 Task: Search for smartphones on Flipkart, apply filters for POCO, Samsung, Mi, and Apple brands, set a price range up to 30,000, and select 4 GB RAM. Add selected items to the cart.
Action: Mouse moved to (367, 74)
Screenshot: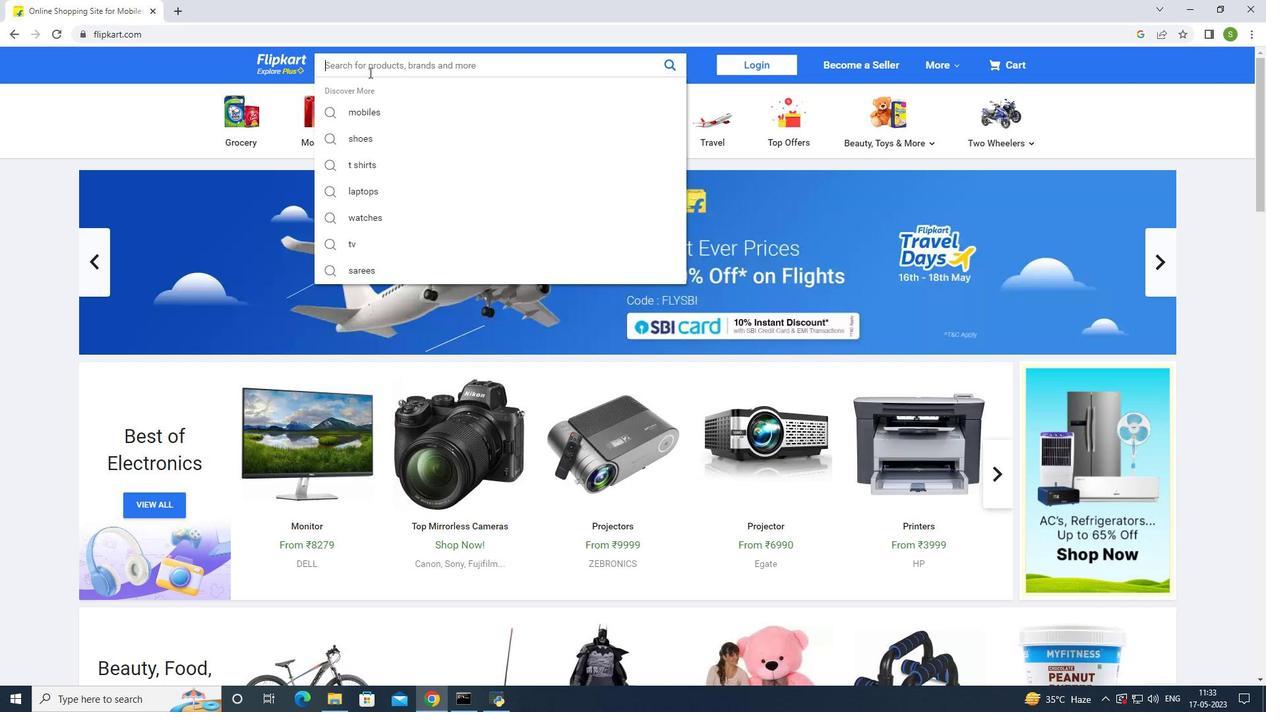 
Action: Key pressed smartphones<Key.enter><Key.caps_lock>
Screenshot: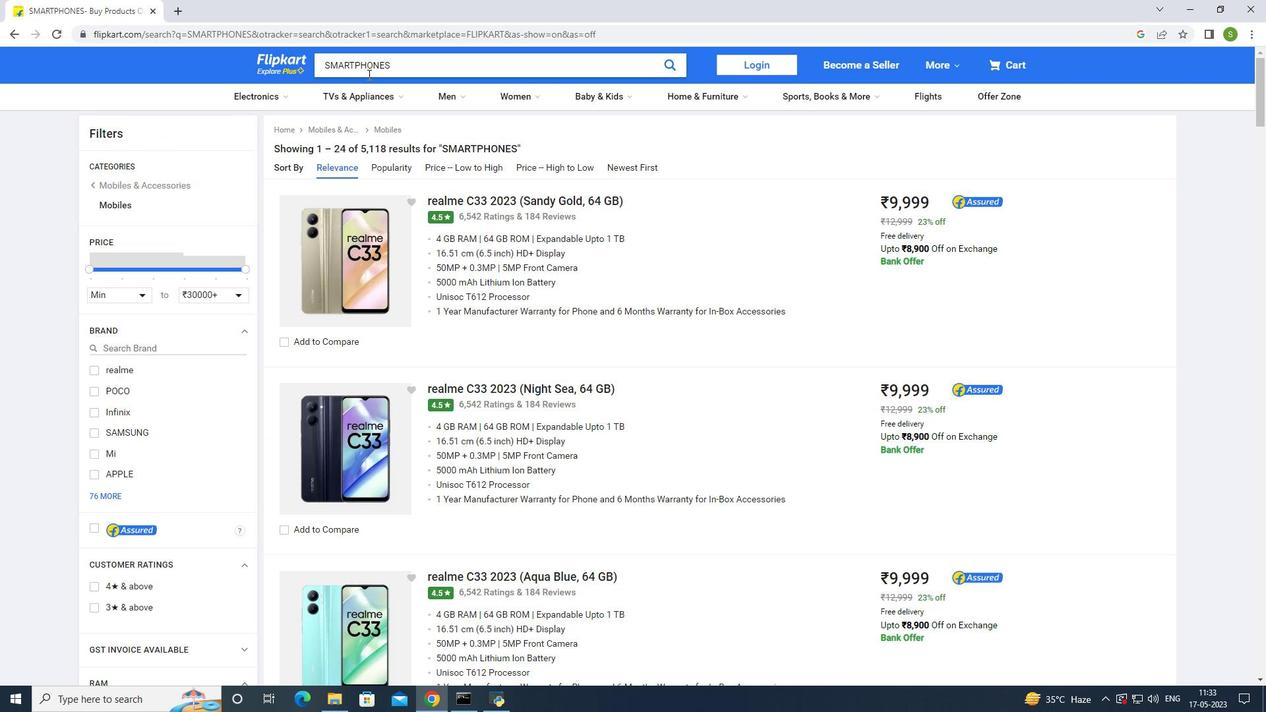 
Action: Mouse moved to (449, 383)
Screenshot: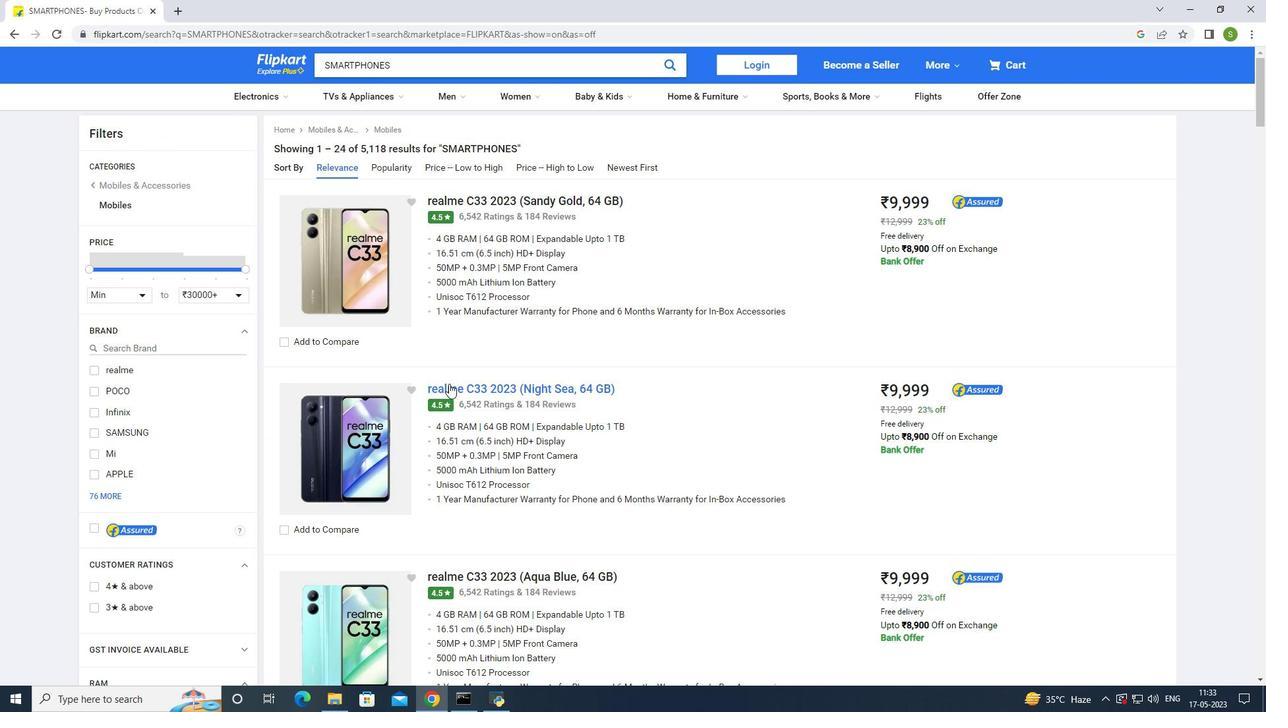 
Action: Mouse scrolled (449, 383) with delta (0, 0)
Screenshot: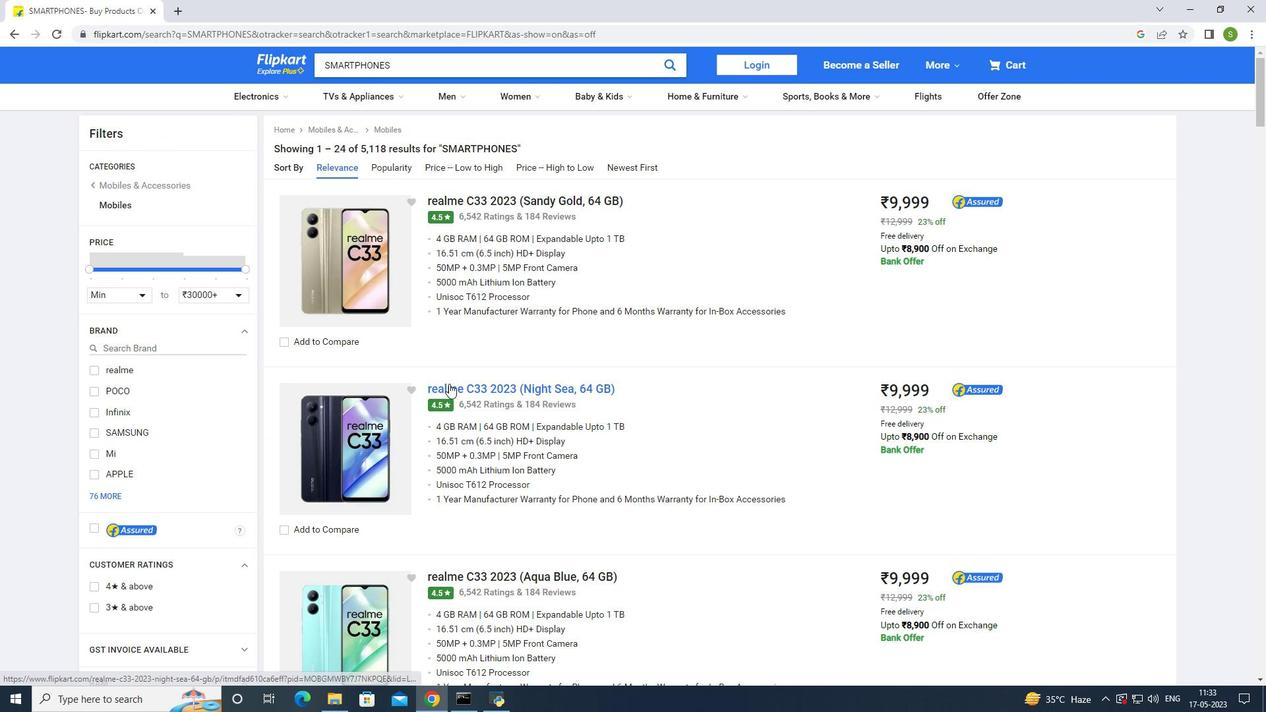 
Action: Mouse moved to (449, 385)
Screenshot: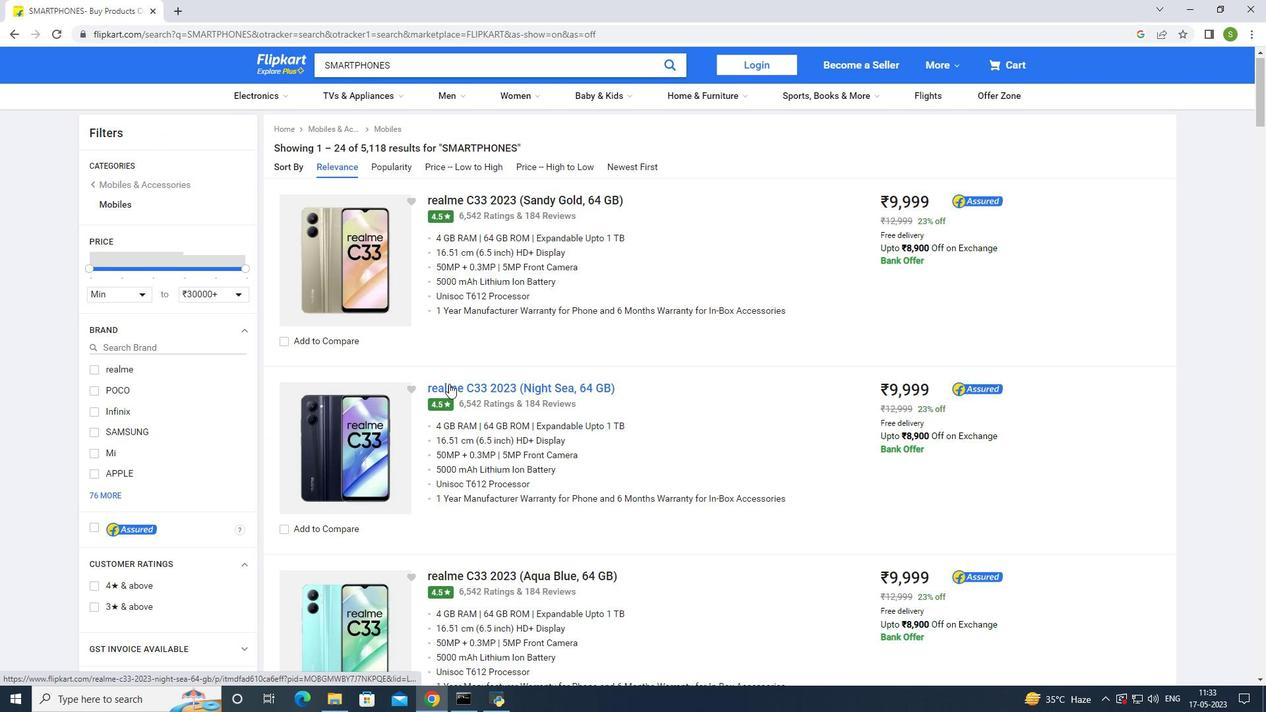 
Action: Mouse scrolled (449, 385) with delta (0, 0)
Screenshot: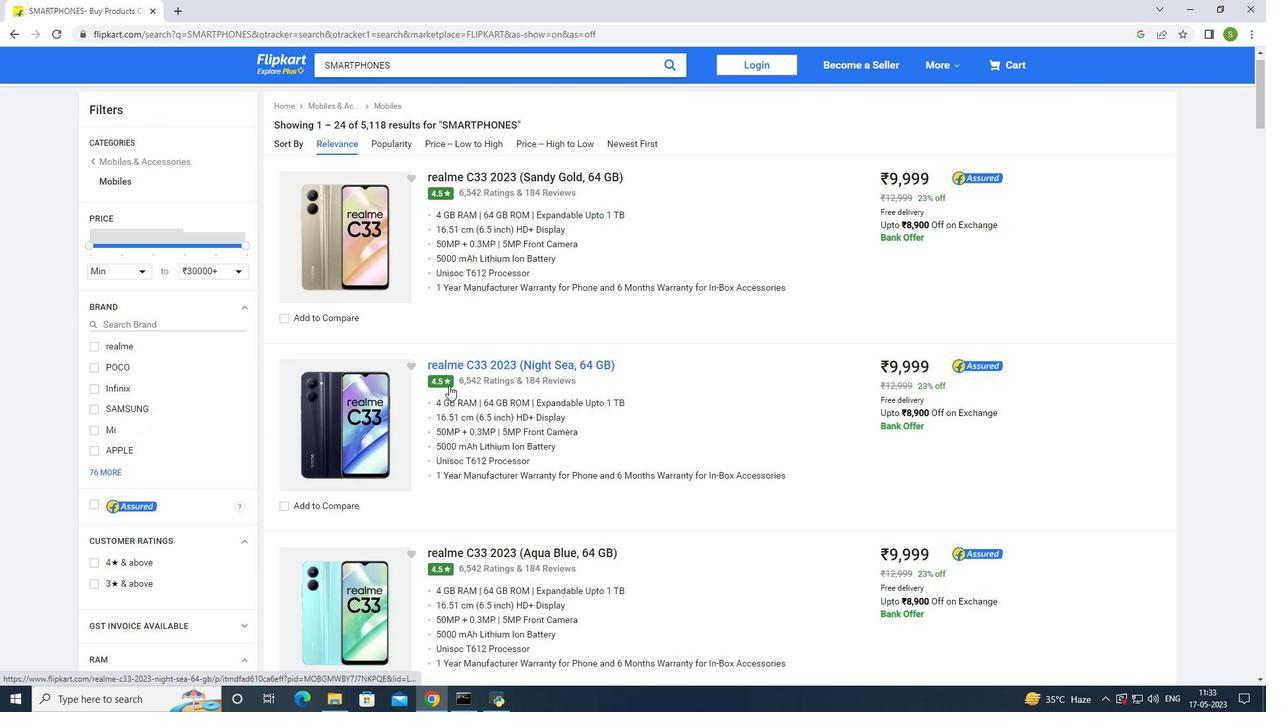 
Action: Mouse scrolled (449, 385) with delta (0, 0)
Screenshot: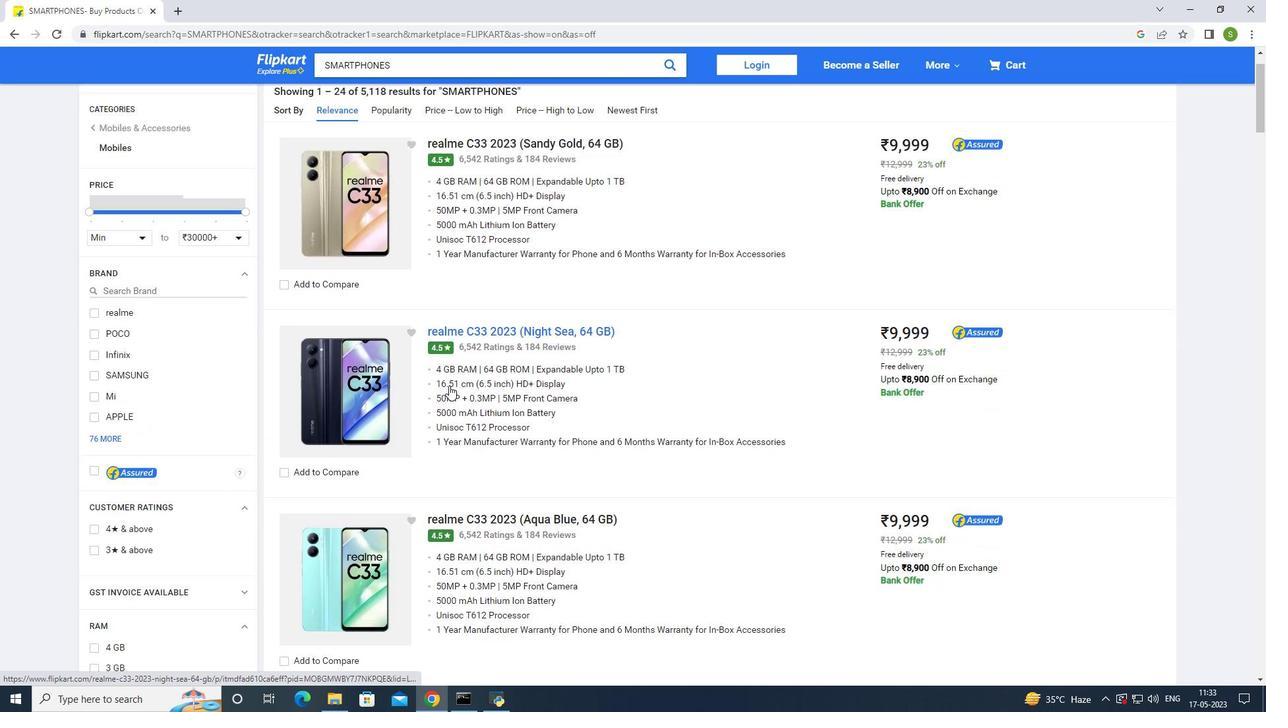 
Action: Mouse scrolled (449, 385) with delta (0, 0)
Screenshot: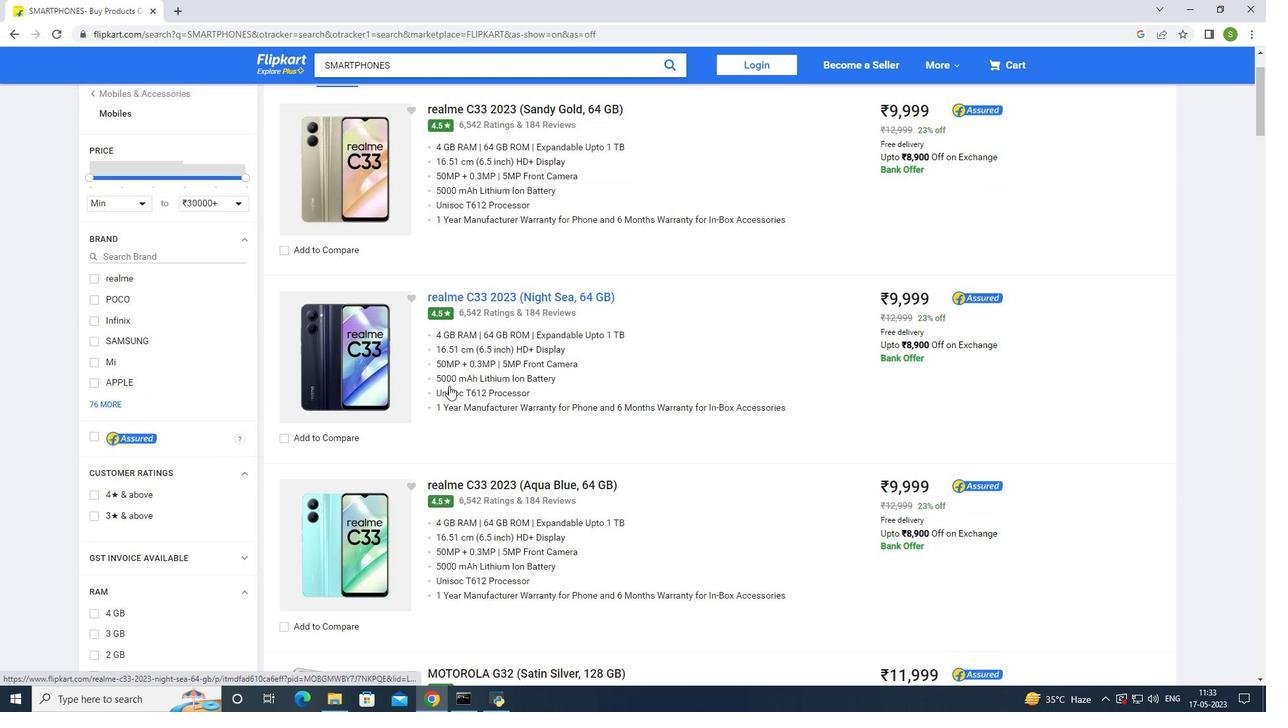 
Action: Mouse scrolled (449, 385) with delta (0, 0)
Screenshot: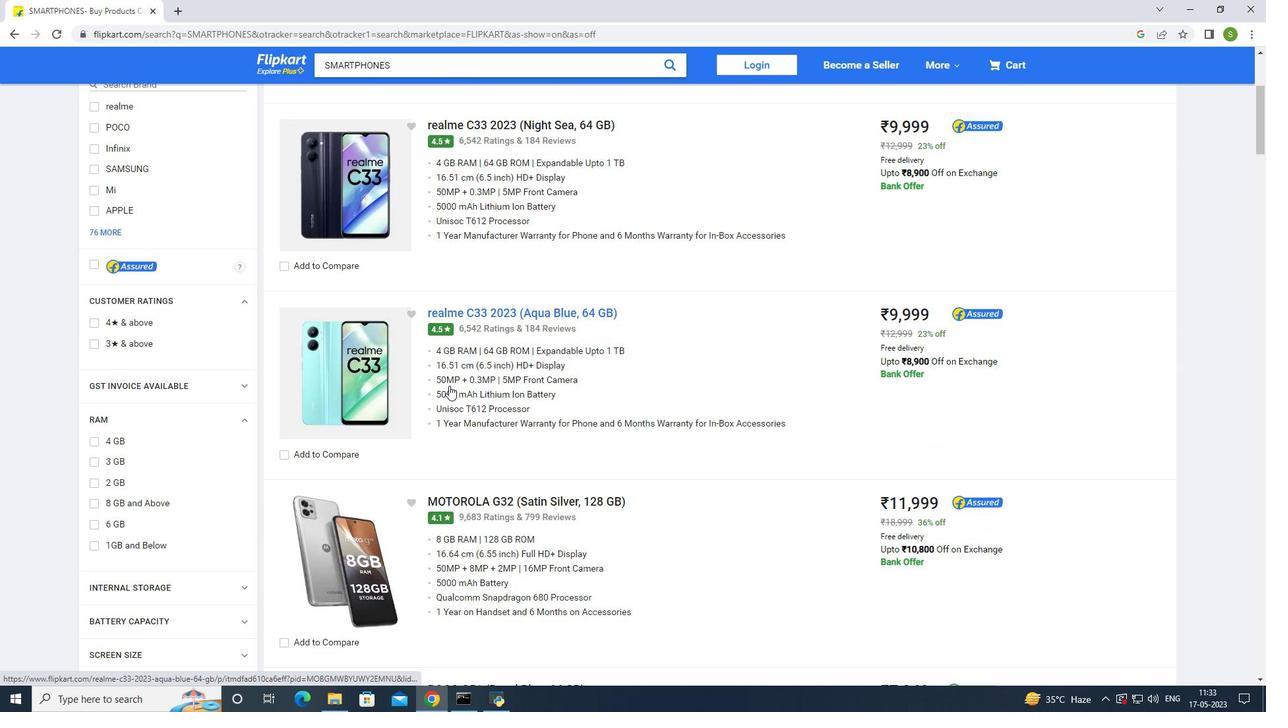 
Action: Mouse scrolled (449, 385) with delta (0, 0)
Screenshot: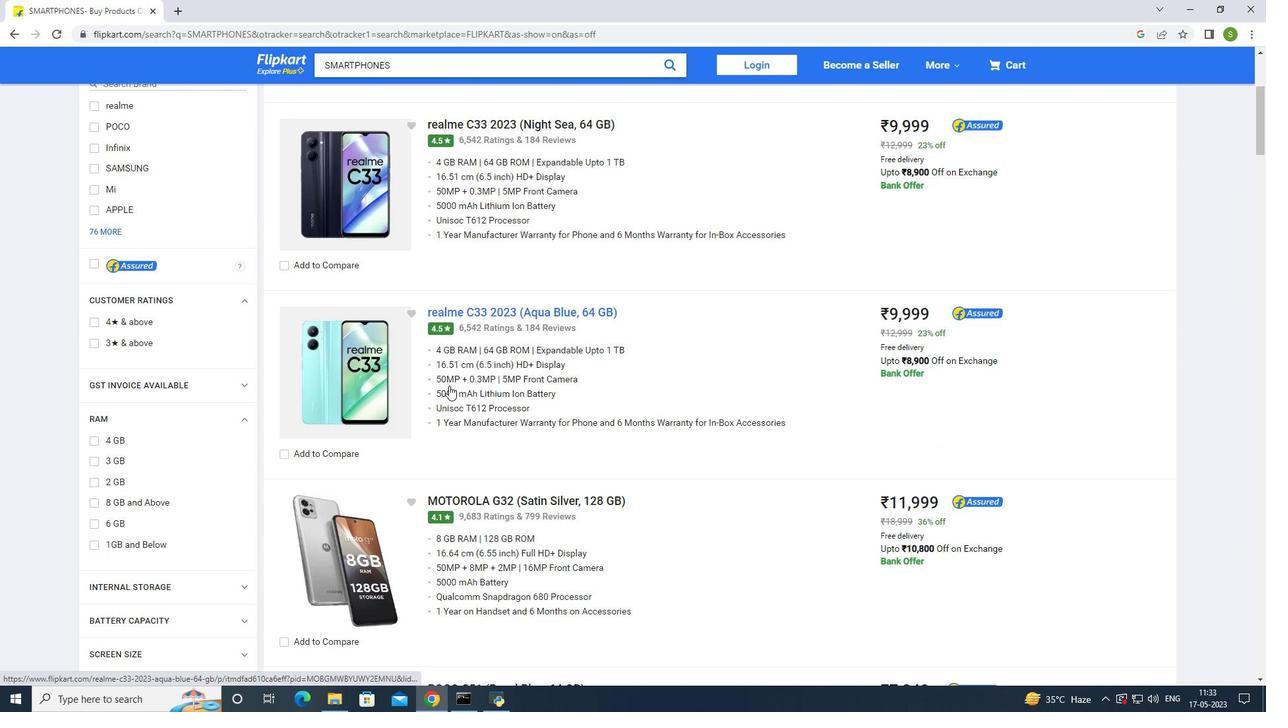 
Action: Mouse scrolled (449, 385) with delta (0, 0)
Screenshot: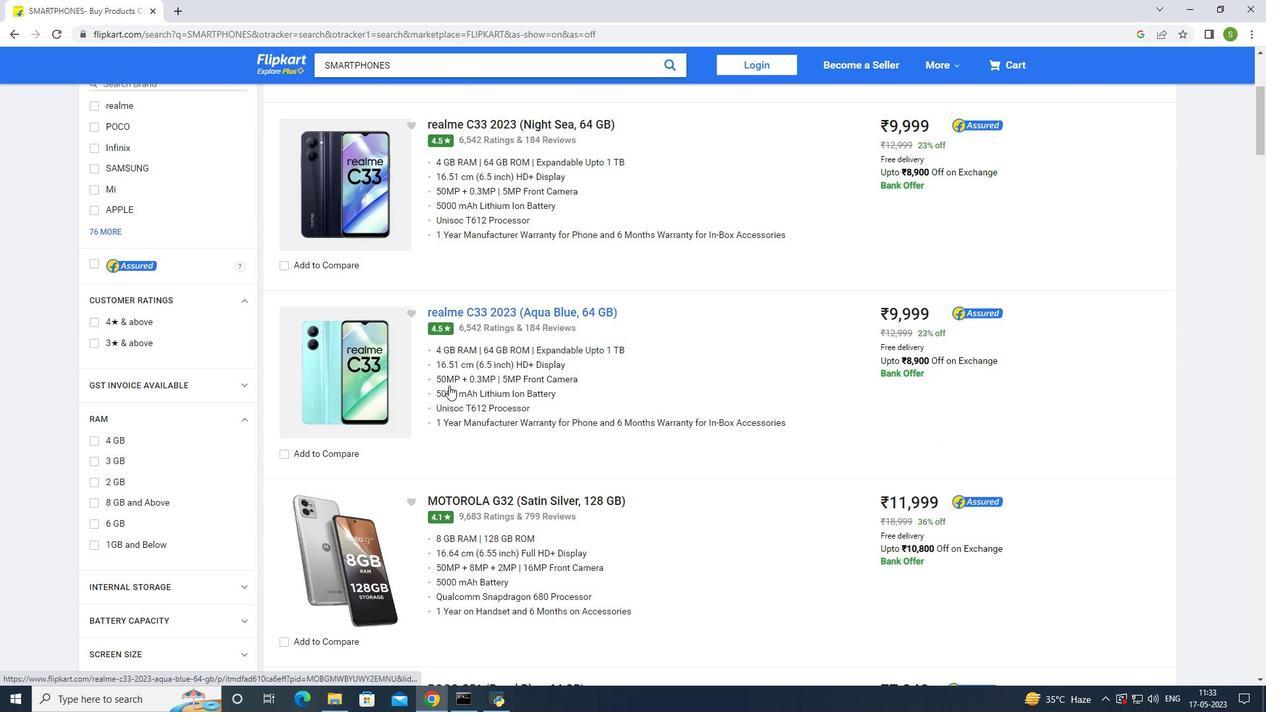
Action: Mouse moved to (447, 379)
Screenshot: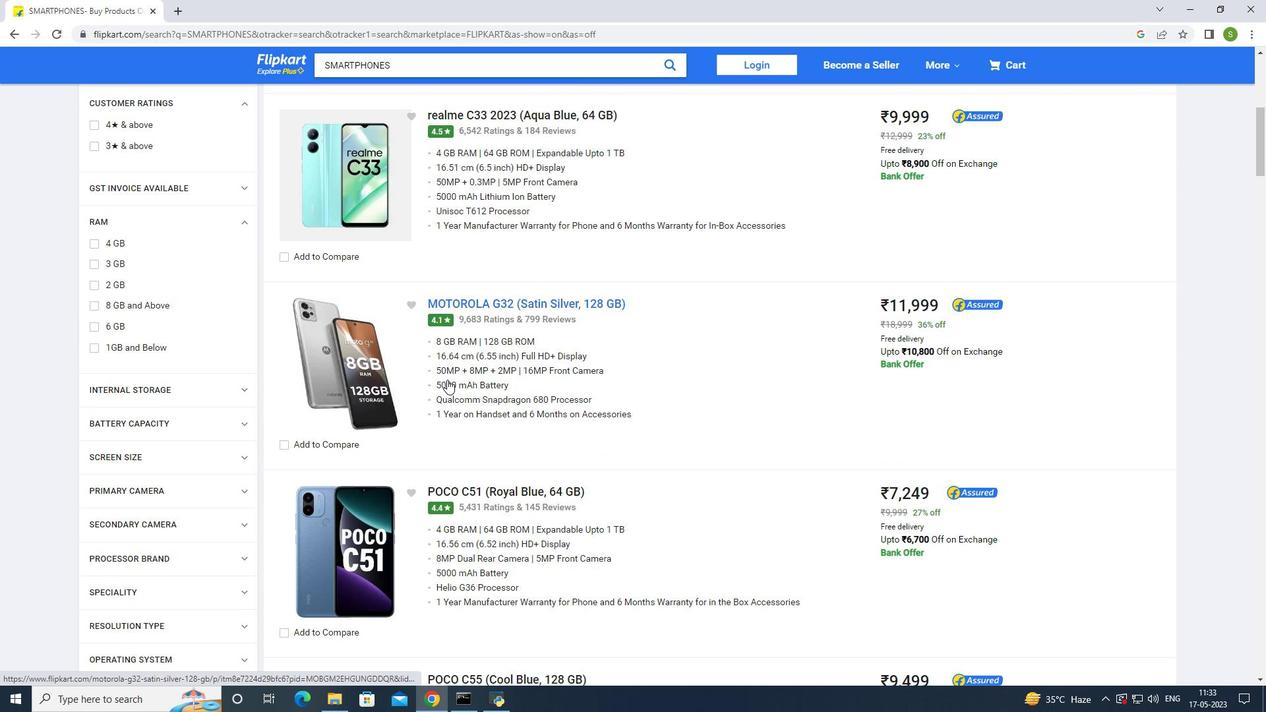 
Action: Mouse scrolled (447, 379) with delta (0, 0)
Screenshot: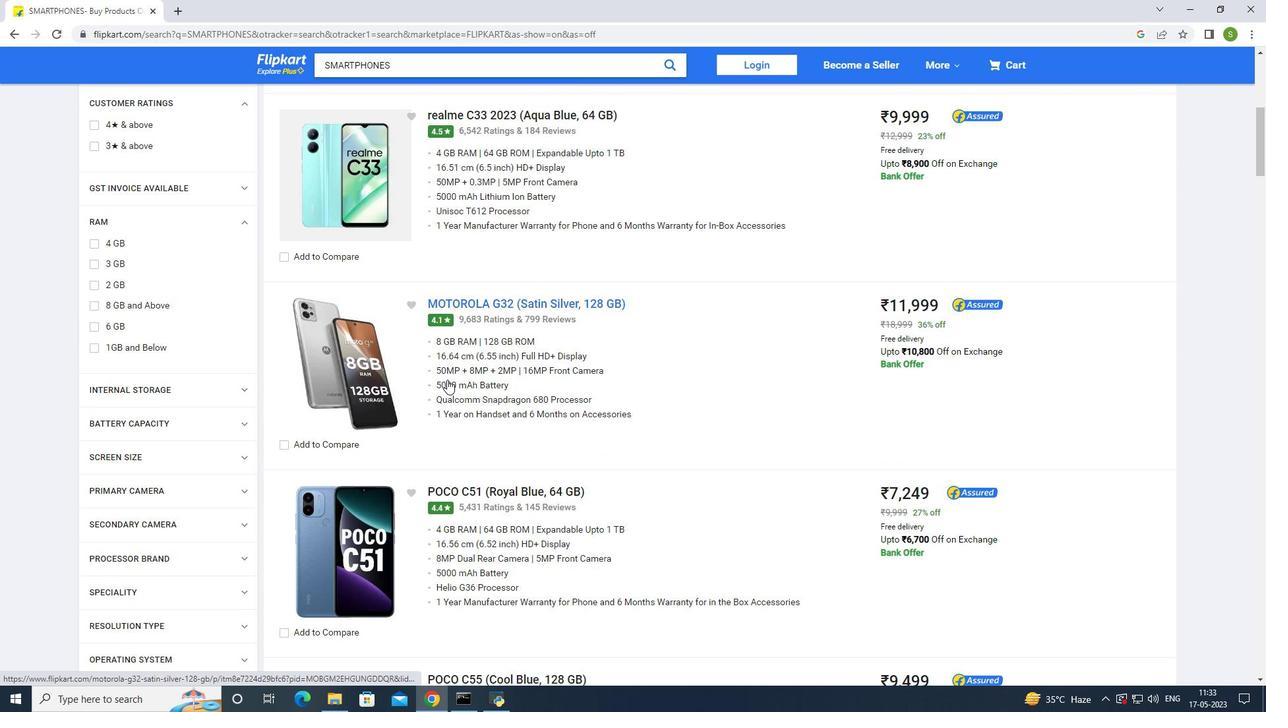 
Action: Mouse scrolled (447, 379) with delta (0, 0)
Screenshot: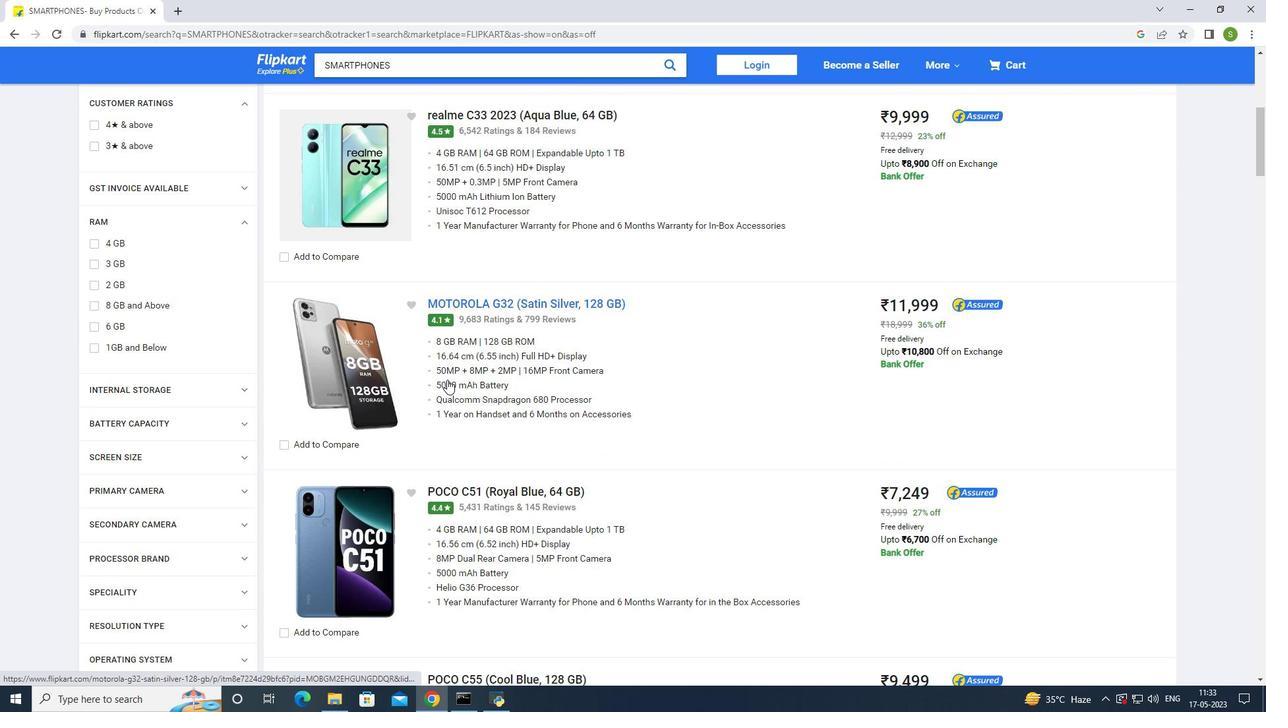 
Action: Mouse scrolled (447, 379) with delta (0, 0)
Screenshot: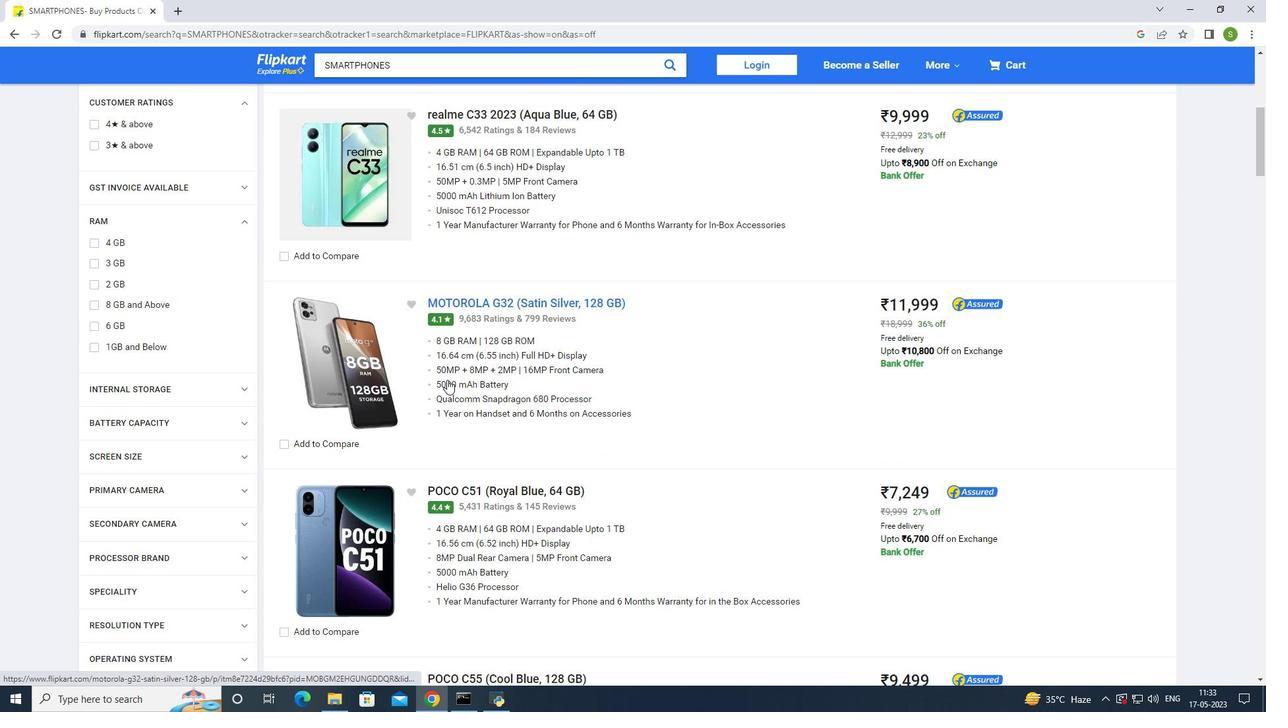 
Action: Mouse scrolled (447, 379) with delta (0, 0)
Screenshot: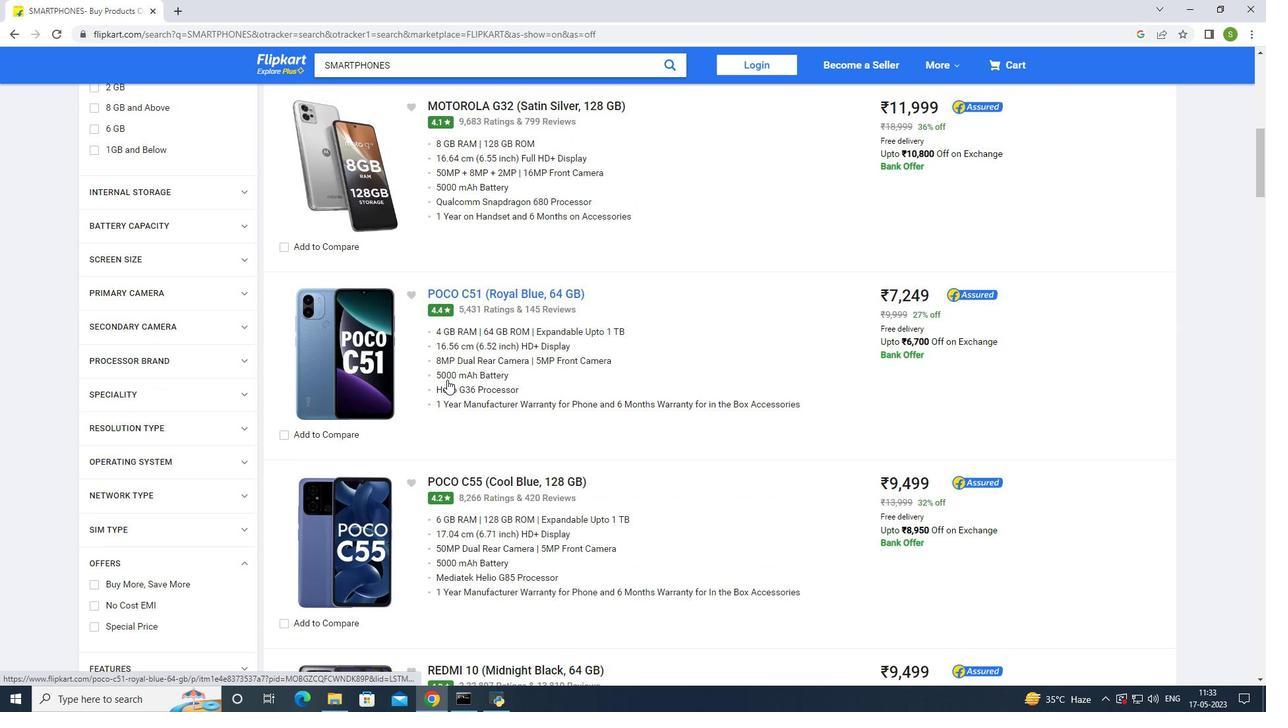 
Action: Mouse scrolled (447, 379) with delta (0, 0)
Screenshot: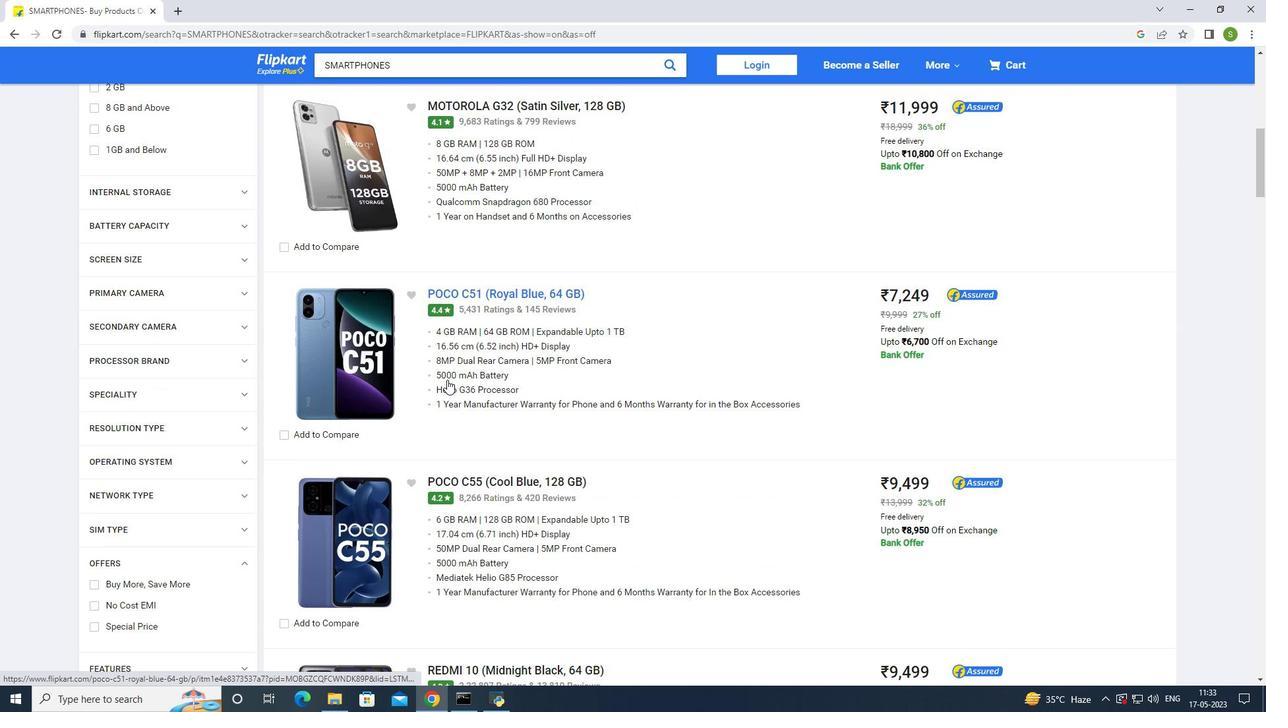 
Action: Mouse scrolled (447, 379) with delta (0, 0)
Screenshot: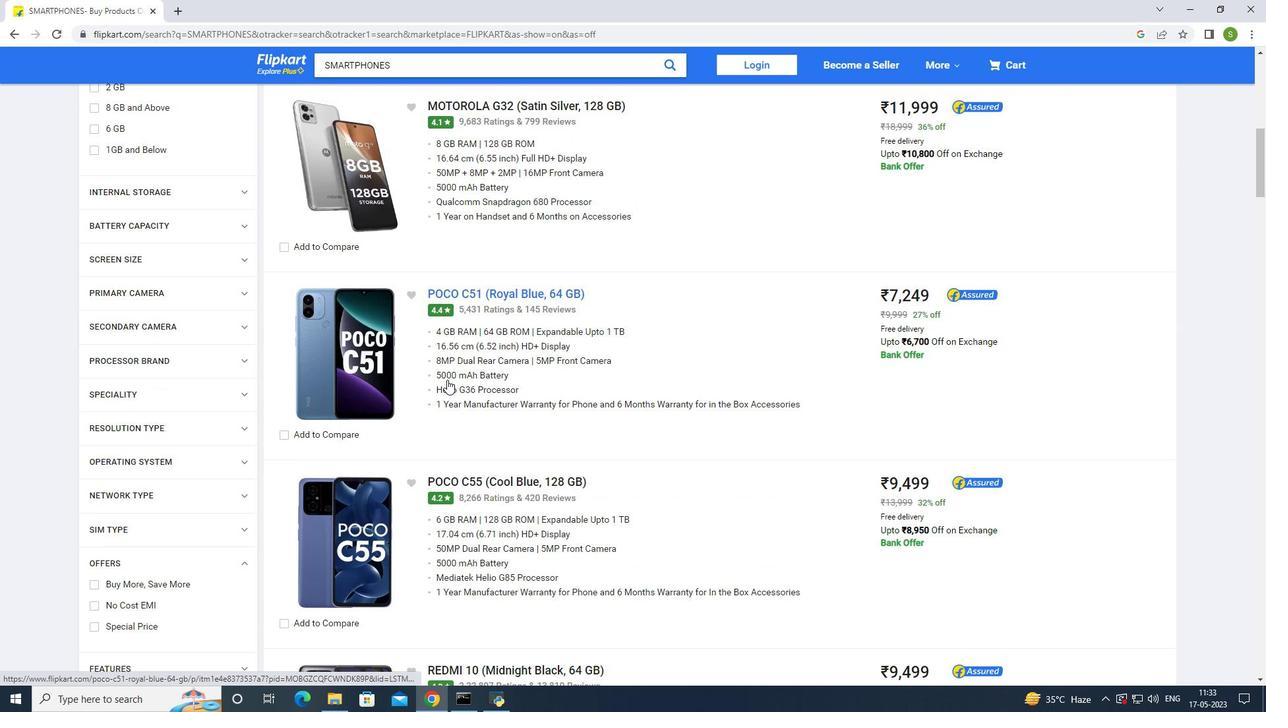 
Action: Mouse scrolled (447, 379) with delta (0, 0)
Screenshot: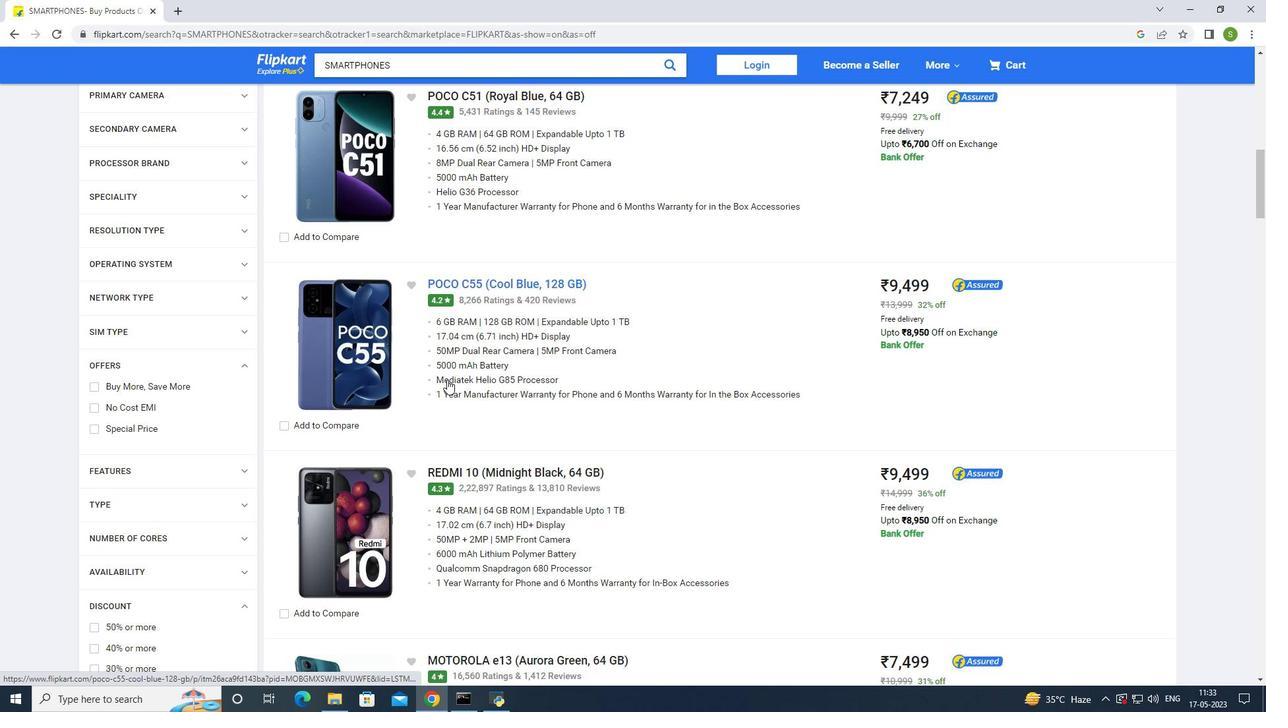 
Action: Mouse scrolled (447, 379) with delta (0, 0)
Screenshot: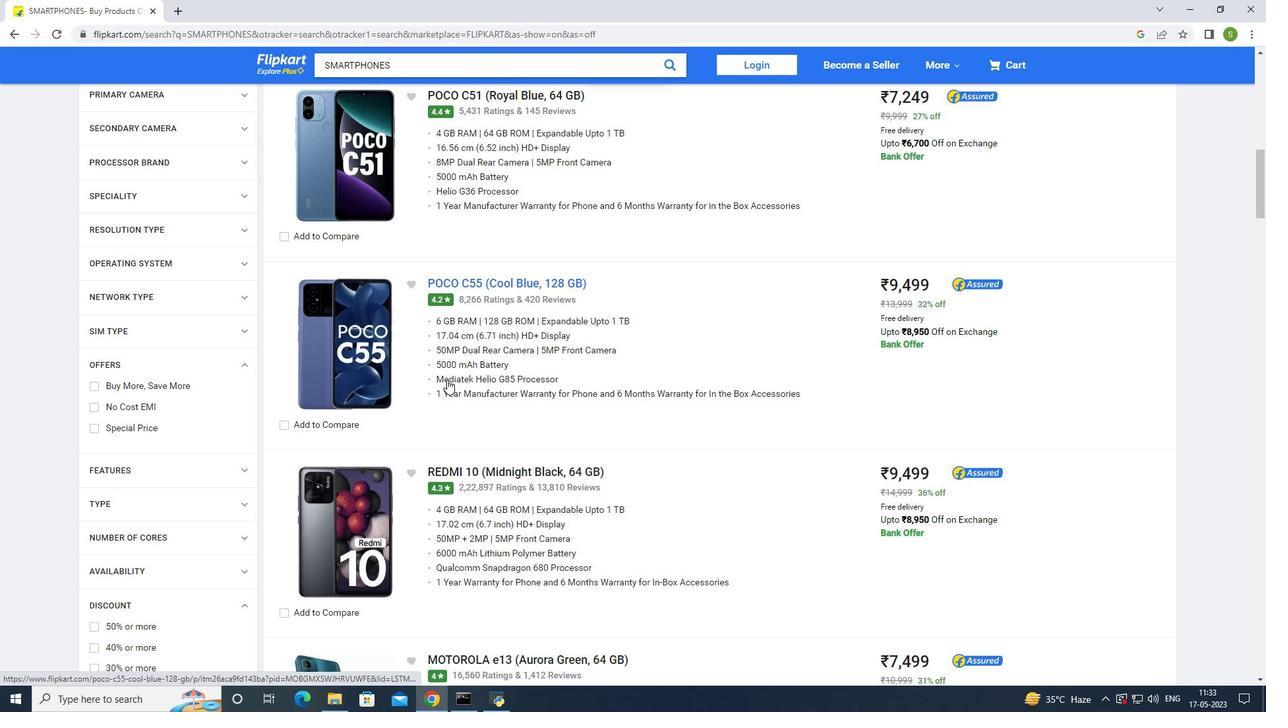 
Action: Mouse scrolled (447, 379) with delta (0, 0)
Screenshot: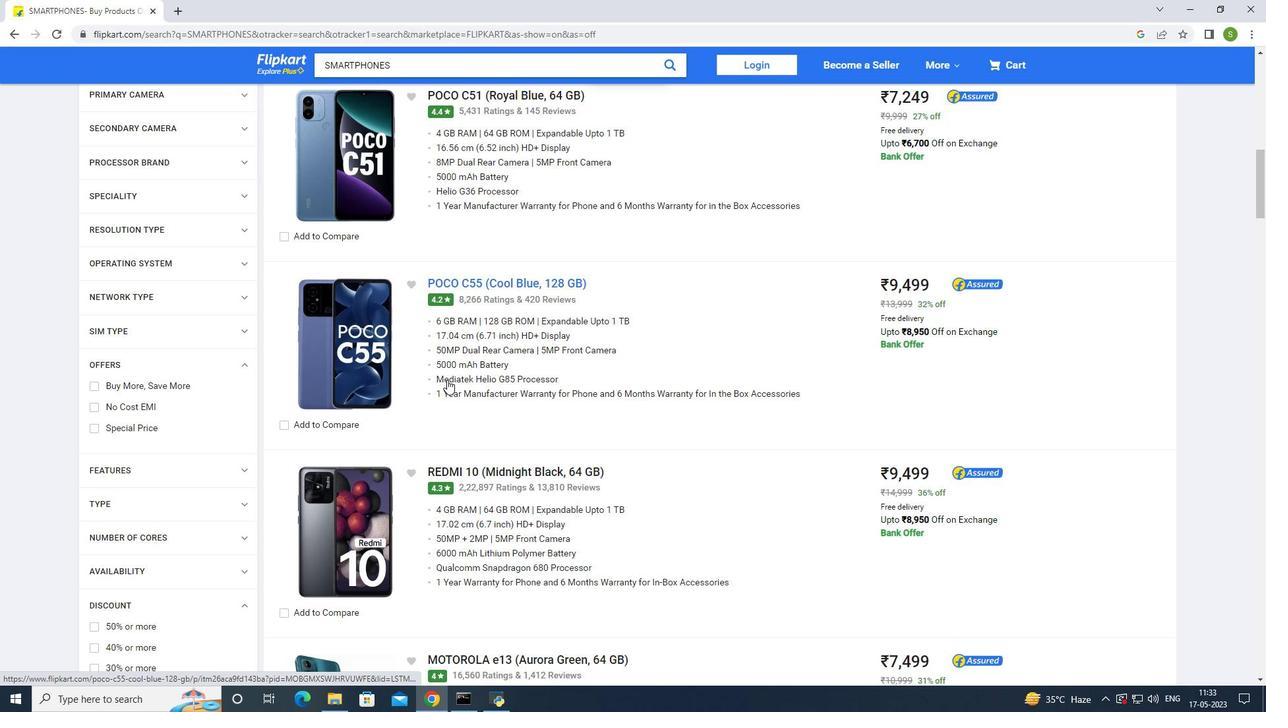 
Action: Mouse scrolled (447, 379) with delta (0, 0)
Screenshot: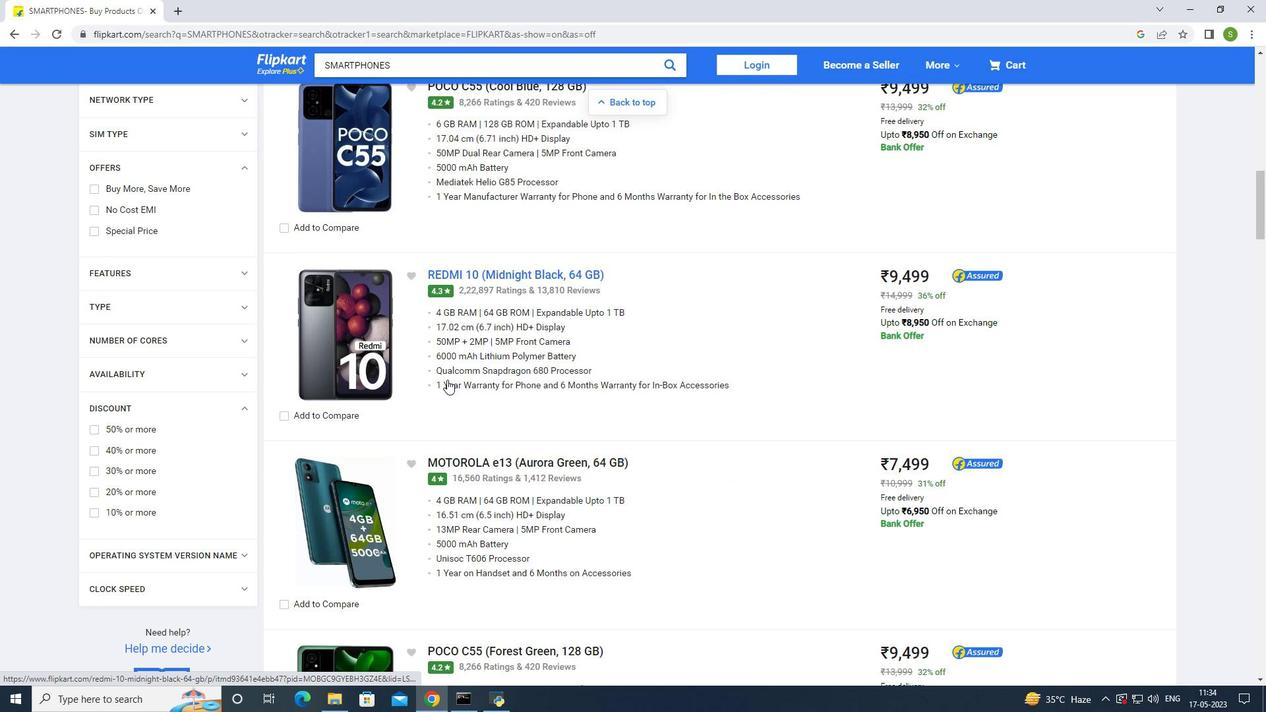 
Action: Mouse scrolled (447, 379) with delta (0, 0)
Screenshot: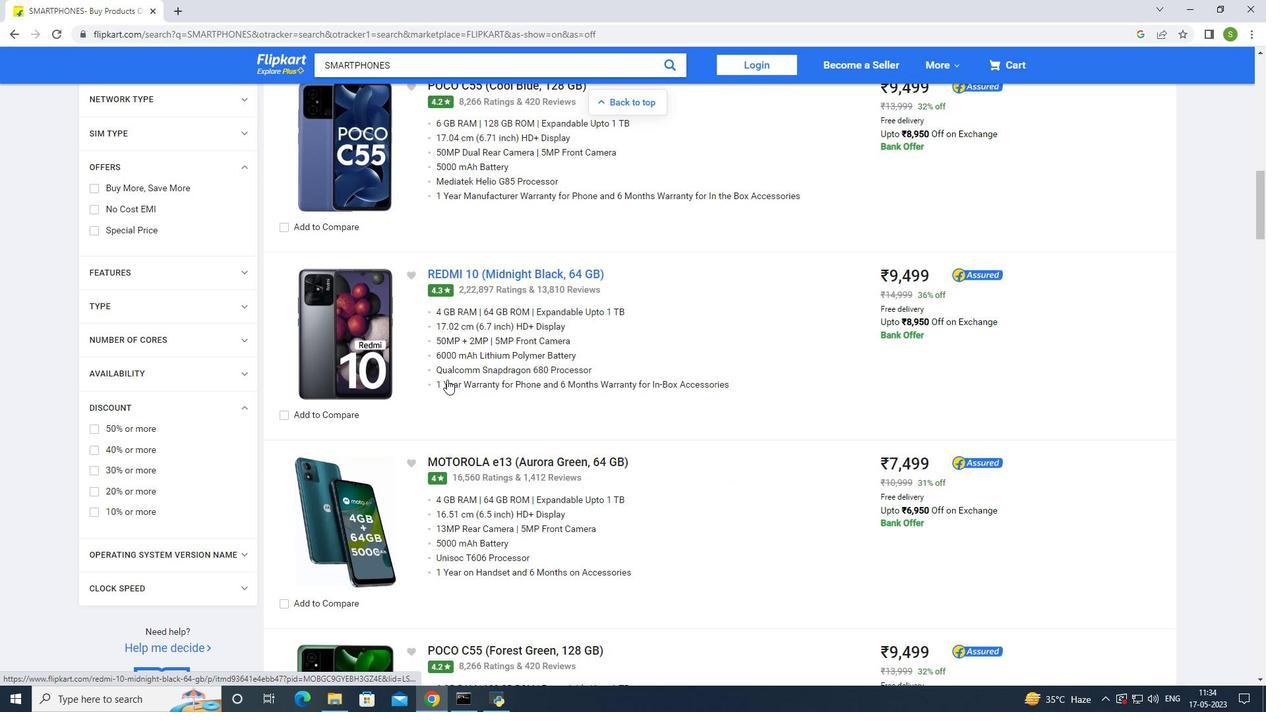 
Action: Mouse scrolled (447, 379) with delta (0, 0)
Screenshot: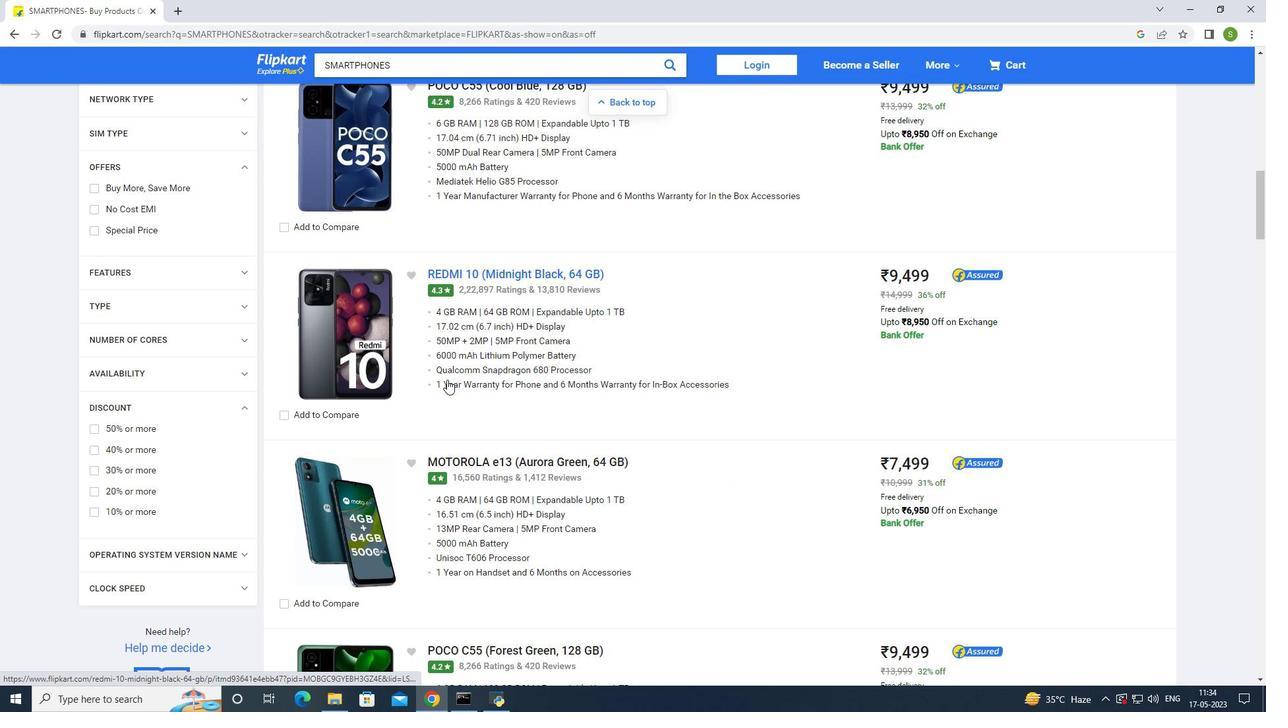 
Action: Mouse scrolled (447, 379) with delta (0, 0)
Screenshot: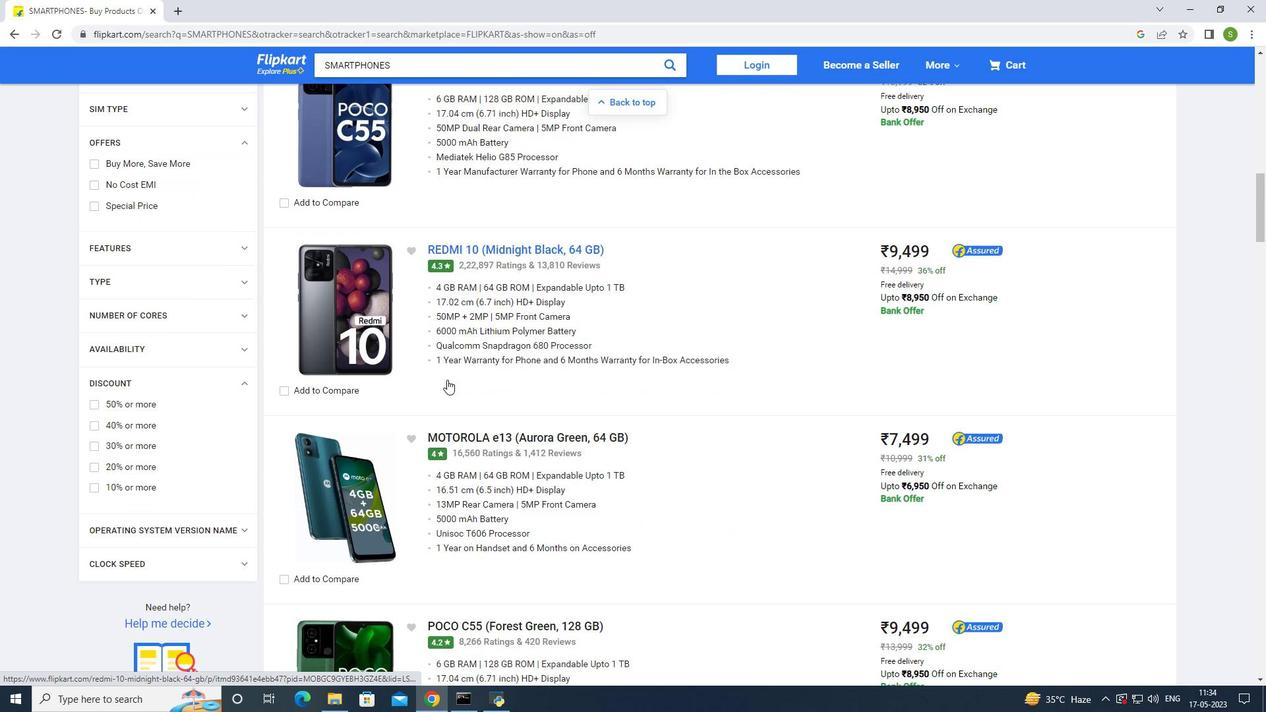 
Action: Mouse scrolled (447, 379) with delta (0, 0)
Screenshot: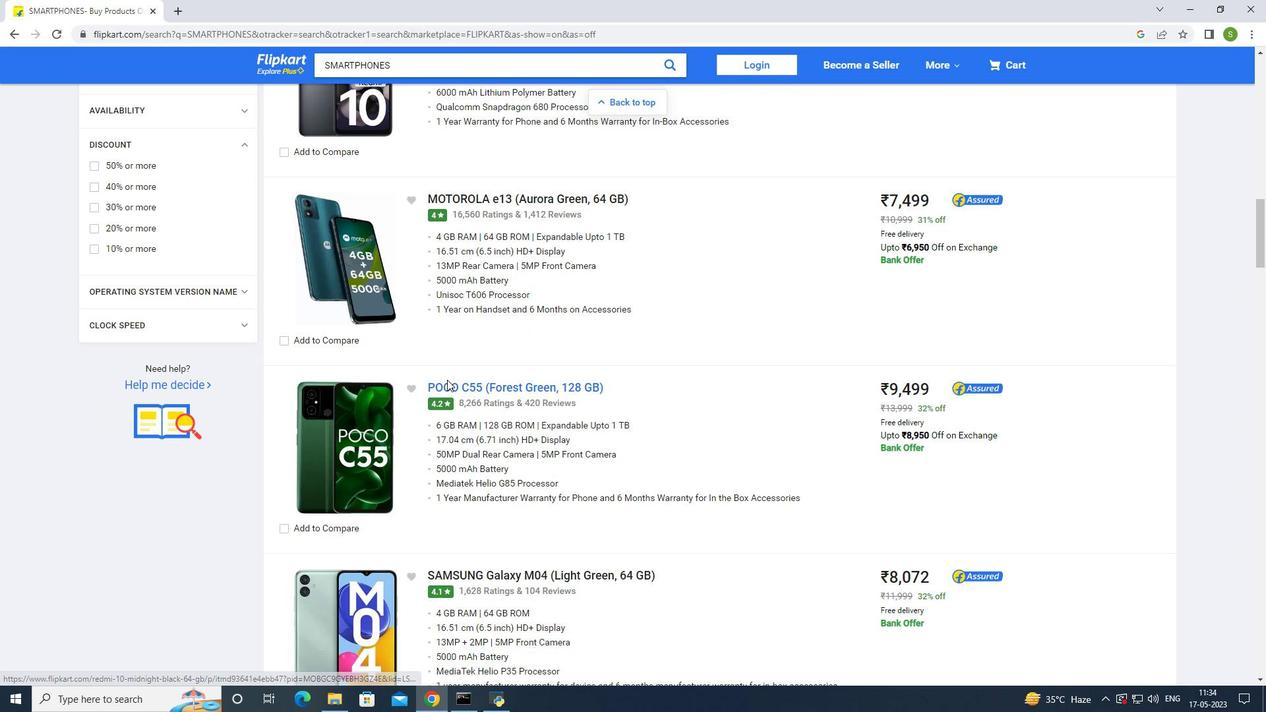 
Action: Mouse scrolled (447, 379) with delta (0, 0)
Screenshot: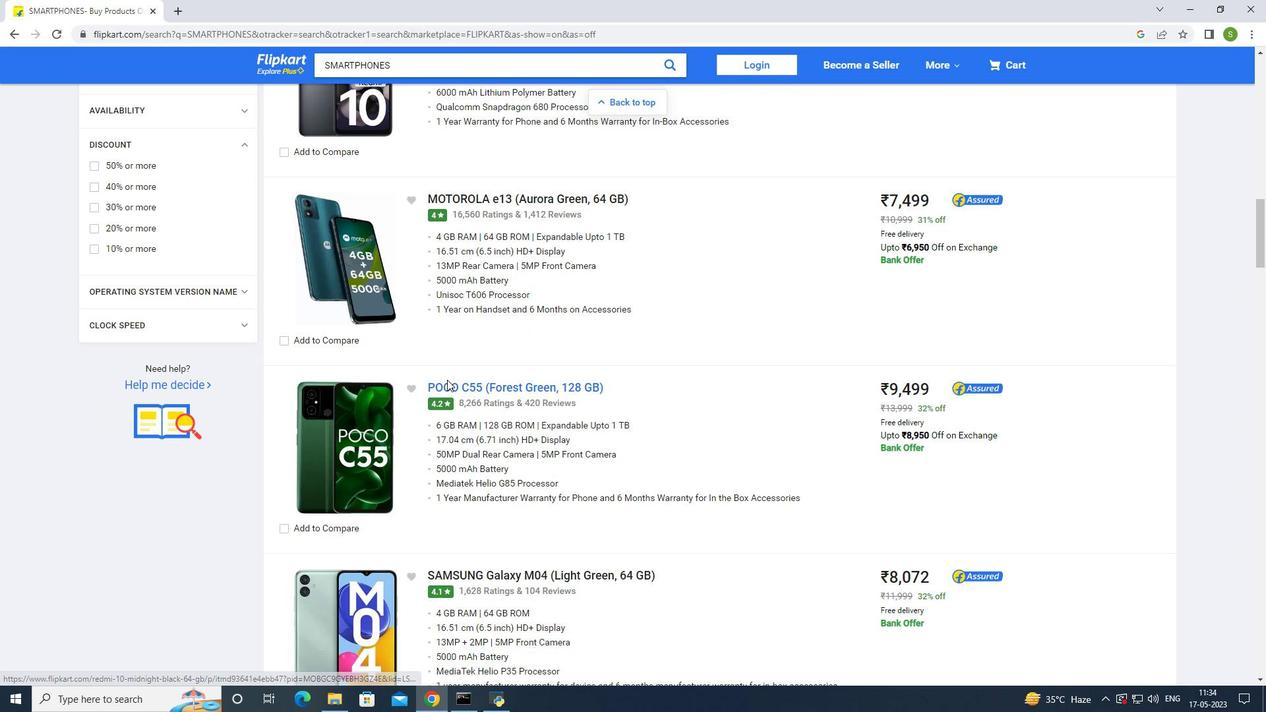 
Action: Mouse scrolled (447, 379) with delta (0, 0)
Screenshot: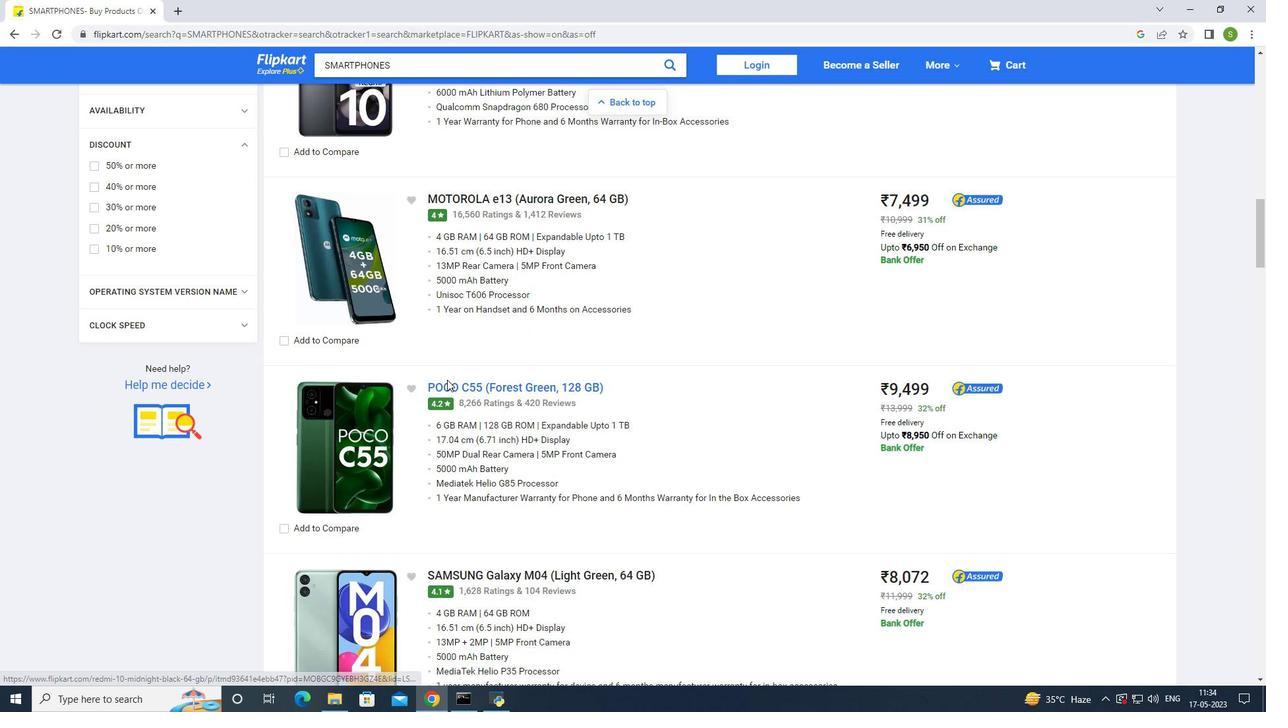 
Action: Mouse scrolled (447, 379) with delta (0, 0)
Screenshot: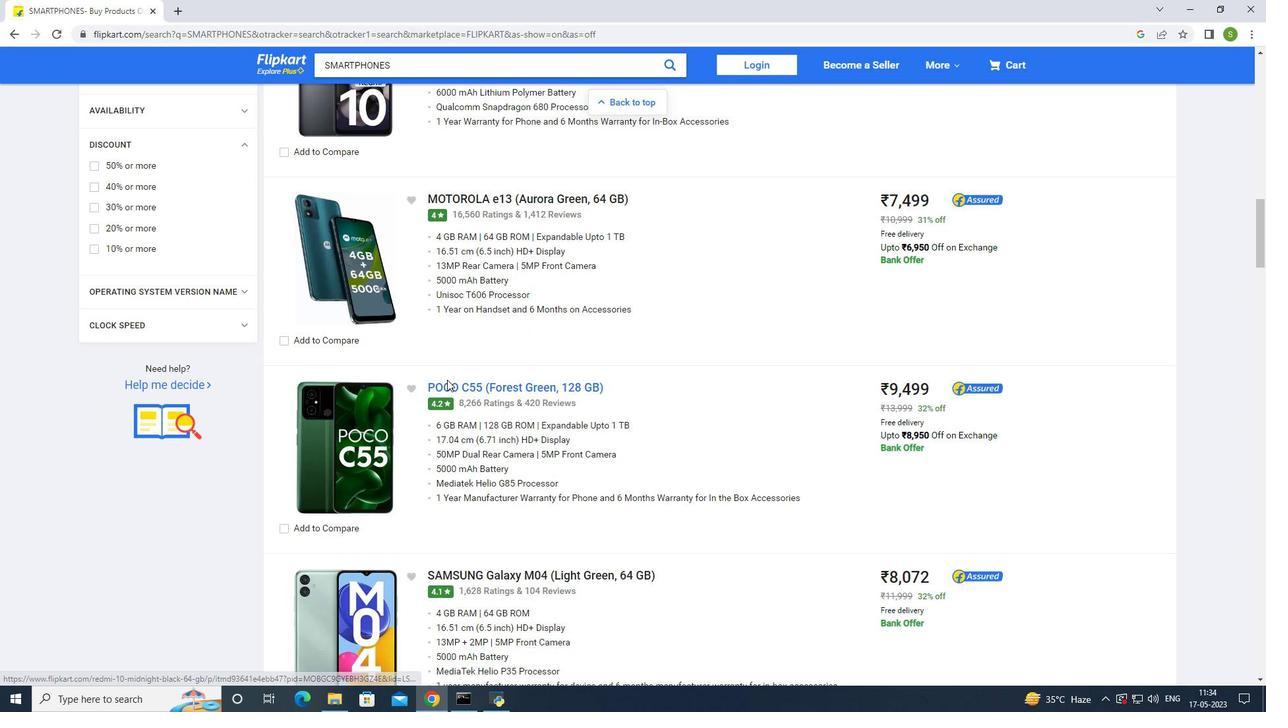 
Action: Mouse scrolled (447, 379) with delta (0, 0)
Screenshot: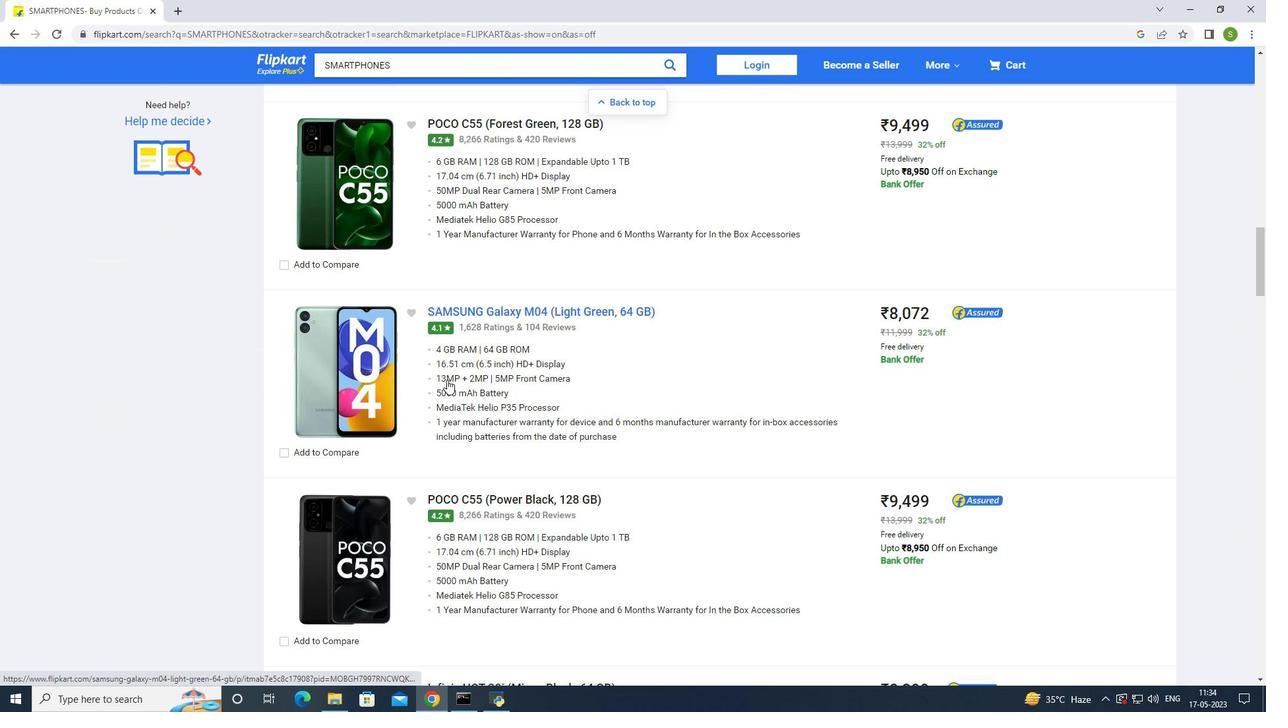 
Action: Mouse scrolled (447, 379) with delta (0, 0)
Screenshot: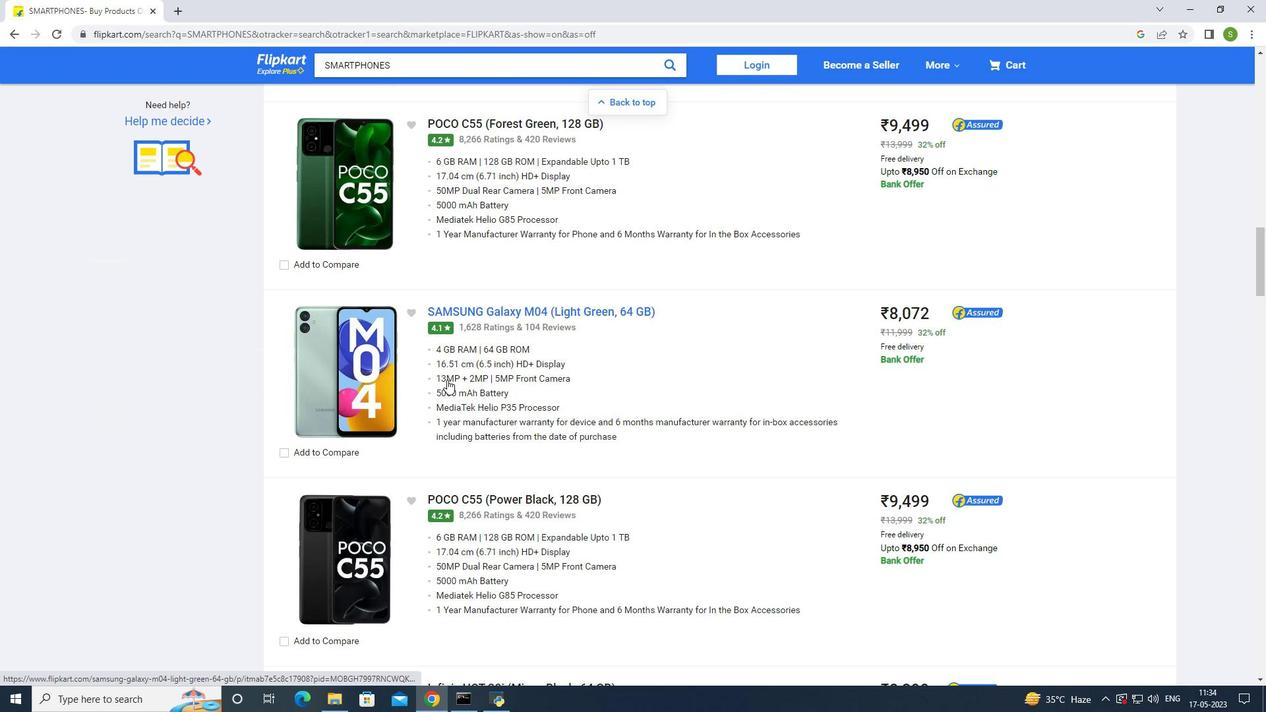 
Action: Mouse scrolled (447, 379) with delta (0, 0)
Screenshot: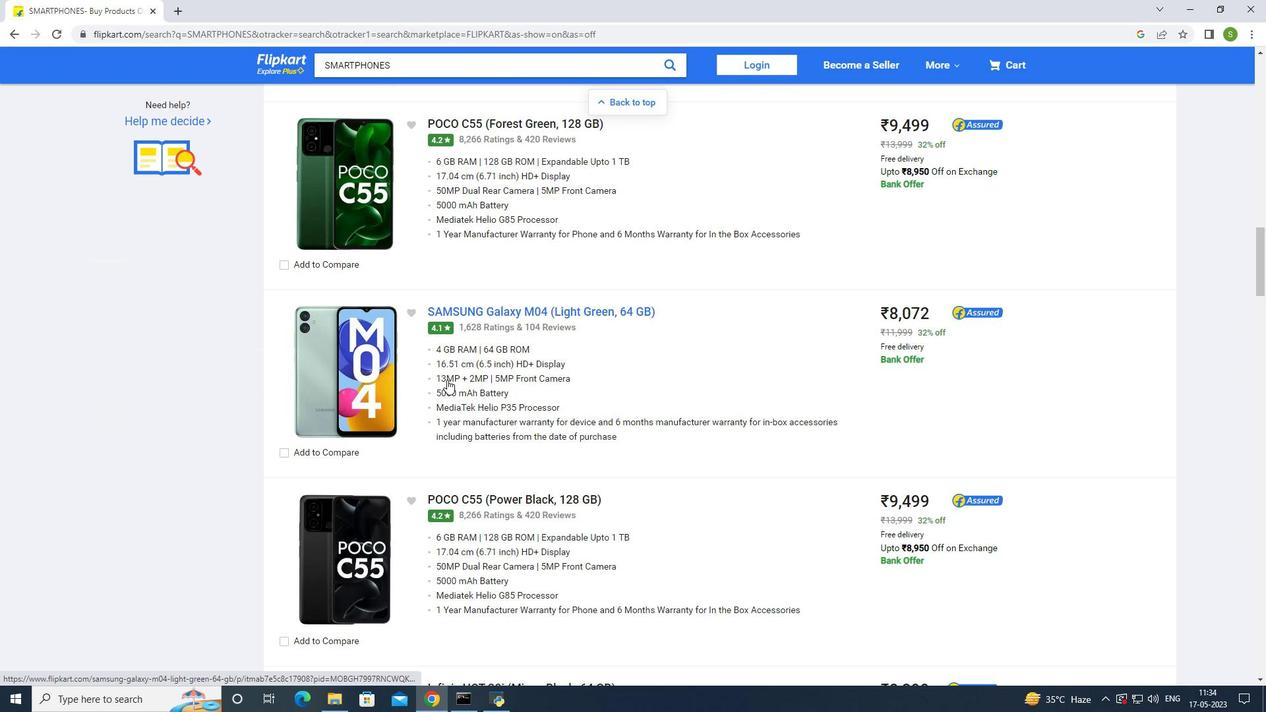 
Action: Mouse scrolled (447, 379) with delta (0, 0)
Screenshot: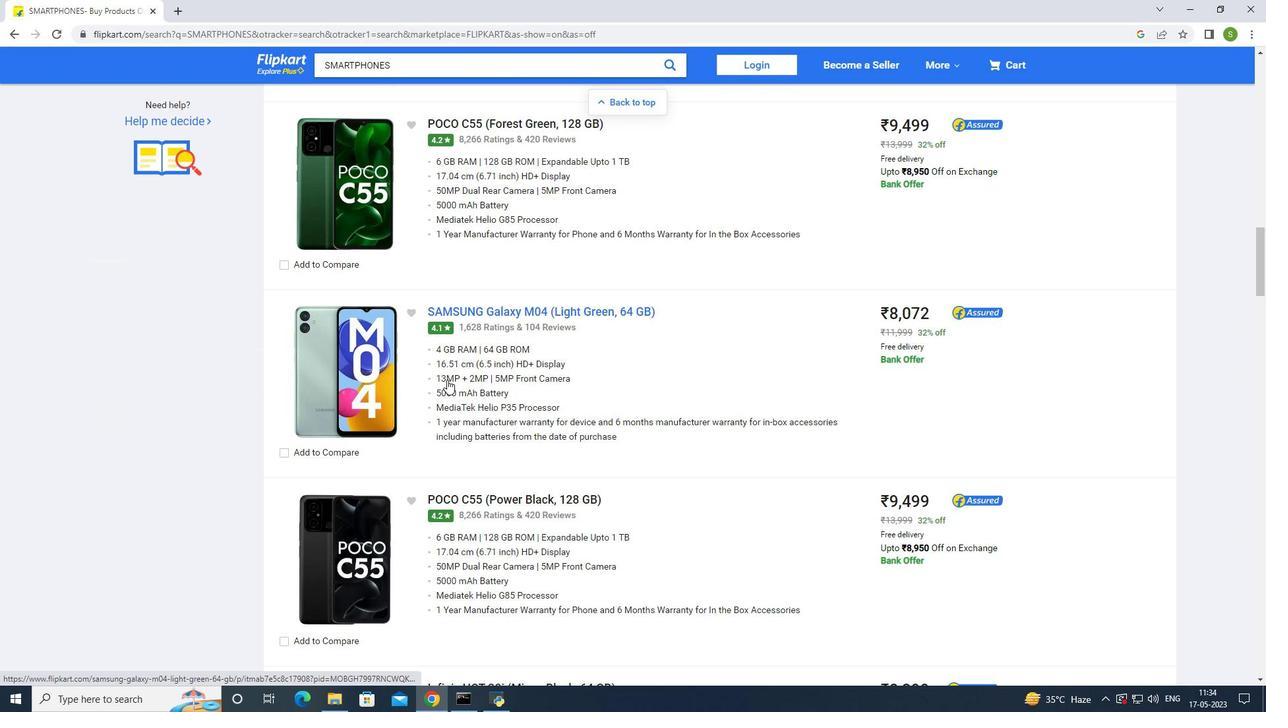 
Action: Mouse scrolled (447, 379) with delta (0, 0)
Screenshot: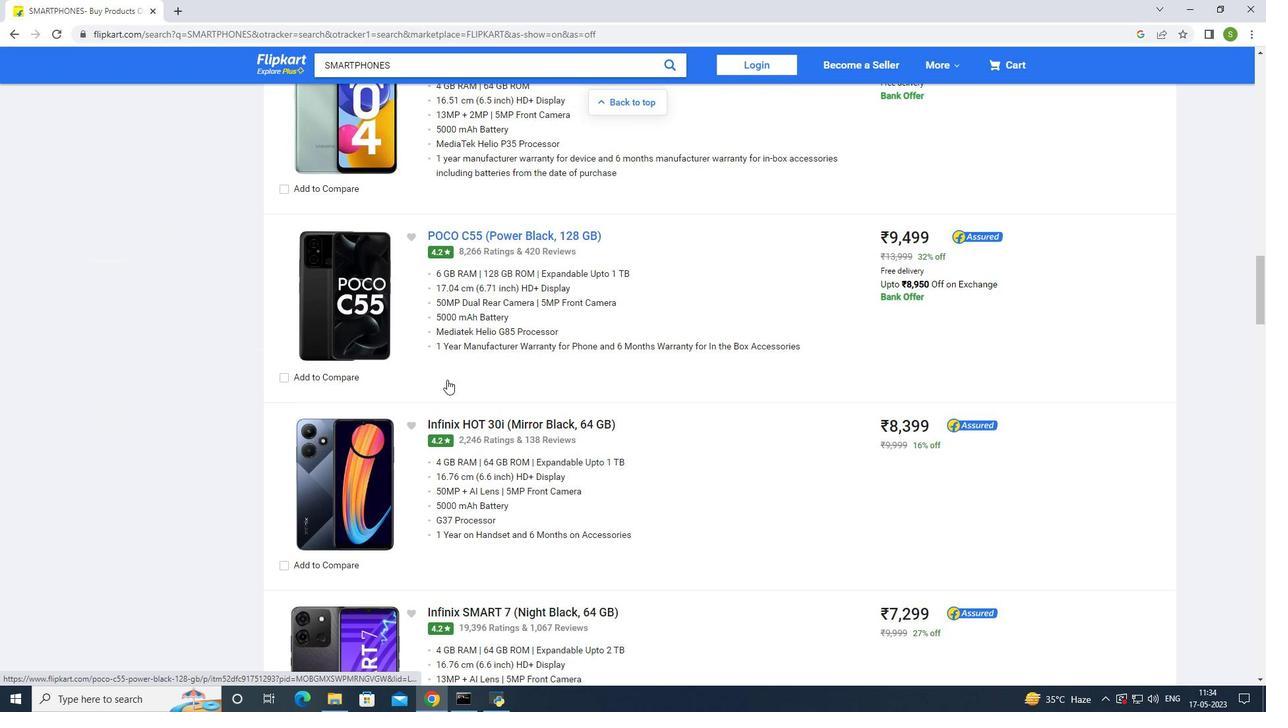 
Action: Mouse scrolled (447, 379) with delta (0, 0)
Screenshot: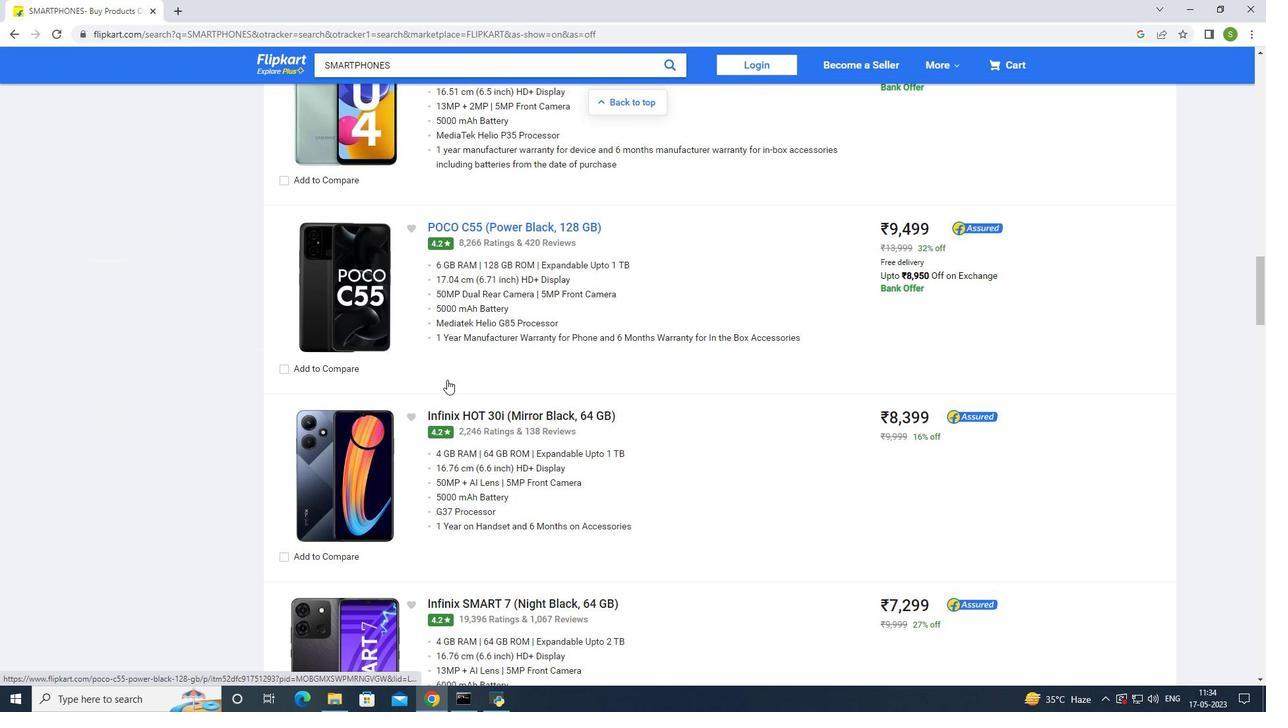 
Action: Mouse scrolled (447, 379) with delta (0, 0)
Screenshot: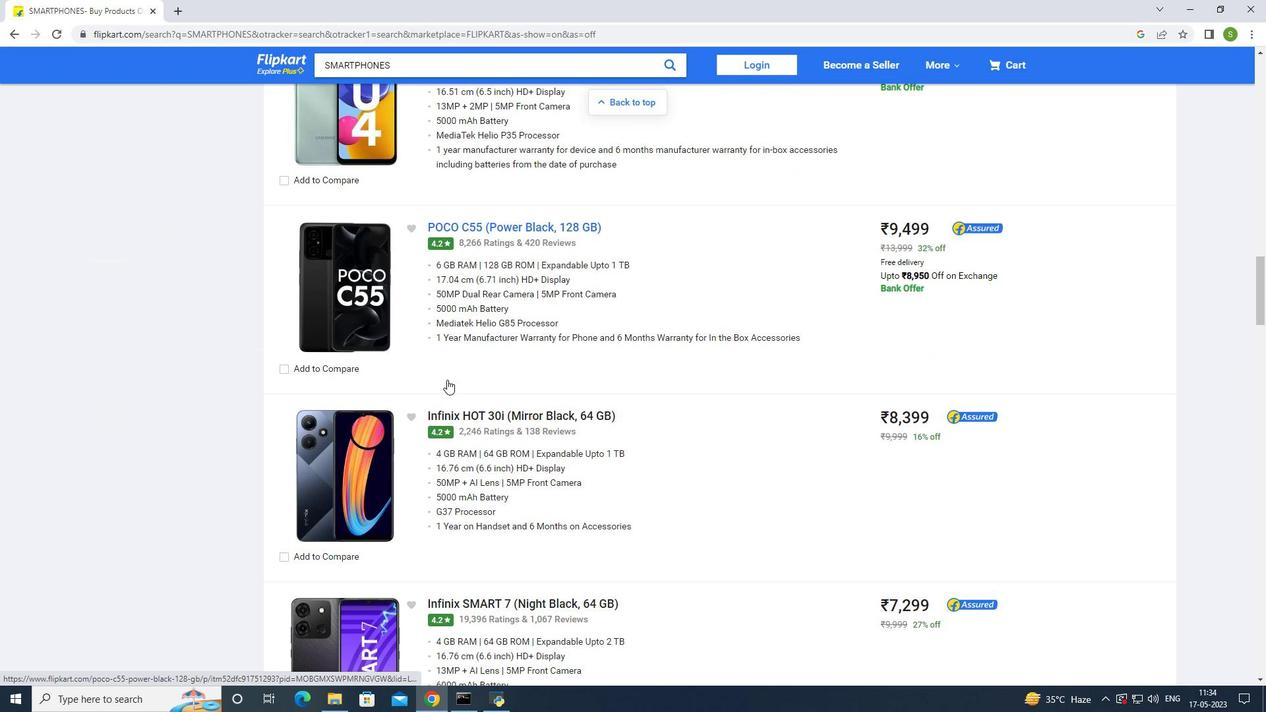 
Action: Mouse scrolled (447, 379) with delta (0, 0)
Screenshot: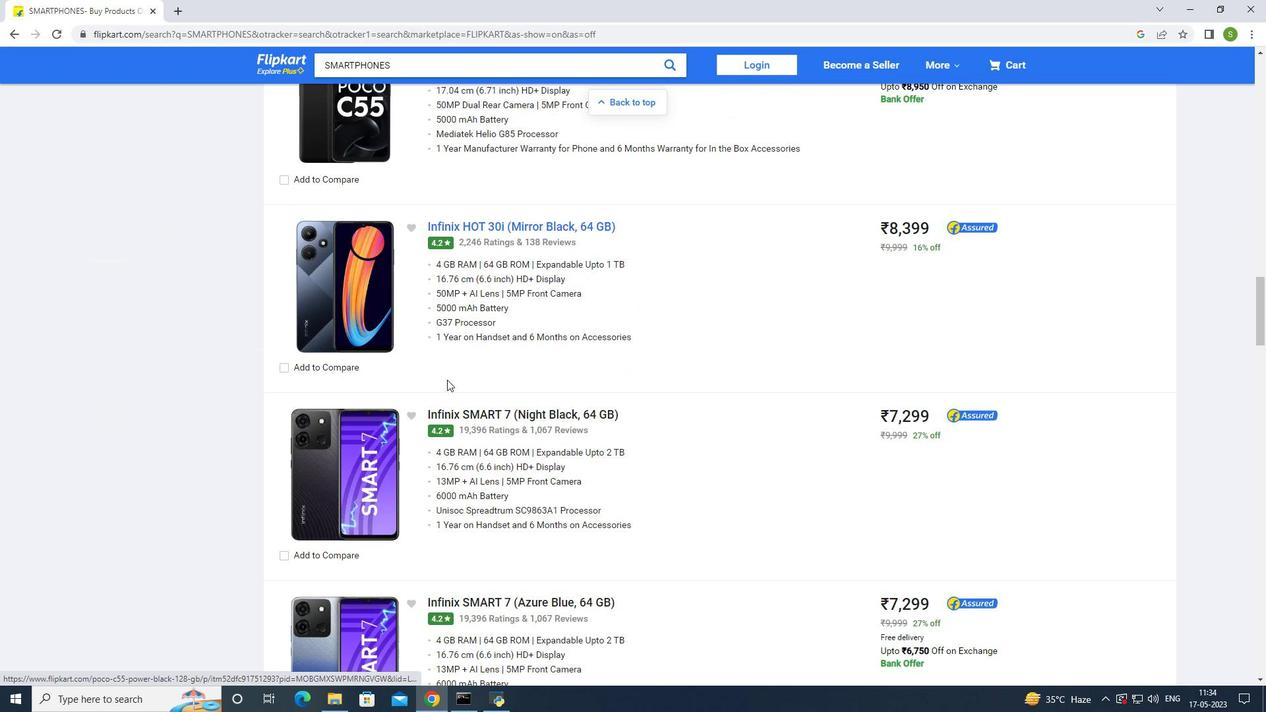 
Action: Mouse scrolled (447, 379) with delta (0, 0)
Screenshot: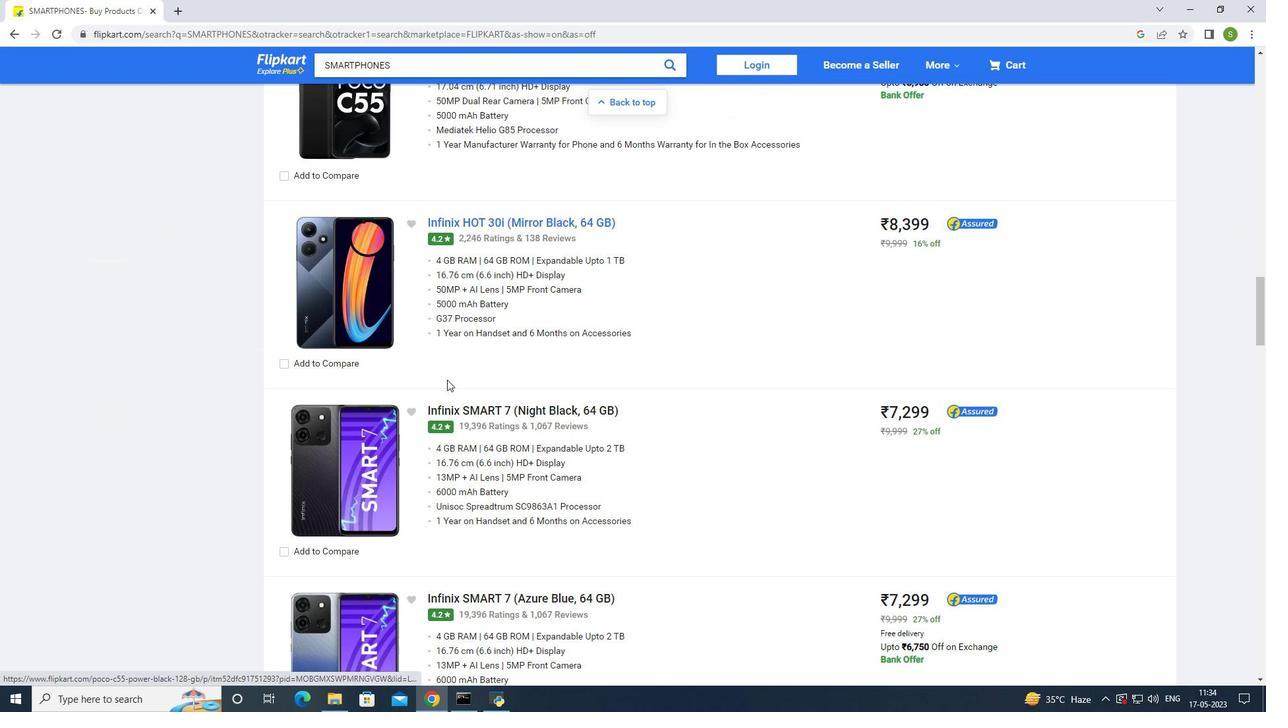 
Action: Mouse scrolled (447, 379) with delta (0, 0)
Screenshot: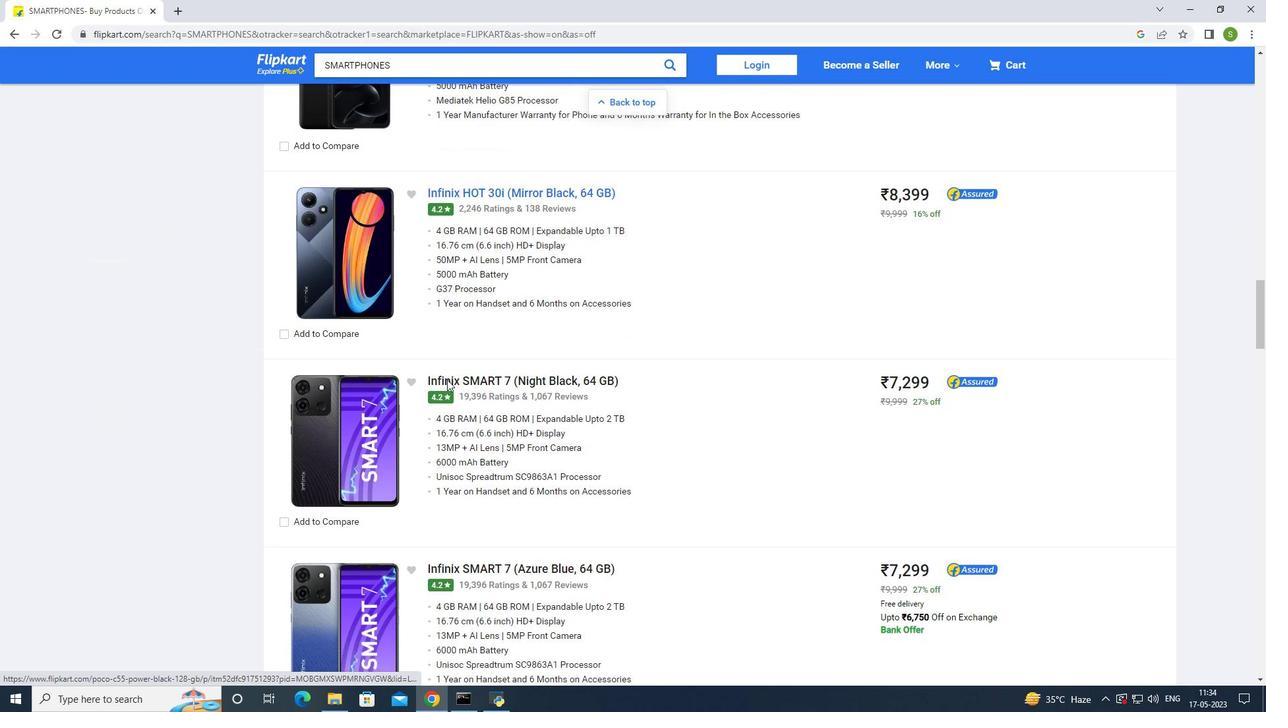 
Action: Mouse scrolled (447, 379) with delta (0, 0)
Screenshot: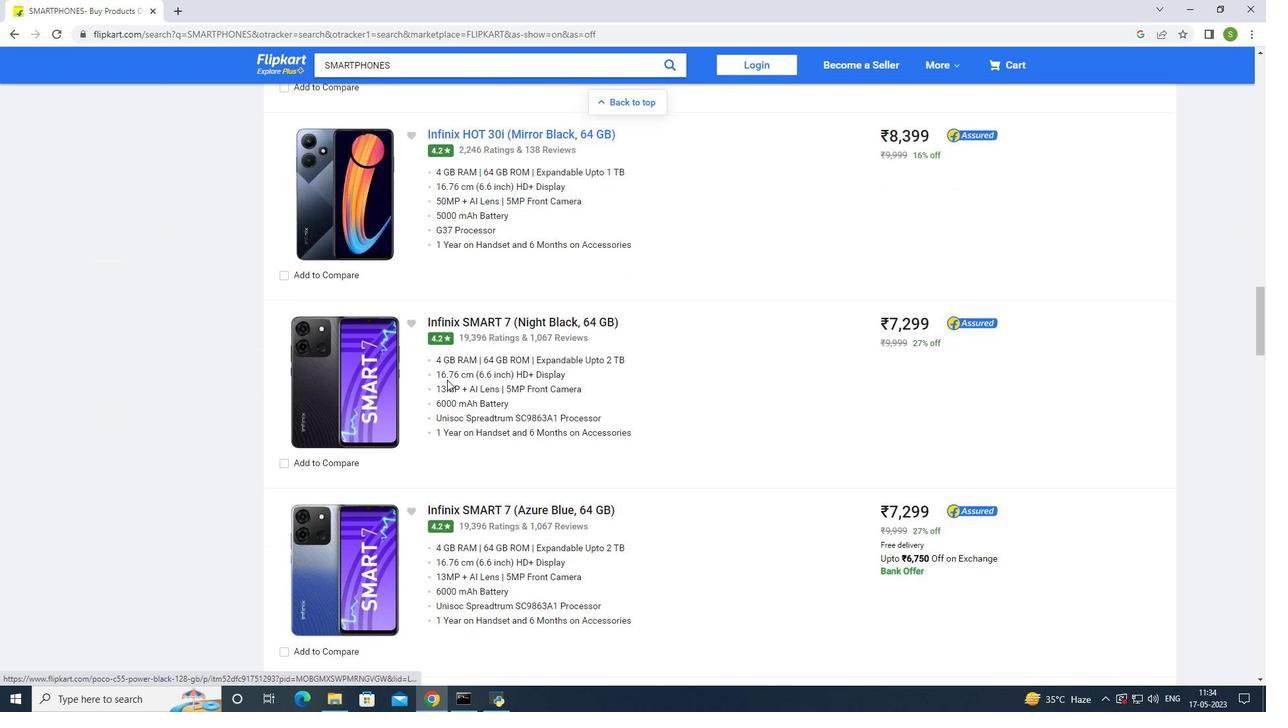 
Action: Mouse scrolled (447, 380) with delta (0, 0)
Screenshot: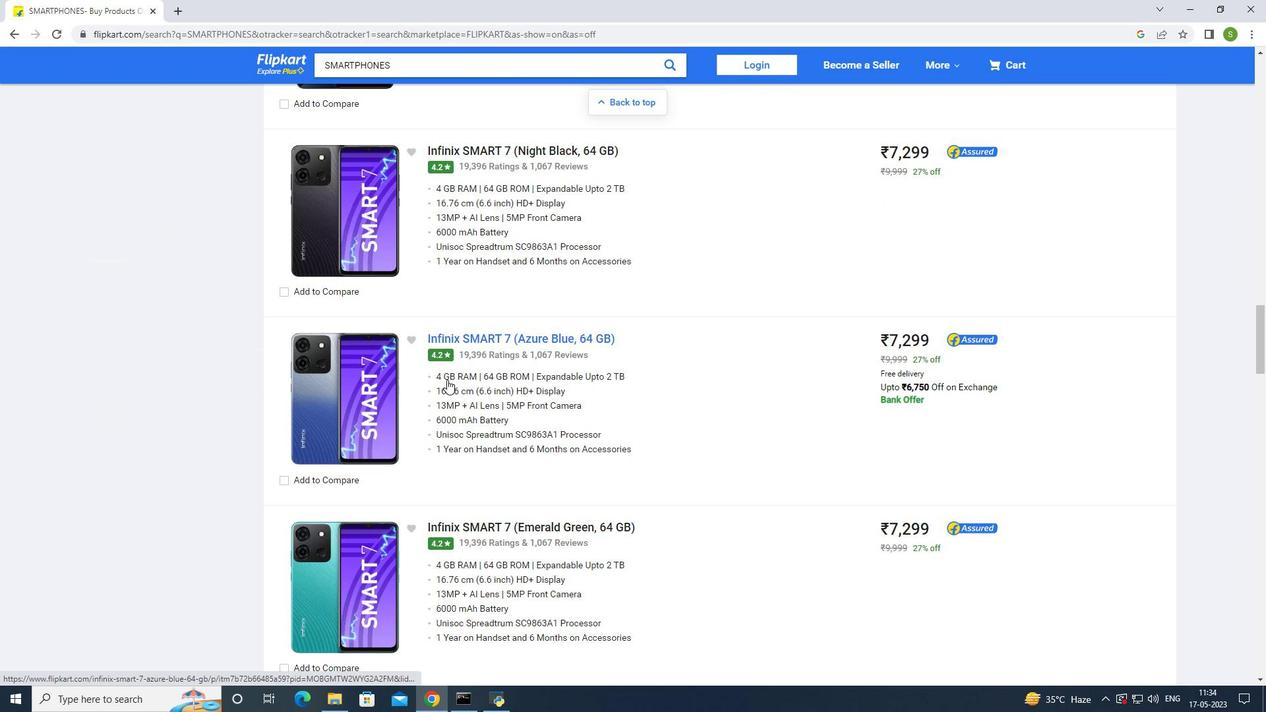 
Action: Mouse scrolled (447, 380) with delta (0, 0)
Screenshot: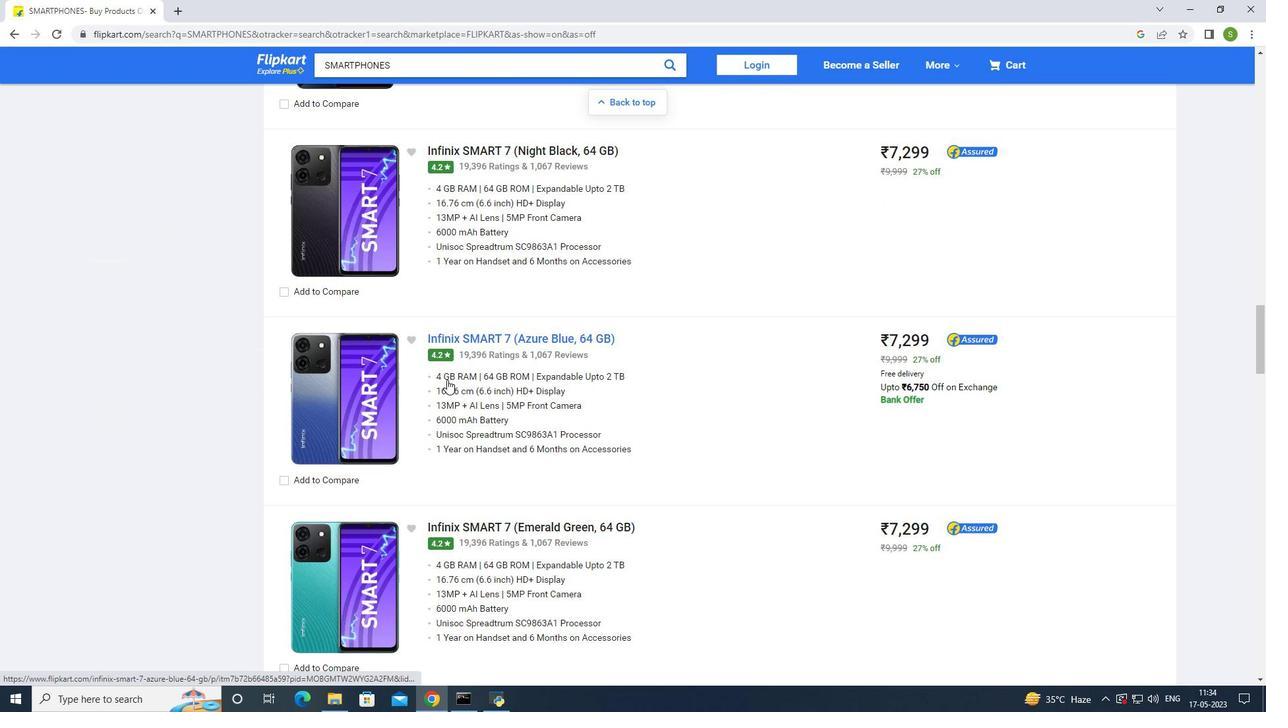 
Action: Mouse scrolled (447, 380) with delta (0, 0)
Screenshot: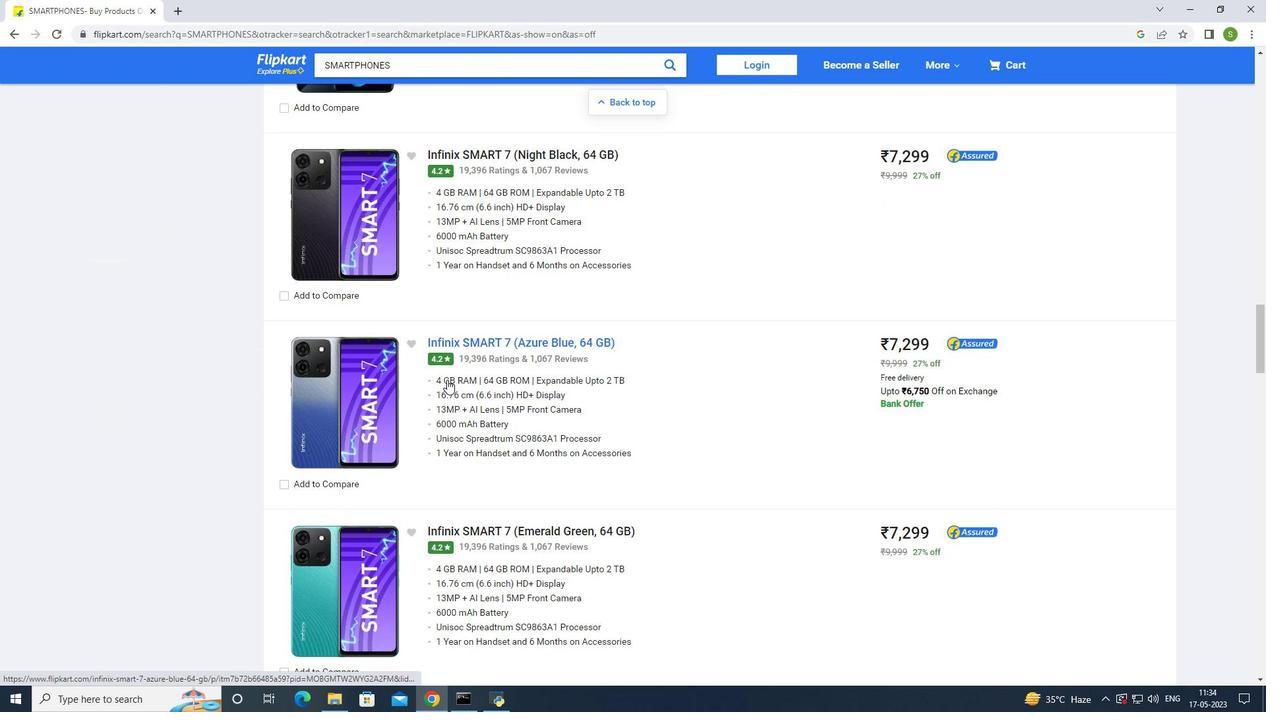
Action: Mouse scrolled (447, 380) with delta (0, 0)
Screenshot: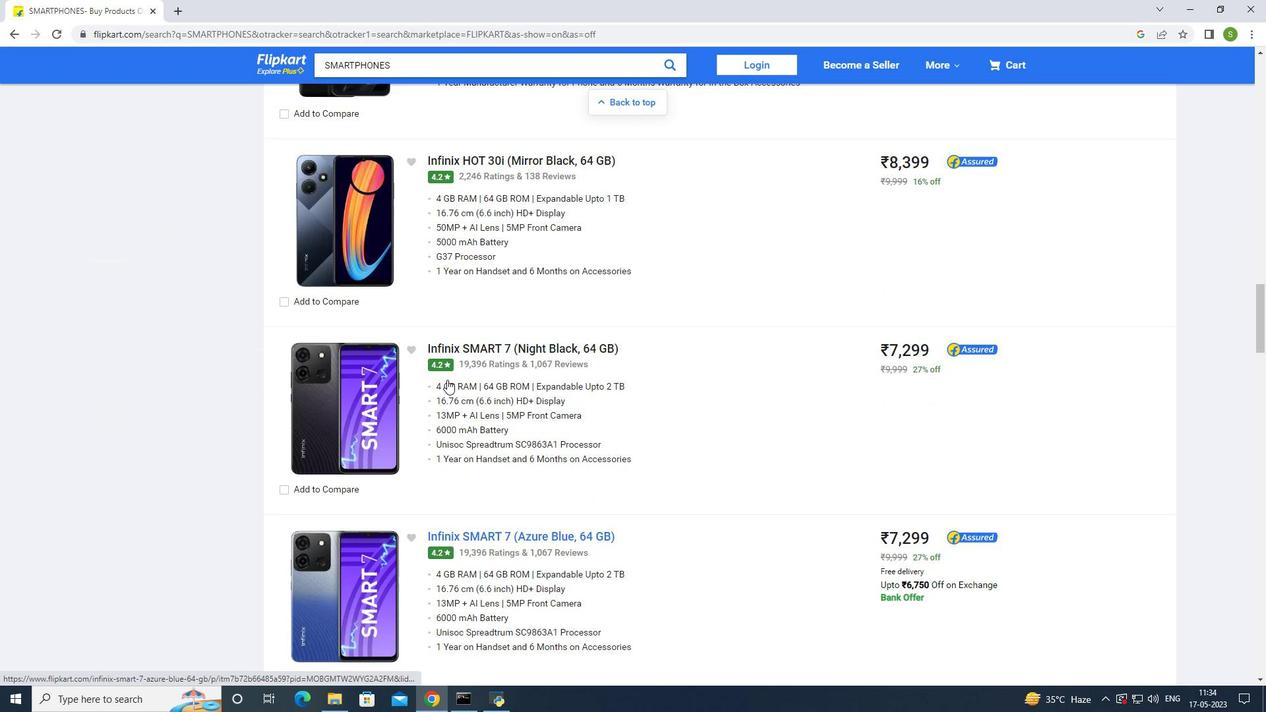 
Action: Mouse scrolled (447, 380) with delta (0, 0)
Screenshot: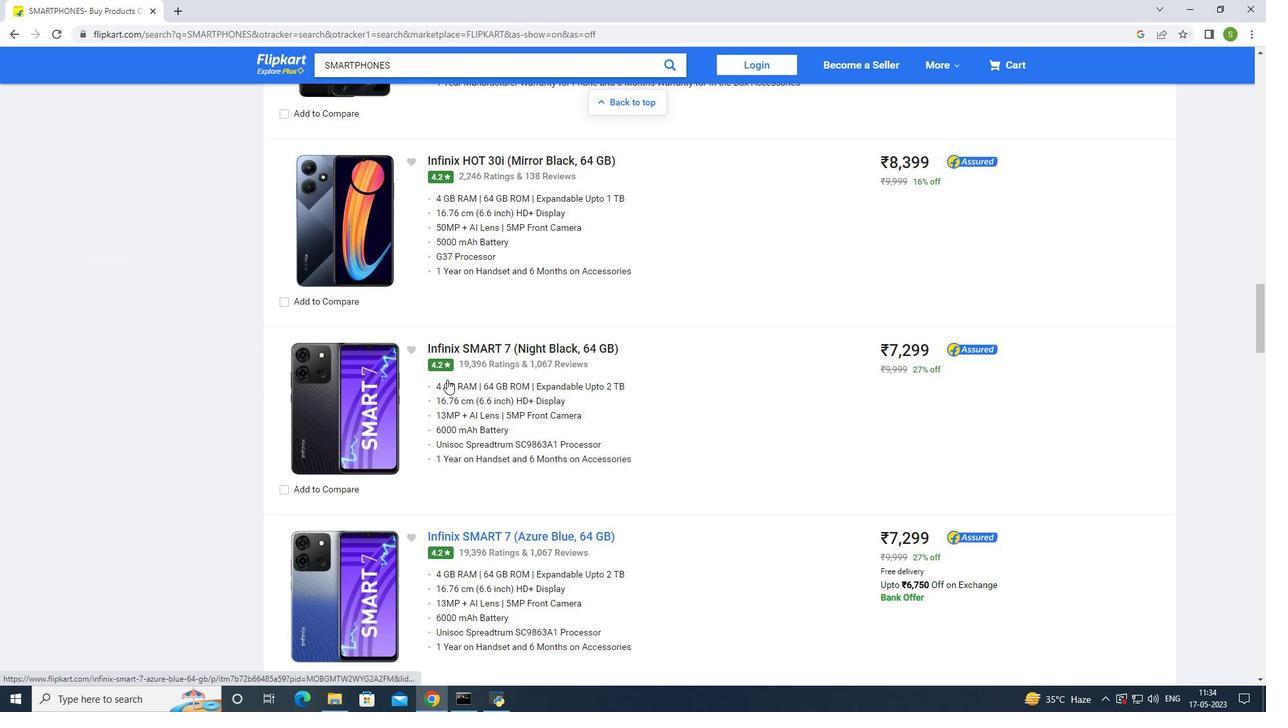 
Action: Mouse scrolled (447, 380) with delta (0, 0)
Screenshot: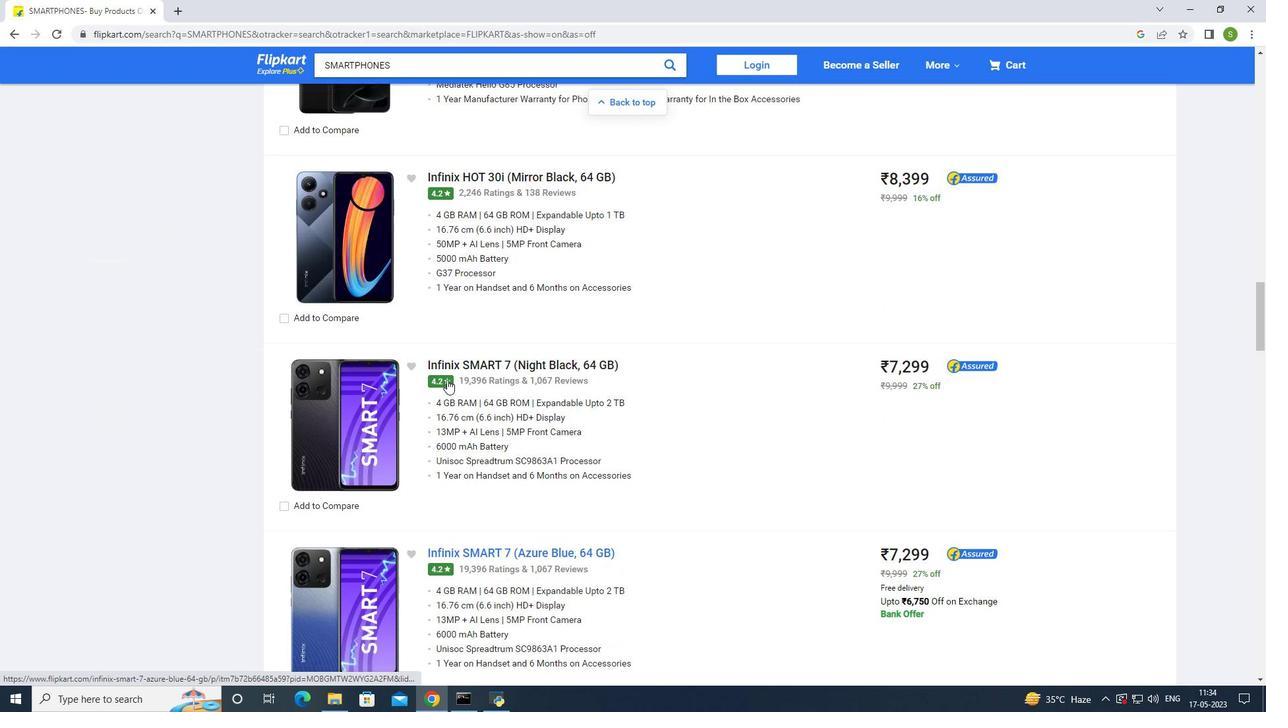 
Action: Mouse scrolled (447, 380) with delta (0, 0)
Screenshot: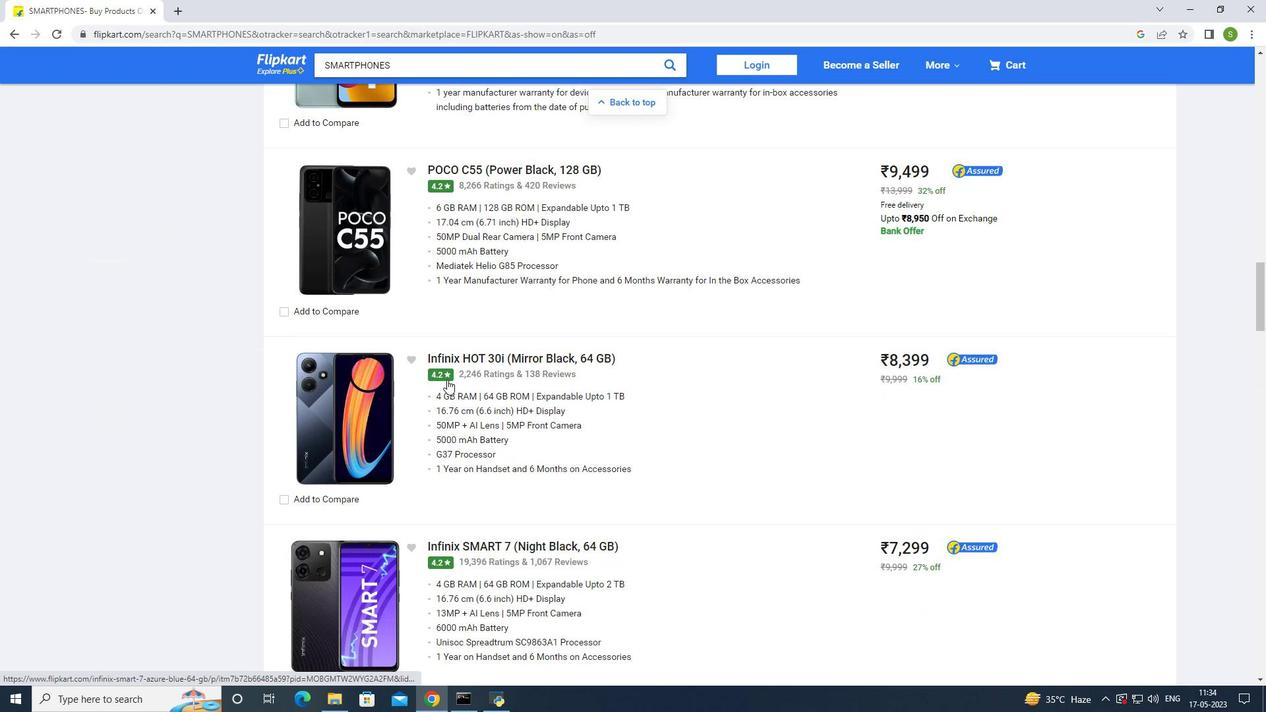 
Action: Mouse scrolled (447, 380) with delta (0, 0)
Screenshot: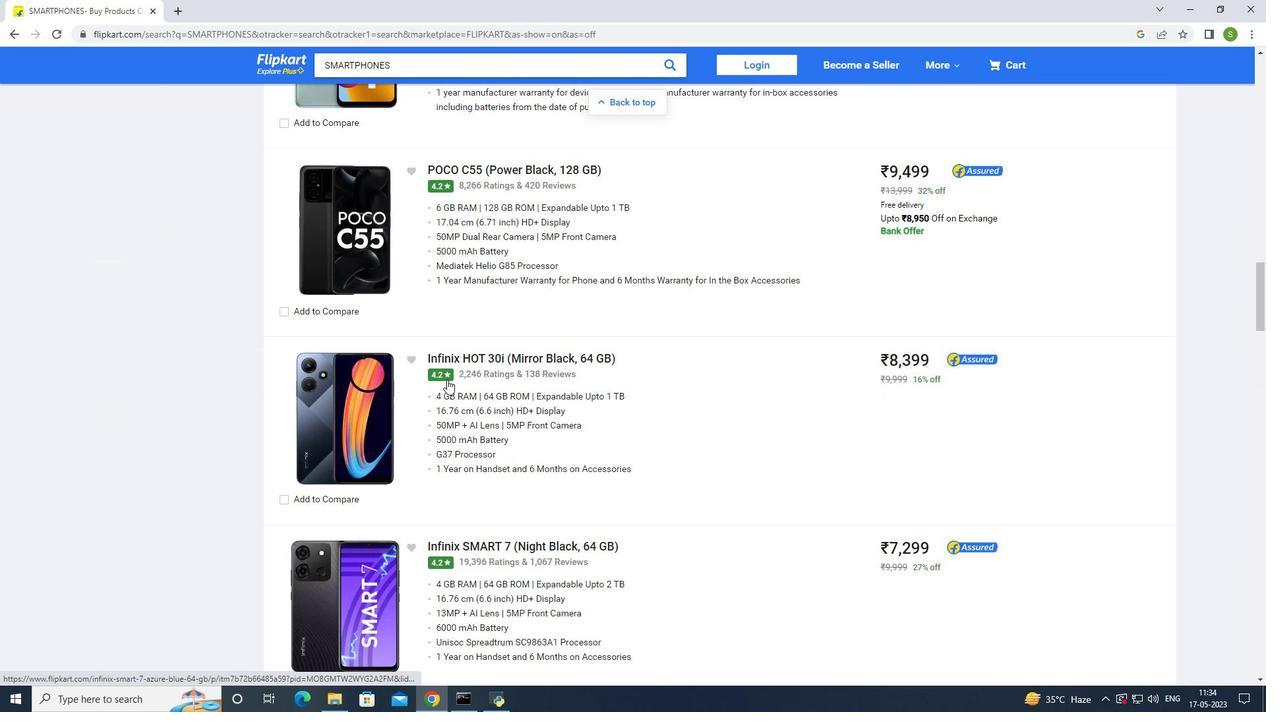 
Action: Mouse scrolled (447, 380) with delta (0, 0)
Screenshot: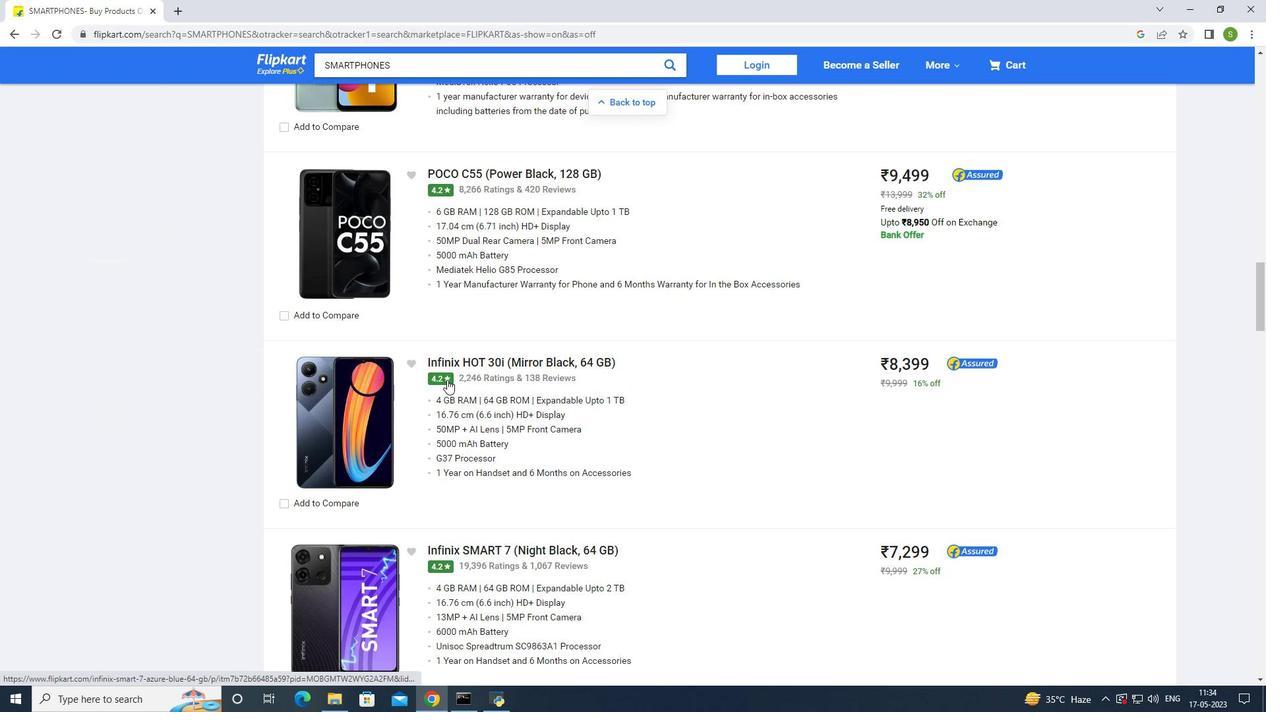 
Action: Mouse scrolled (447, 380) with delta (0, 0)
Screenshot: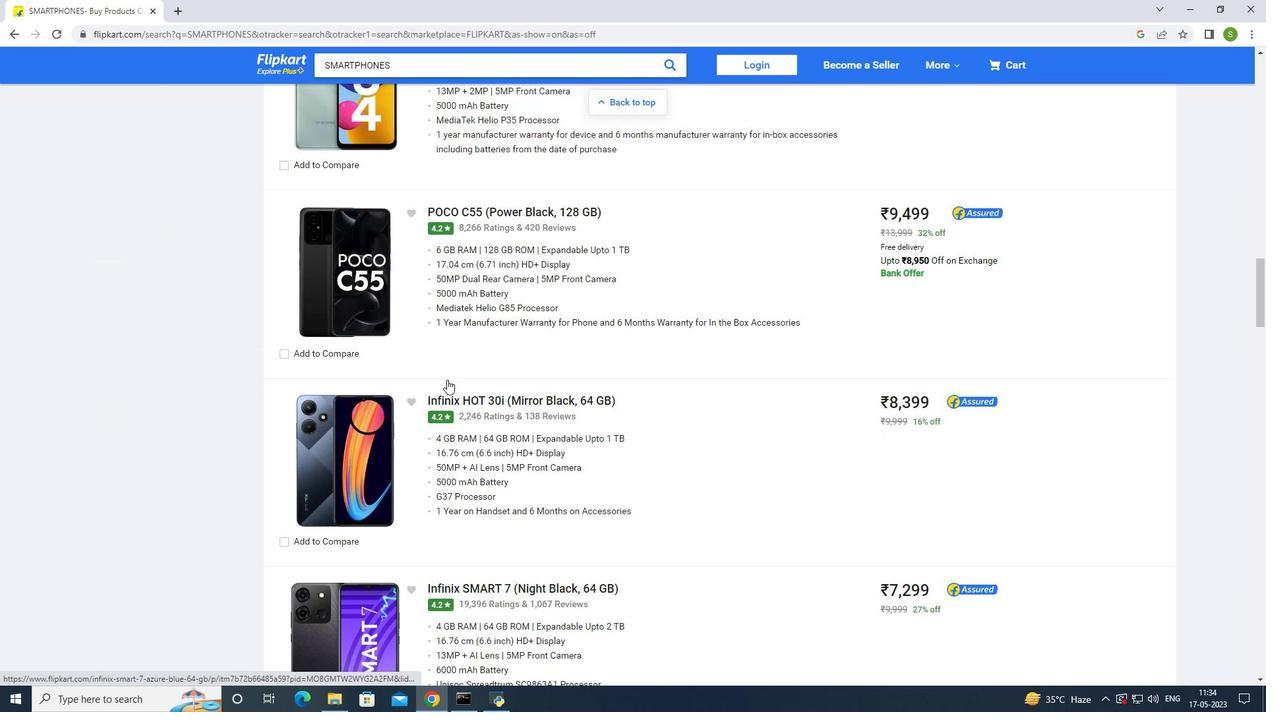 
Action: Mouse scrolled (447, 380) with delta (0, 0)
Screenshot: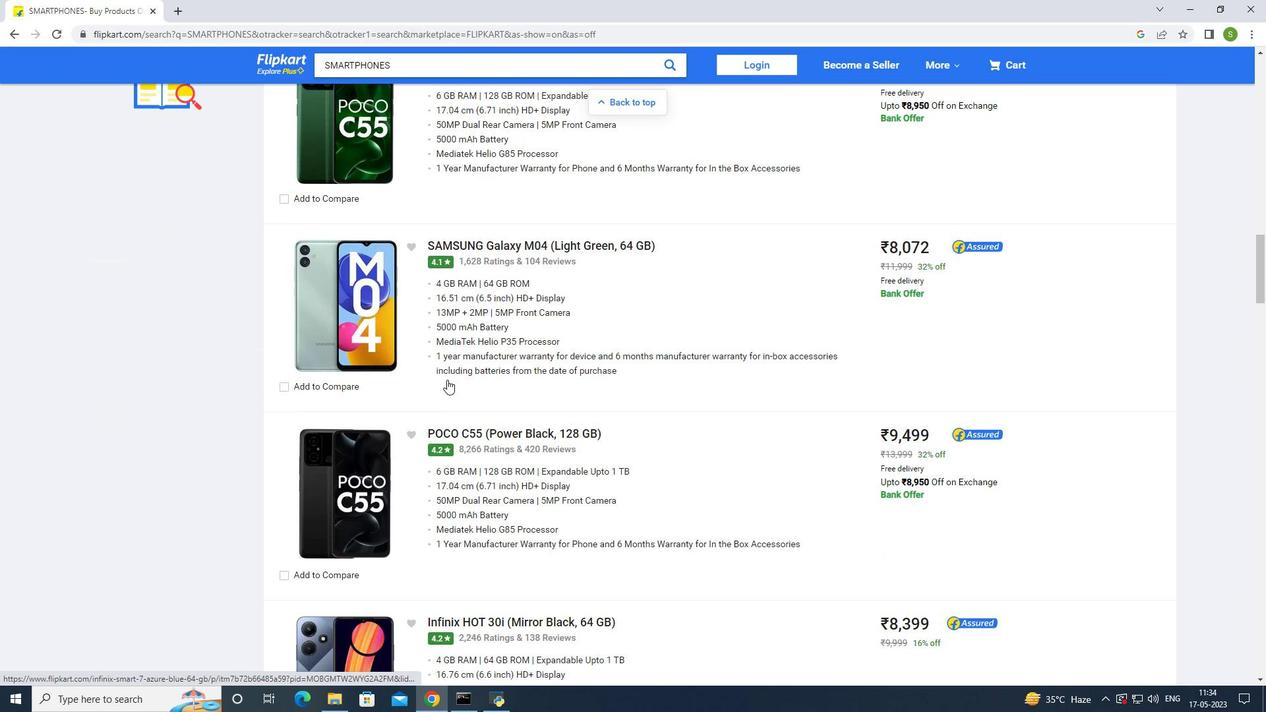 
Action: Mouse scrolled (447, 380) with delta (0, 0)
Screenshot: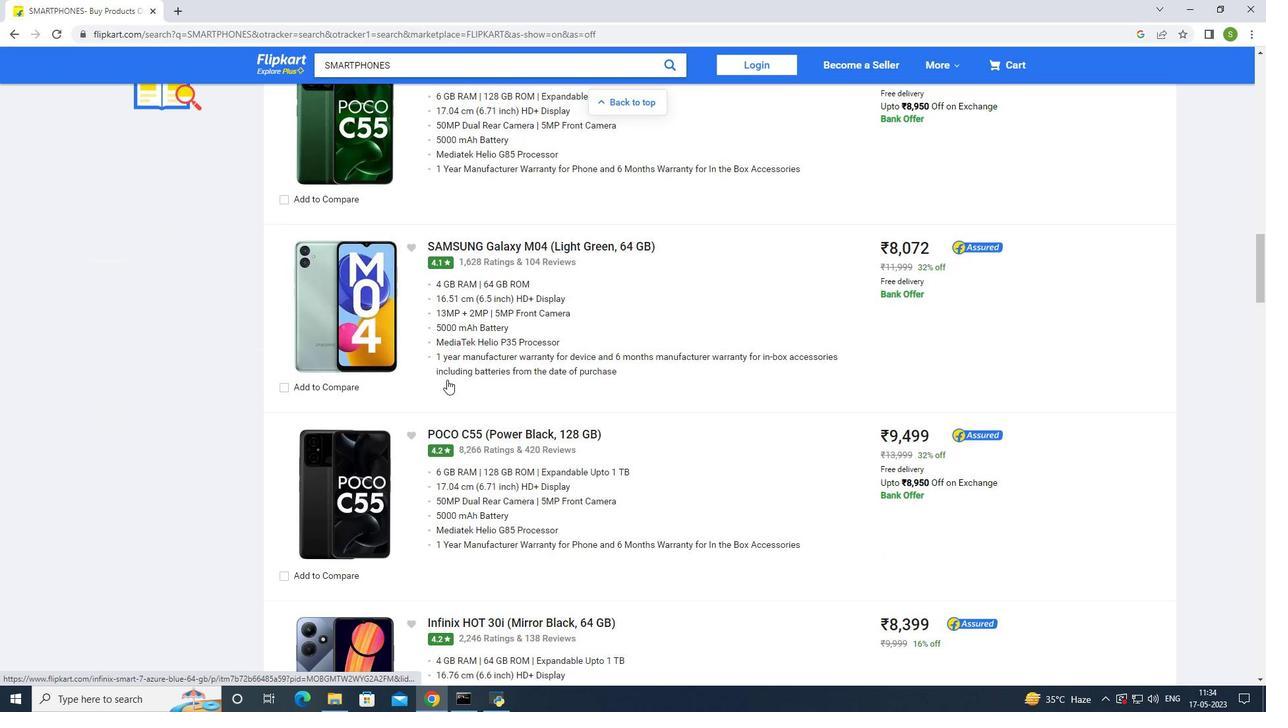 
Action: Mouse scrolled (447, 380) with delta (0, 0)
Screenshot: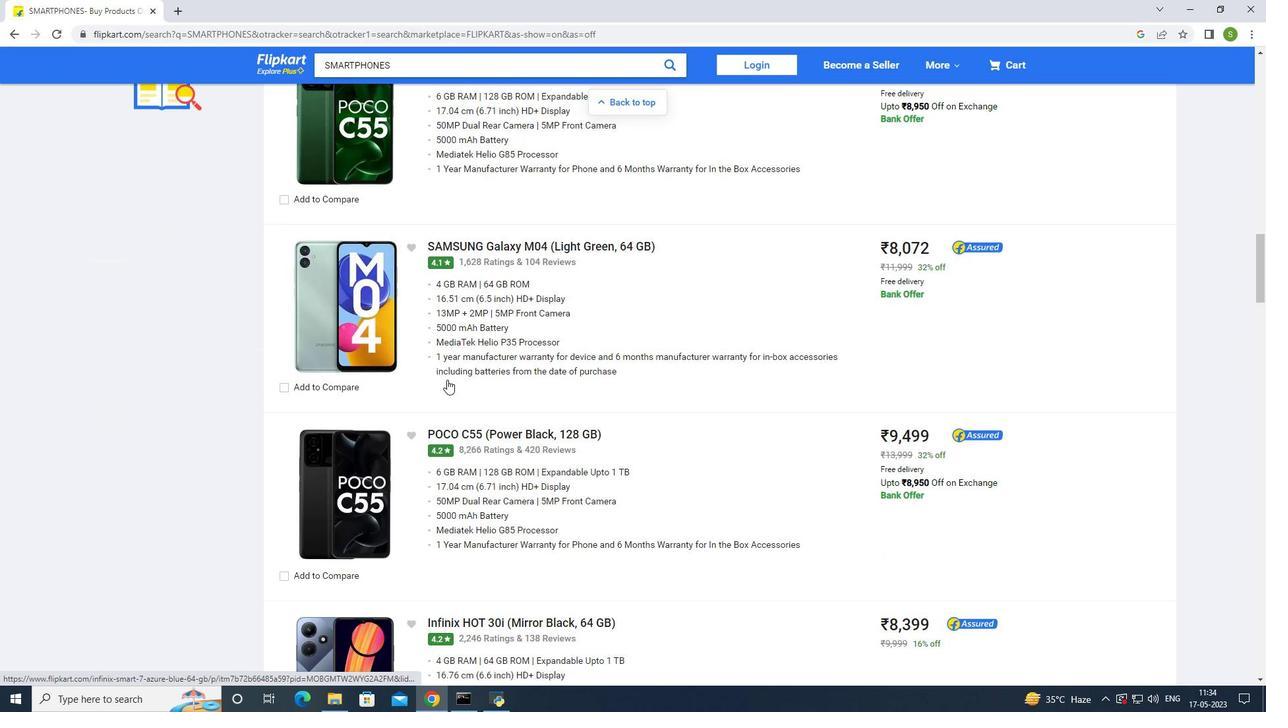 
Action: Mouse scrolled (447, 380) with delta (0, 0)
Screenshot: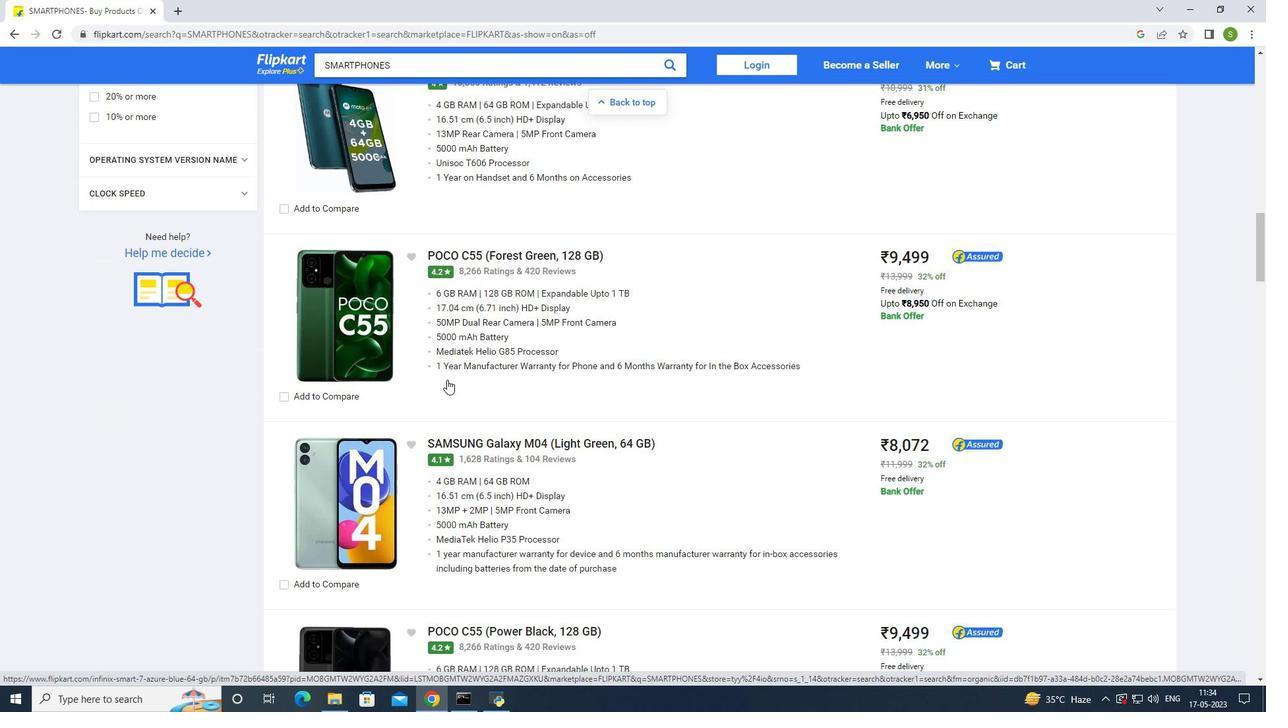 
Action: Mouse scrolled (447, 380) with delta (0, 0)
Screenshot: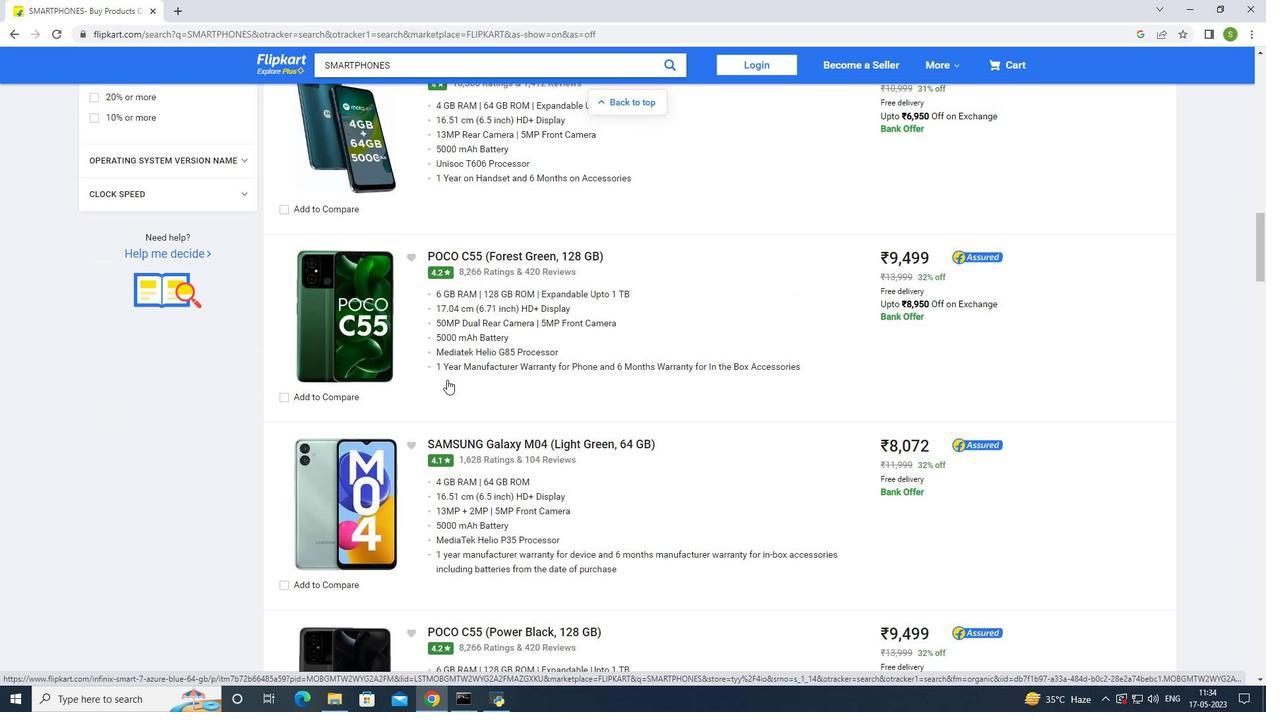 
Action: Mouse scrolled (447, 380) with delta (0, 0)
Screenshot: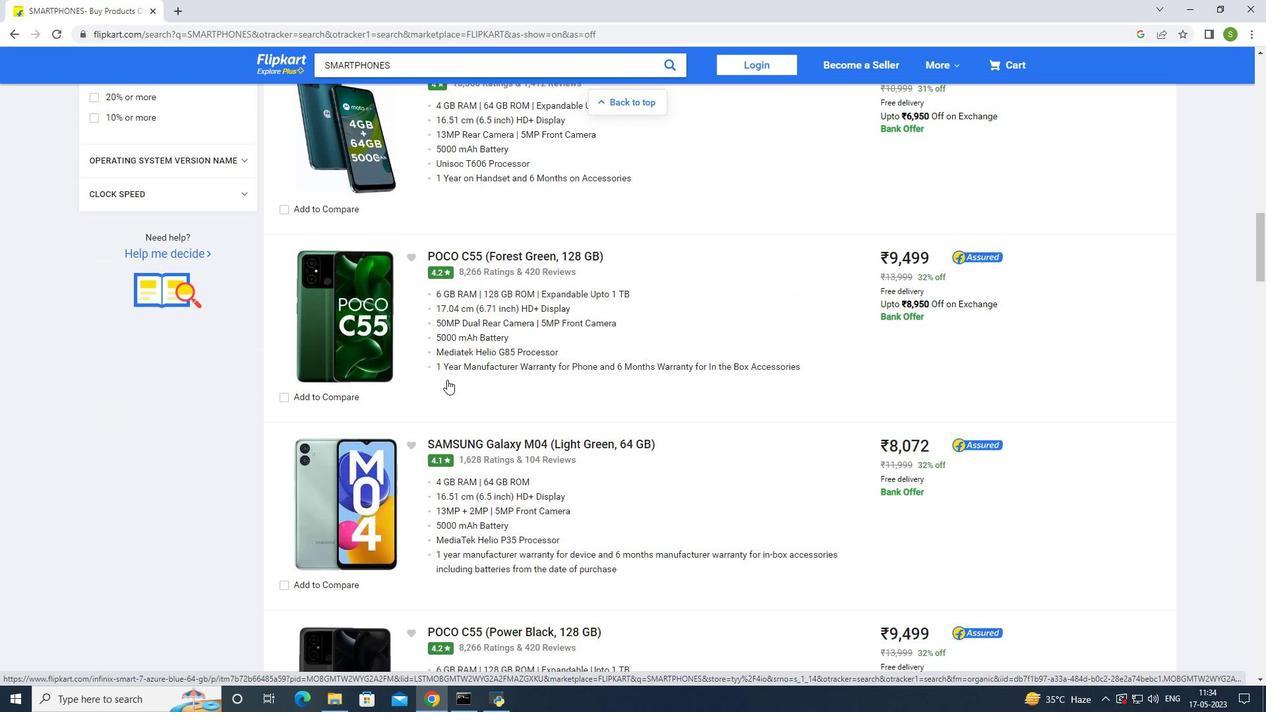 
Action: Mouse scrolled (447, 380) with delta (0, 0)
Screenshot: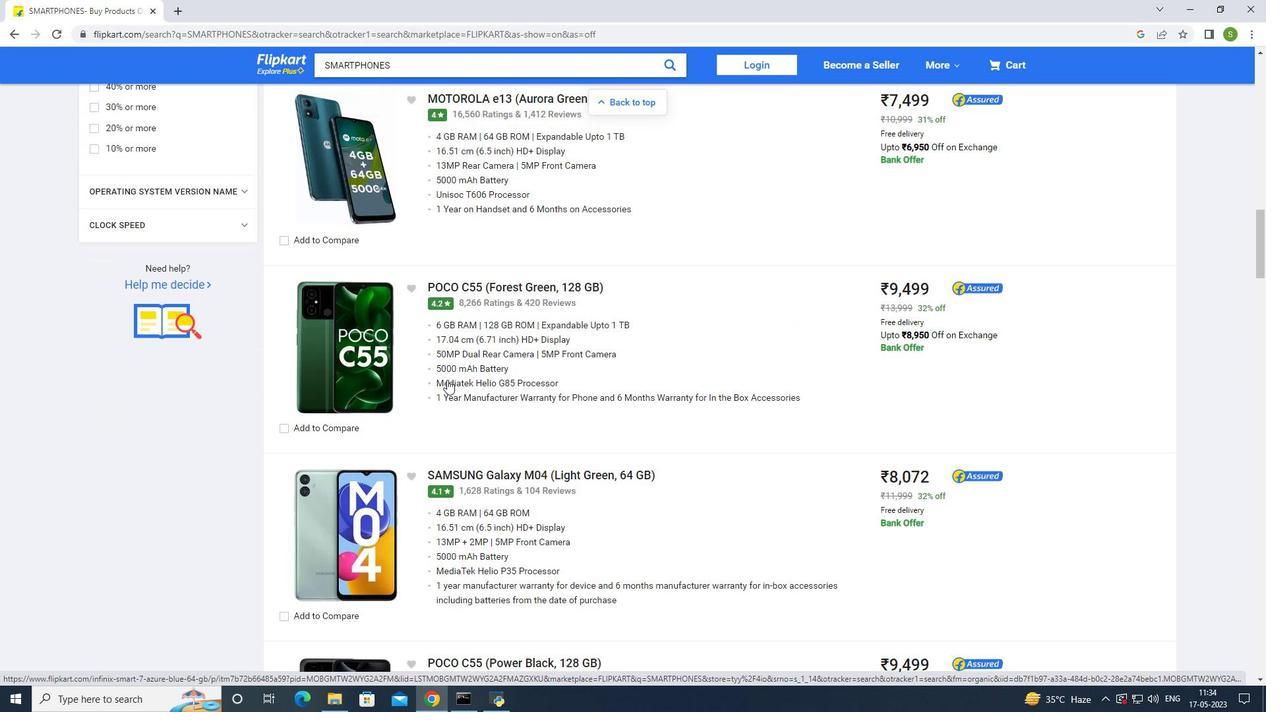 
Action: Mouse scrolled (447, 380) with delta (0, 0)
Screenshot: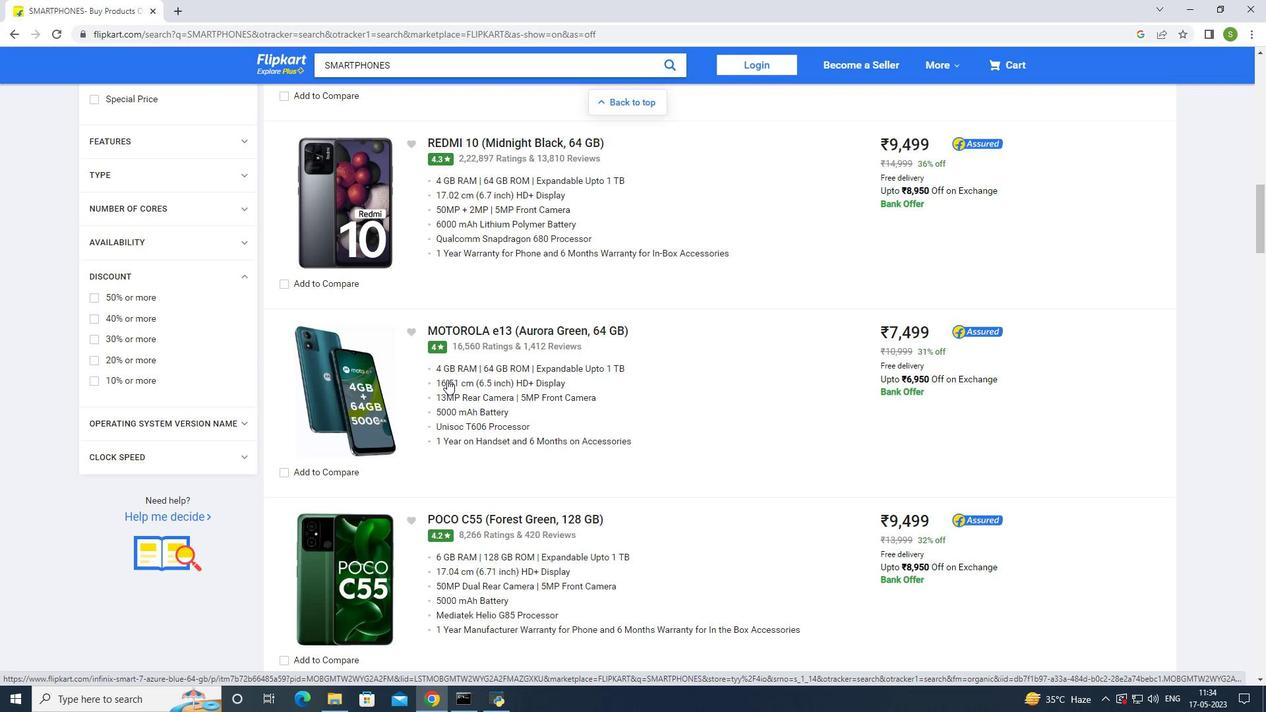 
Action: Mouse scrolled (447, 380) with delta (0, 0)
Screenshot: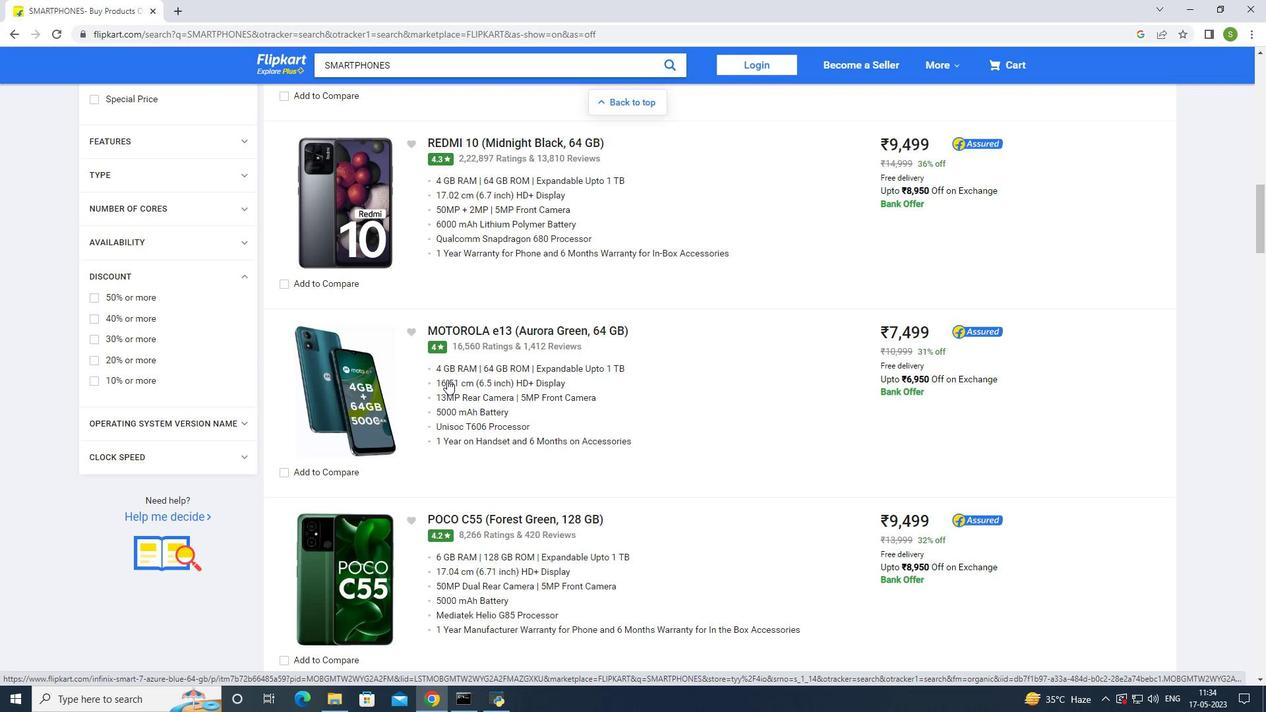 
Action: Mouse scrolled (447, 380) with delta (0, 0)
Screenshot: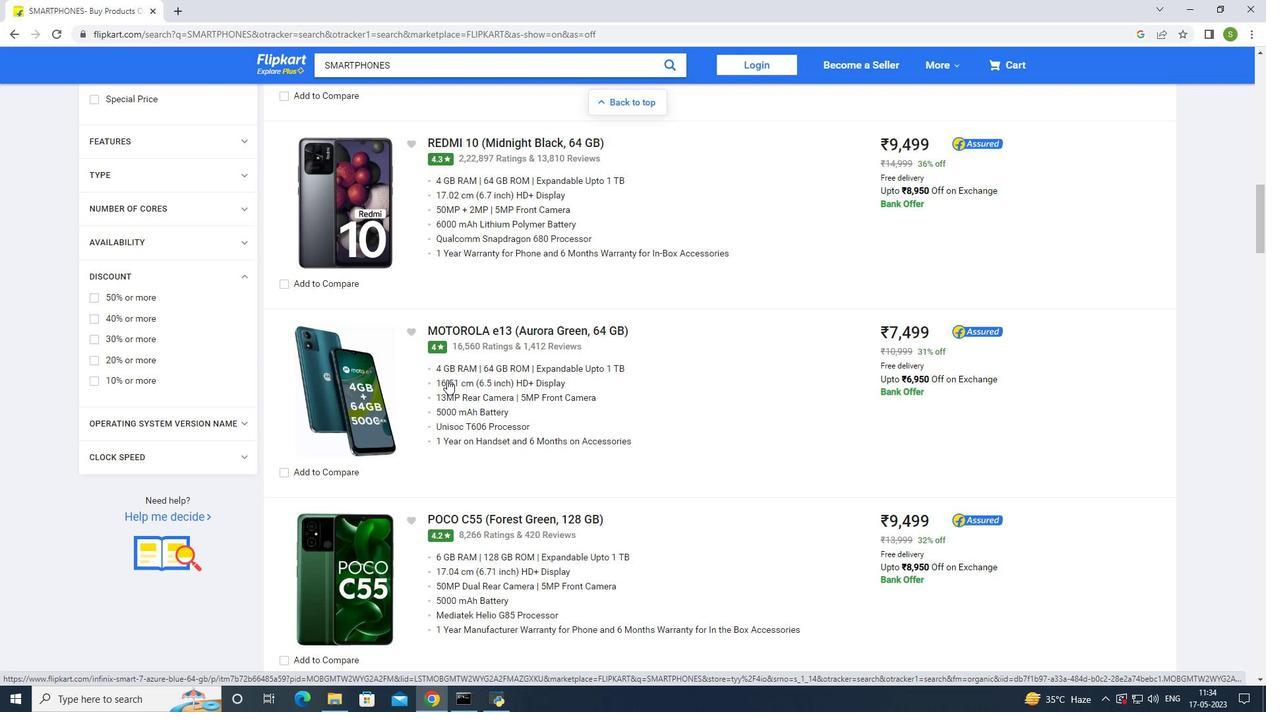 
Action: Mouse moved to (446, 378)
Screenshot: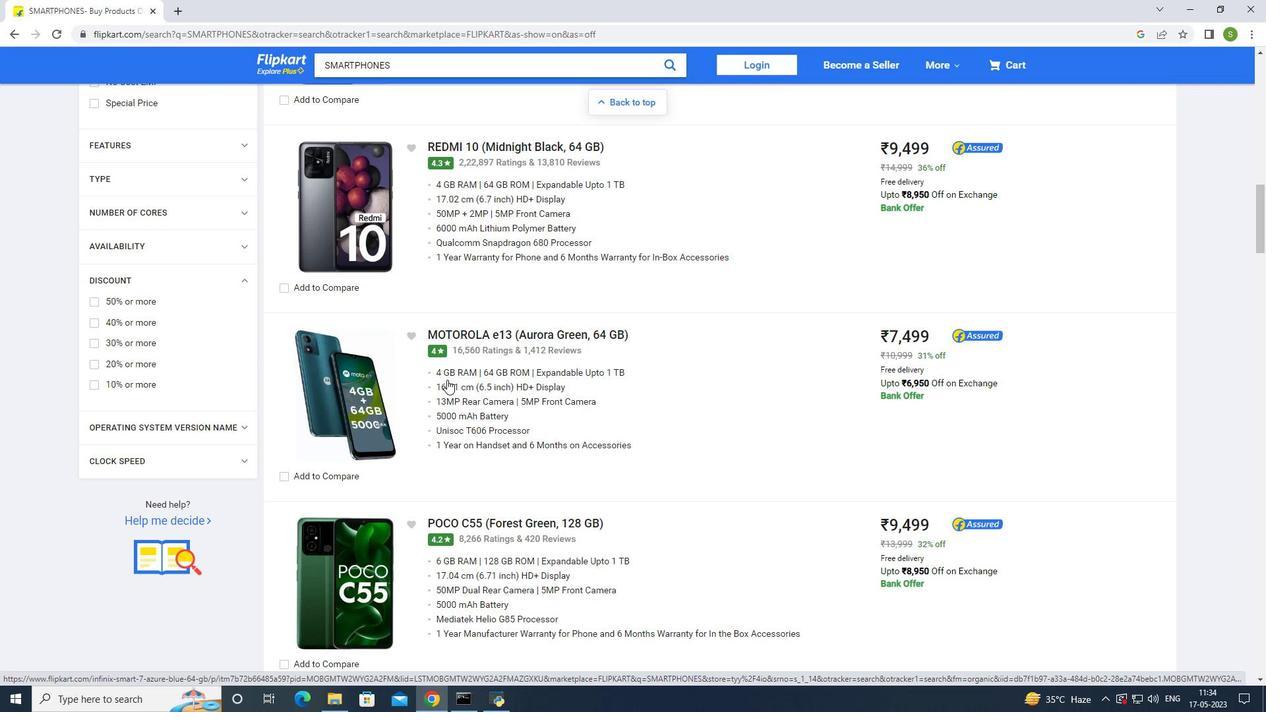 
Action: Mouse scrolled (446, 379) with delta (0, 0)
Screenshot: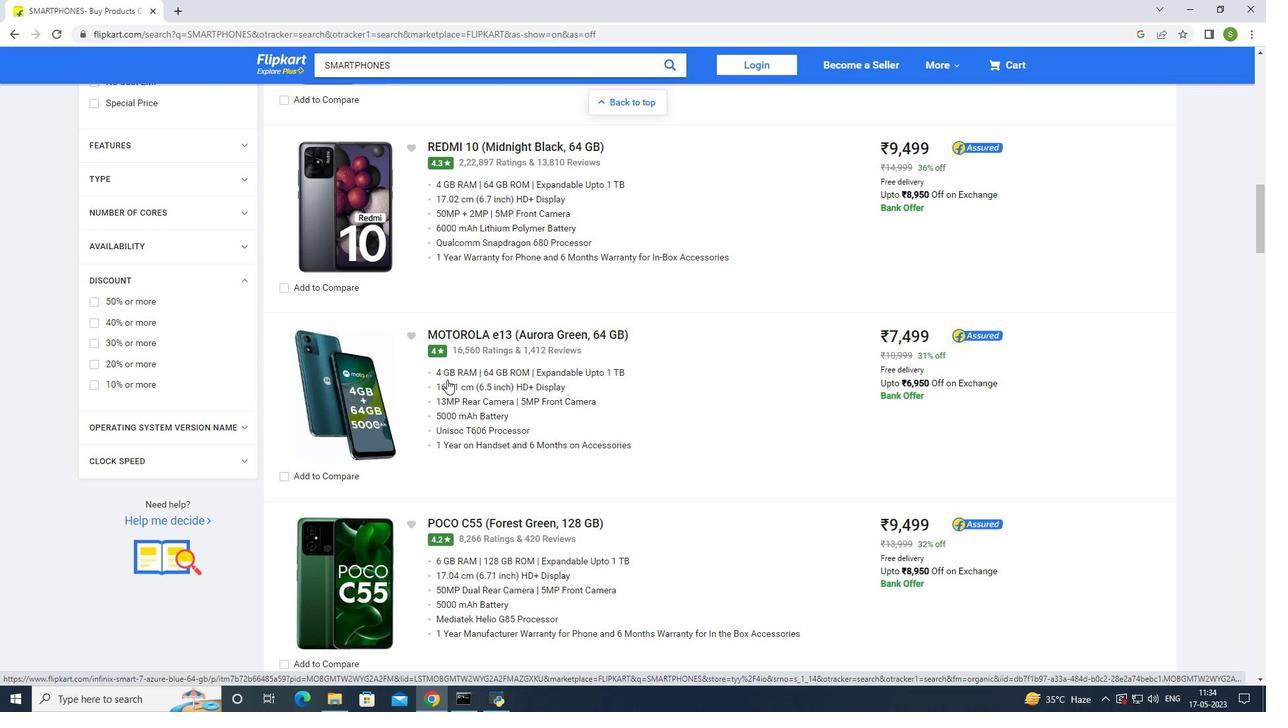 
Action: Mouse moved to (445, 377)
Screenshot: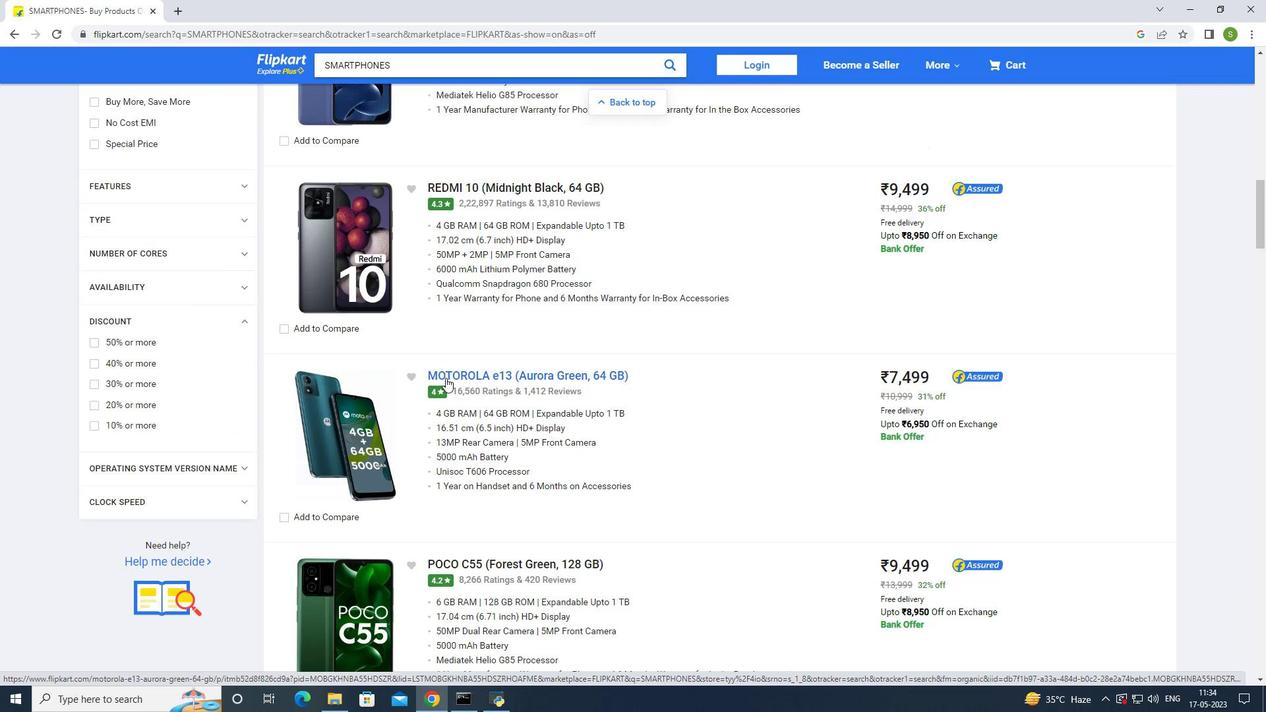 
Action: Mouse scrolled (445, 378) with delta (0, 0)
Screenshot: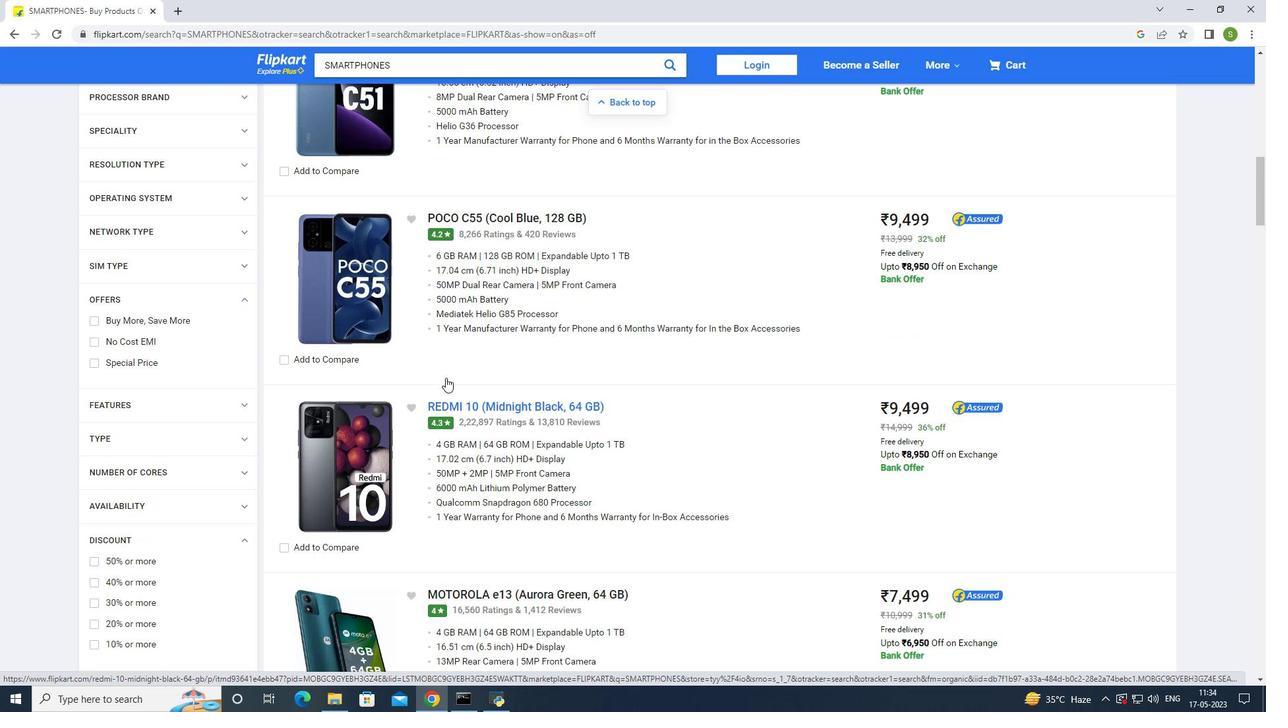 
Action: Mouse scrolled (445, 378) with delta (0, 0)
Screenshot: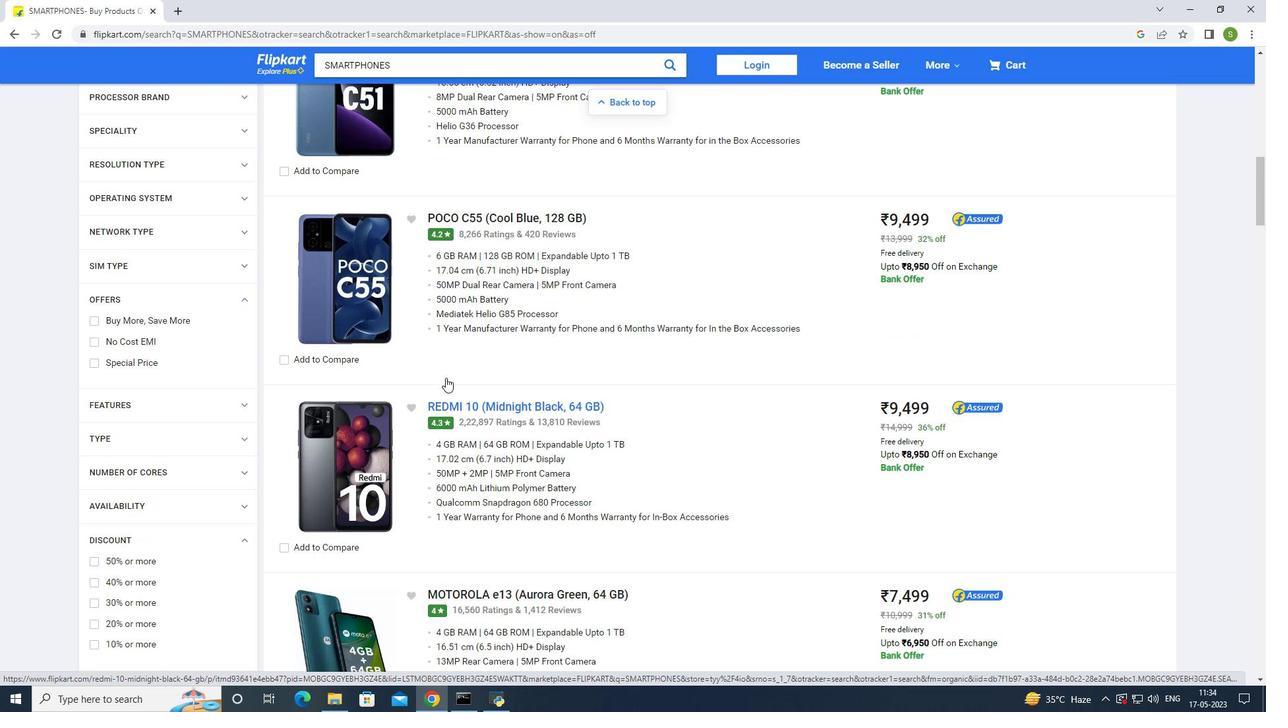 
Action: Mouse scrolled (445, 378) with delta (0, 0)
Screenshot: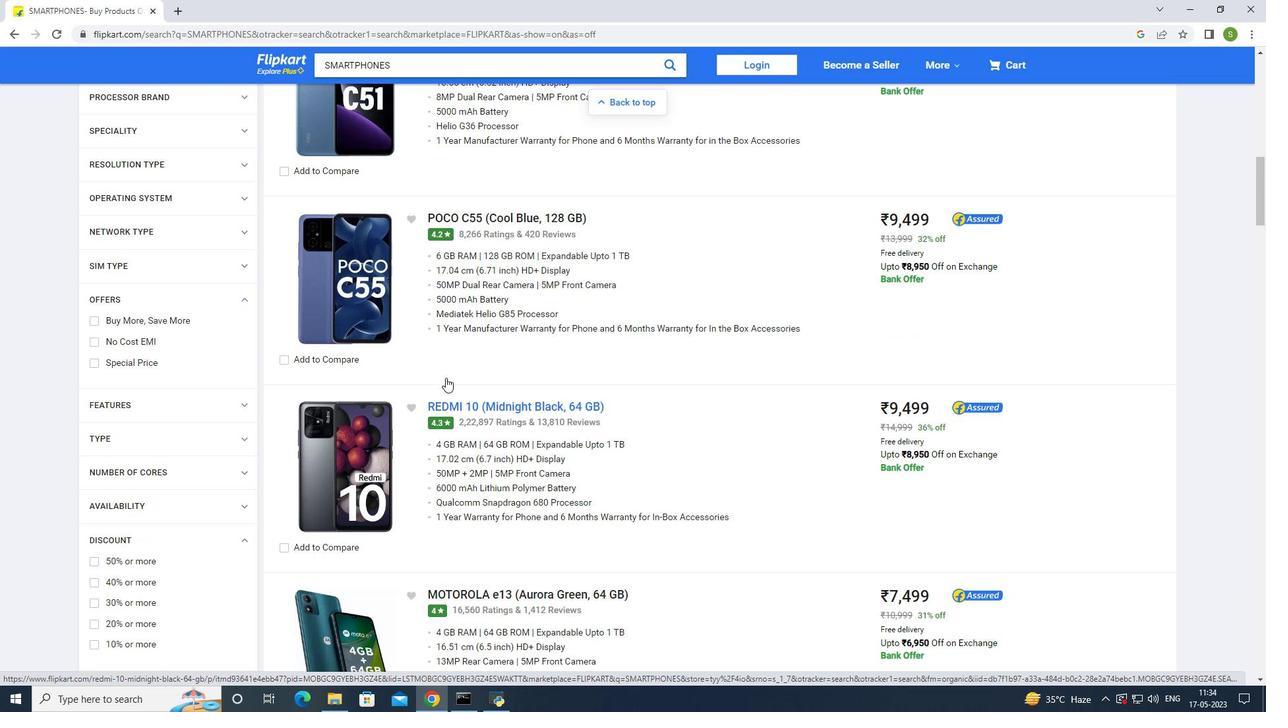 
Action: Mouse scrolled (445, 378) with delta (0, 0)
Screenshot: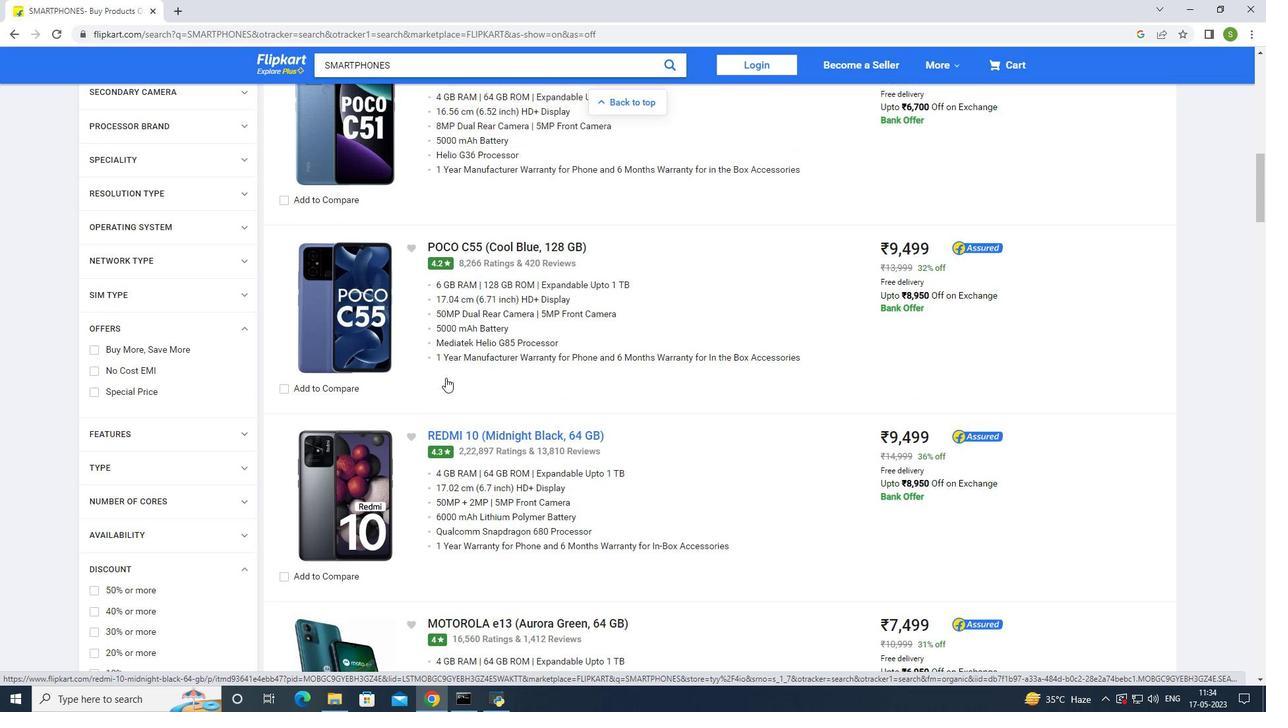 
Action: Mouse scrolled (445, 378) with delta (0, 0)
Screenshot: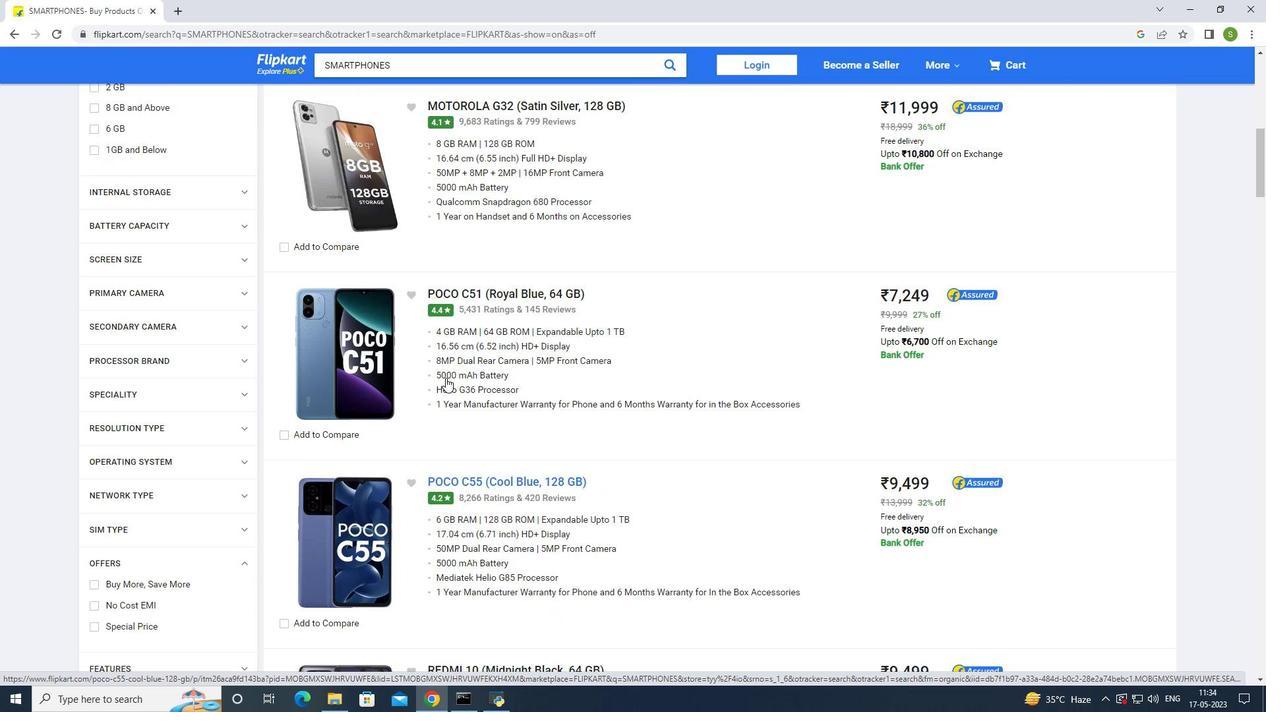 
Action: Mouse scrolled (445, 378) with delta (0, 0)
Screenshot: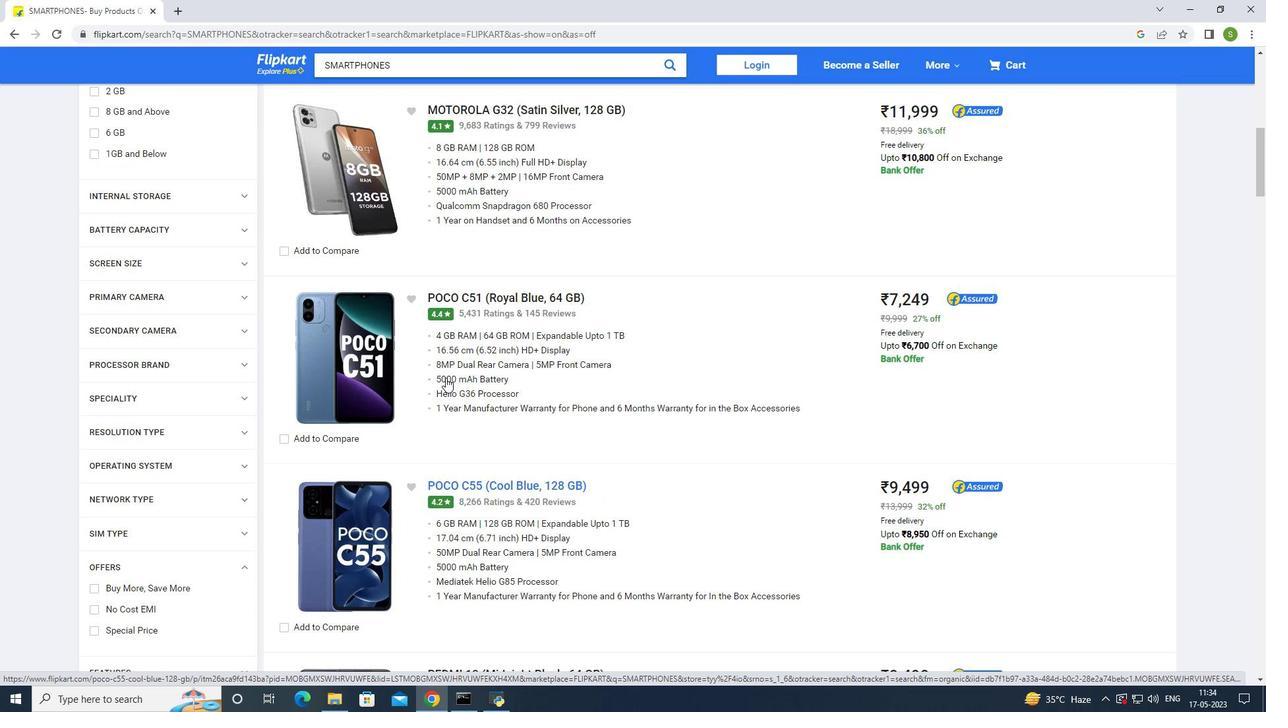 
Action: Mouse scrolled (445, 378) with delta (0, 0)
Screenshot: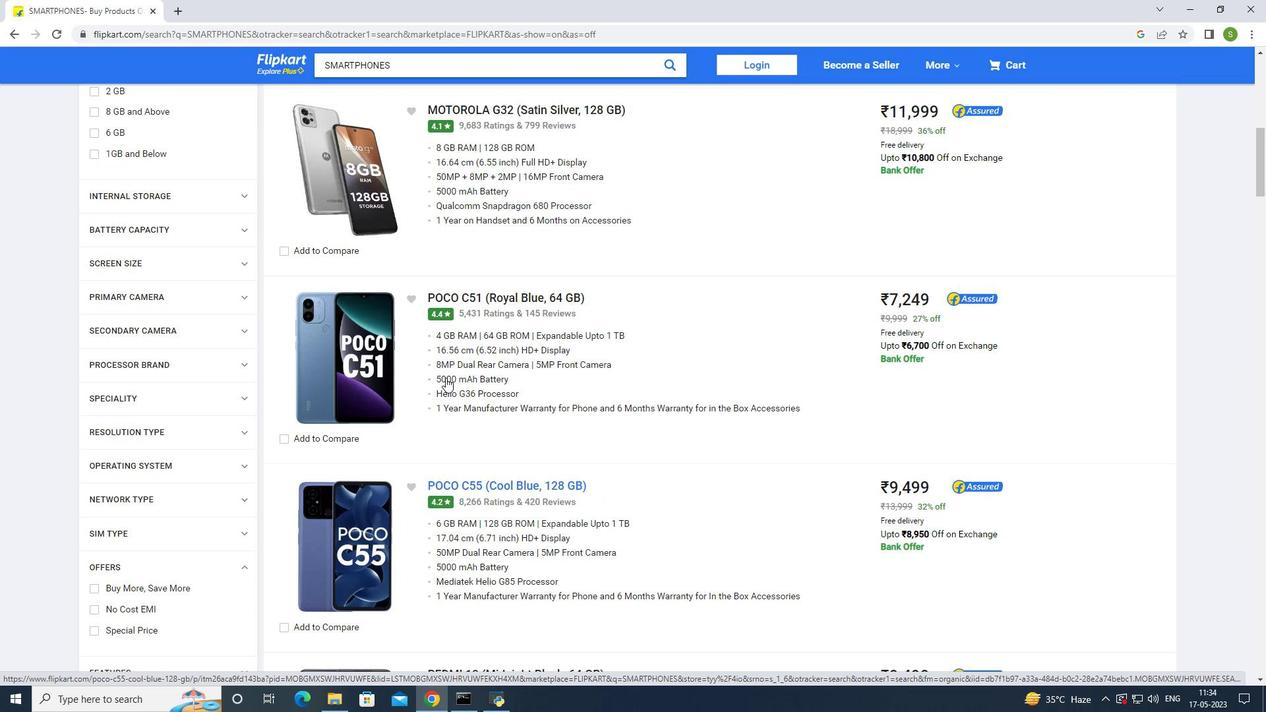 
Action: Mouse scrolled (445, 378) with delta (0, 0)
Screenshot: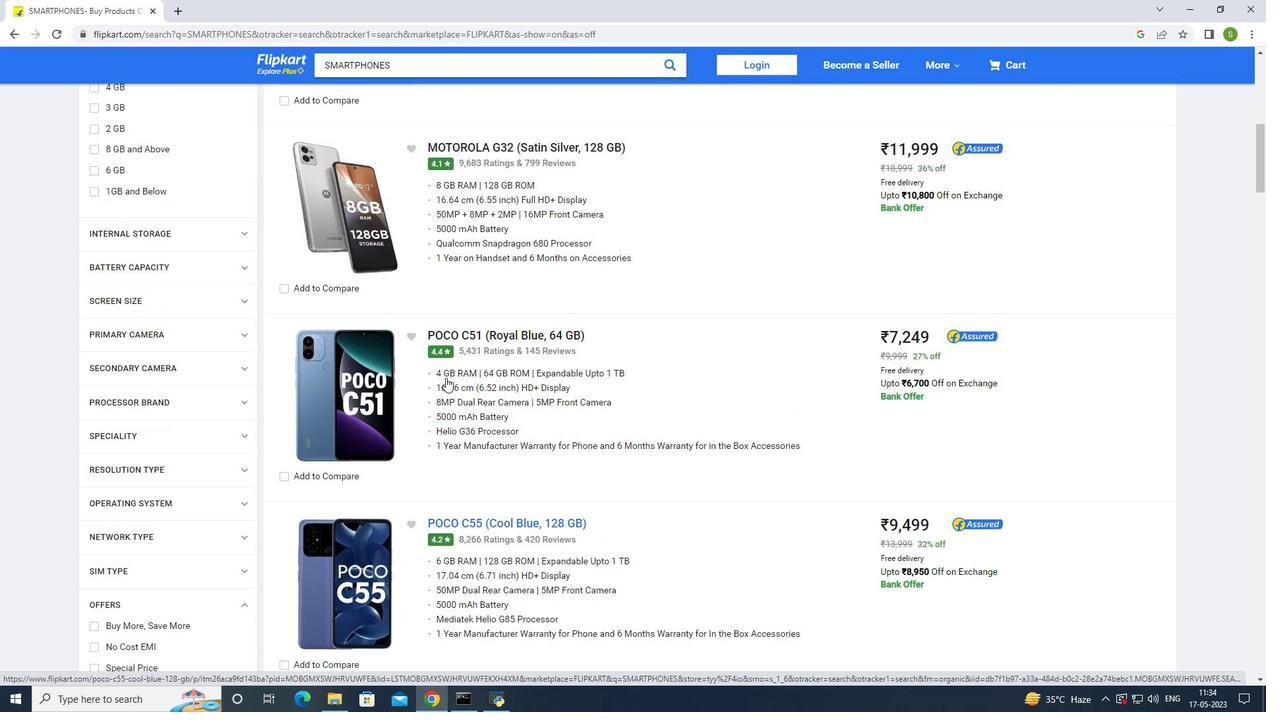 
Action: Mouse scrolled (445, 378) with delta (0, 0)
Screenshot: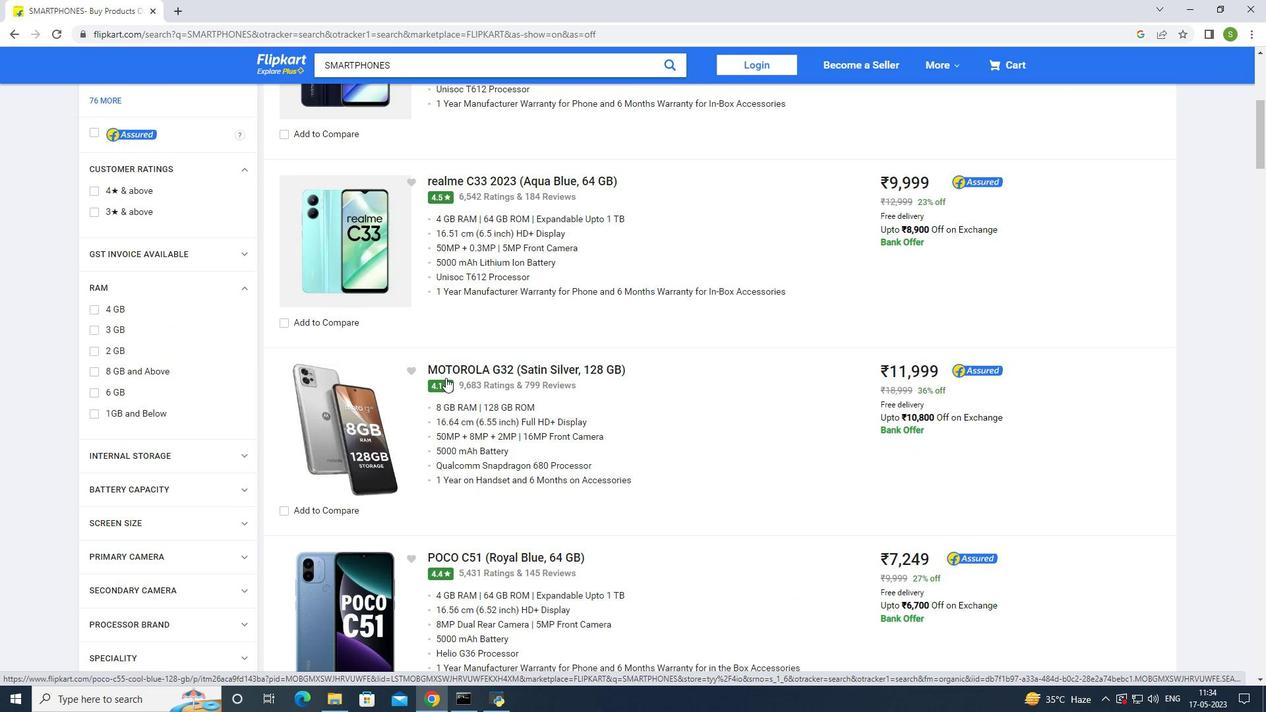
Action: Mouse scrolled (445, 378) with delta (0, 0)
Screenshot: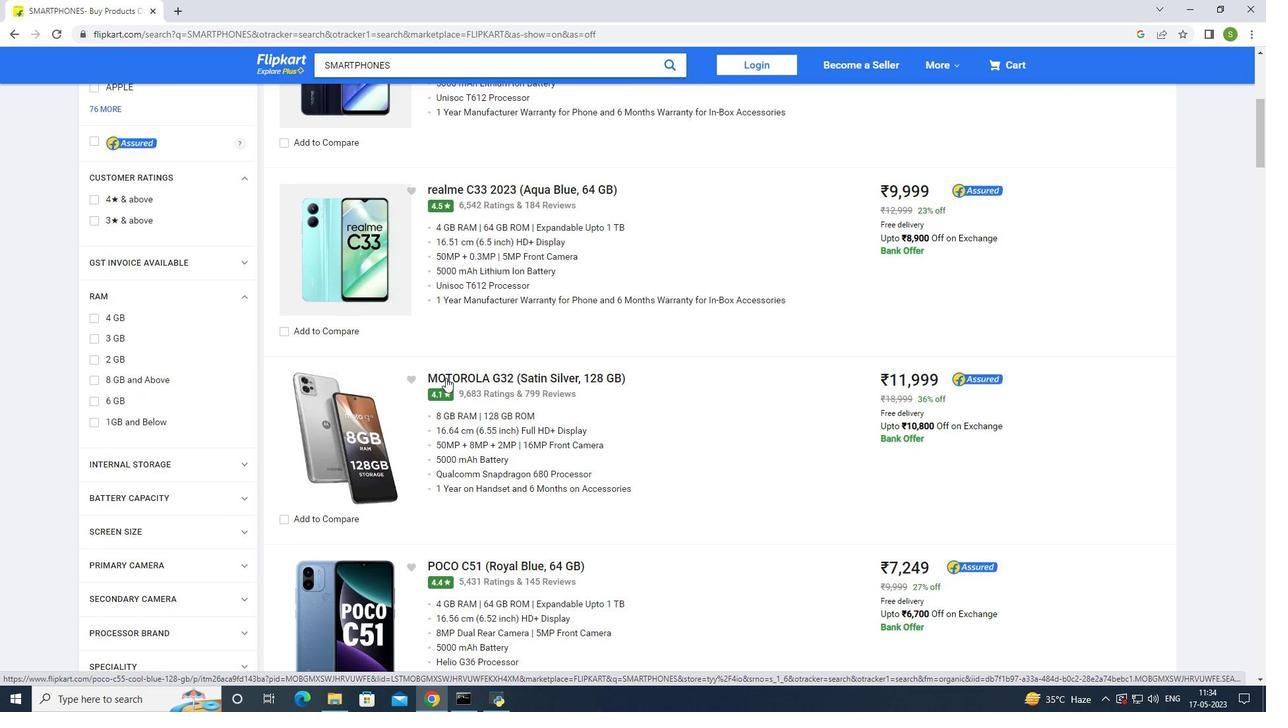 
Action: Mouse scrolled (445, 378) with delta (0, 0)
Screenshot: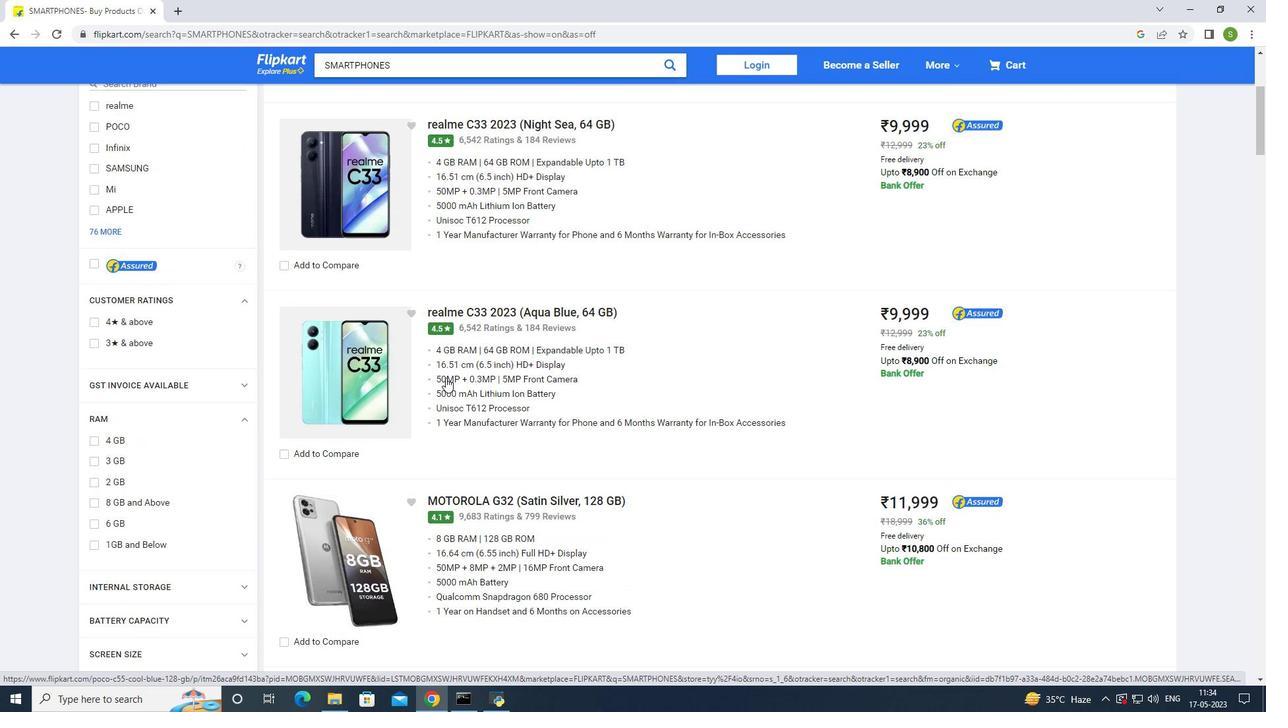 
Action: Mouse scrolled (445, 378) with delta (0, 0)
Screenshot: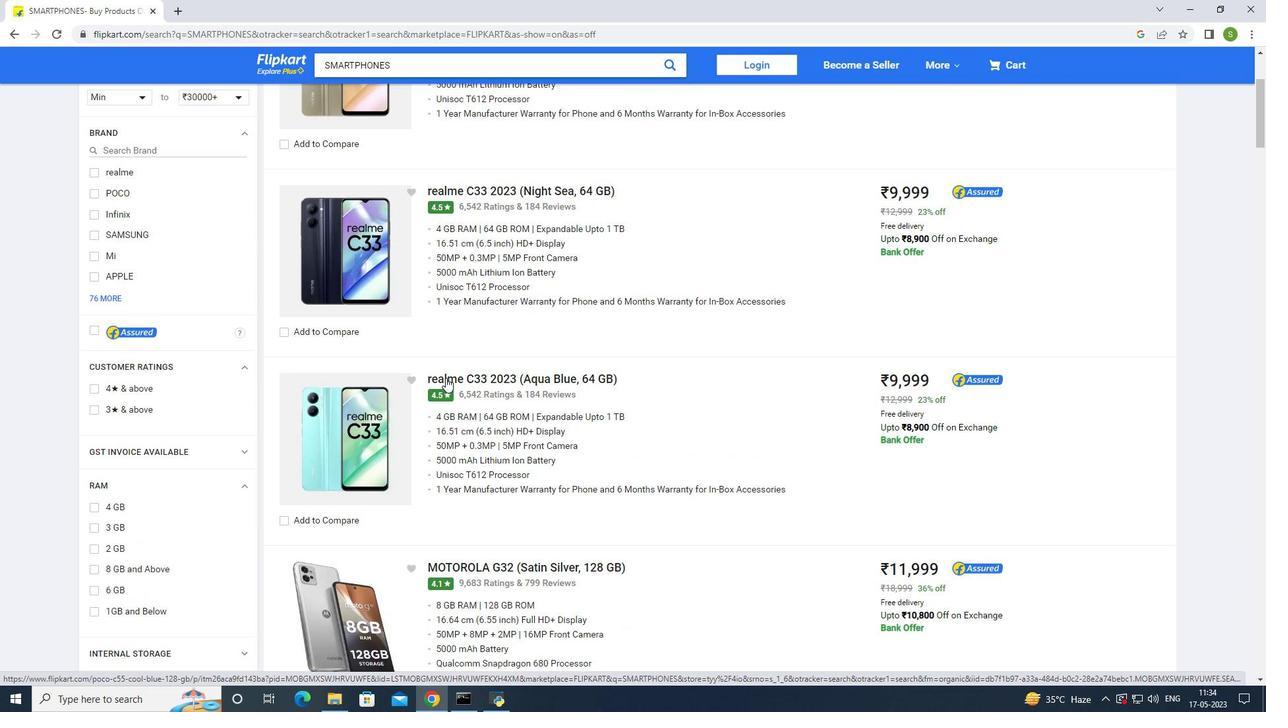 
Action: Mouse scrolled (445, 378) with delta (0, 0)
Screenshot: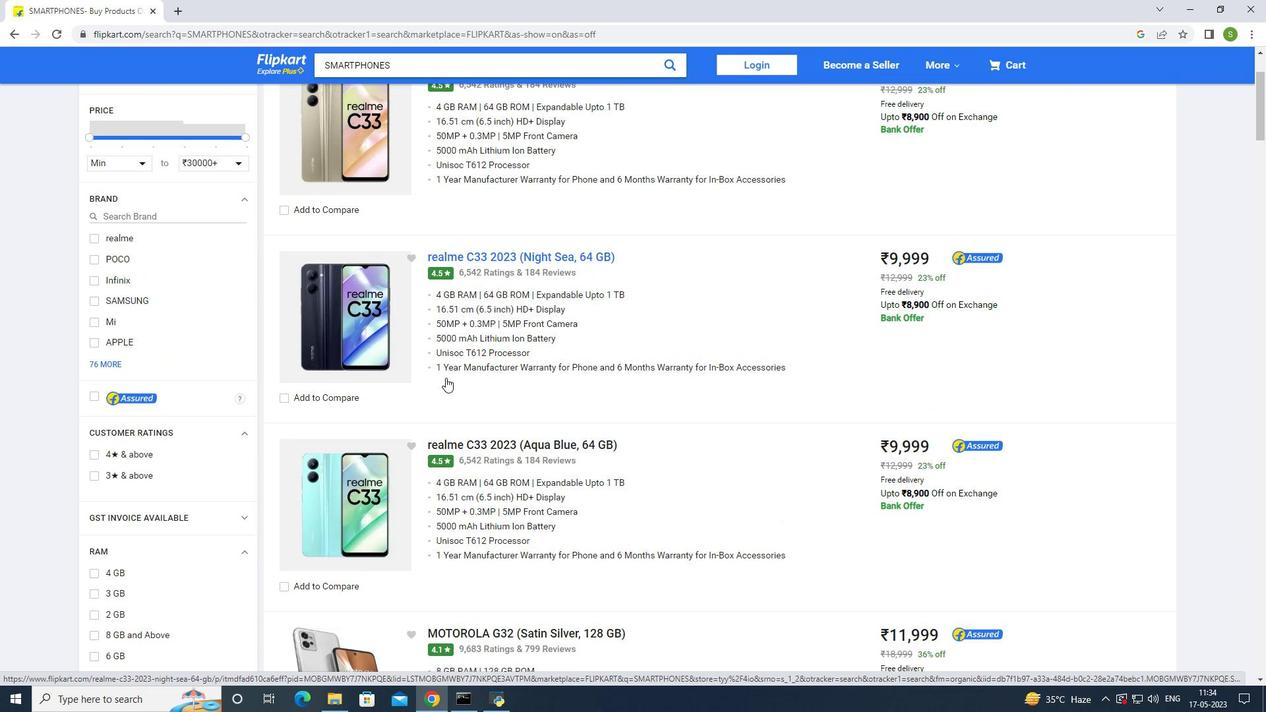 
Action: Mouse scrolled (445, 378) with delta (0, 0)
Screenshot: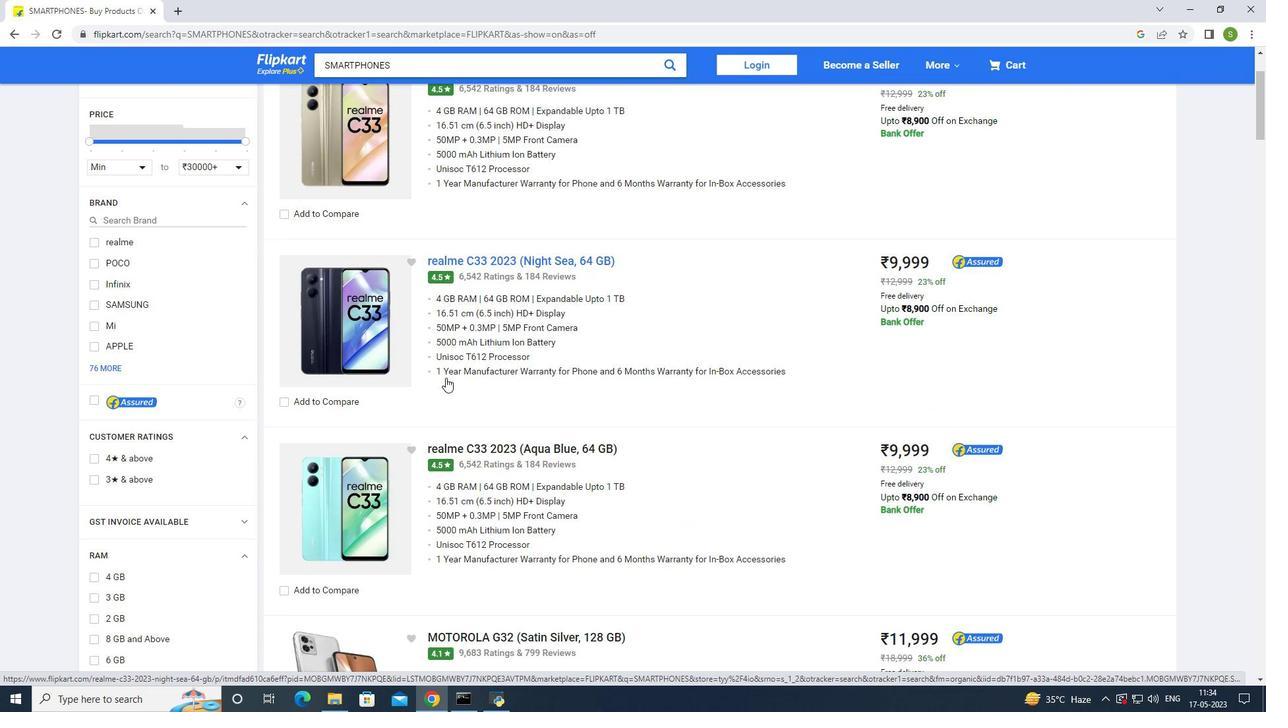 
Action: Mouse scrolled (445, 378) with delta (0, 0)
Screenshot: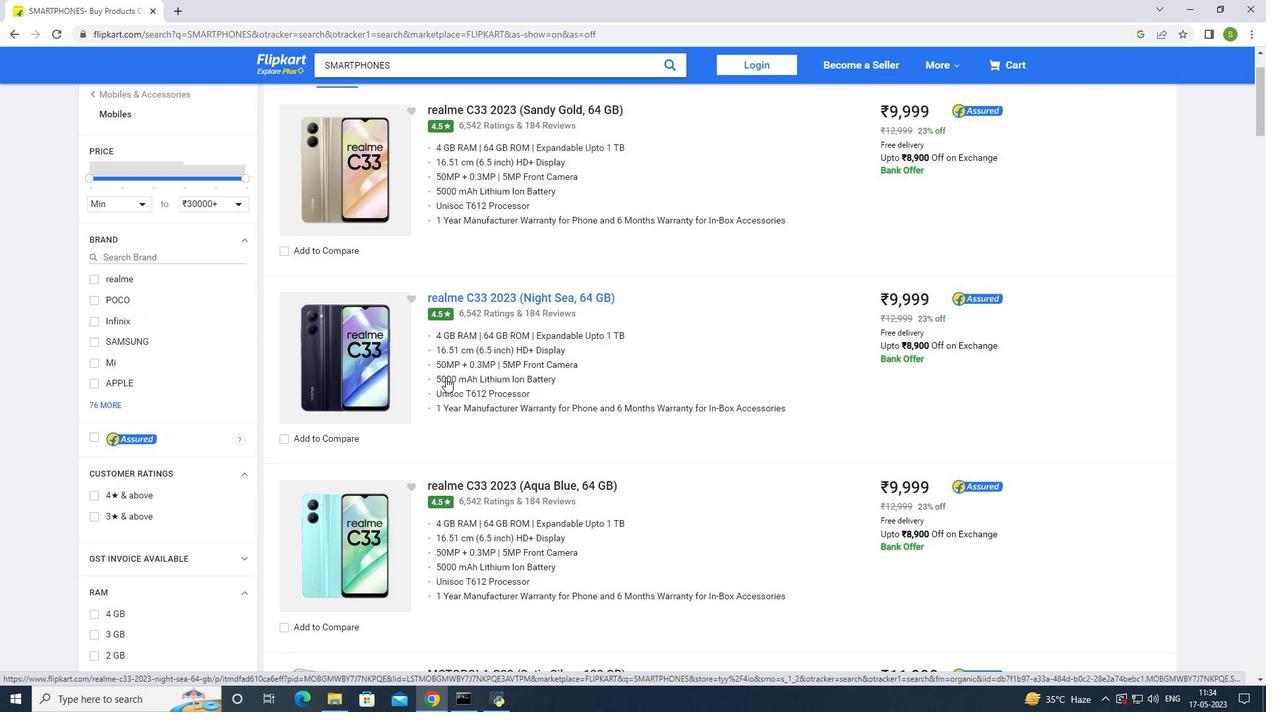 
Action: Mouse moved to (237, 144)
Screenshot: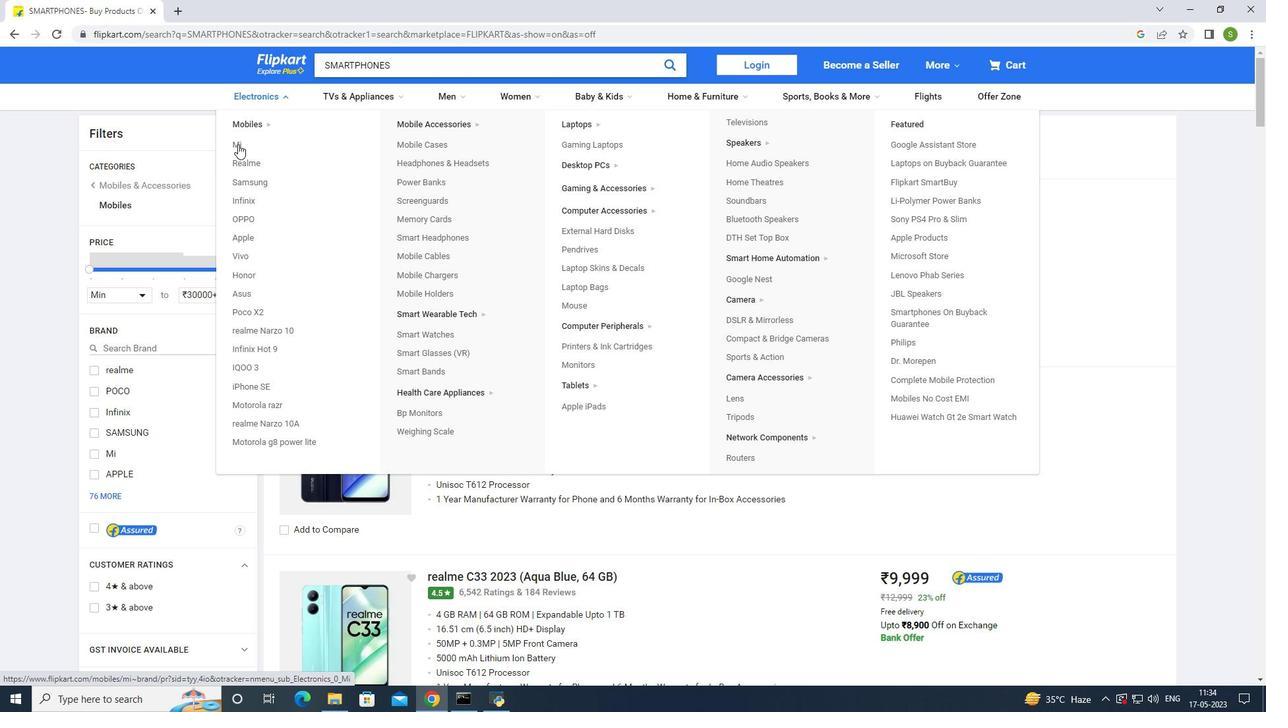
Action: Mouse pressed left at (237, 144)
Screenshot: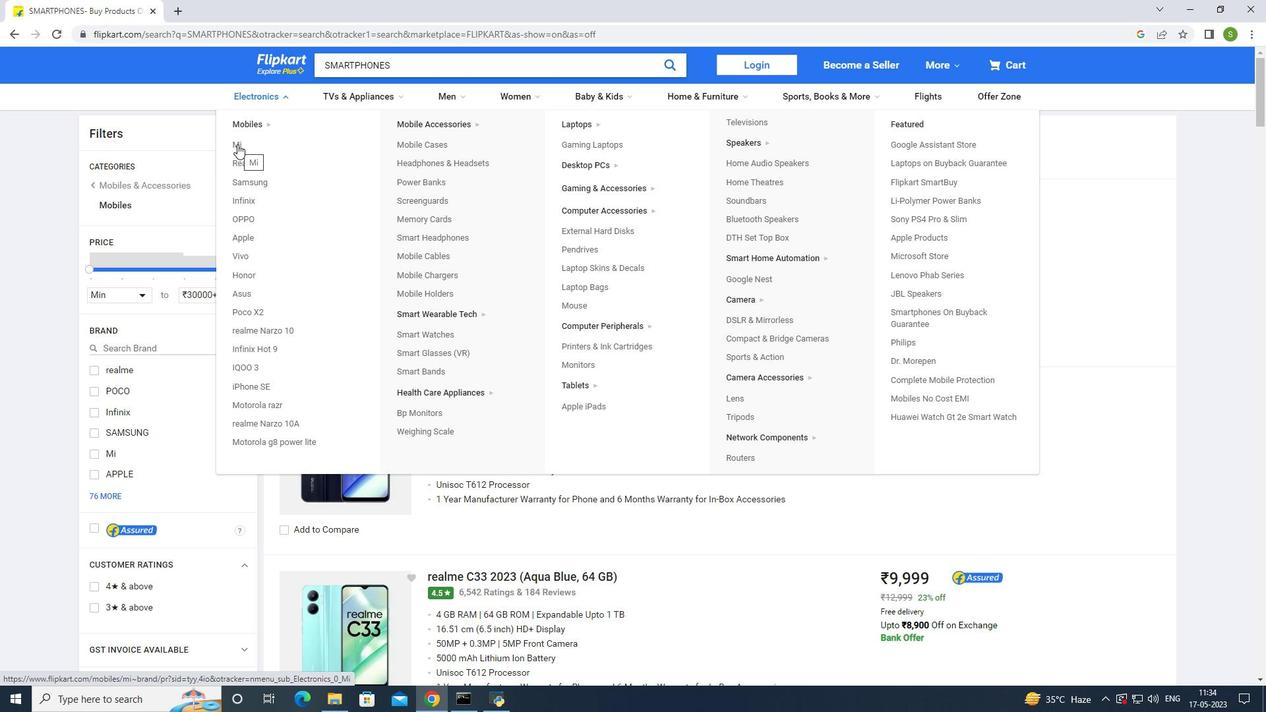 
Action: Mouse moved to (500, 214)
Screenshot: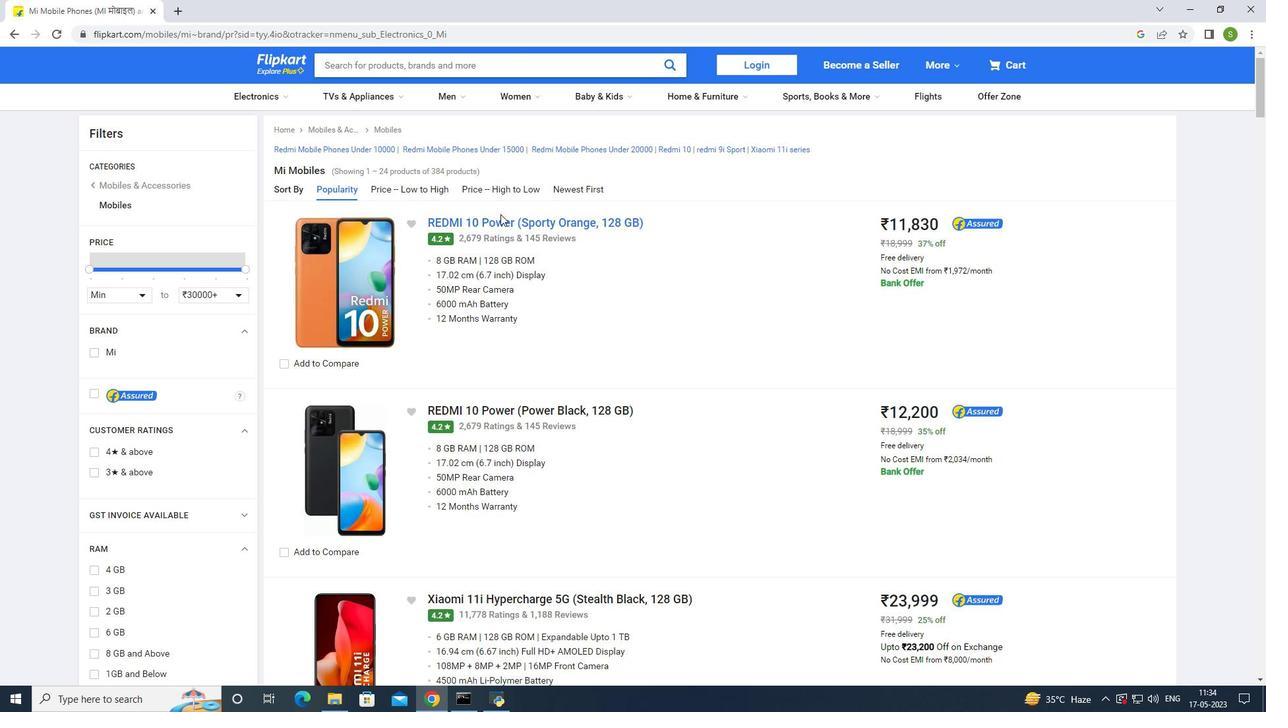 
Action: Mouse scrolled (500, 214) with delta (0, 0)
Screenshot: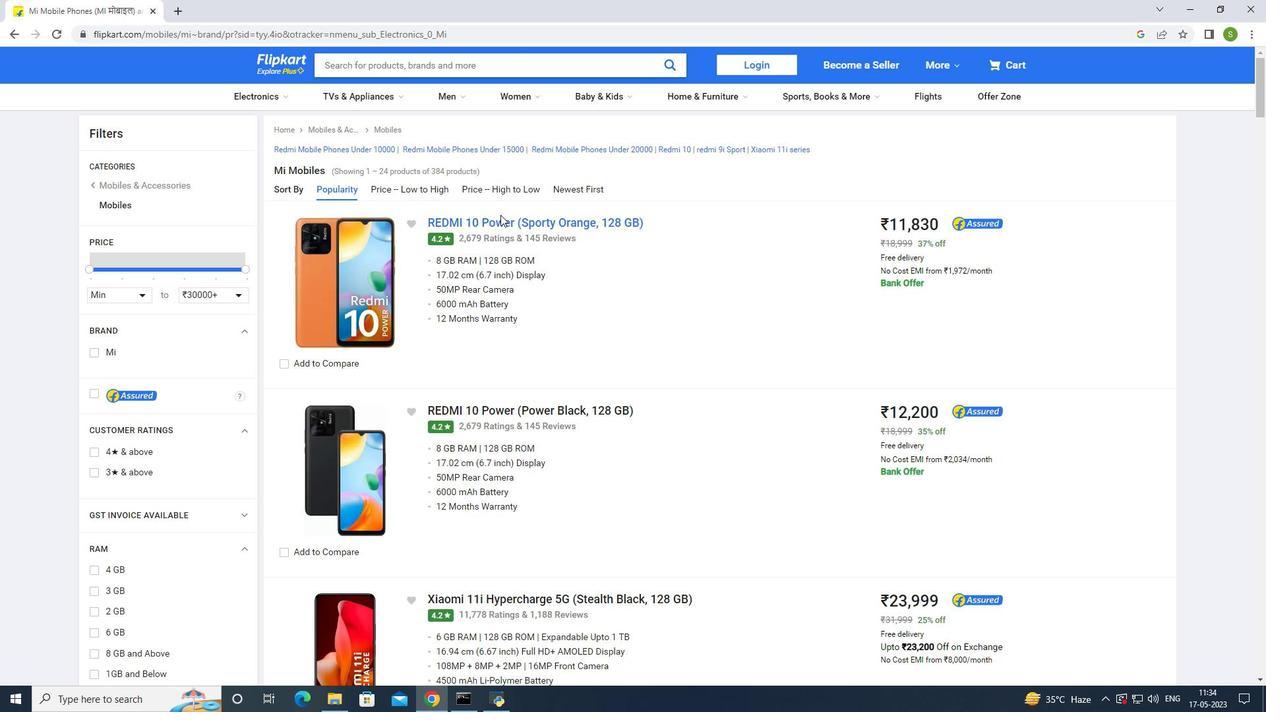
Action: Mouse scrolled (500, 214) with delta (0, 0)
Screenshot: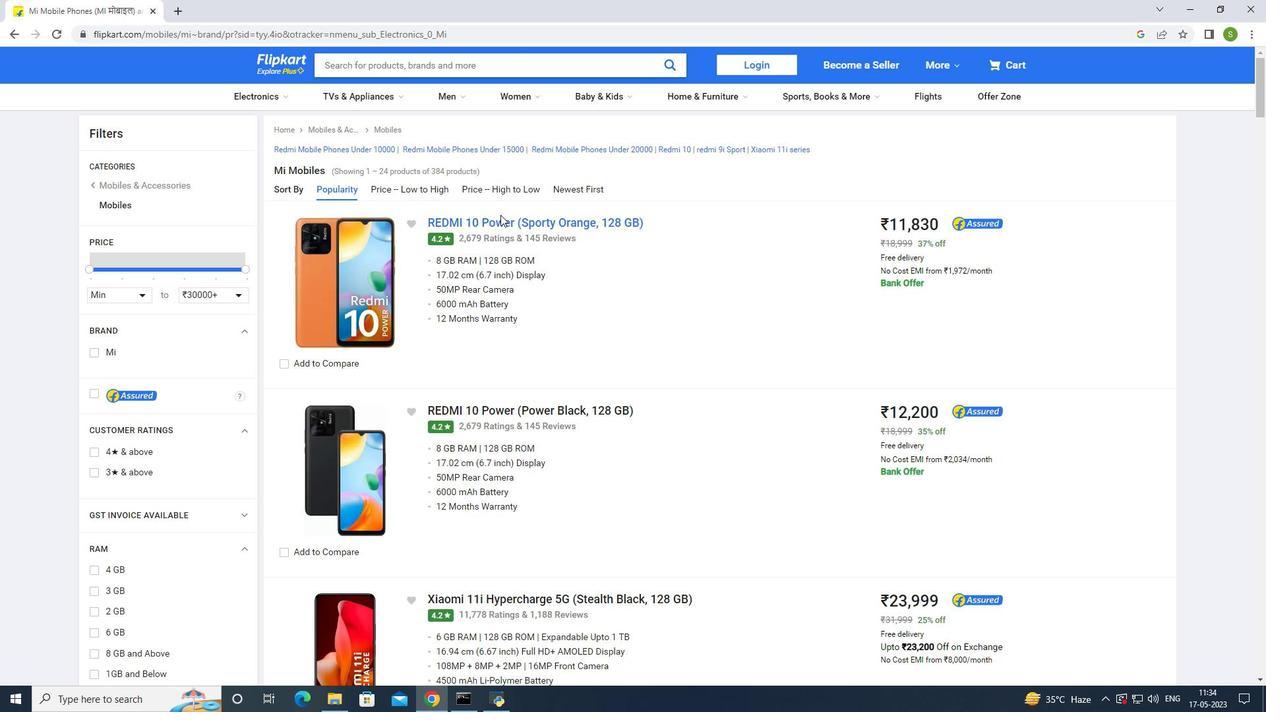 
Action: Mouse scrolled (500, 214) with delta (0, 0)
Screenshot: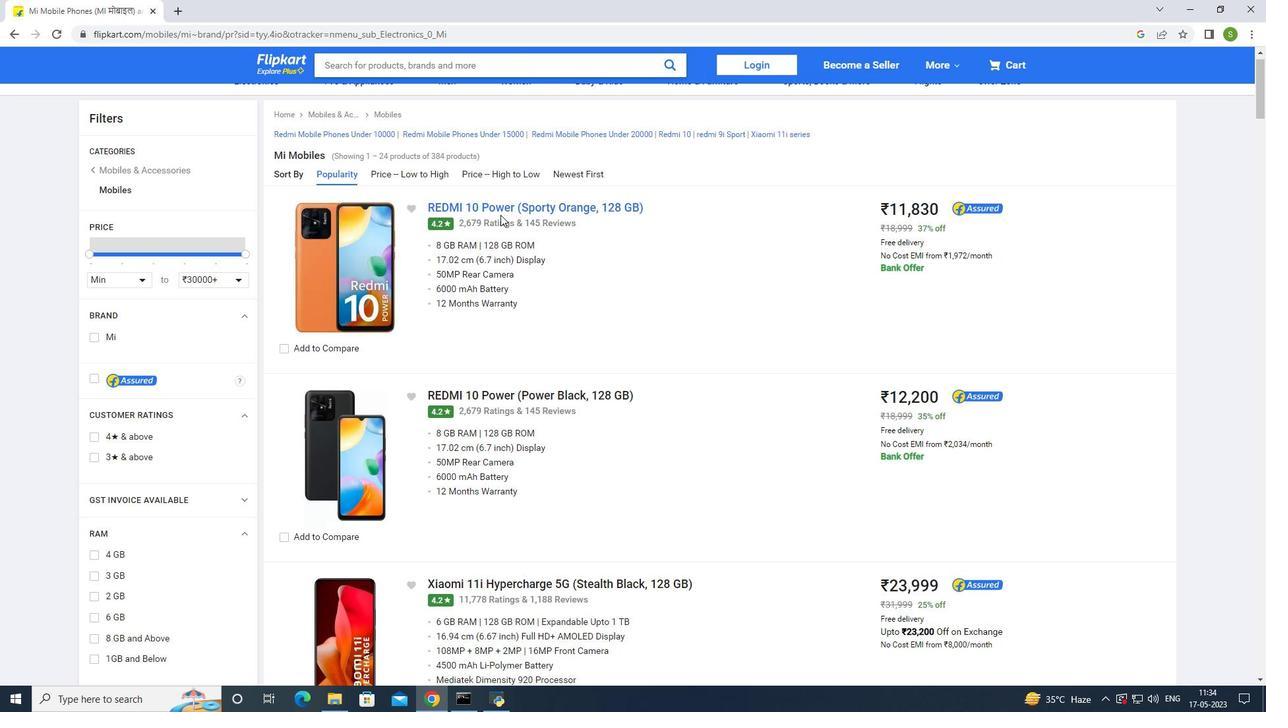 
Action: Mouse scrolled (500, 214) with delta (0, 0)
Screenshot: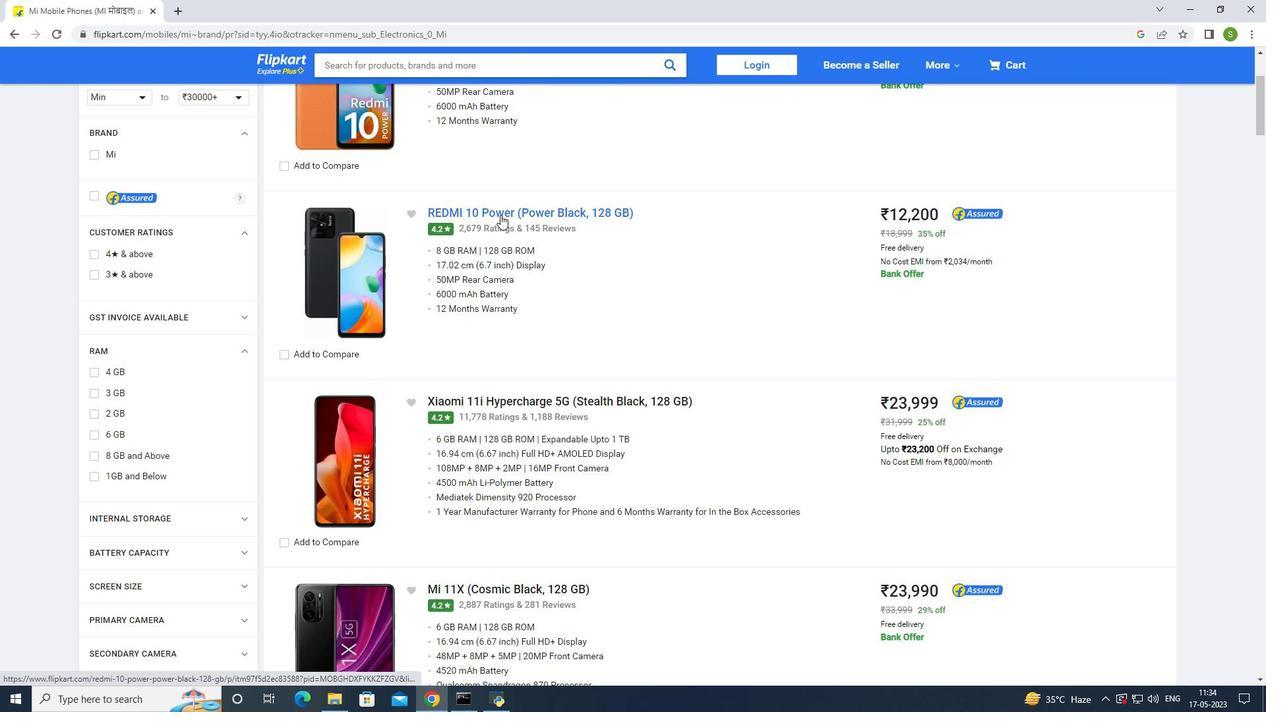 
Action: Mouse scrolled (500, 214) with delta (0, 0)
Screenshot: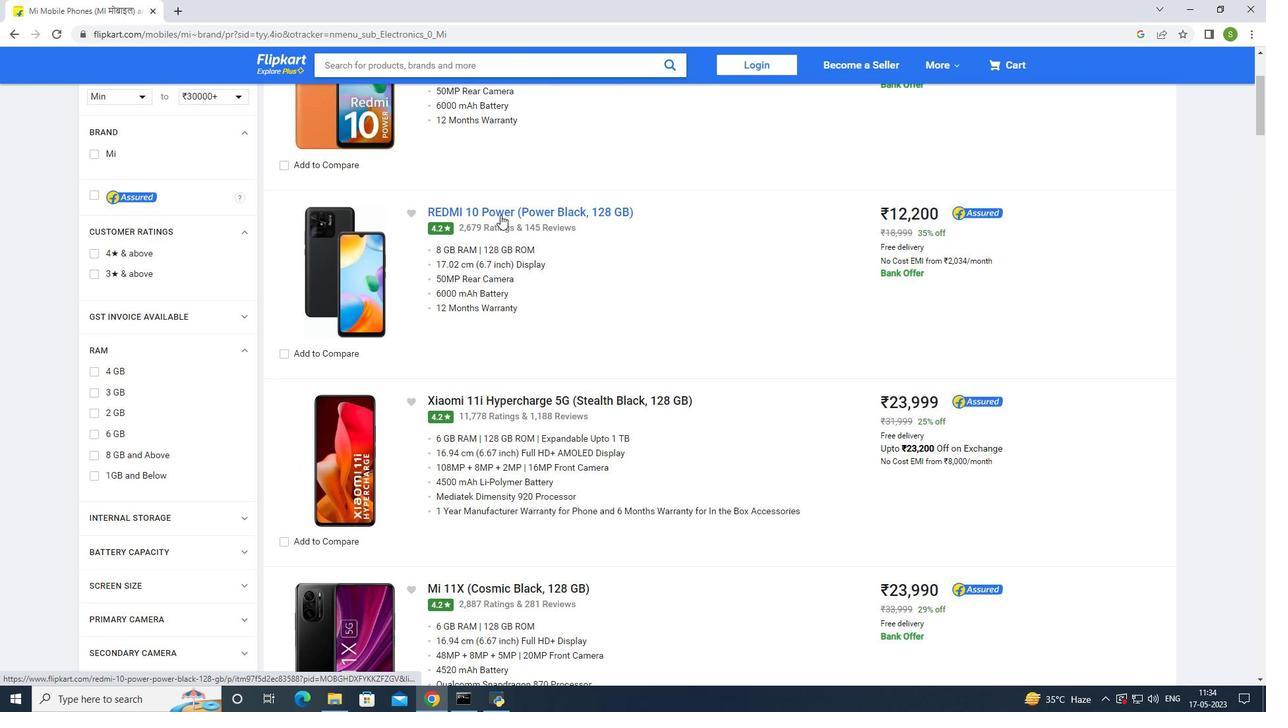 
Action: Mouse scrolled (500, 214) with delta (0, 0)
Screenshot: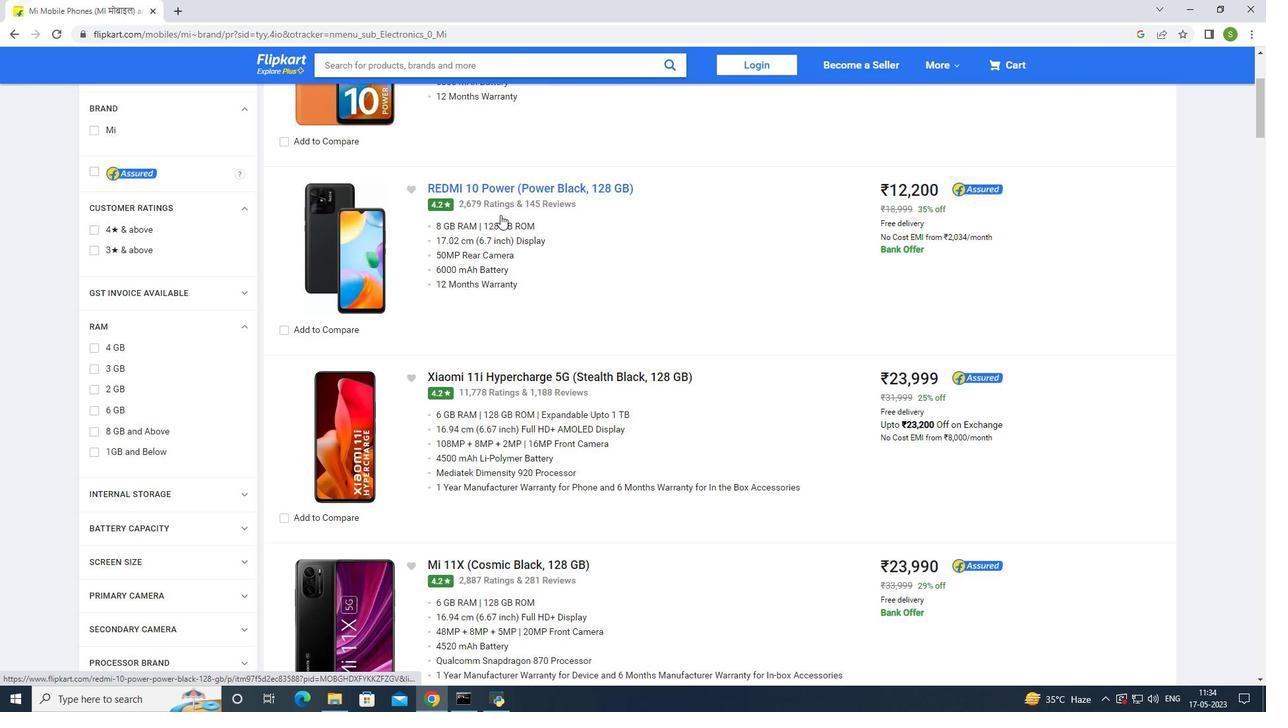 
Action: Mouse scrolled (500, 214) with delta (0, 0)
Screenshot: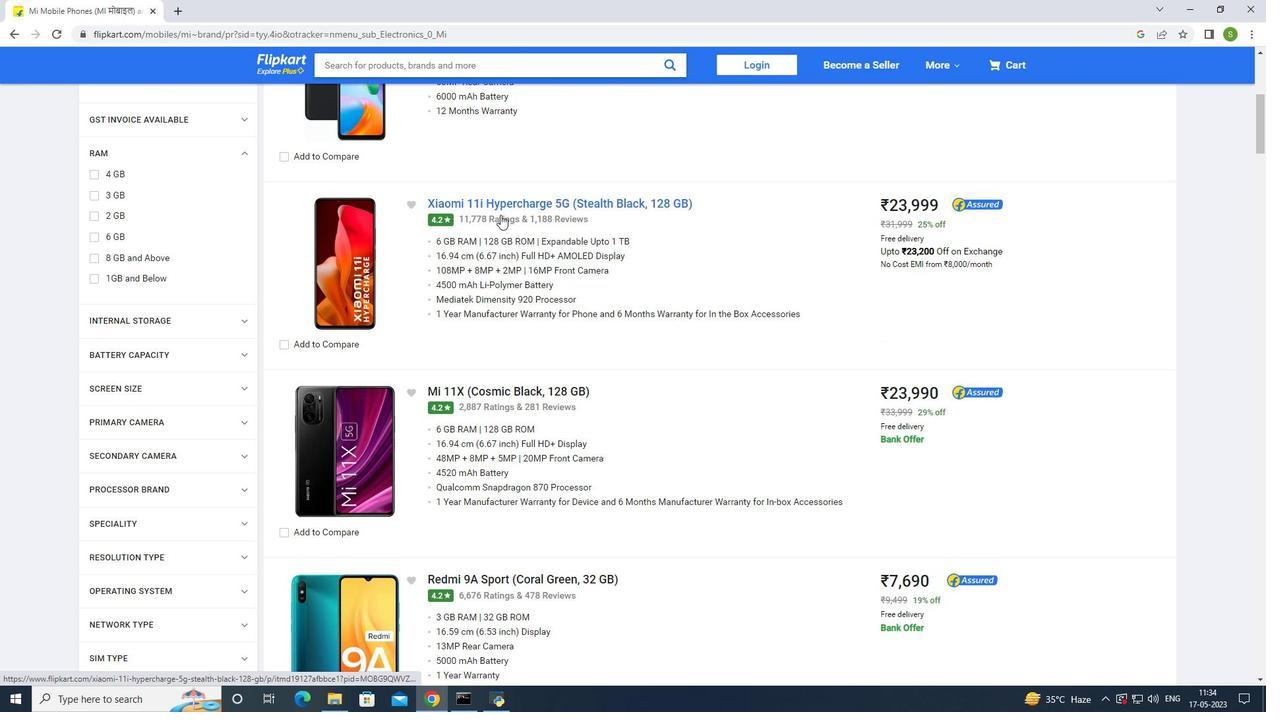 
Action: Mouse scrolled (500, 214) with delta (0, 0)
Screenshot: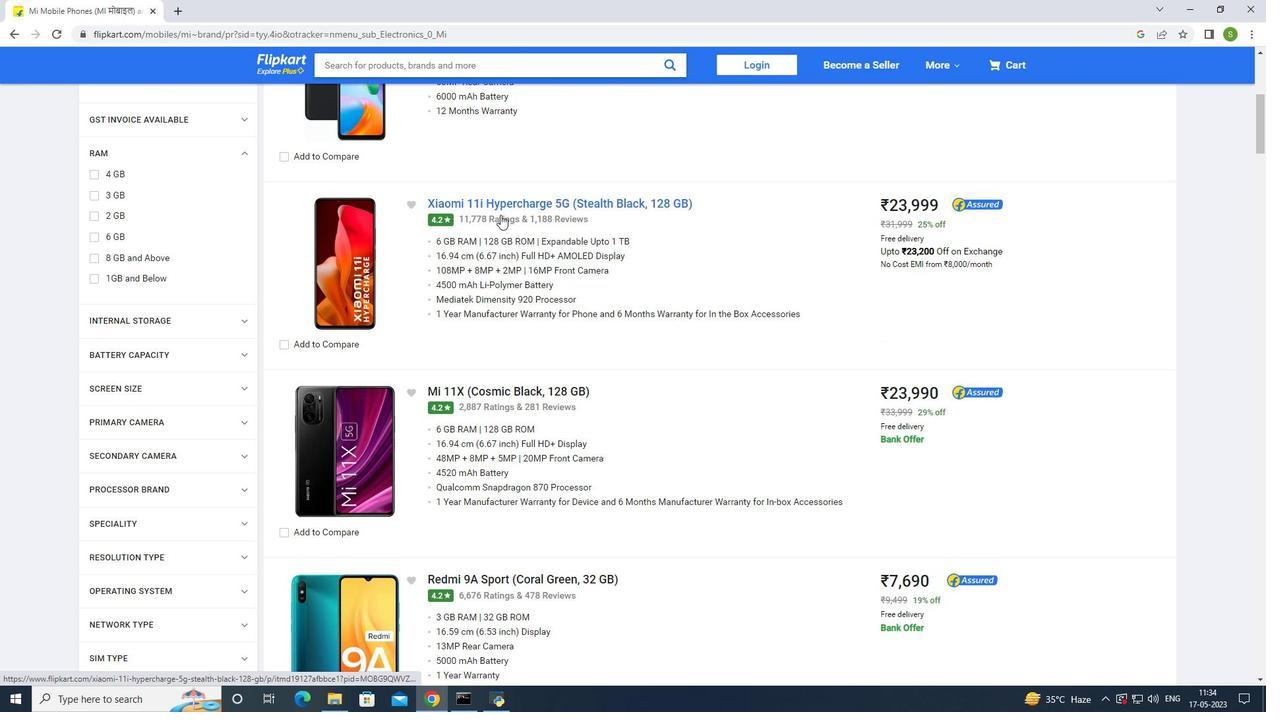 
Action: Mouse scrolled (500, 214) with delta (0, 0)
Screenshot: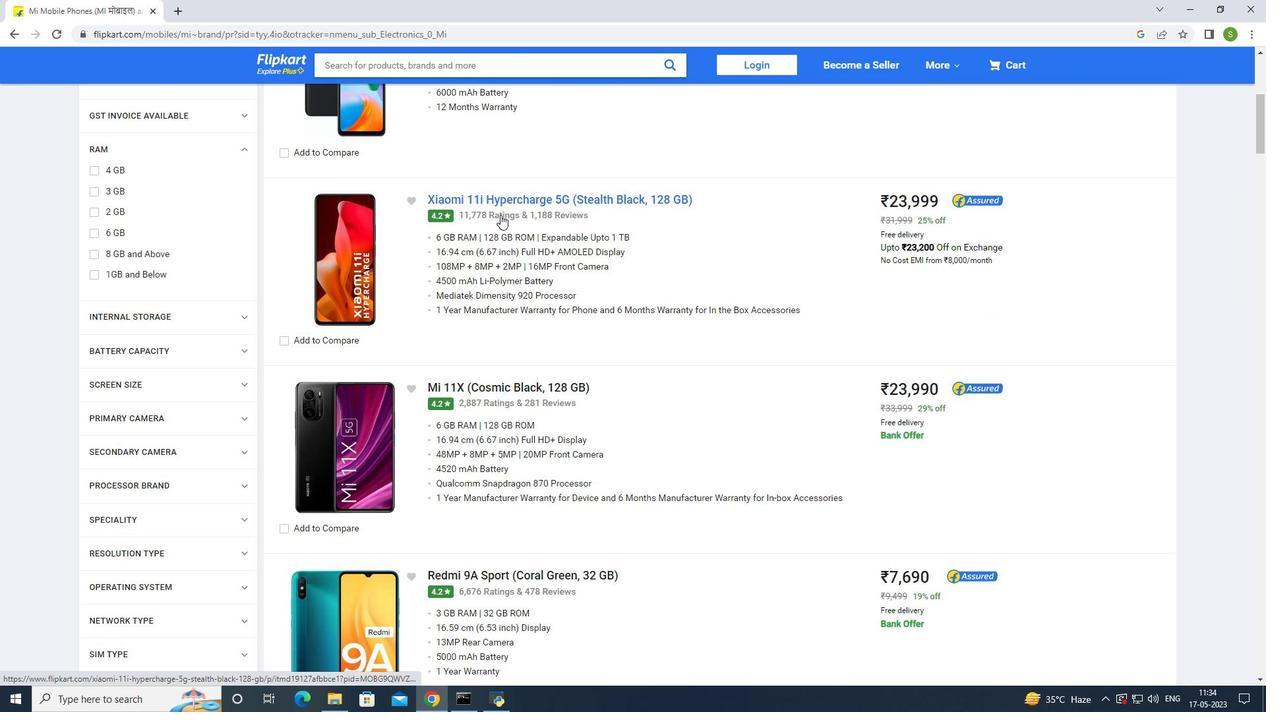 
Action: Mouse scrolled (500, 214) with delta (0, 0)
Screenshot: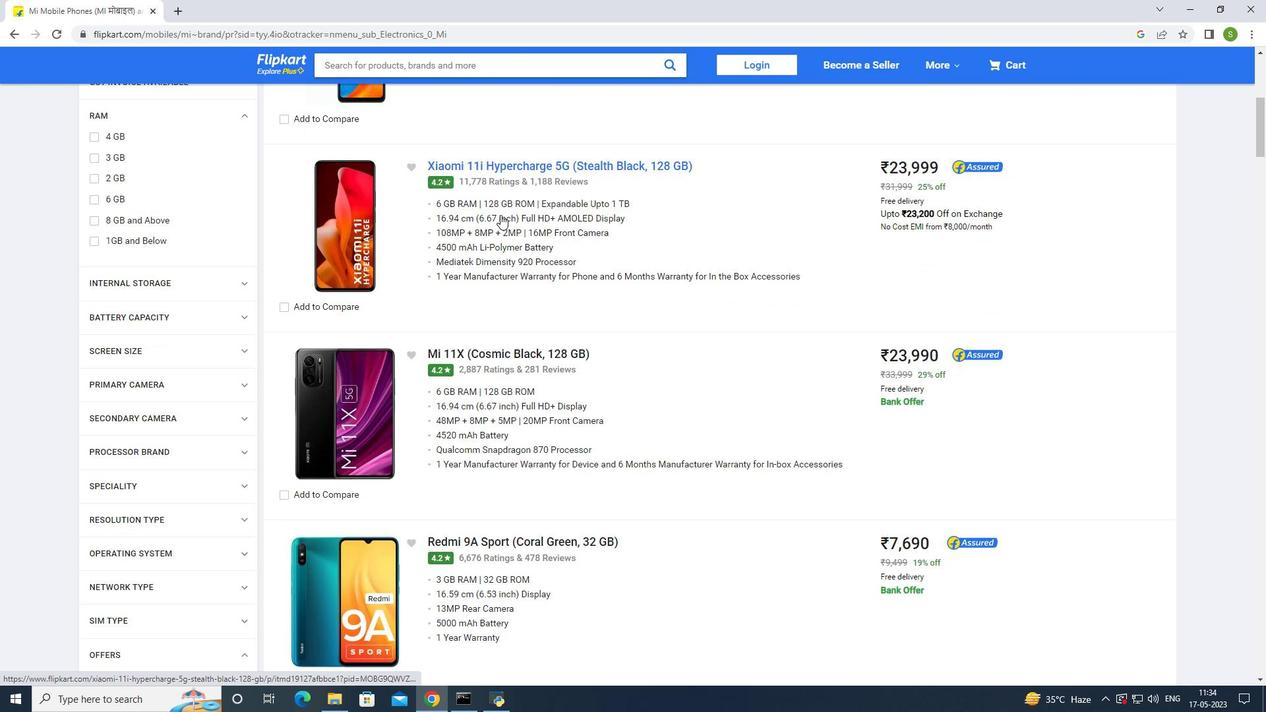 
Action: Mouse scrolled (500, 214) with delta (0, 0)
Screenshot: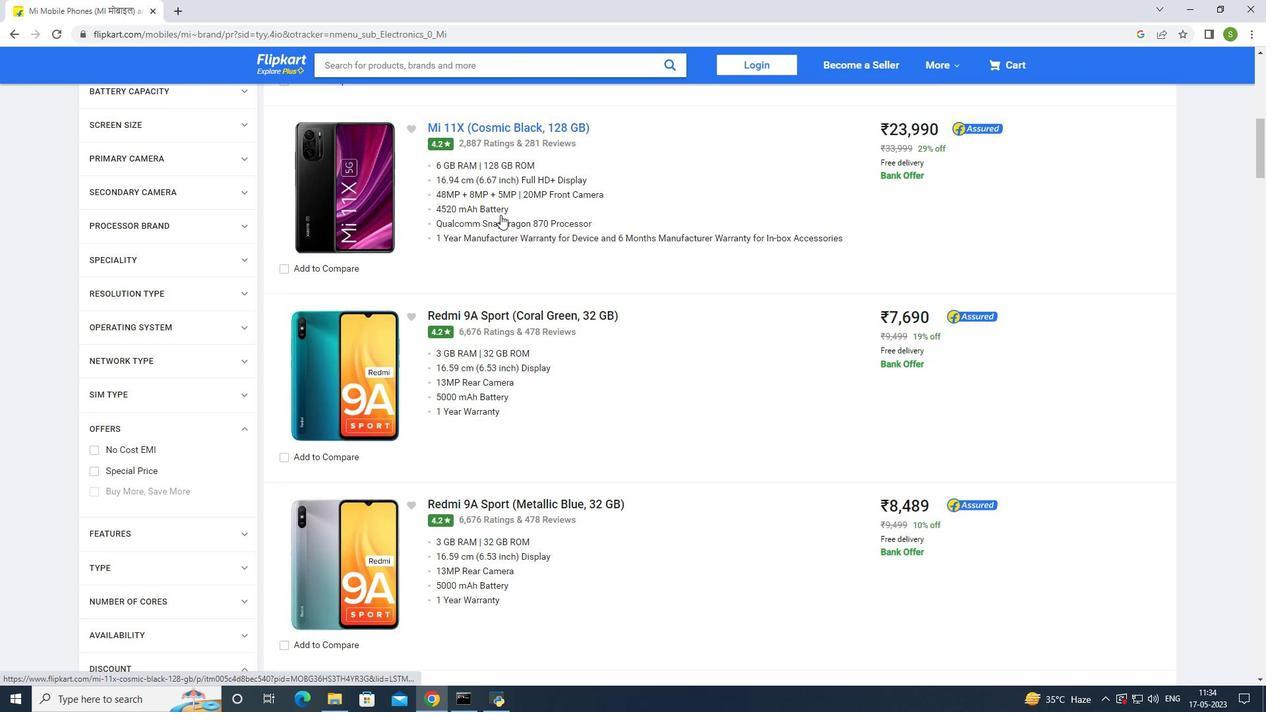 
Action: Mouse scrolled (500, 214) with delta (0, 0)
Screenshot: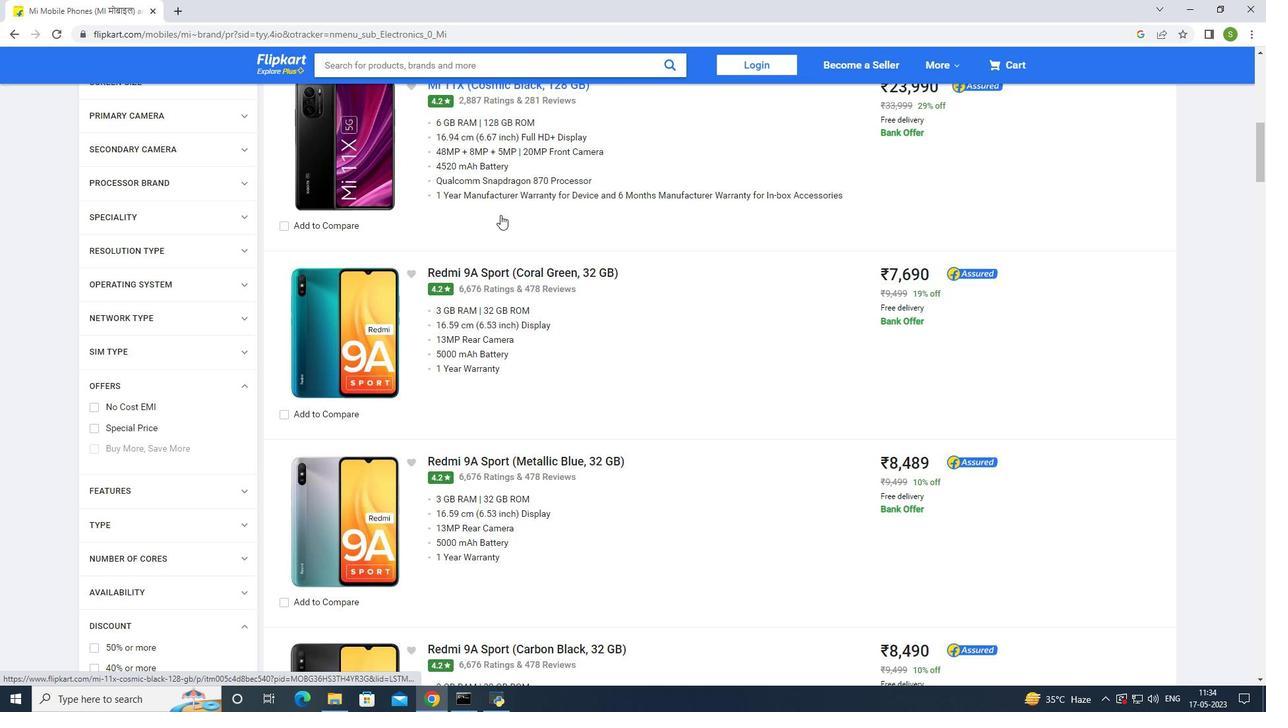 
Action: Mouse scrolled (500, 214) with delta (0, 0)
Screenshot: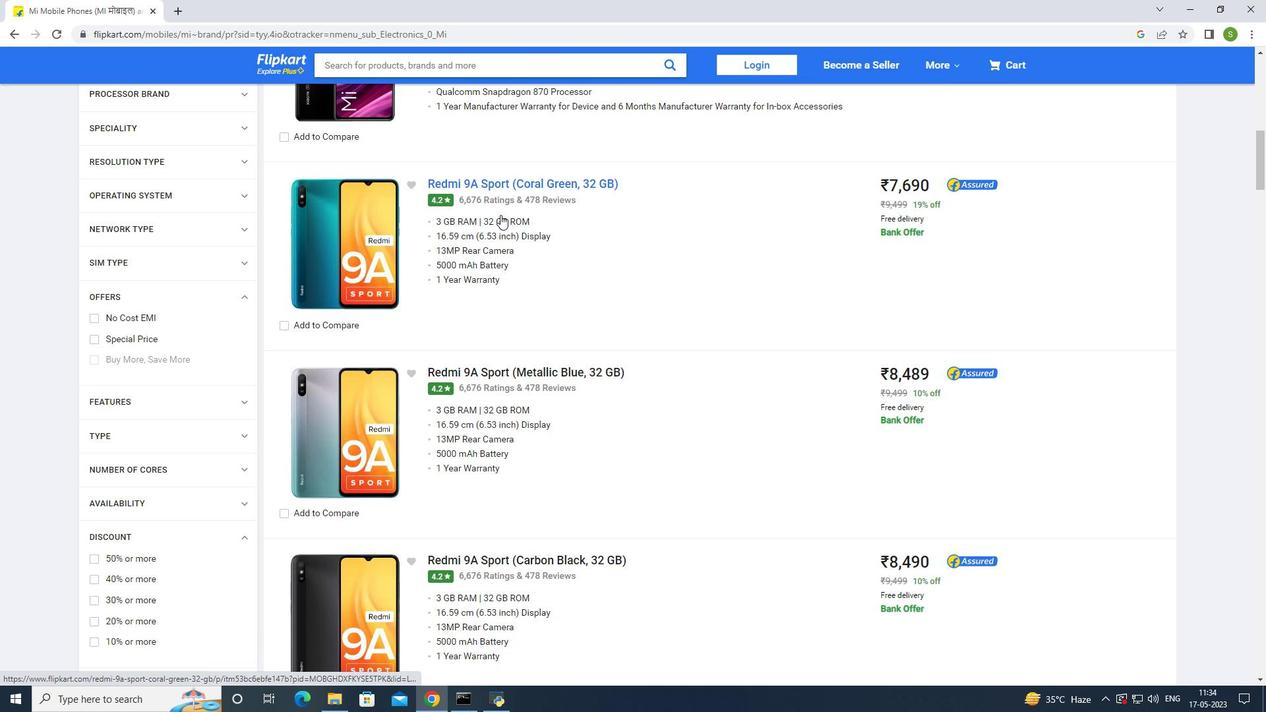 
Action: Mouse scrolled (500, 214) with delta (0, 0)
Screenshot: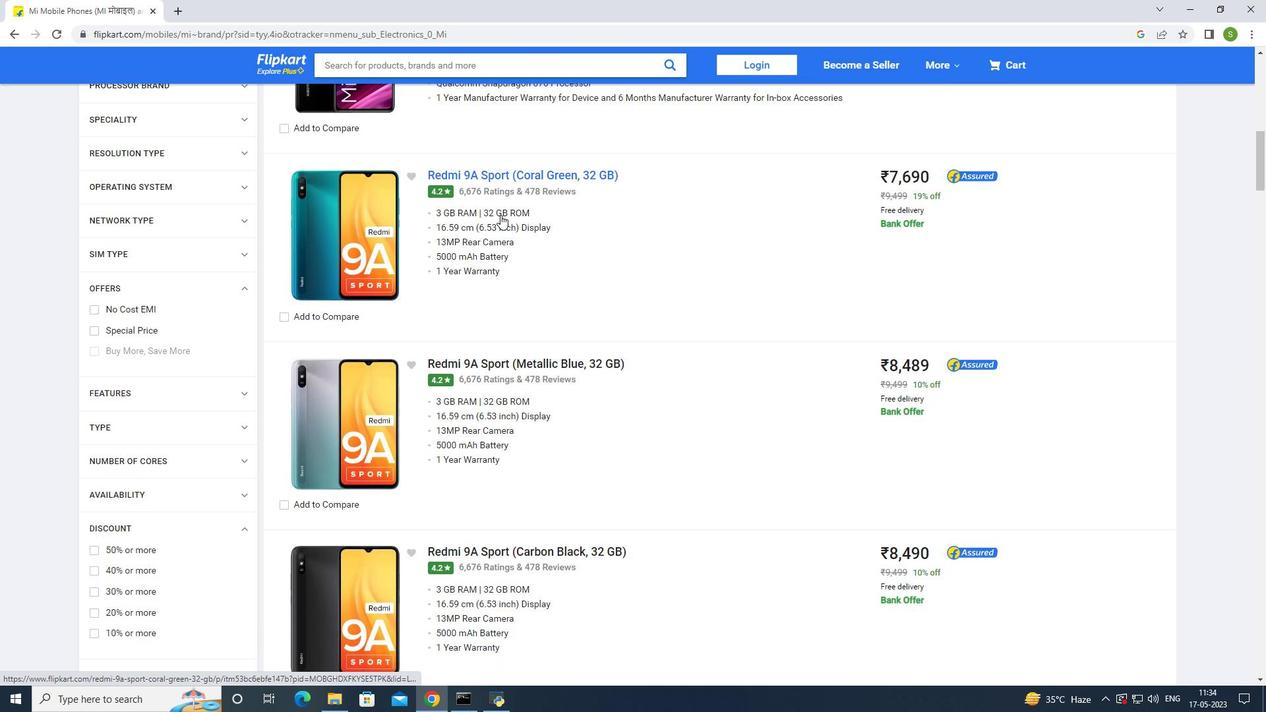 
Action: Mouse scrolled (500, 214) with delta (0, 0)
Screenshot: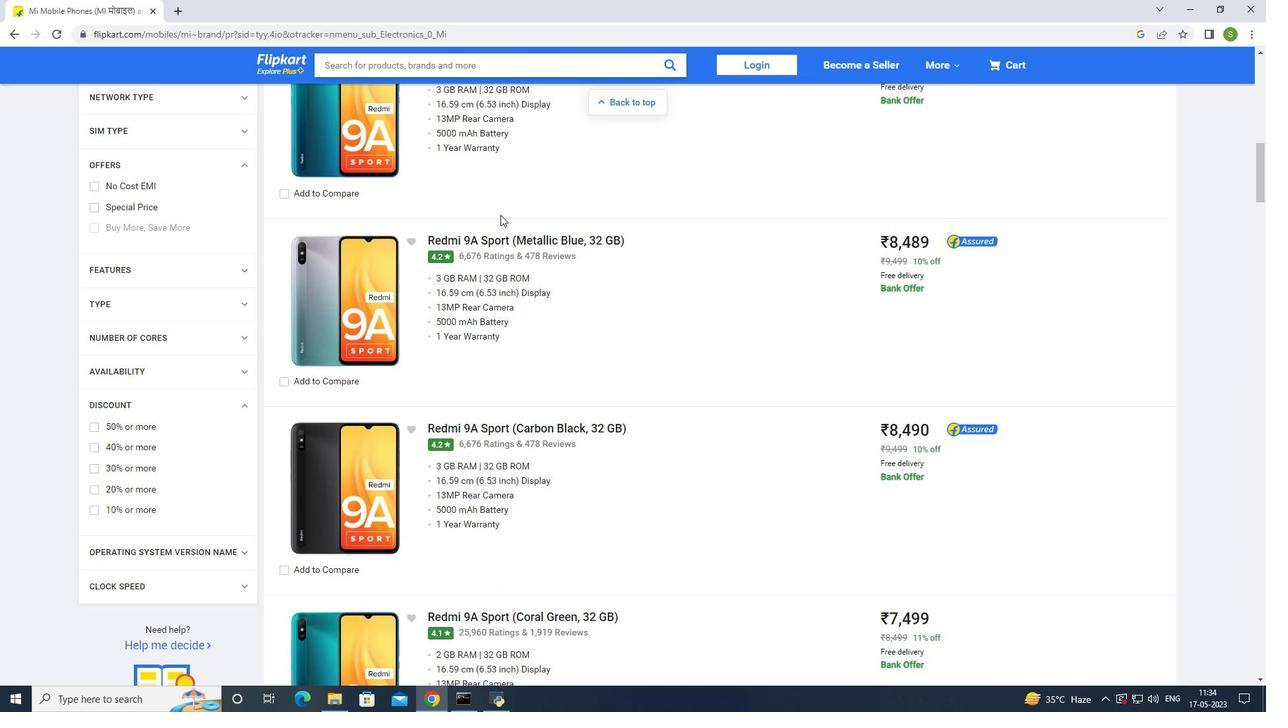 
Action: Mouse scrolled (500, 214) with delta (0, 0)
Screenshot: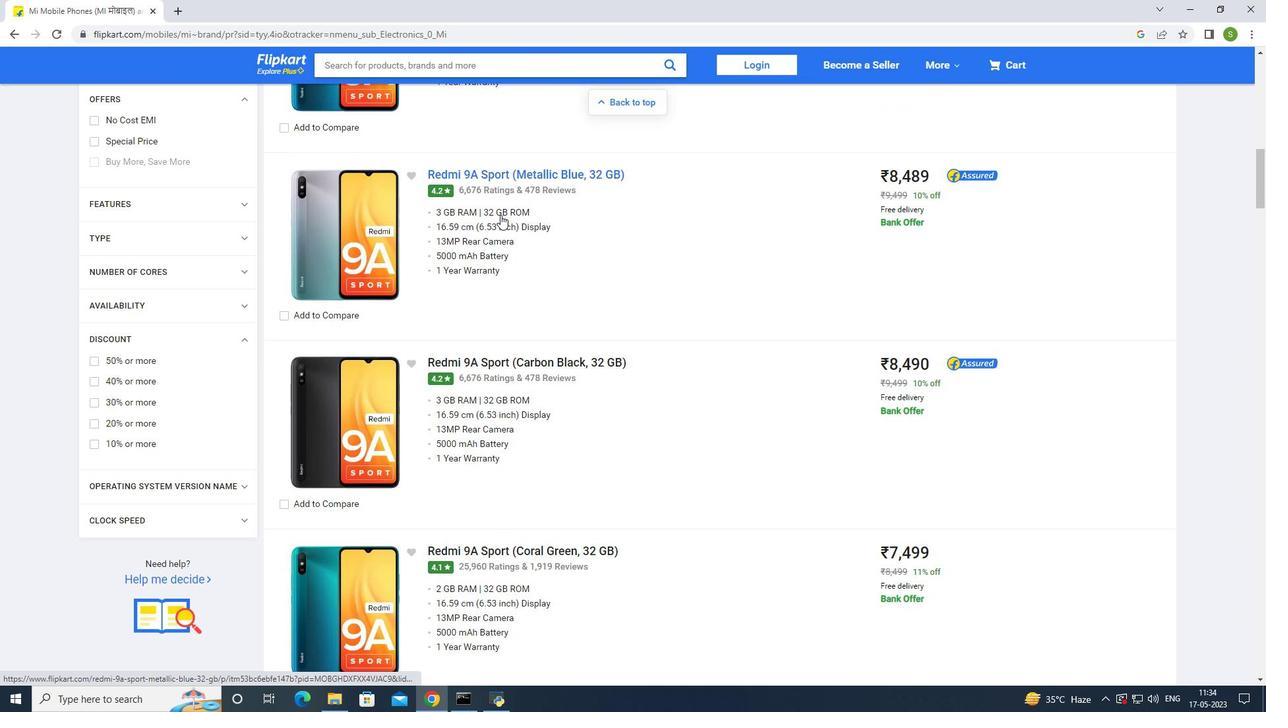 
Action: Mouse scrolled (500, 214) with delta (0, 0)
Screenshot: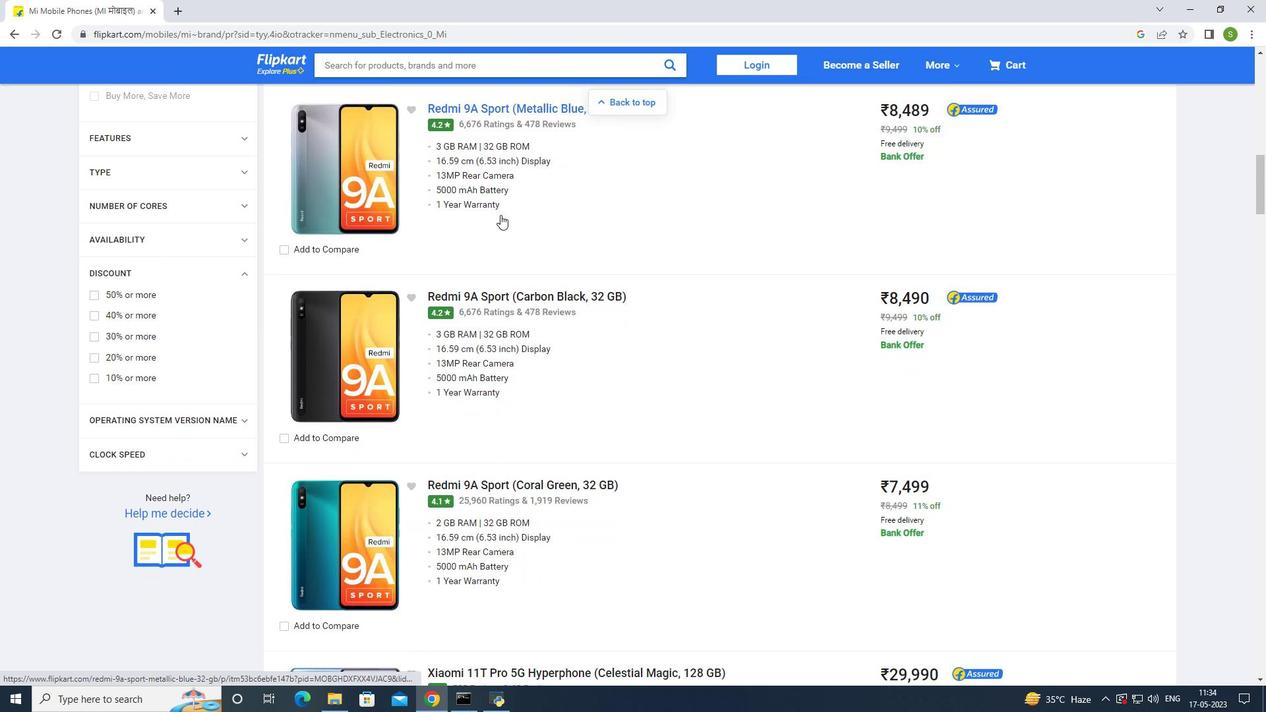 
Action: Mouse scrolled (500, 214) with delta (0, 0)
Screenshot: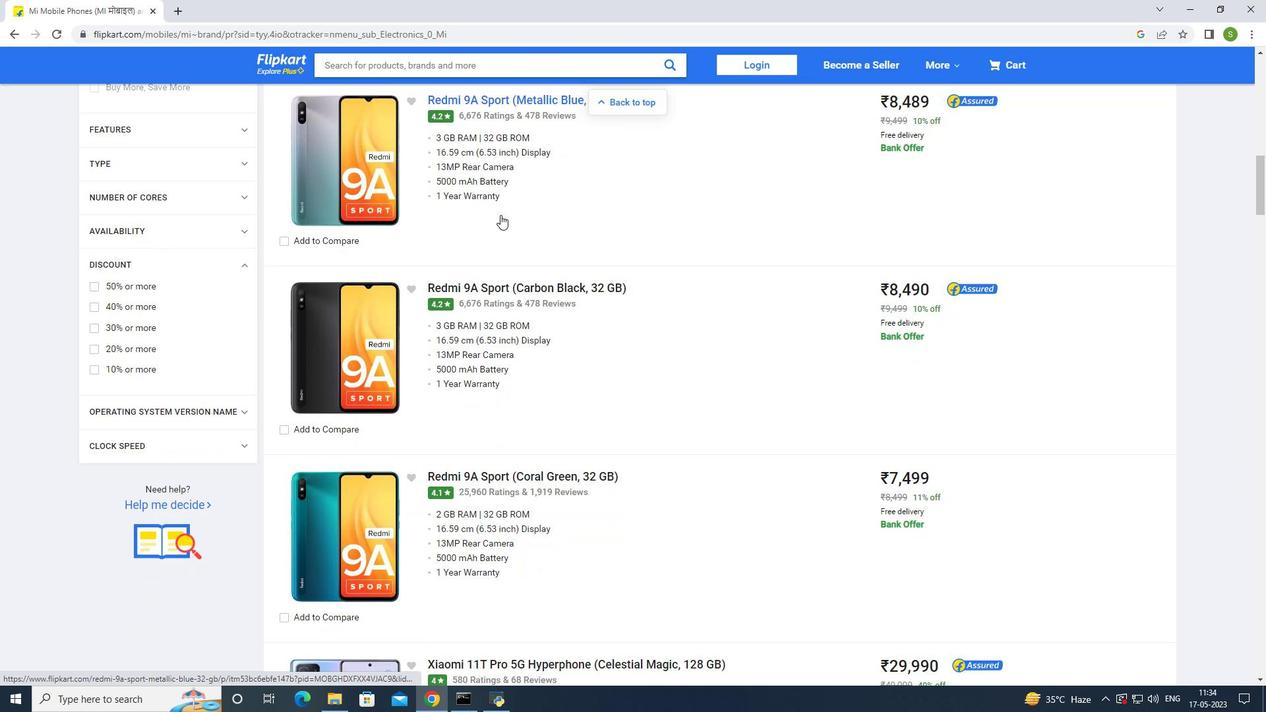 
Action: Mouse scrolled (500, 214) with delta (0, 0)
Screenshot: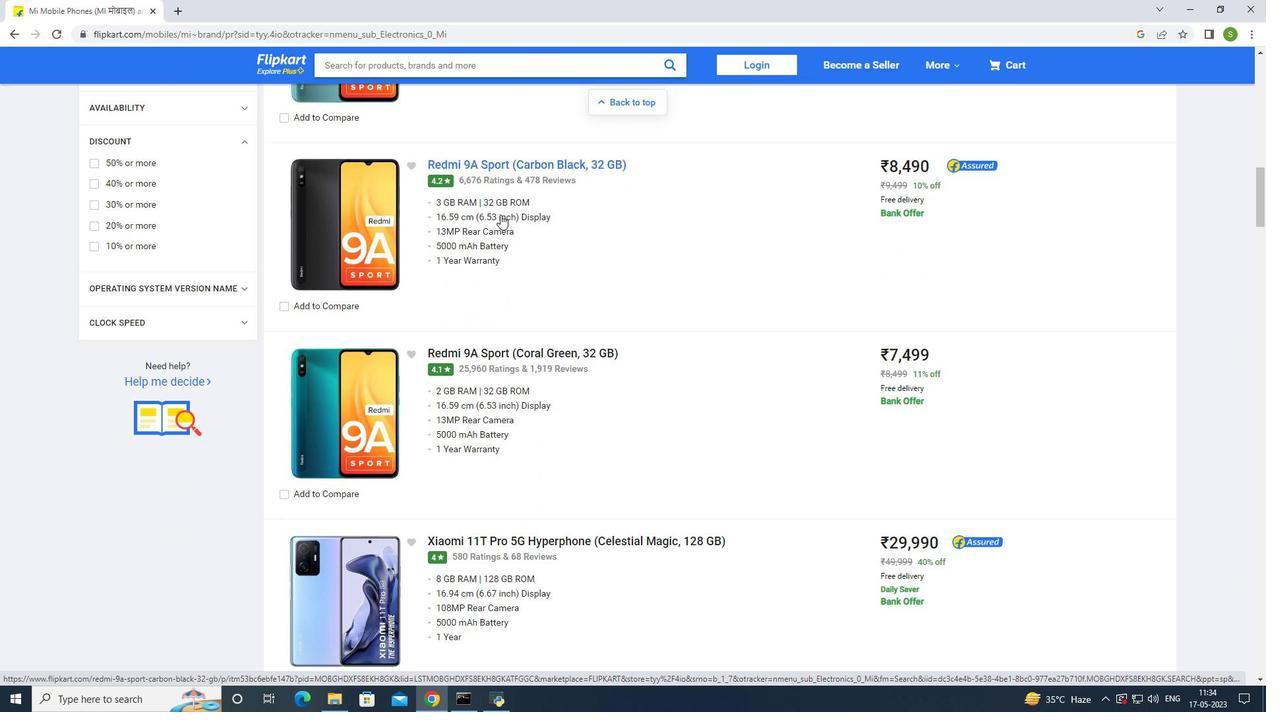
Action: Mouse scrolled (500, 214) with delta (0, 0)
Screenshot: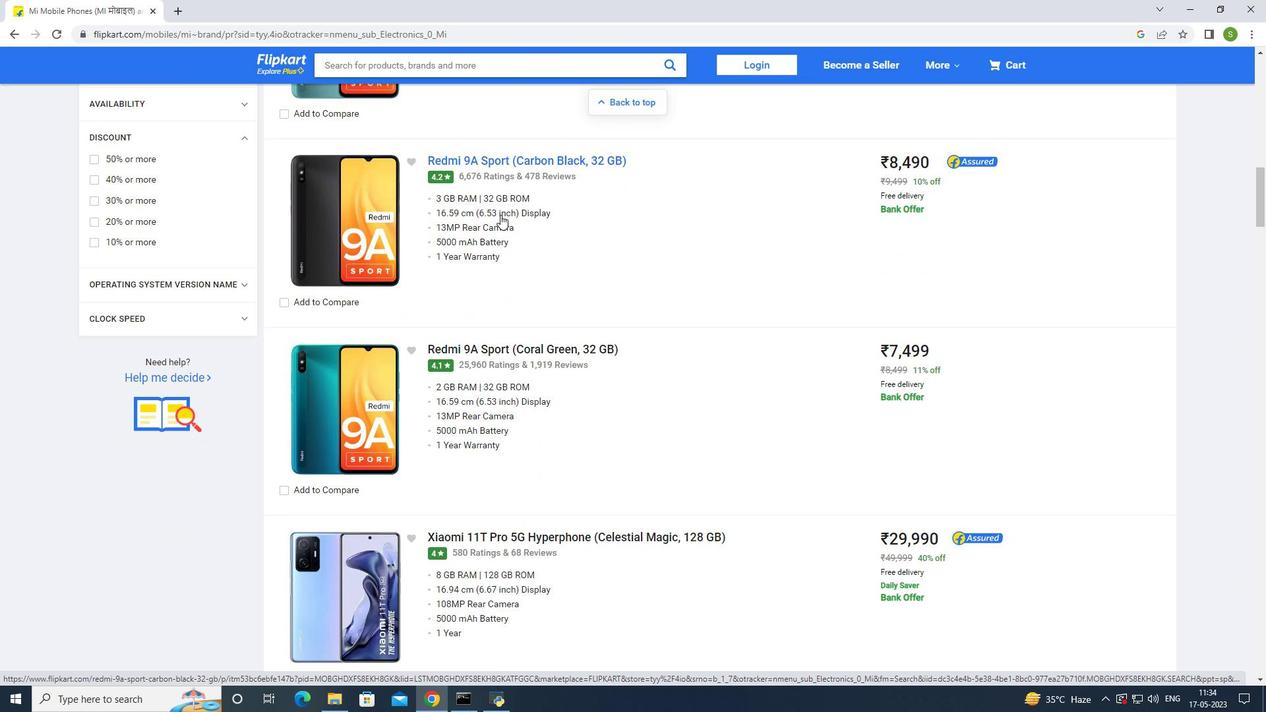 
Action: Mouse scrolled (500, 214) with delta (0, 0)
Screenshot: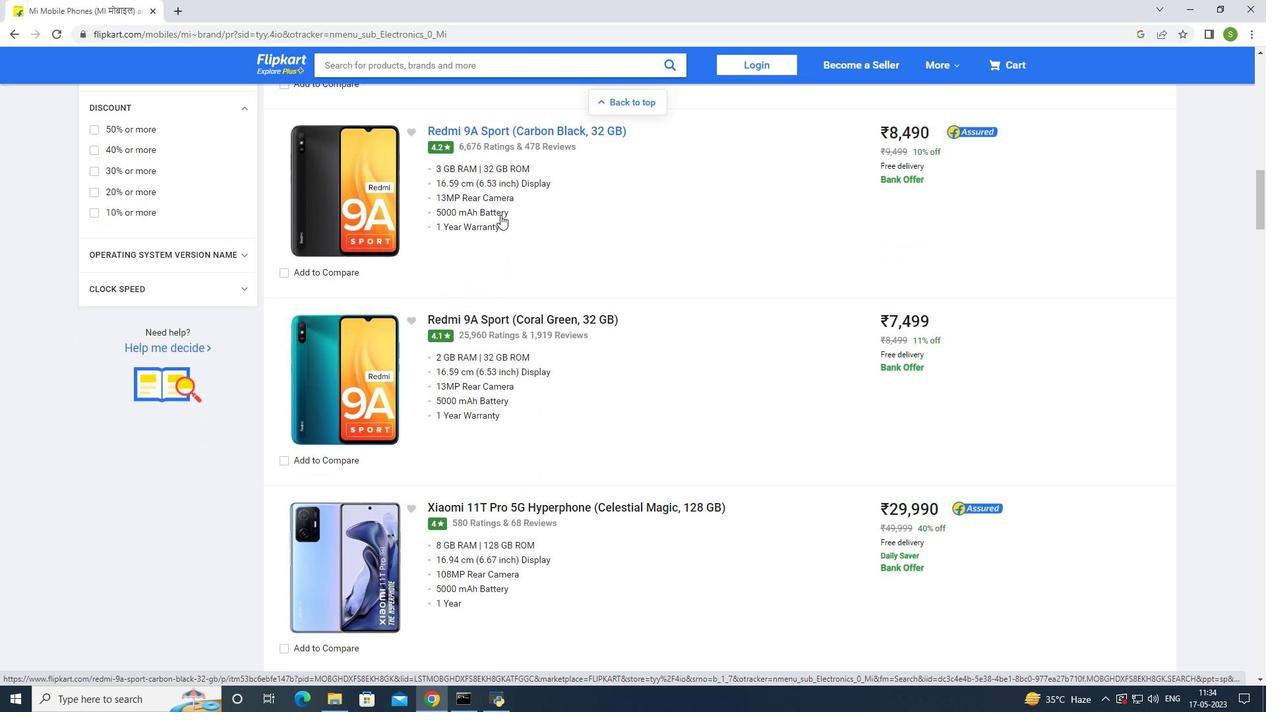 
Action: Mouse scrolled (500, 214) with delta (0, 0)
Screenshot: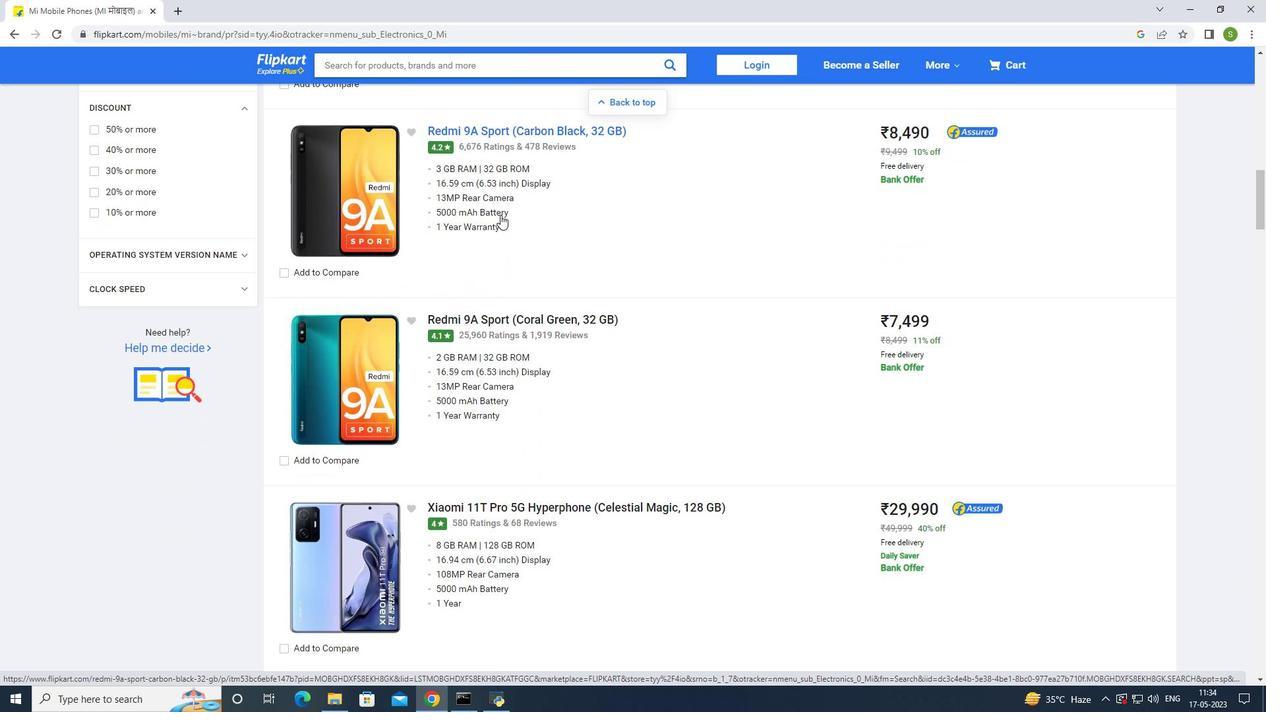 
Action: Mouse scrolled (500, 214) with delta (0, 0)
Screenshot: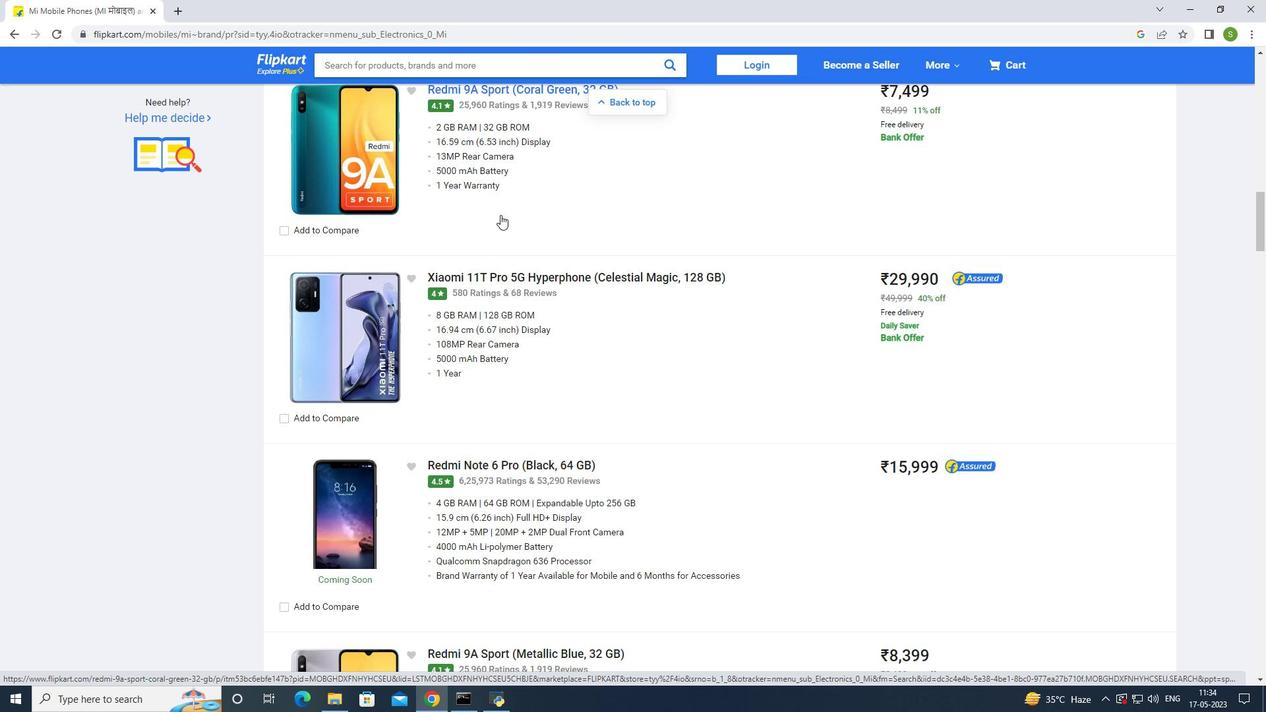 
Action: Mouse scrolled (500, 214) with delta (0, 0)
Screenshot: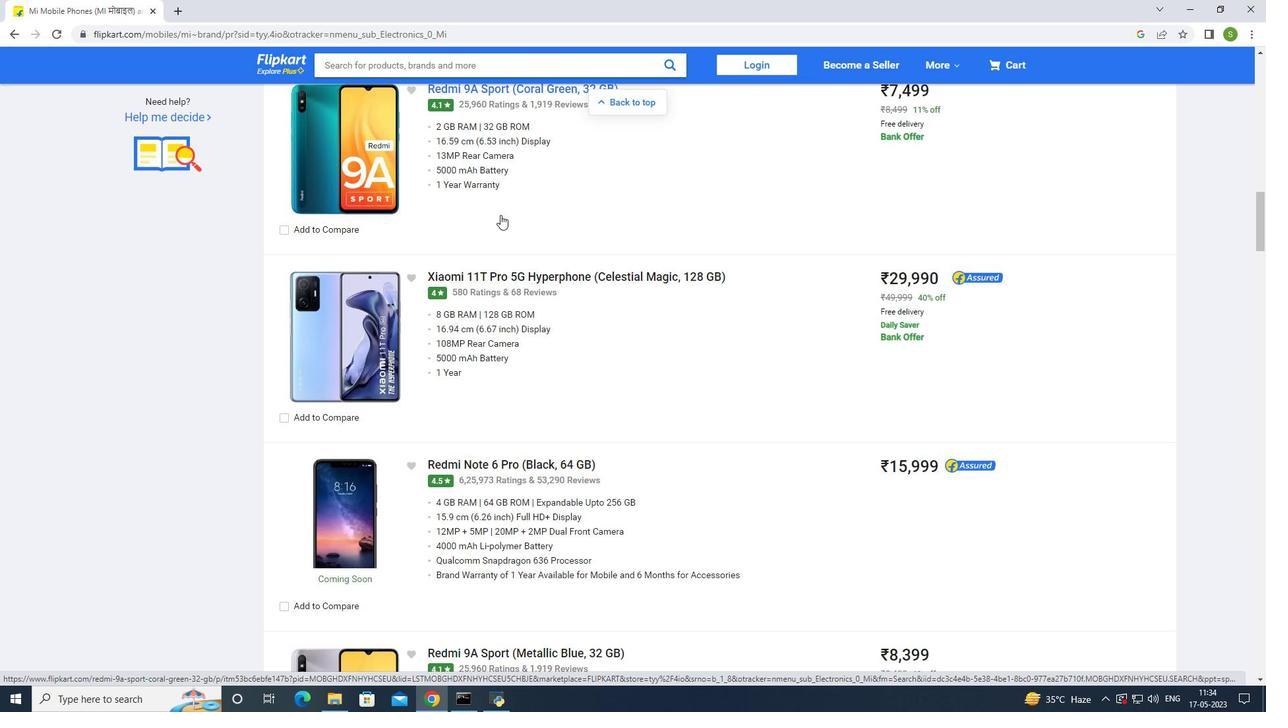 
Action: Mouse scrolled (500, 214) with delta (0, 0)
Screenshot: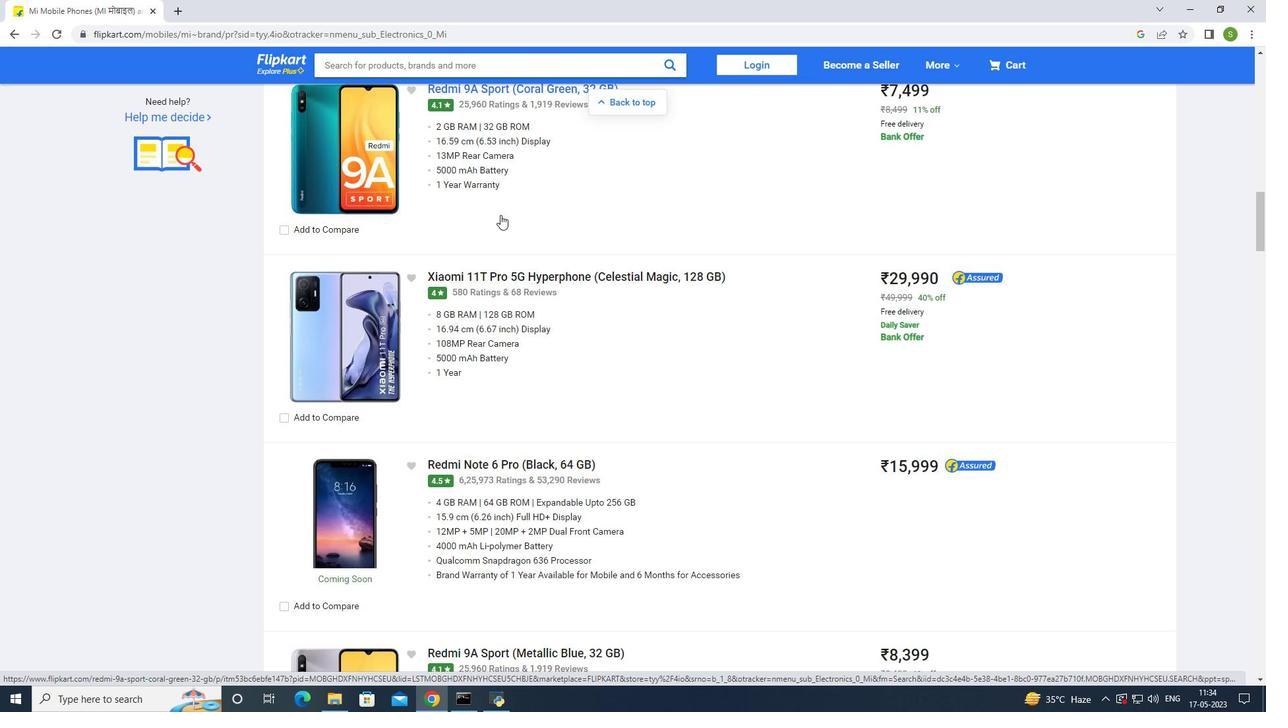 
Action: Mouse scrolled (500, 214) with delta (0, 0)
Screenshot: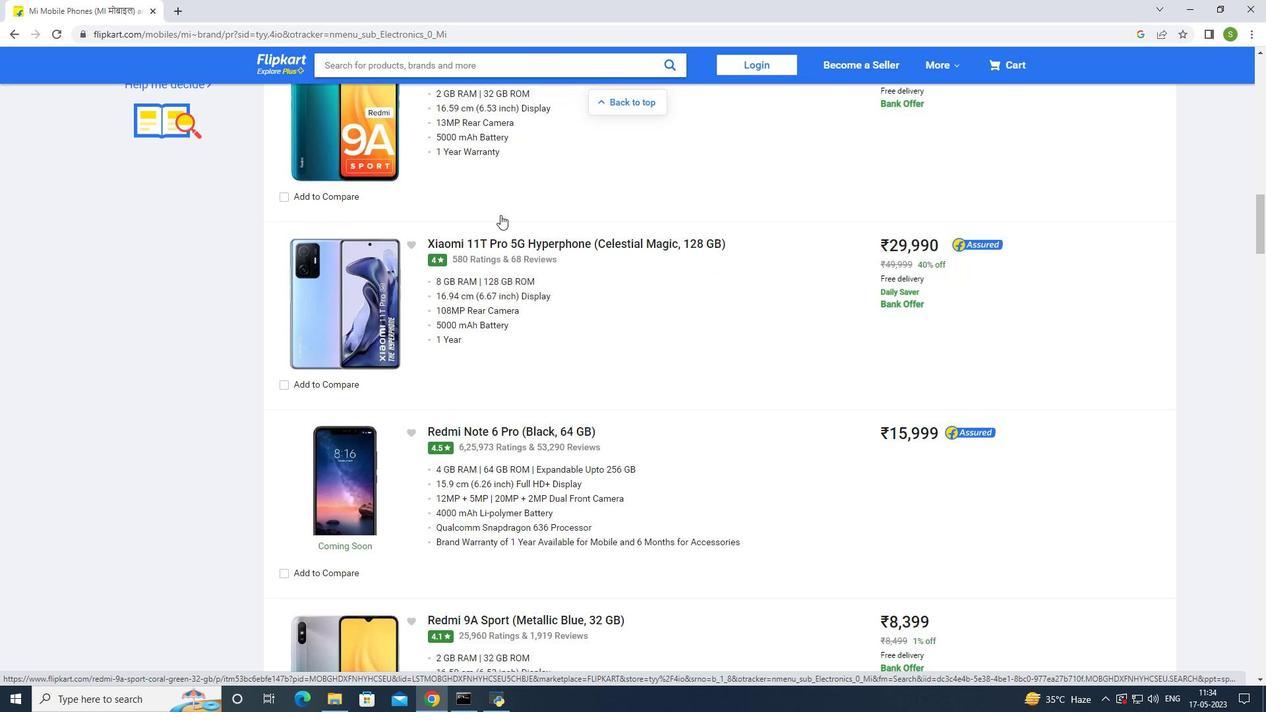 
Action: Mouse scrolled (500, 214) with delta (0, 0)
Screenshot: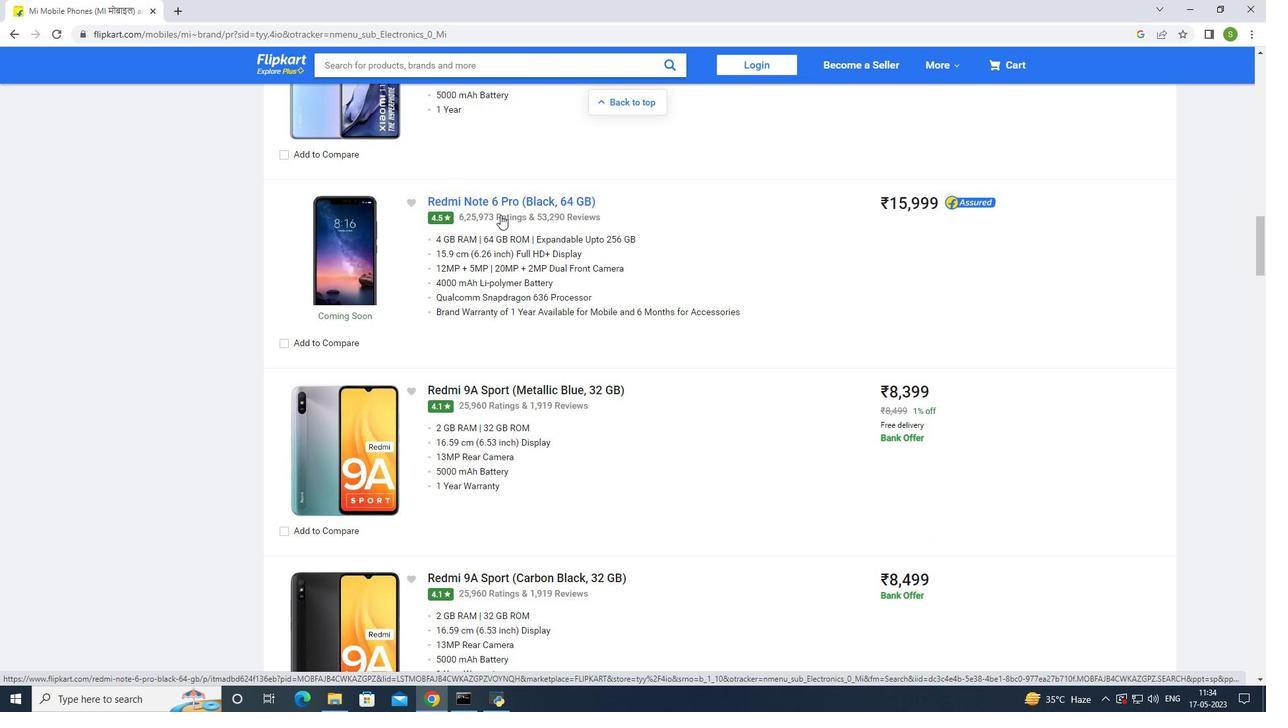 
Action: Mouse scrolled (500, 214) with delta (0, 0)
Screenshot: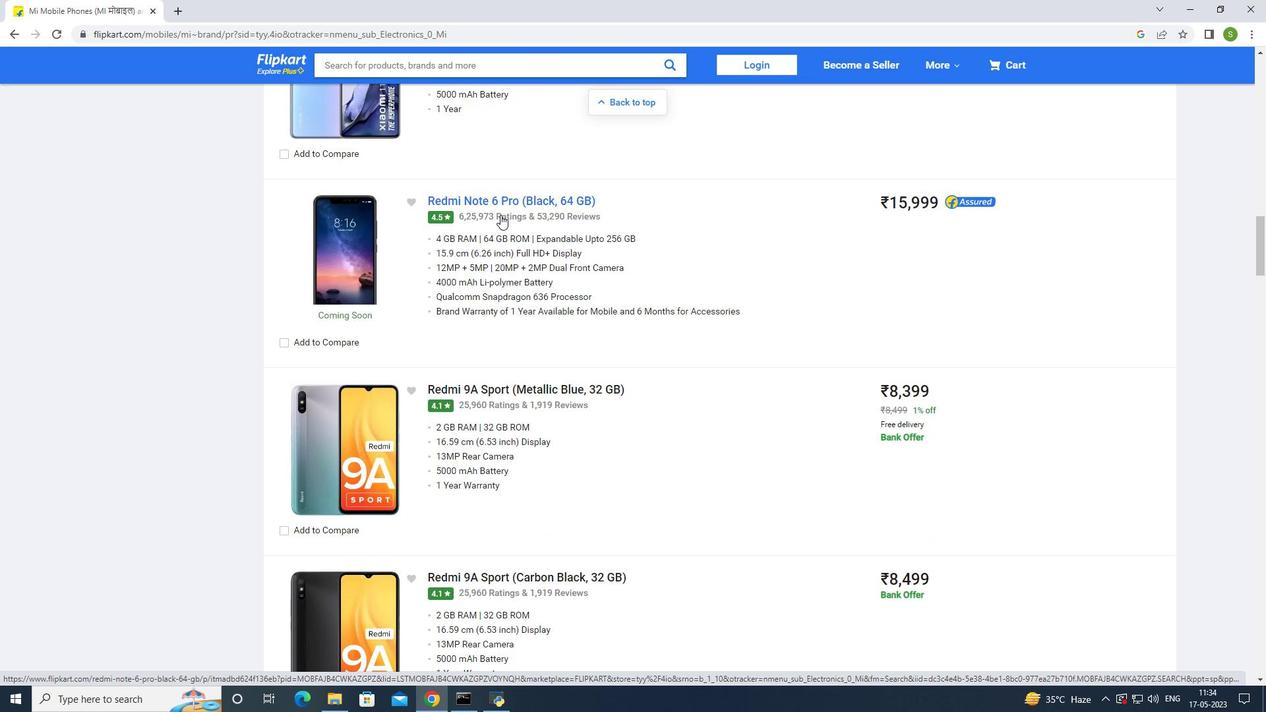 
Action: Mouse scrolled (500, 214) with delta (0, 0)
Screenshot: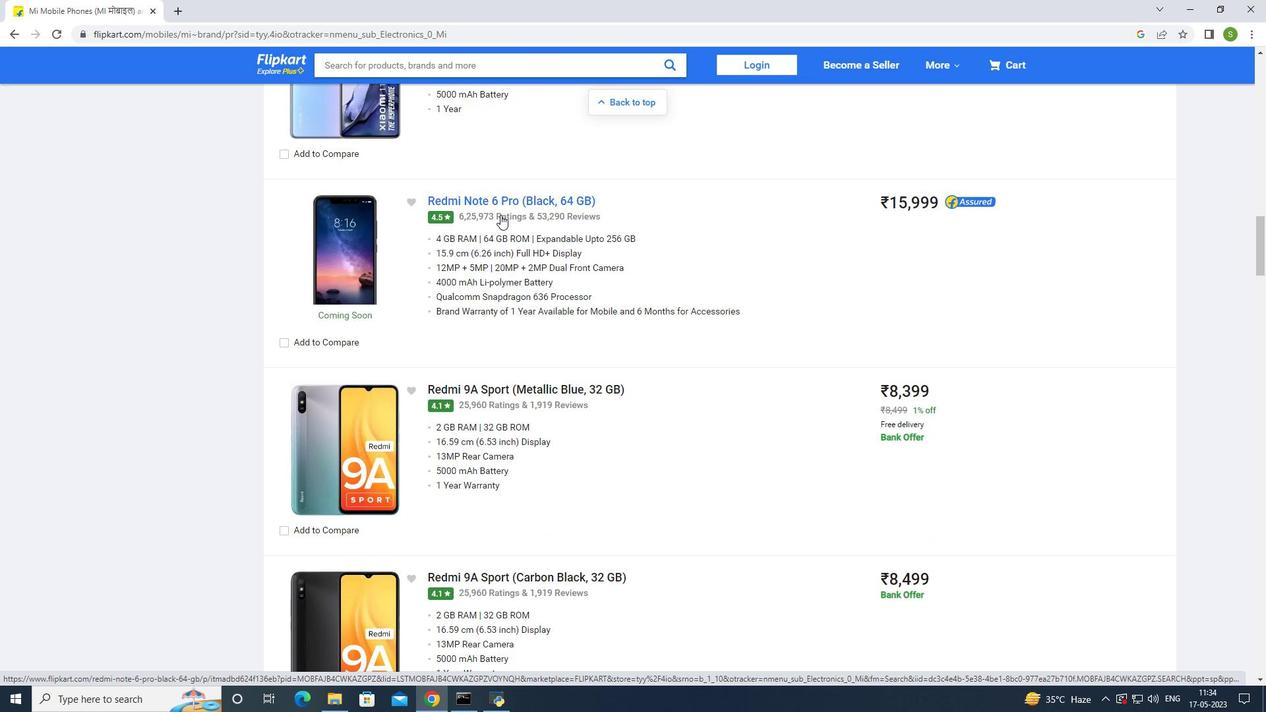 
Action: Mouse scrolled (500, 214) with delta (0, 0)
Screenshot: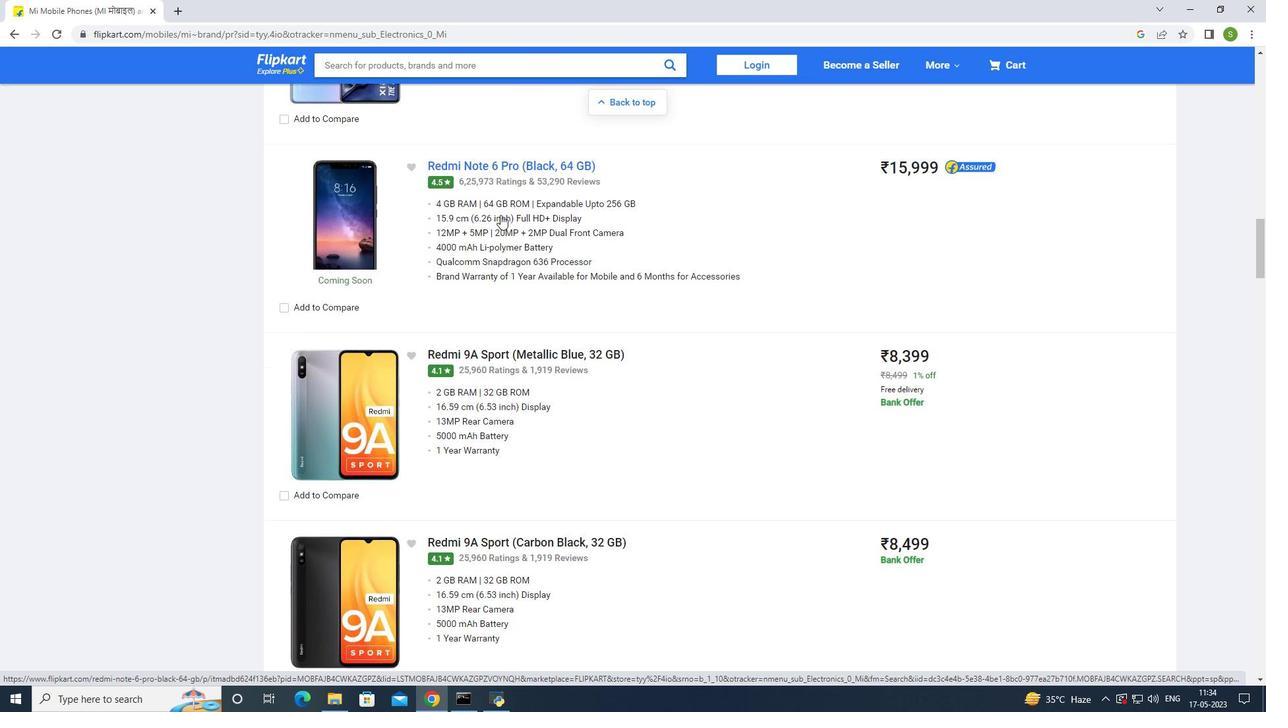 
Action: Mouse scrolled (500, 215) with delta (0, 0)
Screenshot: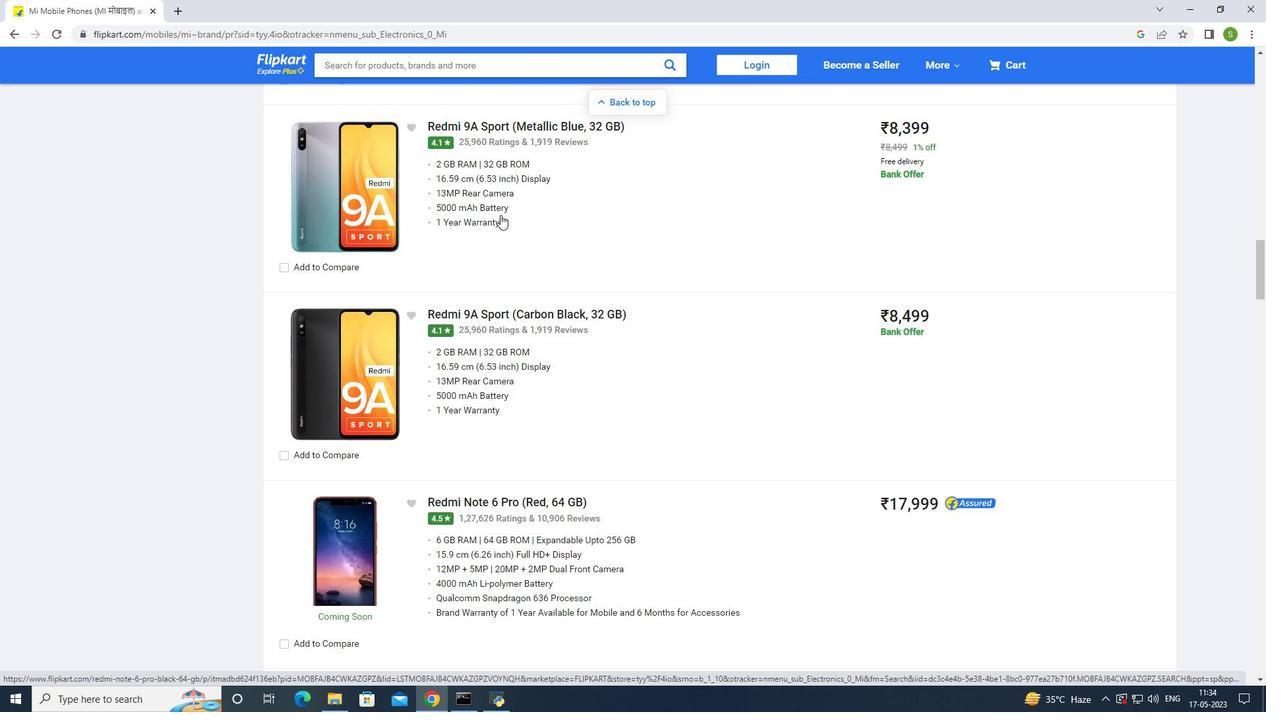 
Action: Mouse scrolled (500, 215) with delta (0, 0)
Screenshot: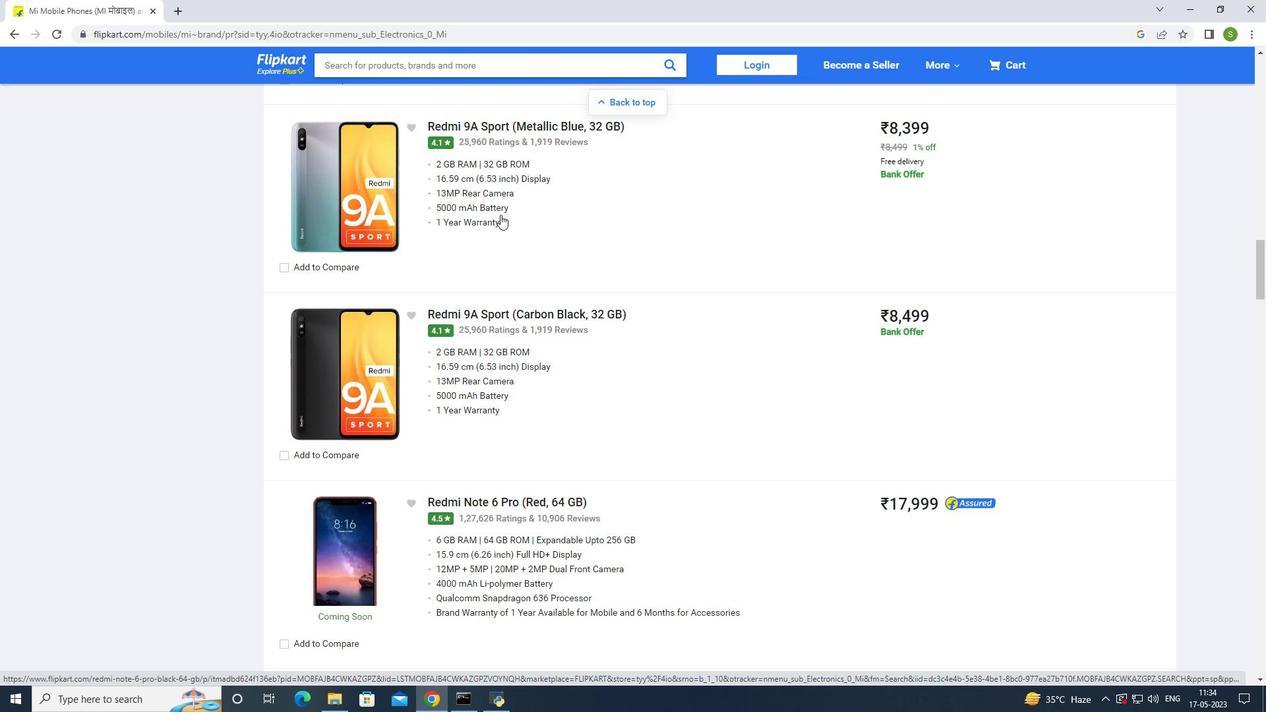 
Action: Mouse scrolled (500, 215) with delta (0, 0)
Screenshot: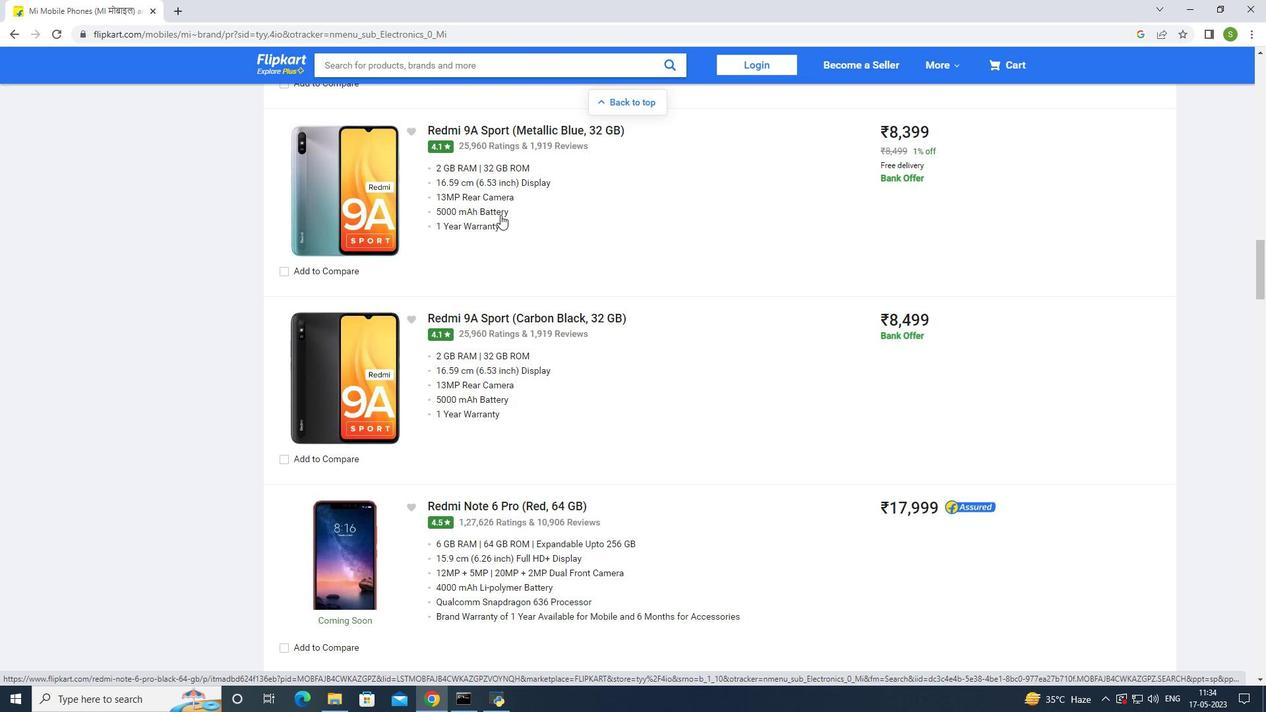 
Action: Mouse scrolled (500, 215) with delta (0, 0)
Screenshot: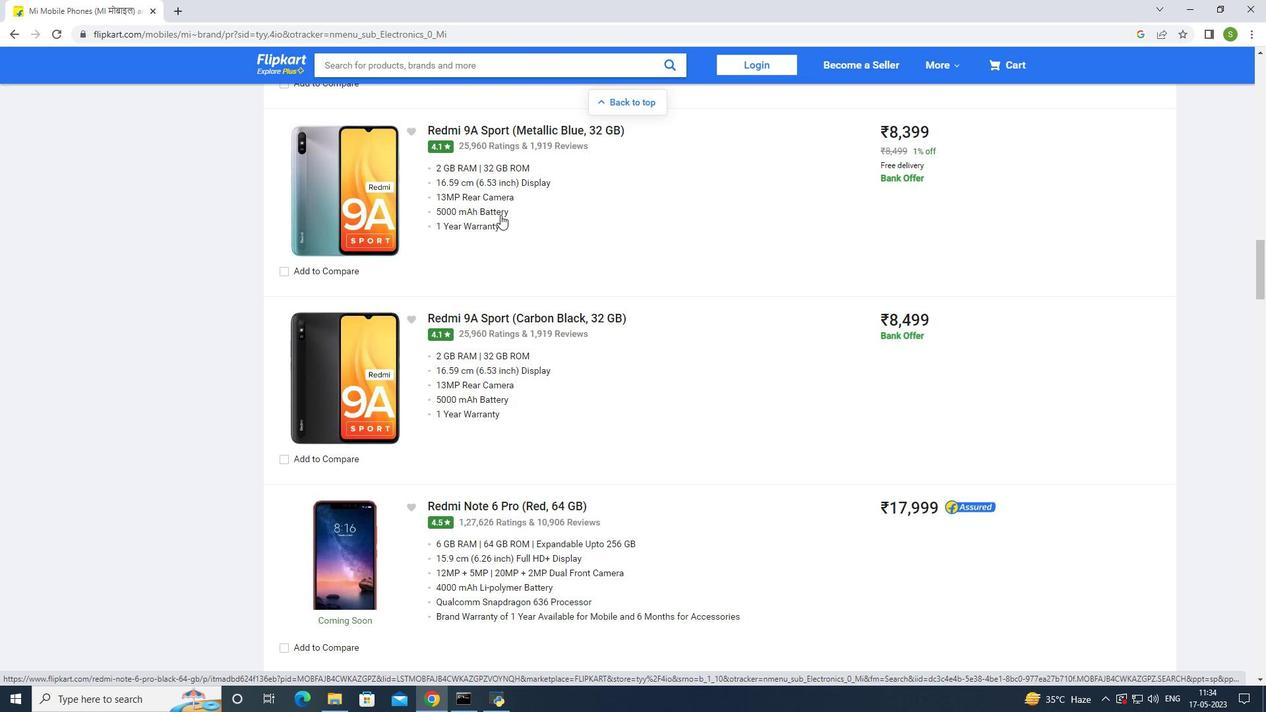 
Action: Mouse scrolled (500, 215) with delta (0, 0)
Screenshot: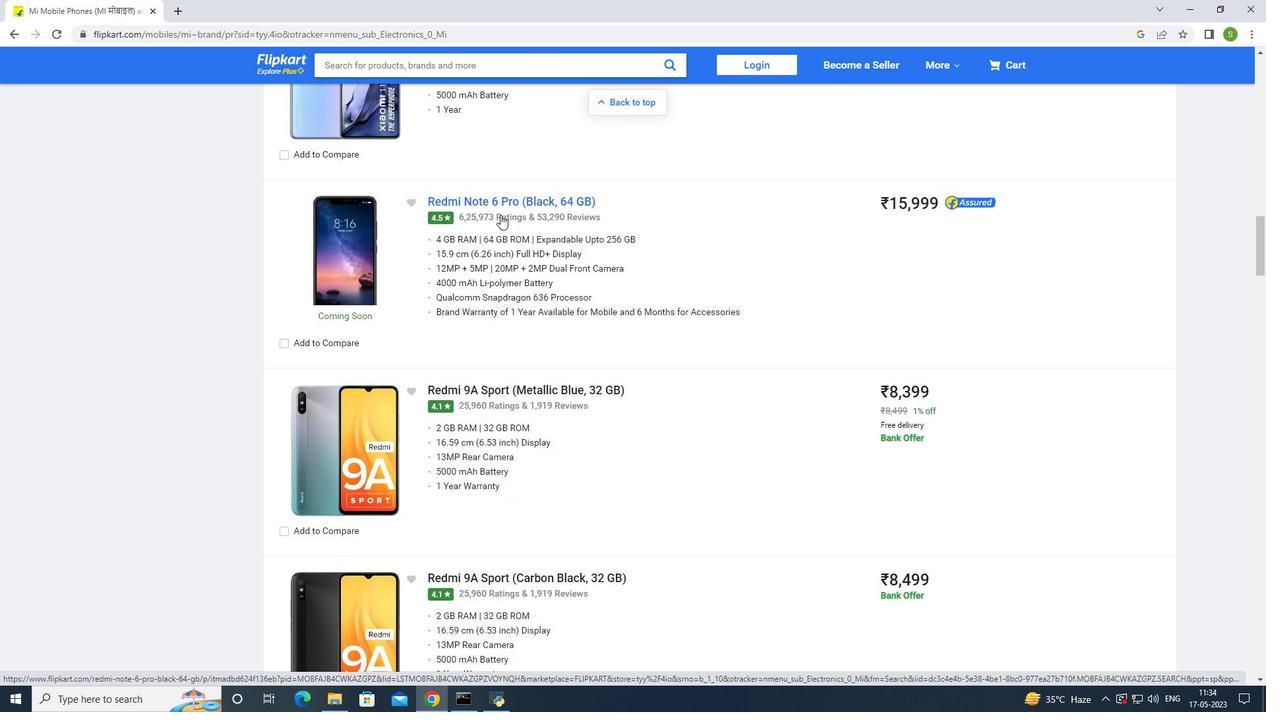 
Action: Mouse scrolled (500, 215) with delta (0, 0)
Screenshot: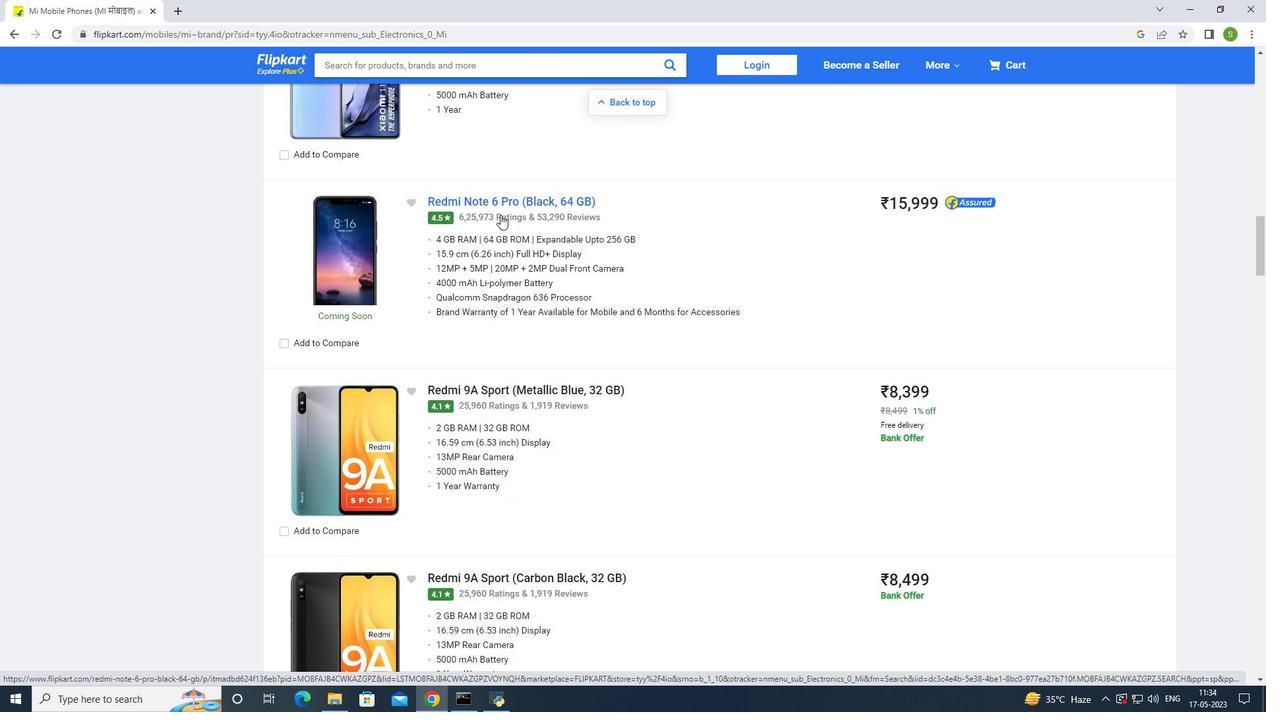 
Action: Mouse scrolled (500, 215) with delta (0, 0)
Screenshot: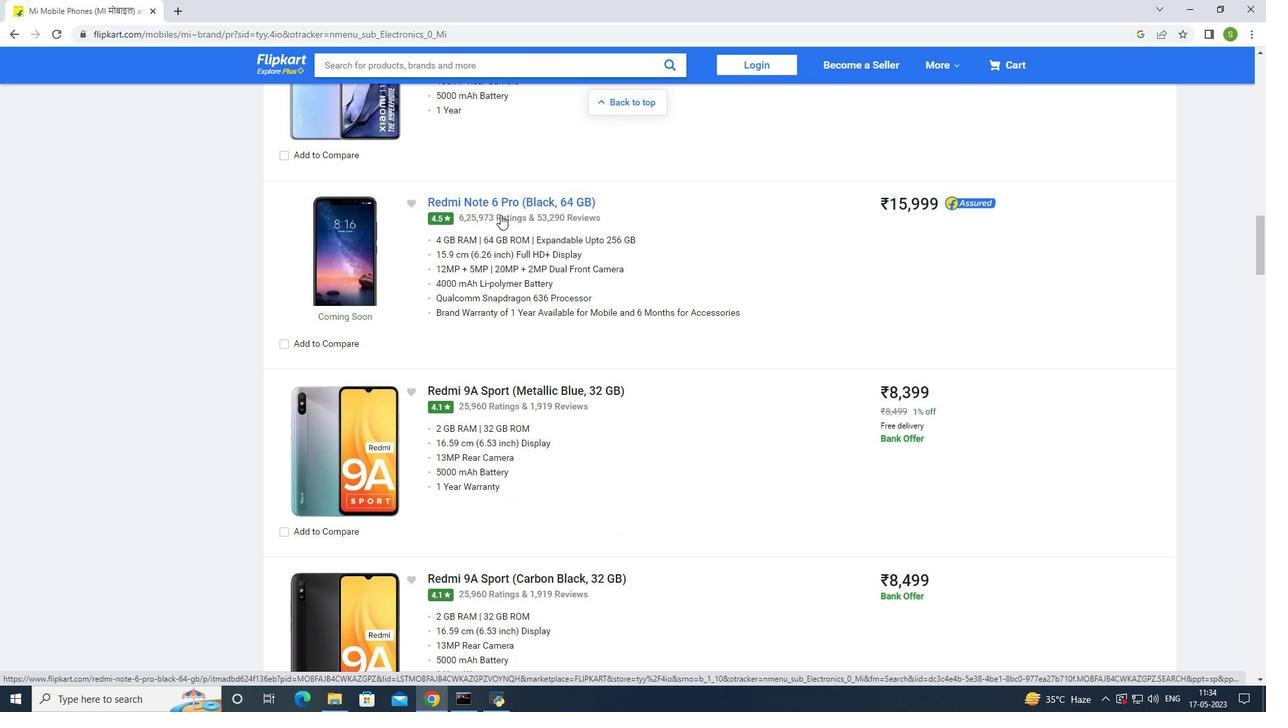 
Action: Mouse scrolled (500, 215) with delta (0, 0)
Screenshot: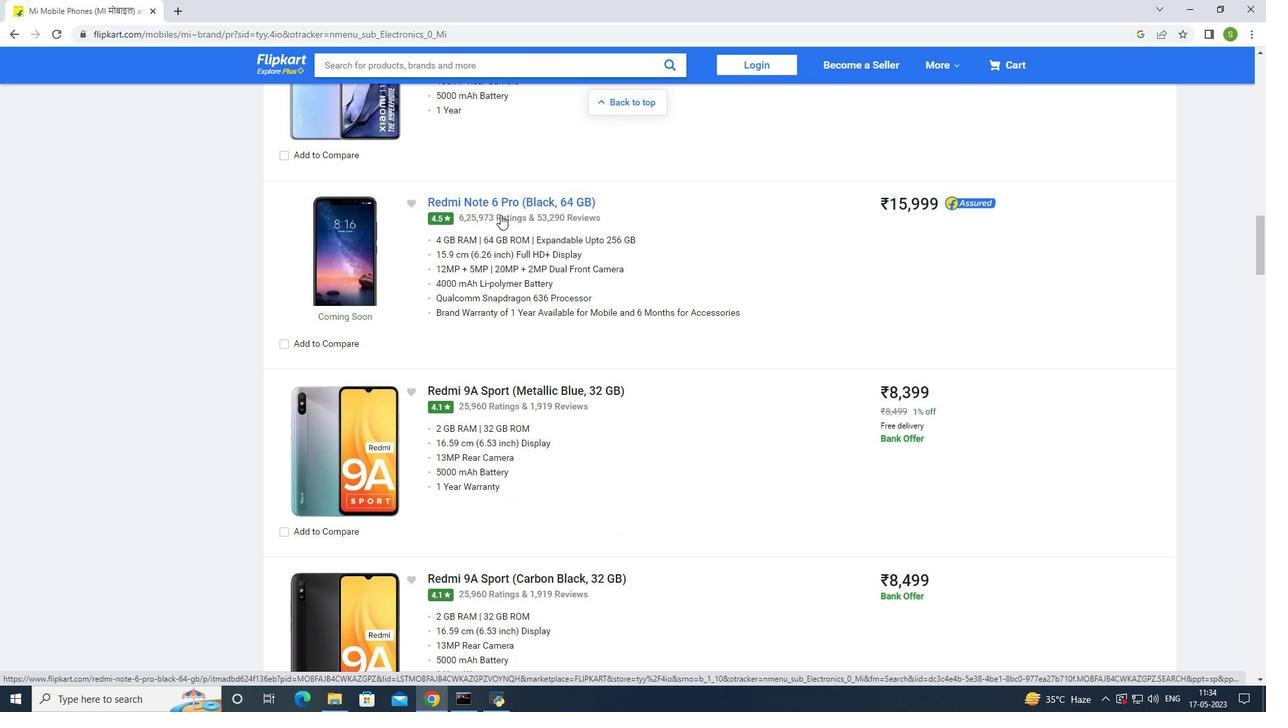 
Action: Mouse scrolled (500, 215) with delta (0, 0)
Screenshot: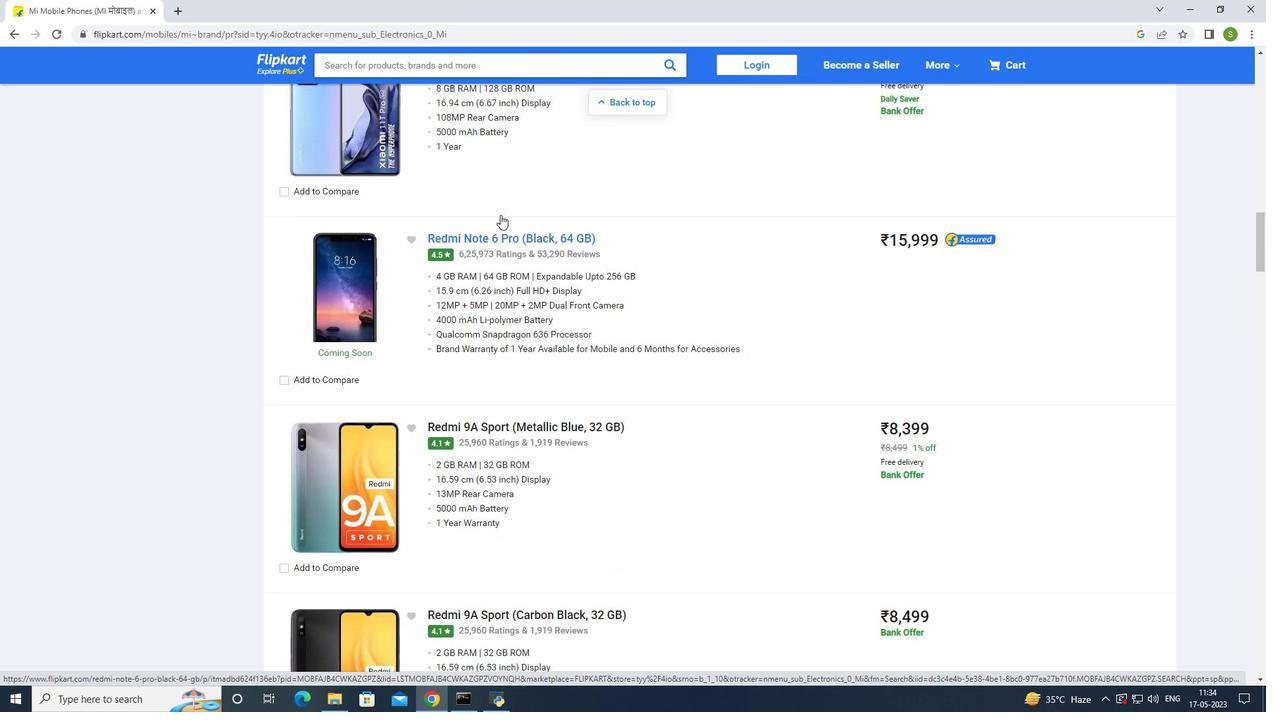 
Action: Mouse scrolled (500, 215) with delta (0, 0)
Screenshot: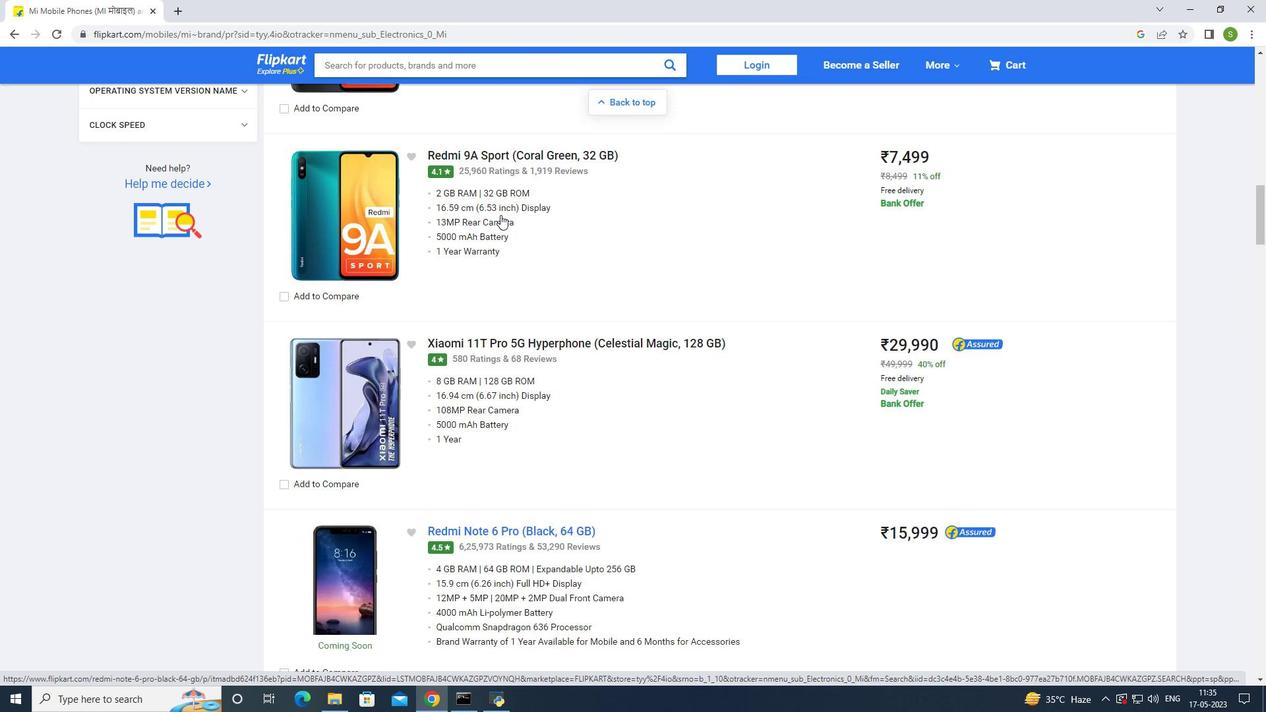 
Action: Mouse scrolled (500, 215) with delta (0, 0)
Screenshot: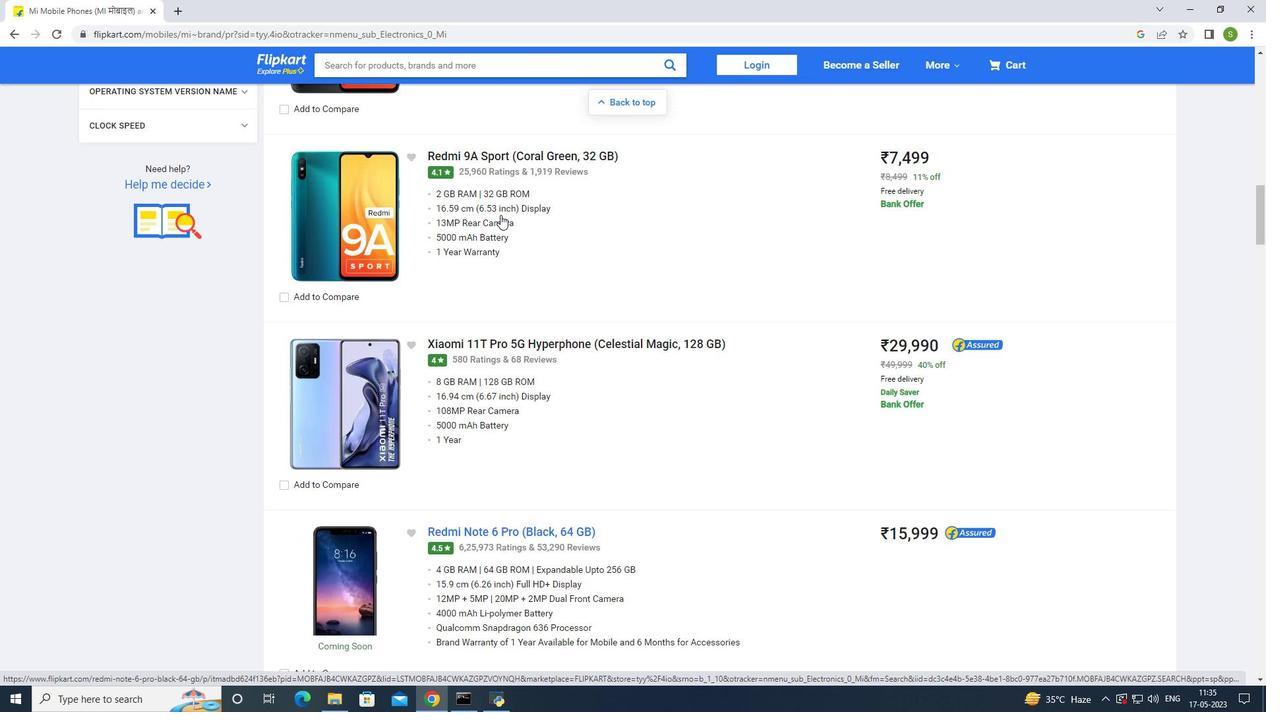 
Action: Mouse scrolled (500, 215) with delta (0, 0)
Screenshot: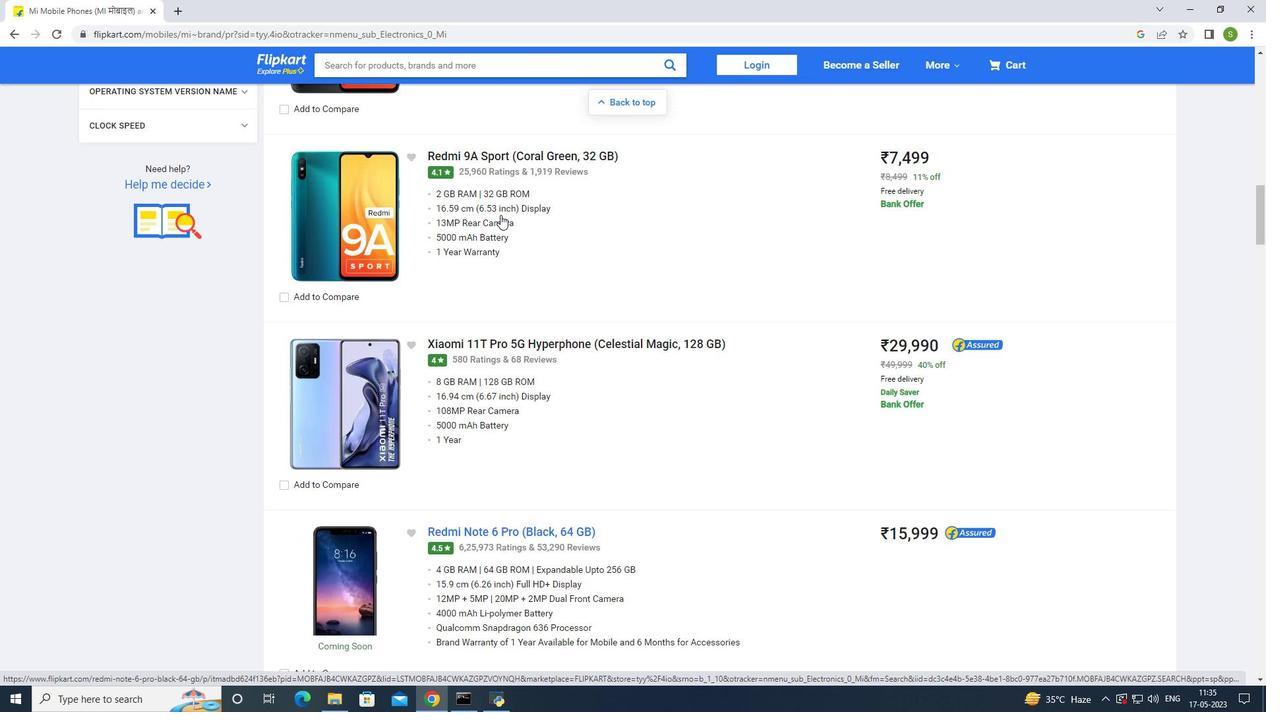 
Action: Mouse scrolled (500, 215) with delta (0, 0)
Screenshot: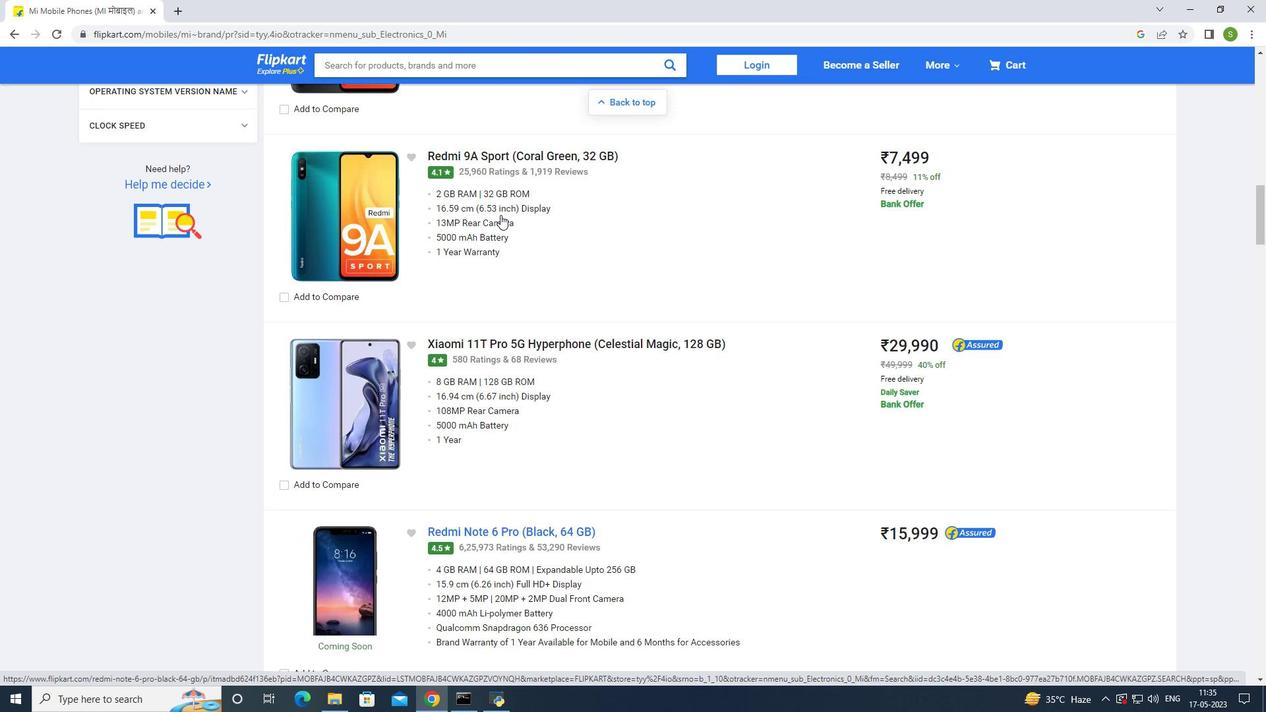 
Action: Mouse scrolled (500, 215) with delta (0, 0)
Screenshot: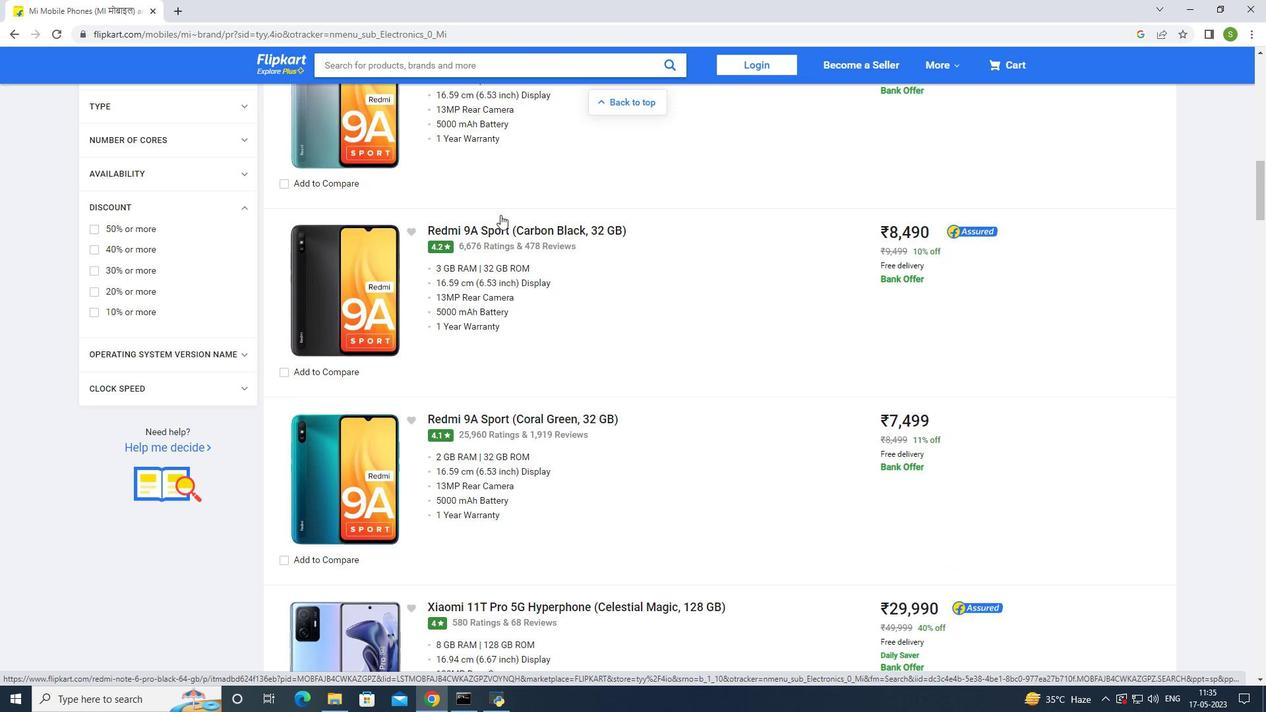 
Action: Mouse scrolled (500, 215) with delta (0, 0)
Screenshot: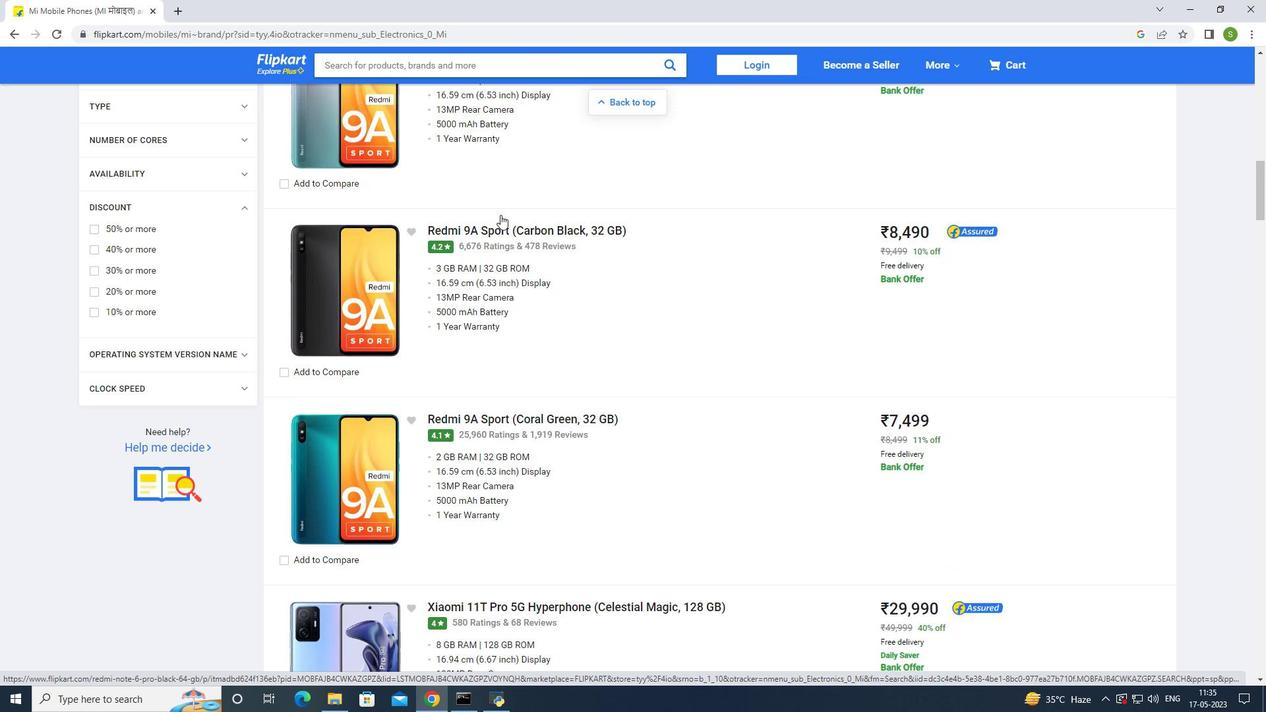 
Action: Mouse scrolled (500, 215) with delta (0, 0)
Screenshot: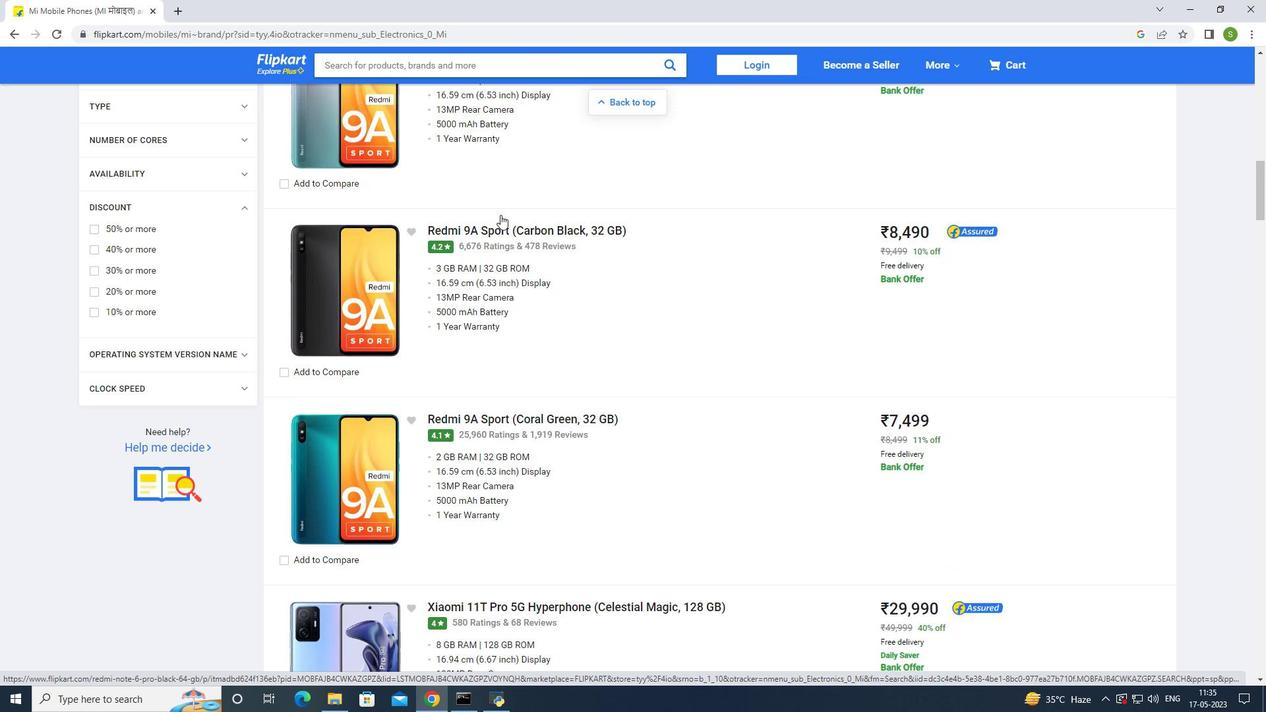 
Action: Mouse scrolled (500, 215) with delta (0, 0)
Screenshot: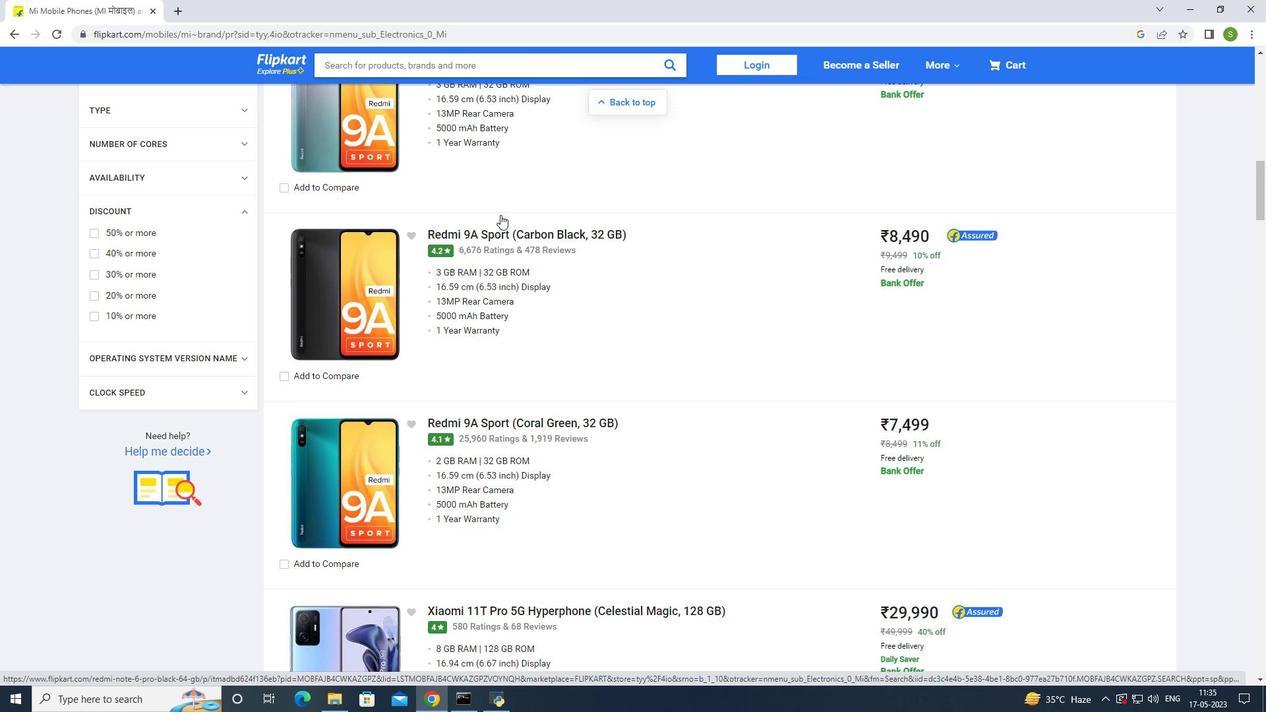 
Action: Mouse scrolled (500, 215) with delta (0, 0)
Screenshot: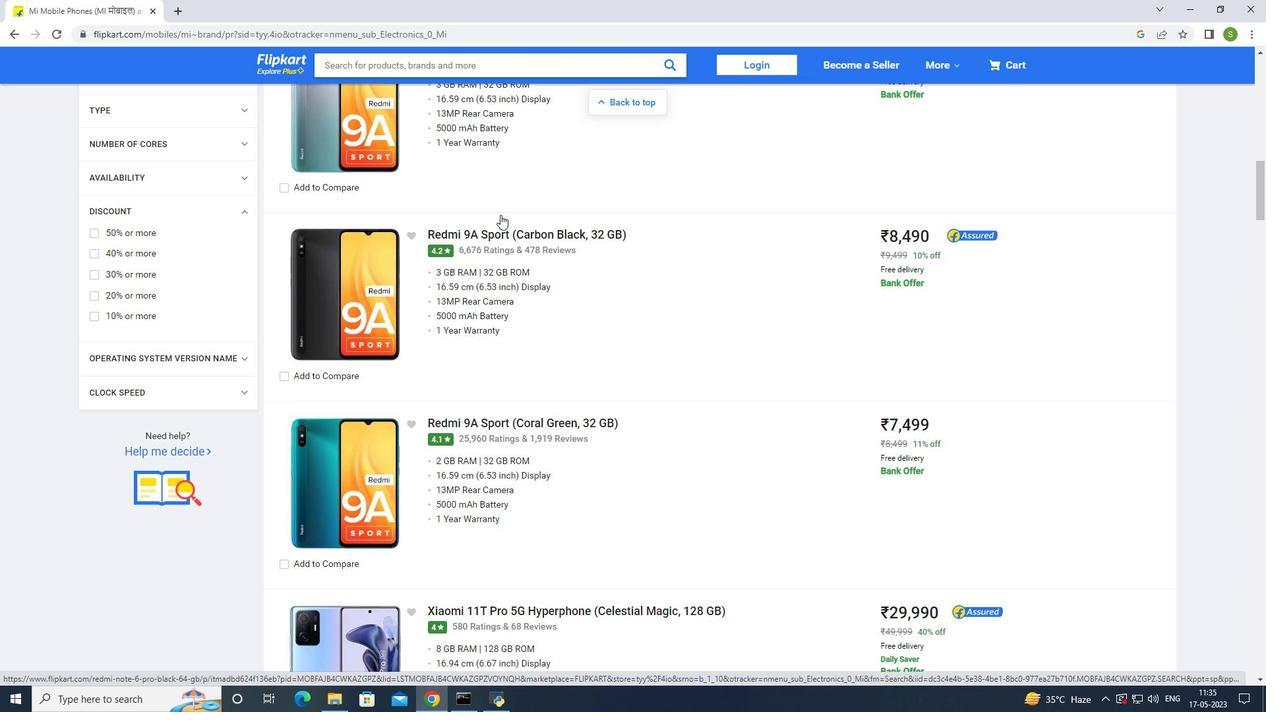 
Action: Mouse scrolled (500, 215) with delta (0, 0)
Screenshot: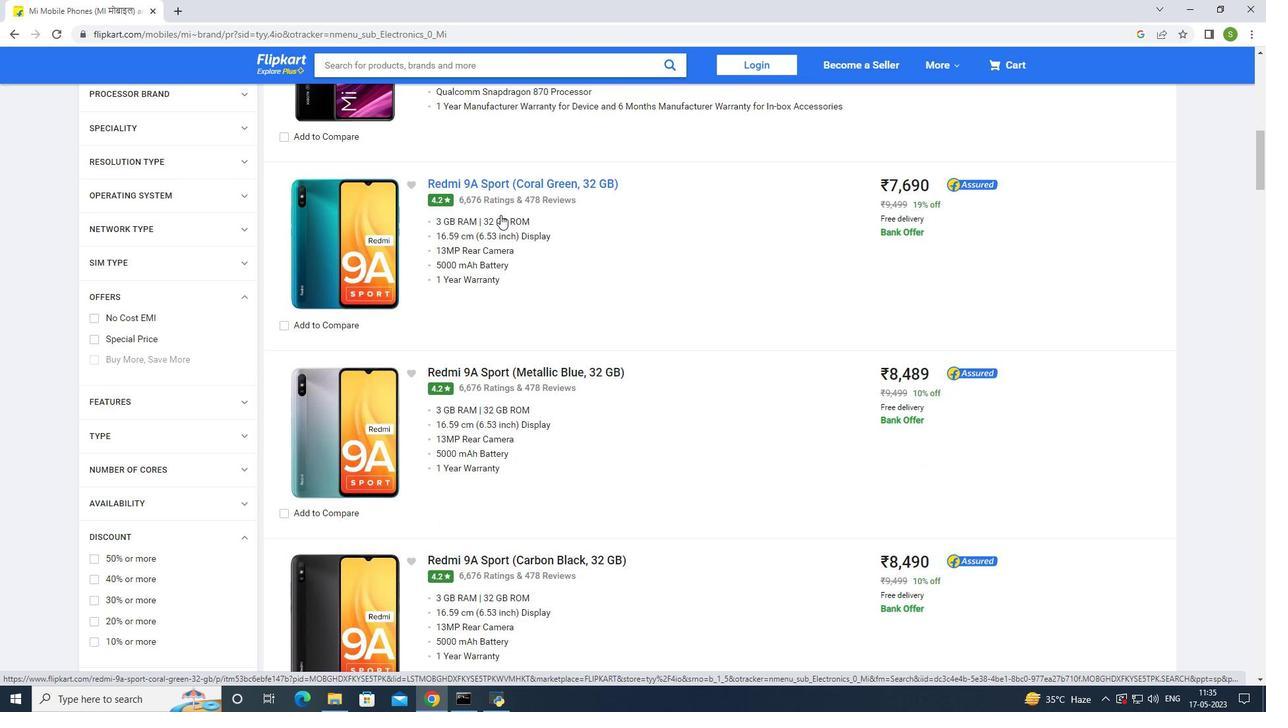
Action: Mouse scrolled (500, 215) with delta (0, 0)
Screenshot: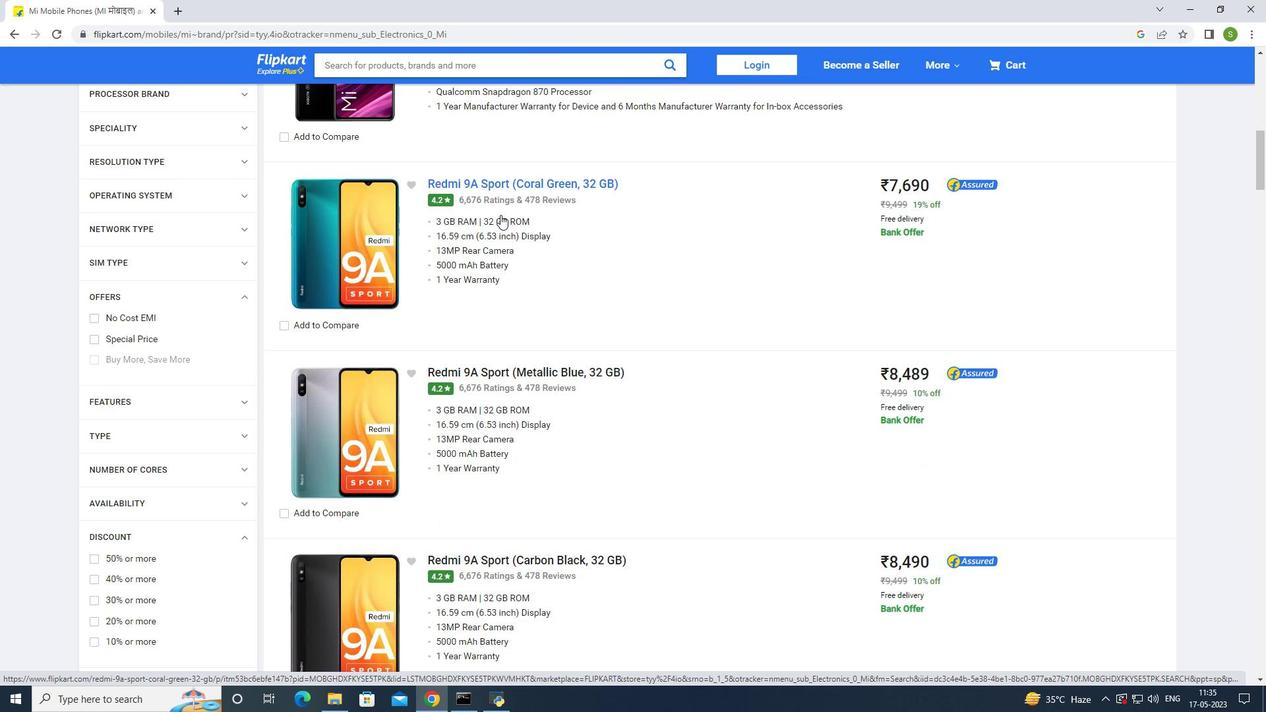
Action: Mouse scrolled (500, 215) with delta (0, 0)
Screenshot: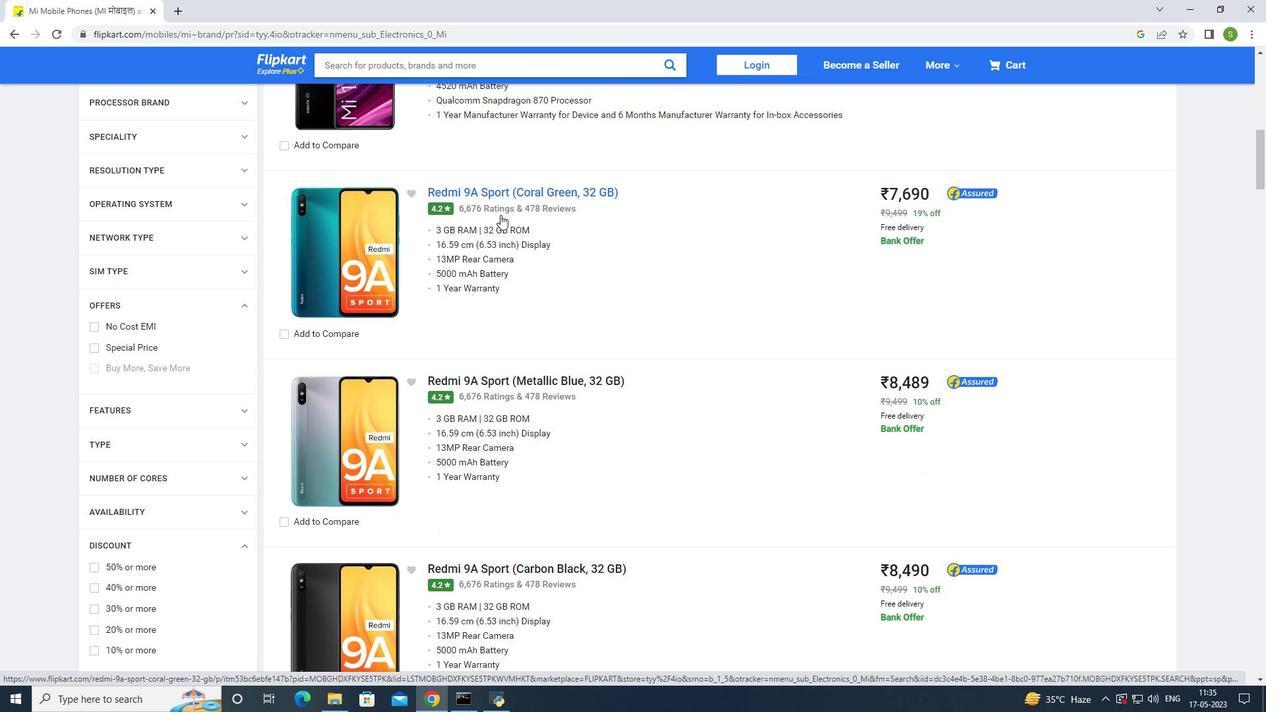 
Action: Mouse scrolled (500, 215) with delta (0, 0)
Screenshot: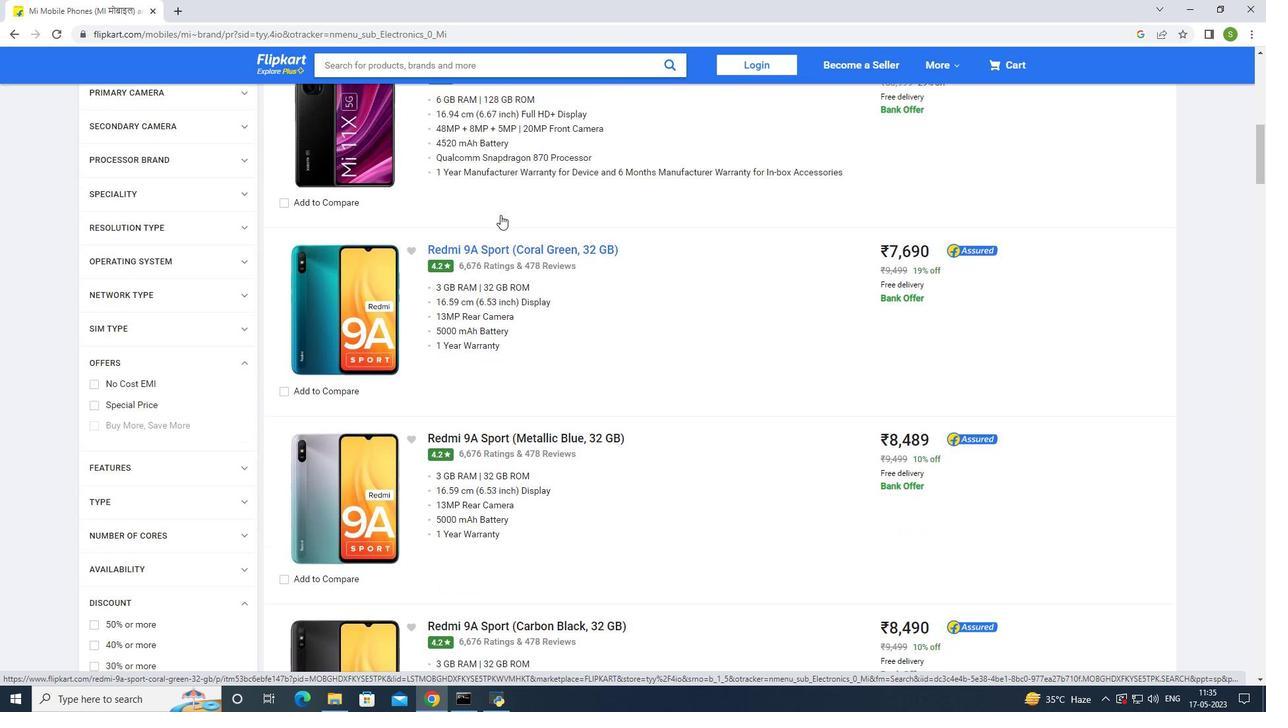 
Action: Mouse scrolled (500, 215) with delta (0, 0)
Screenshot: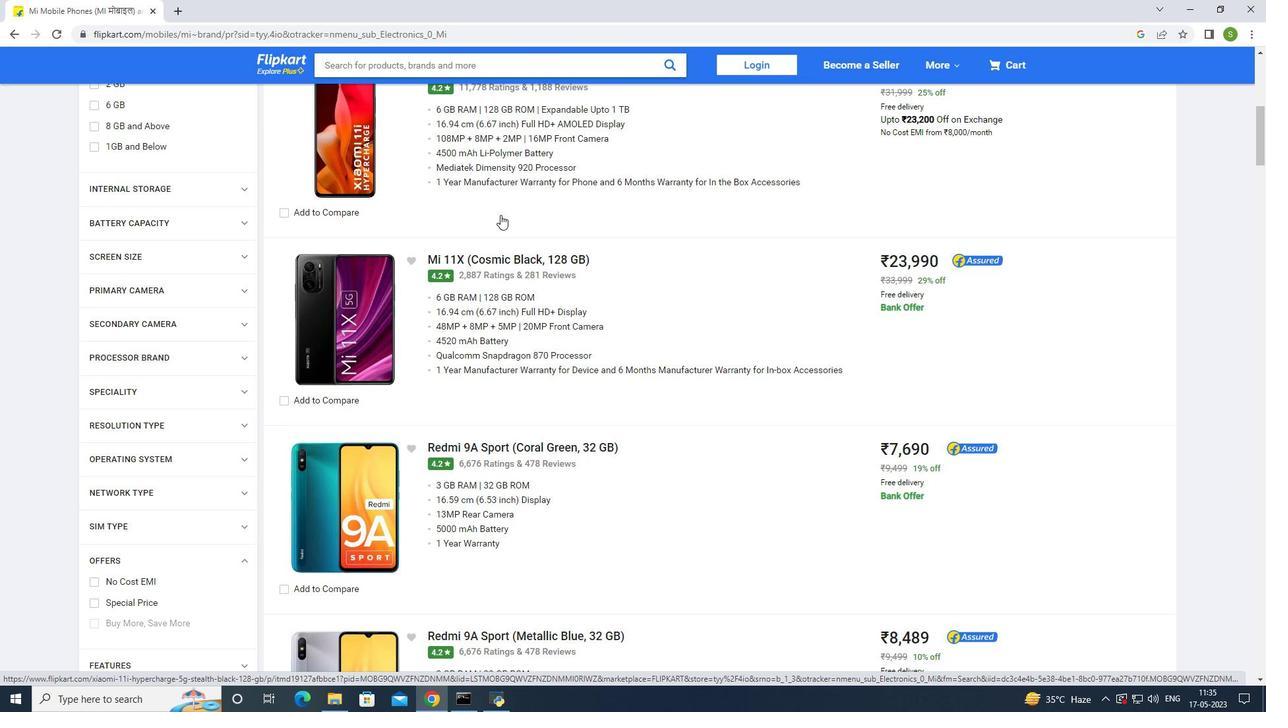 
Action: Mouse scrolled (500, 215) with delta (0, 0)
Screenshot: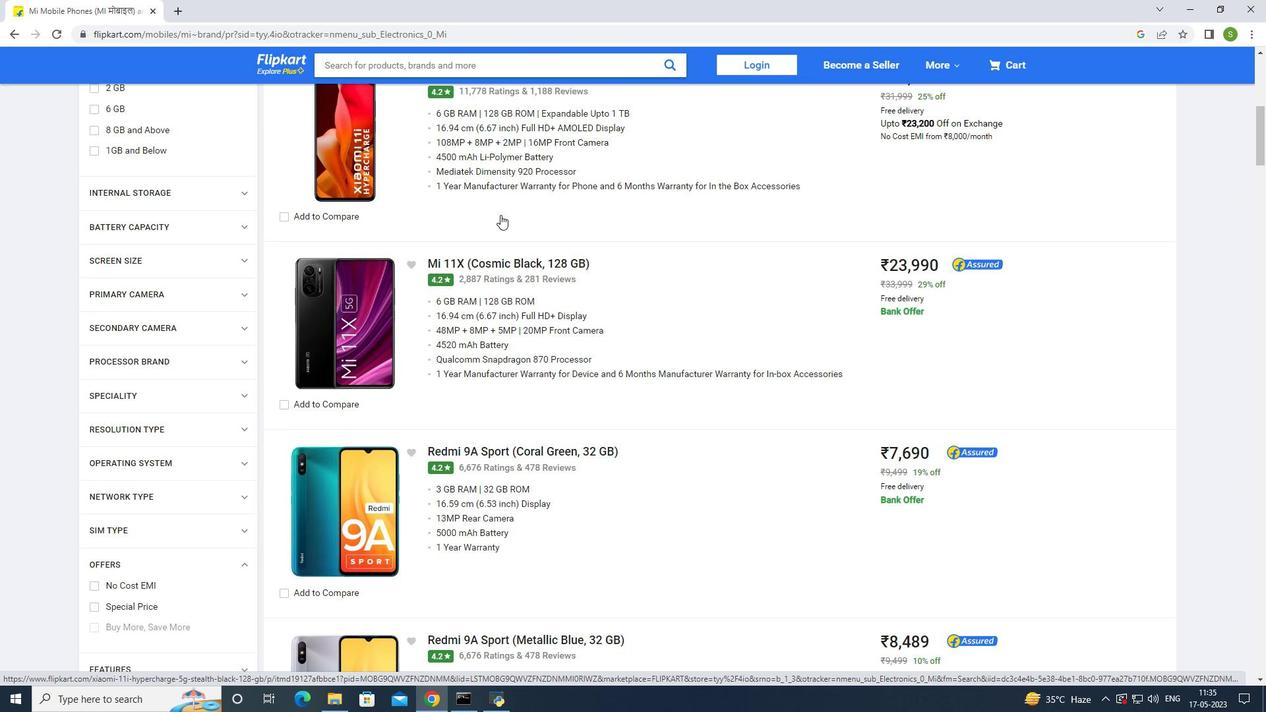 
Action: Mouse scrolled (500, 215) with delta (0, 0)
Screenshot: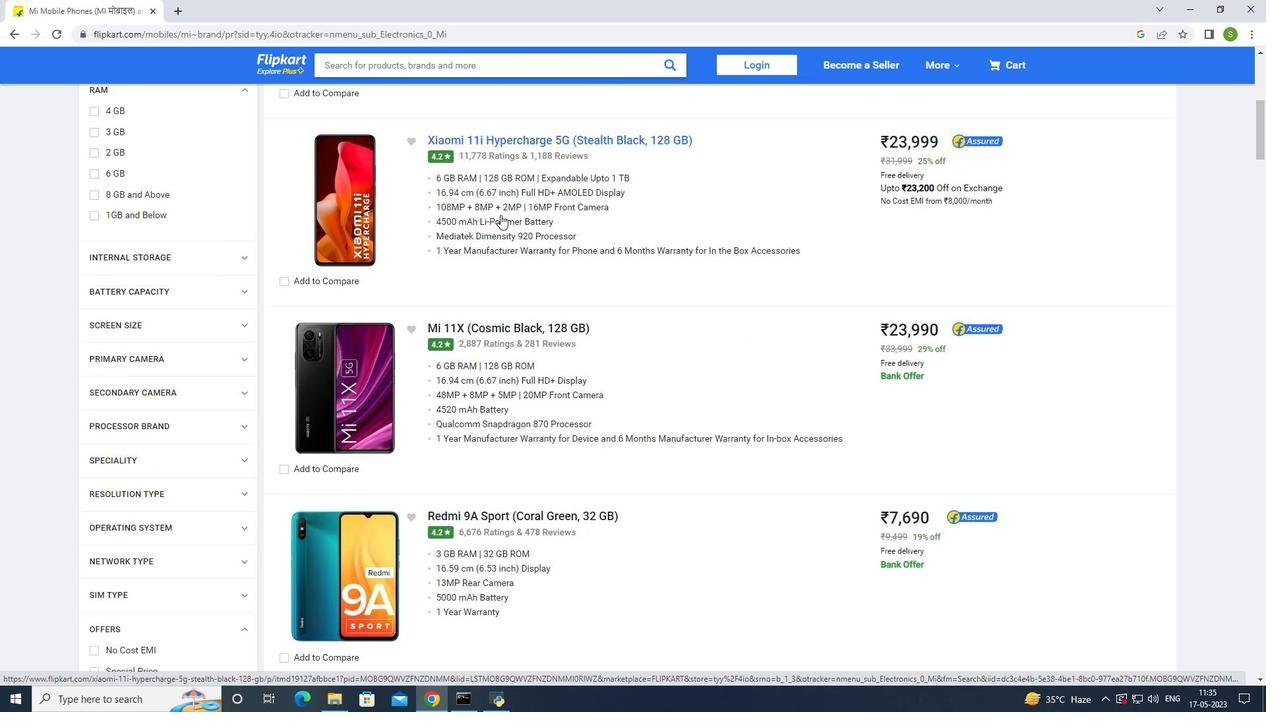 
Action: Mouse scrolled (500, 215) with delta (0, 0)
Screenshot: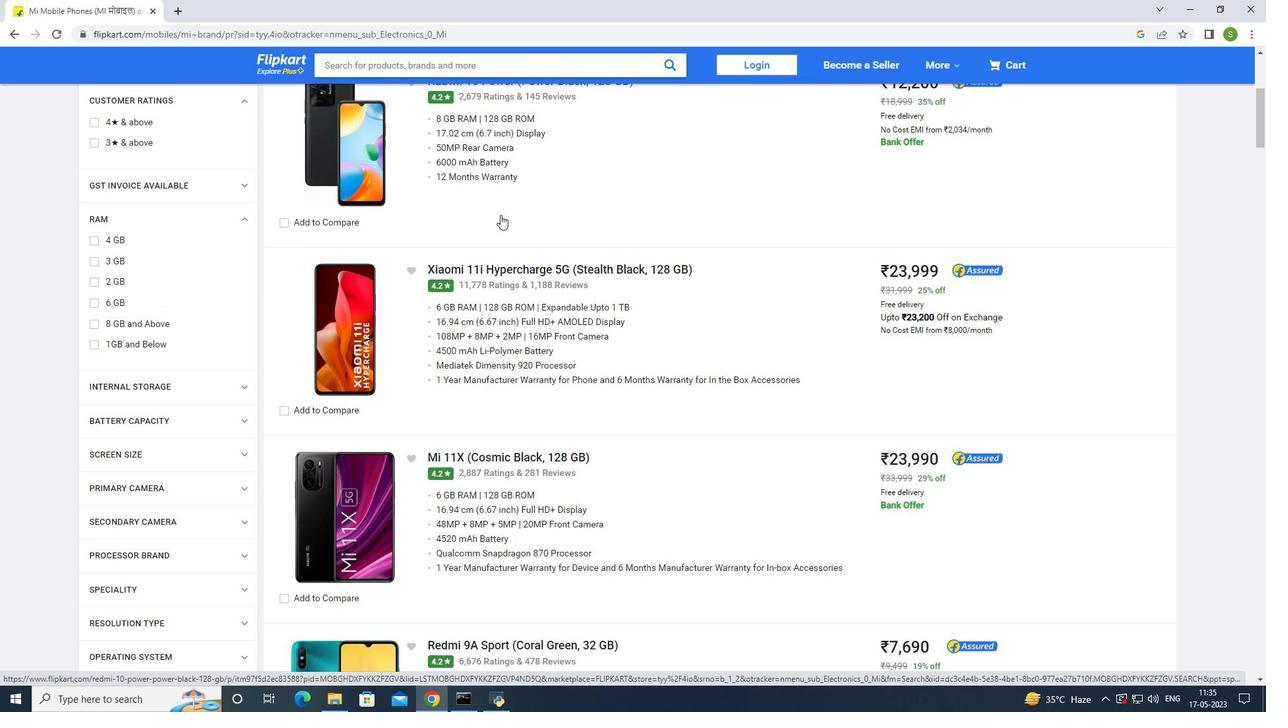 
Action: Mouse scrolled (500, 215) with delta (0, 0)
Screenshot: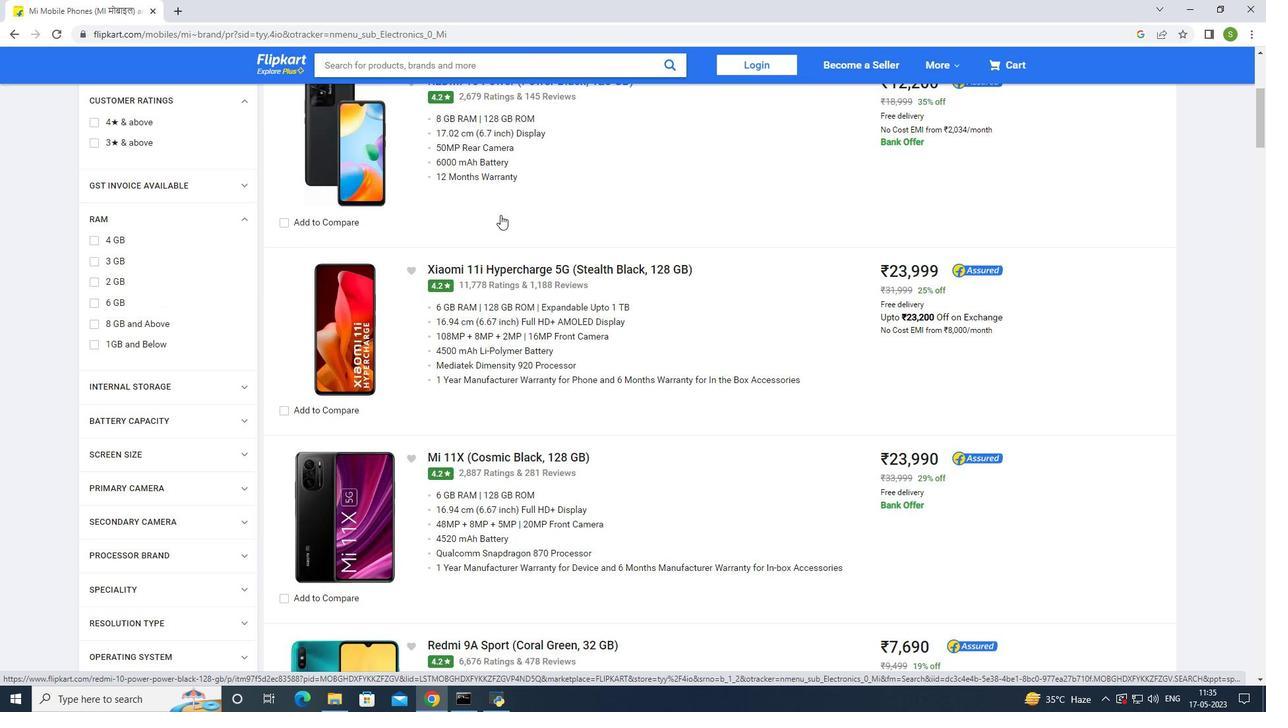 
Action: Mouse scrolled (500, 215) with delta (0, 0)
Screenshot: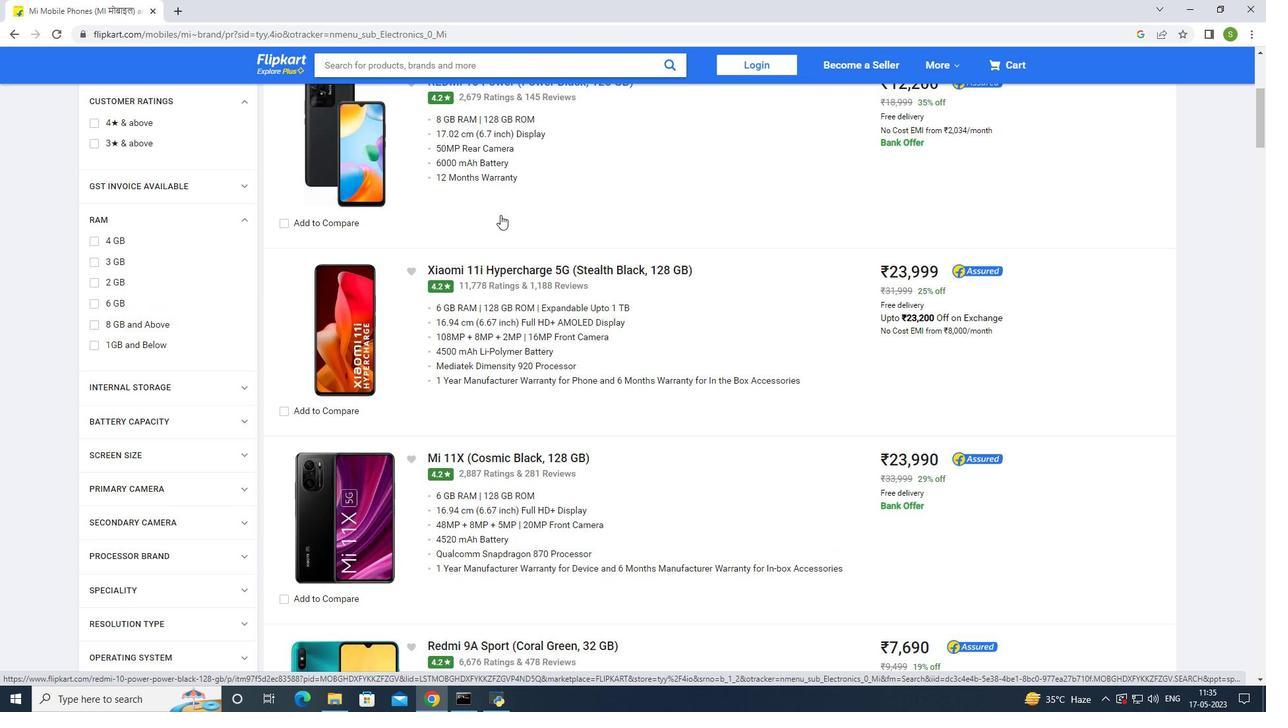 
Action: Mouse scrolled (500, 215) with delta (0, 0)
Screenshot: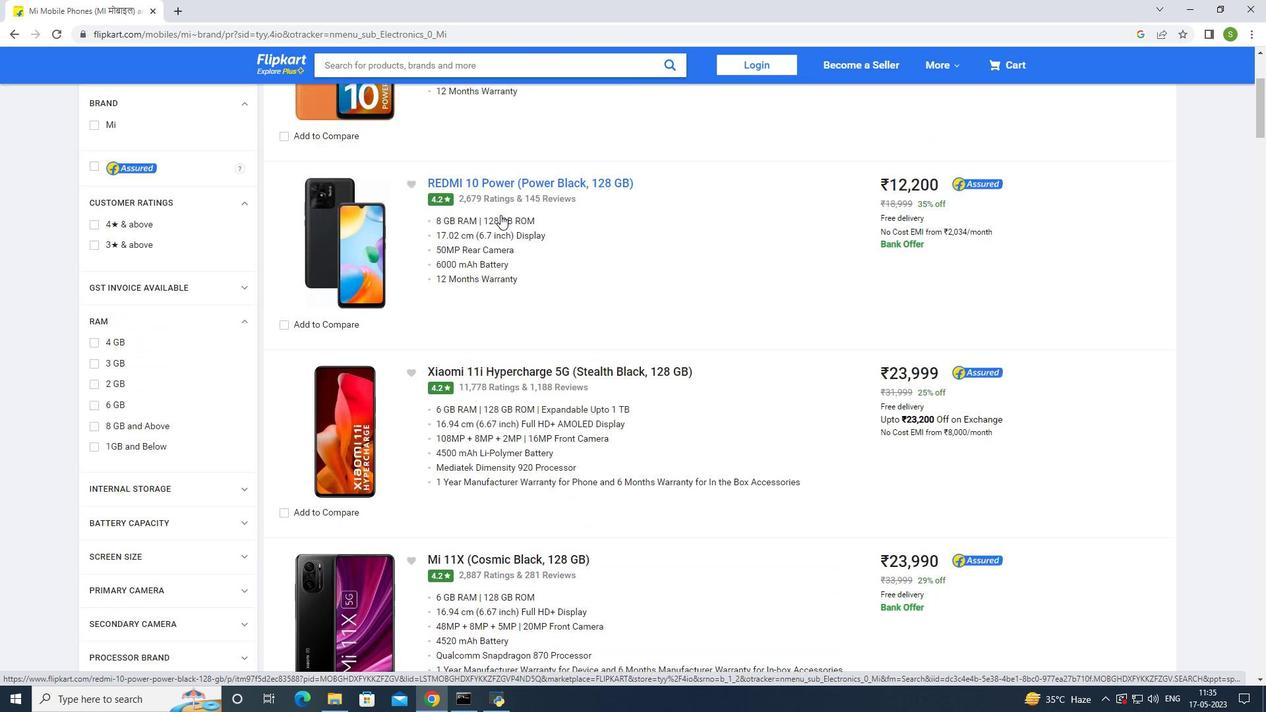 
Action: Mouse scrolled (500, 215) with delta (0, 0)
Screenshot: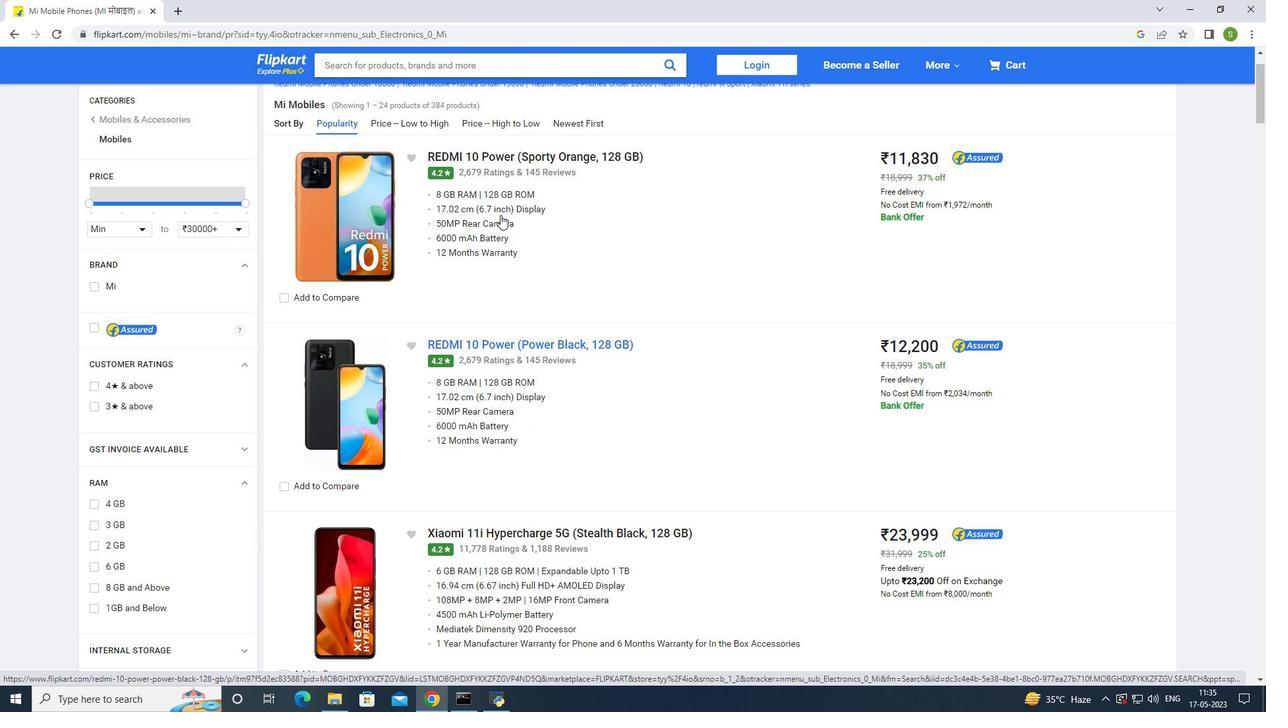
Action: Mouse scrolled (500, 215) with delta (0, 0)
Screenshot: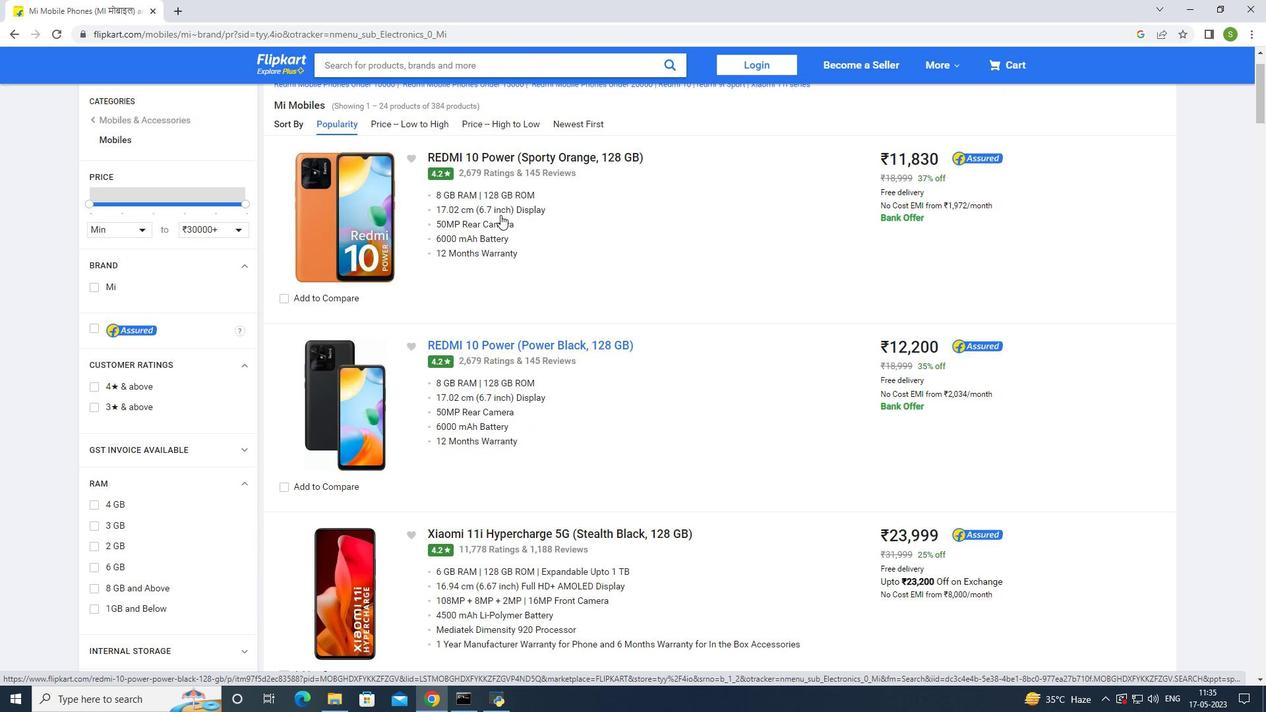 
Action: Mouse scrolled (500, 215) with delta (0, 0)
Screenshot: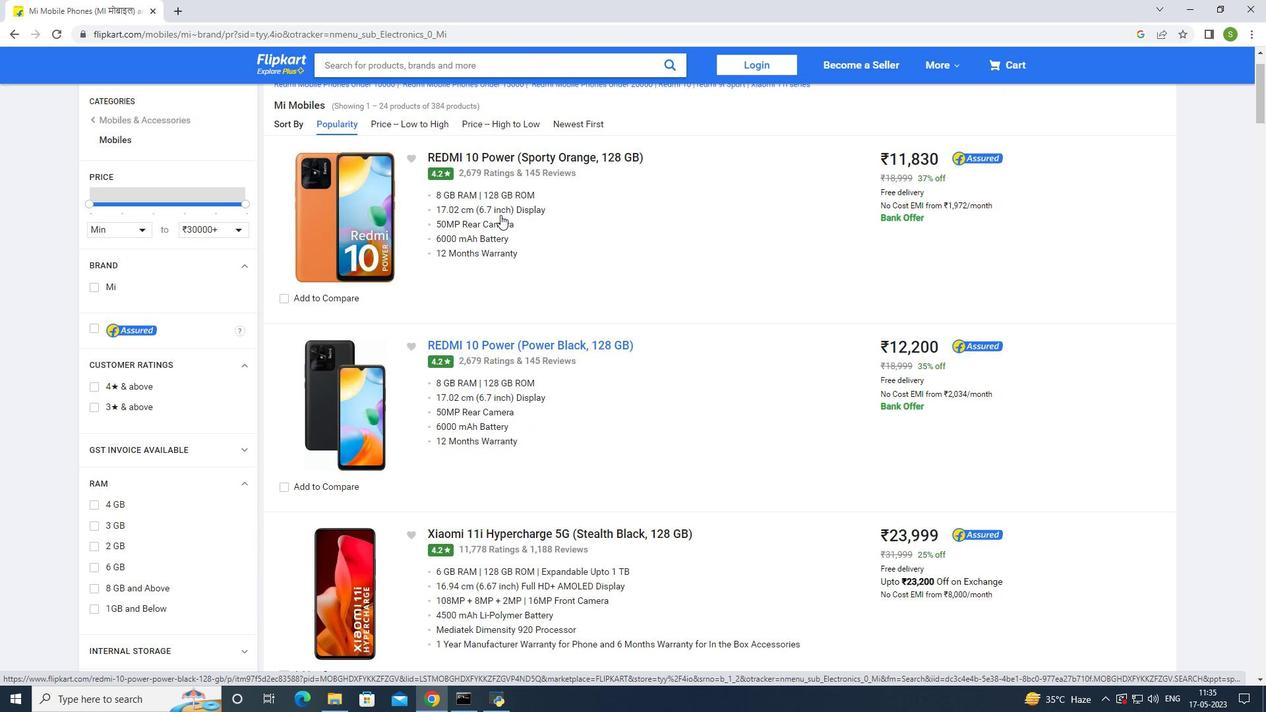 
Action: Mouse scrolled (500, 215) with delta (0, 0)
Screenshot: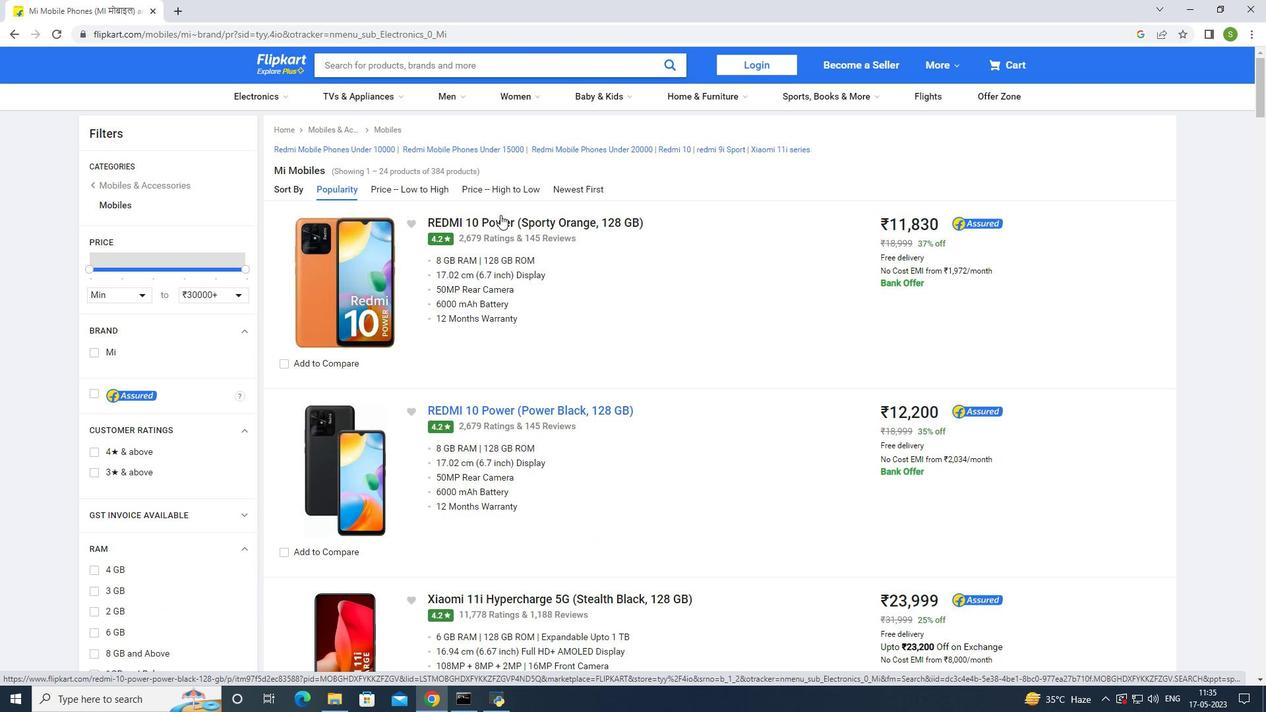 
Action: Mouse scrolled (500, 215) with delta (0, 0)
Screenshot: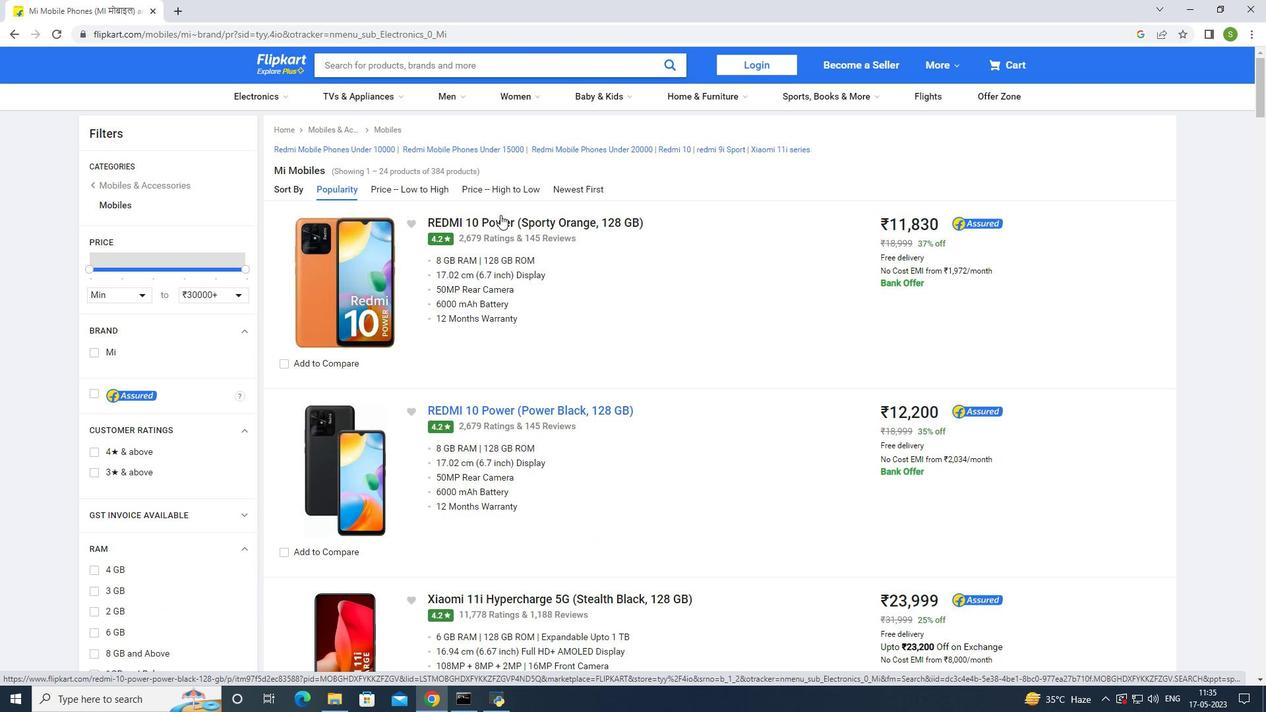 
Action: Mouse scrolled (500, 215) with delta (0, 0)
Screenshot: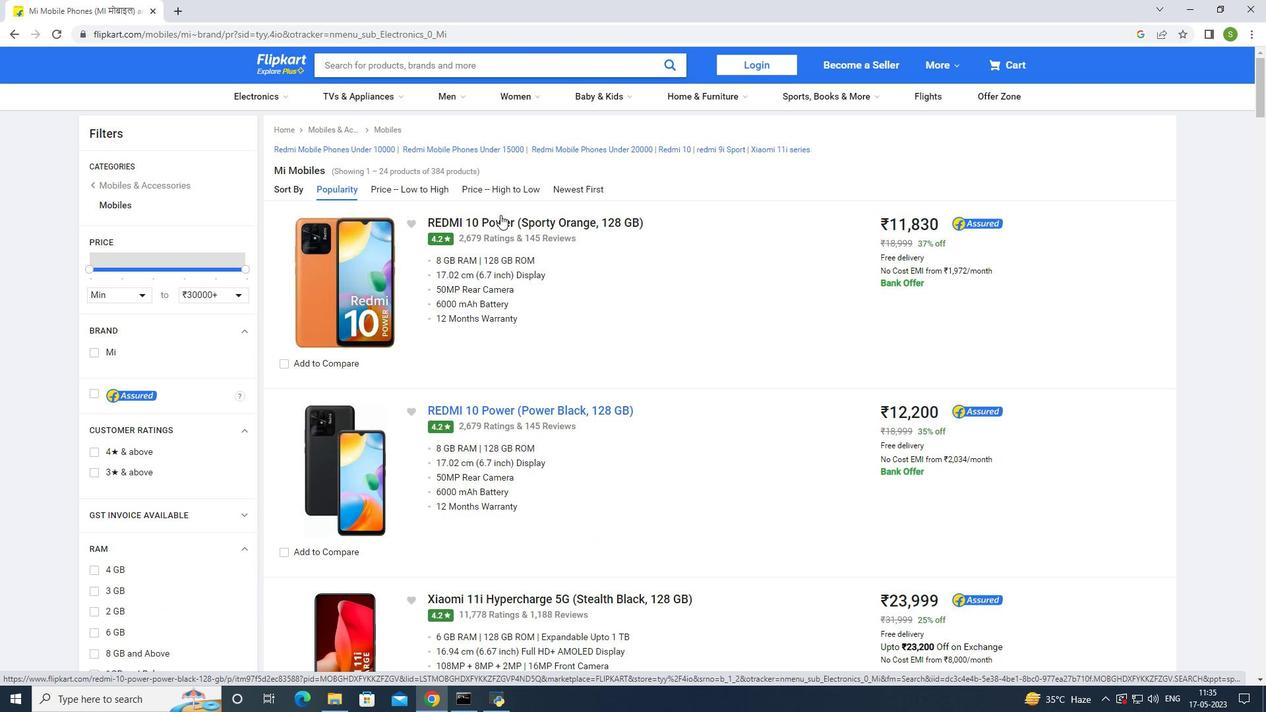 
Action: Mouse scrolled (500, 215) with delta (0, 0)
Screenshot: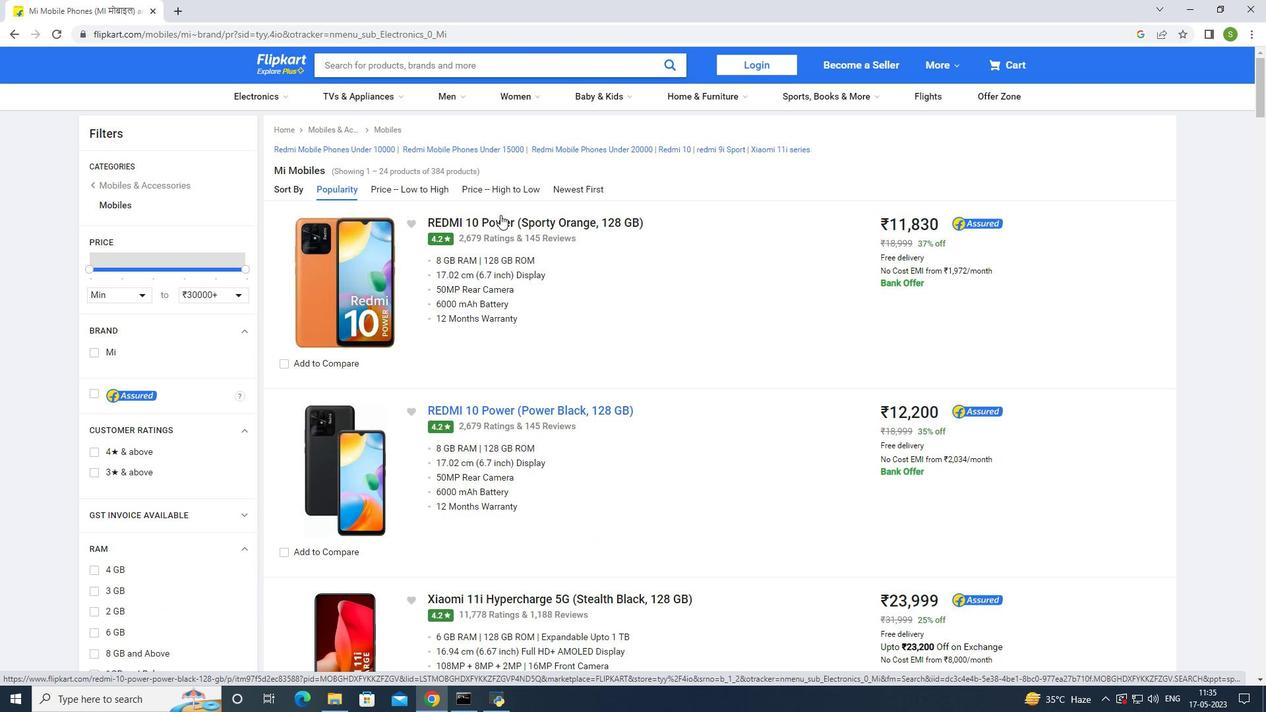 
Action: Mouse moved to (243, 269)
Screenshot: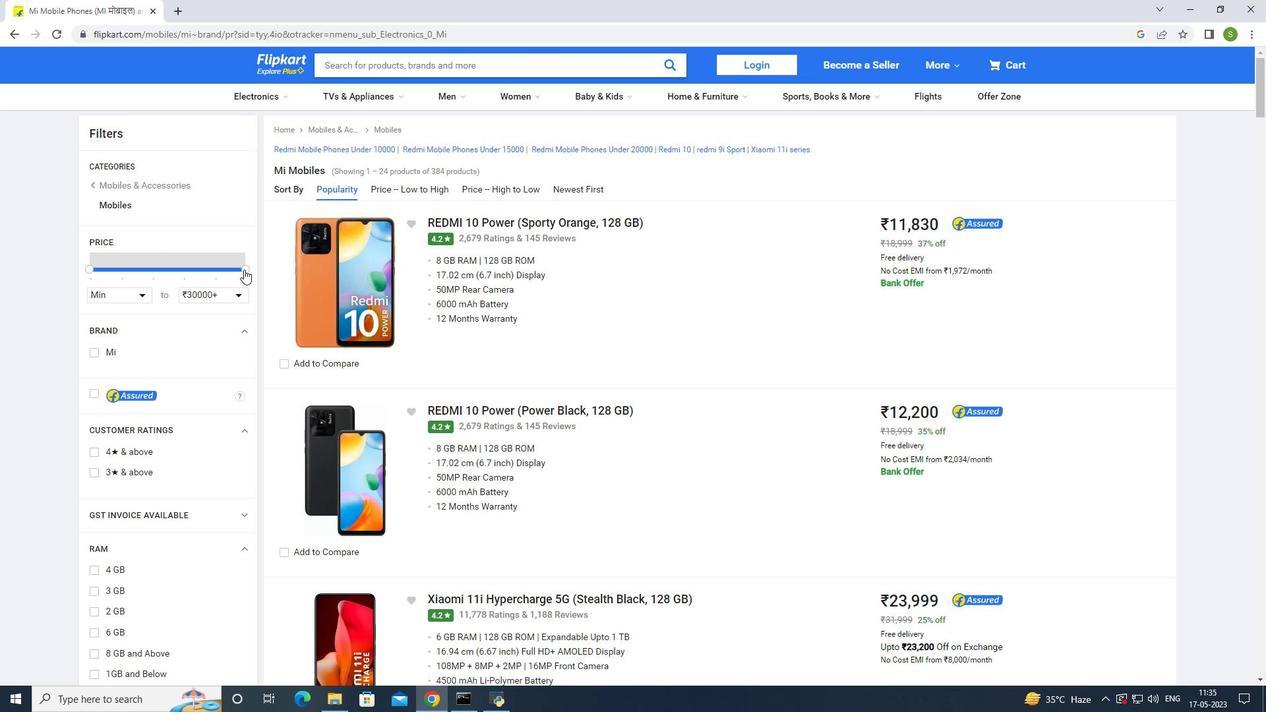 
Action: Mouse pressed left at (243, 269)
Screenshot: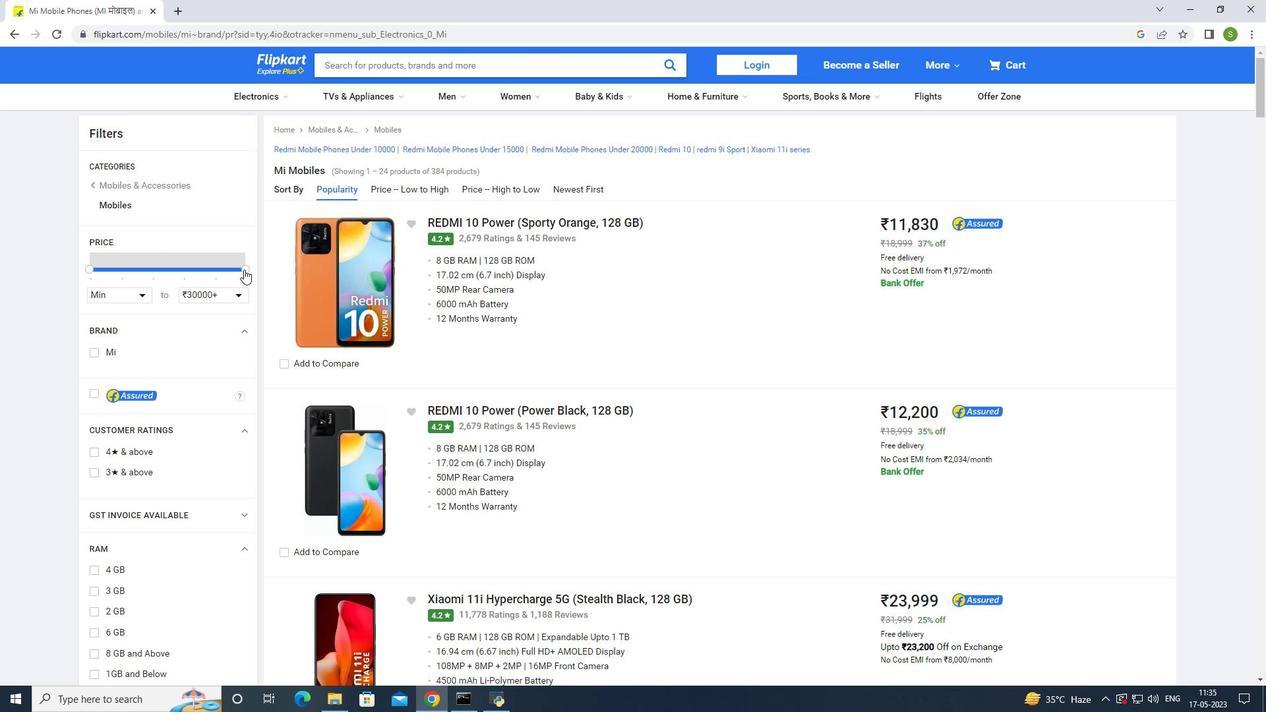 
Action: Mouse moved to (243, 302)
Screenshot: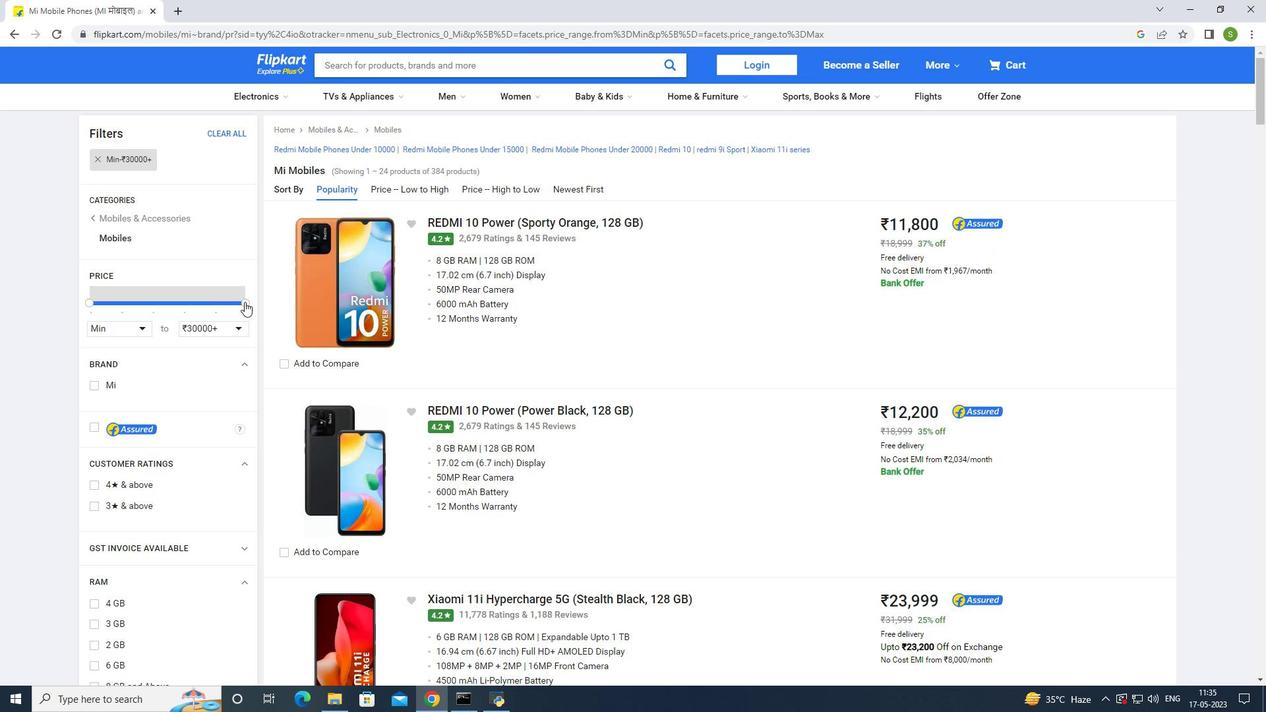 
Action: Mouse pressed left at (243, 302)
Screenshot: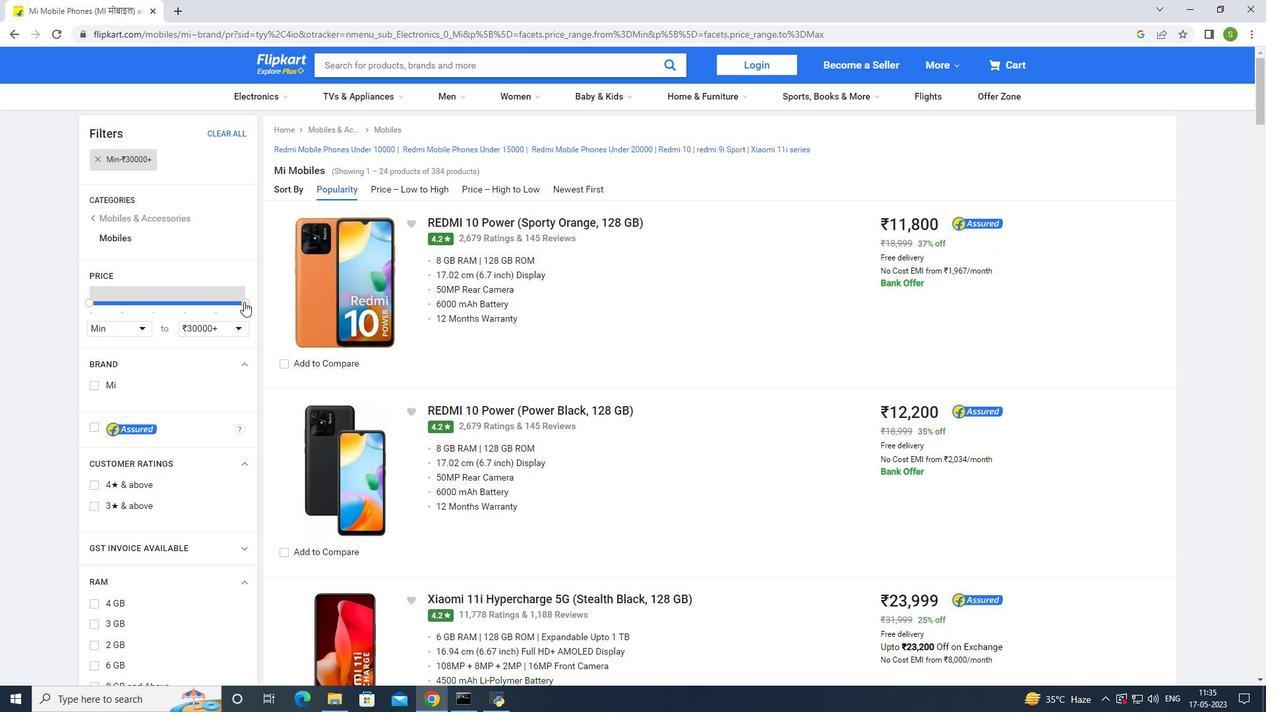 
Action: Mouse moved to (201, 303)
Screenshot: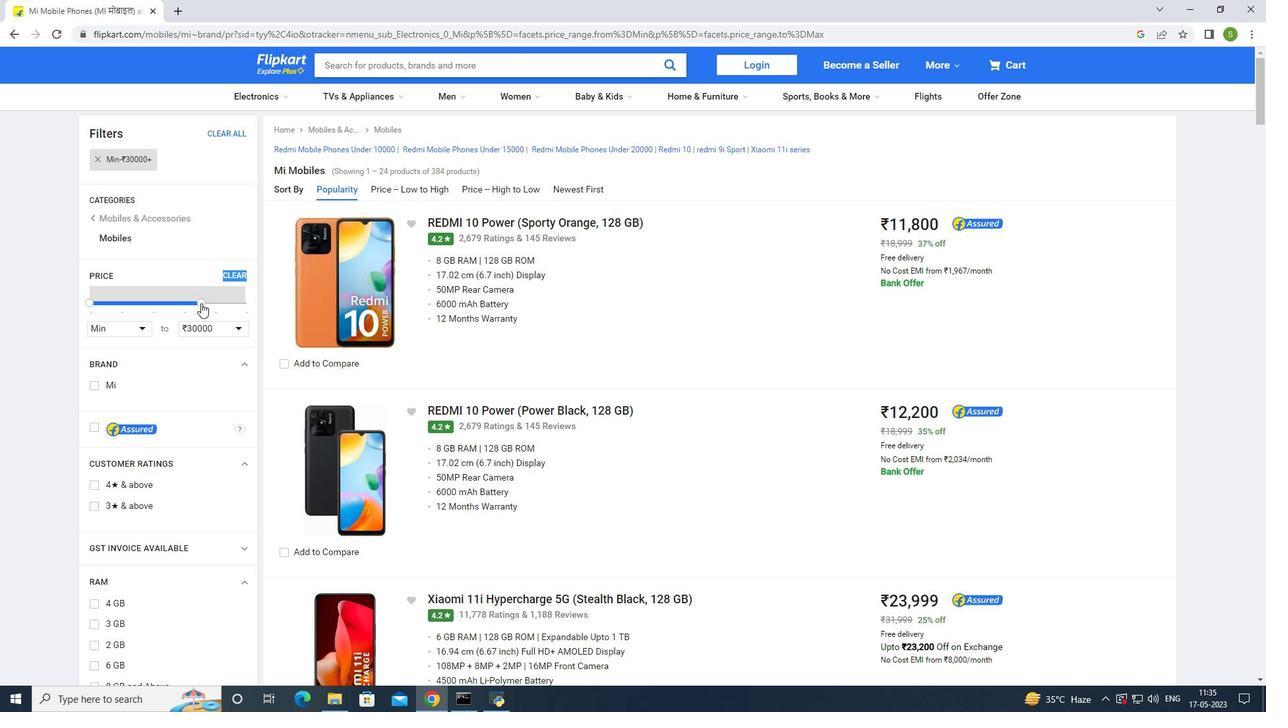 
Action: Mouse pressed left at (201, 303)
Screenshot: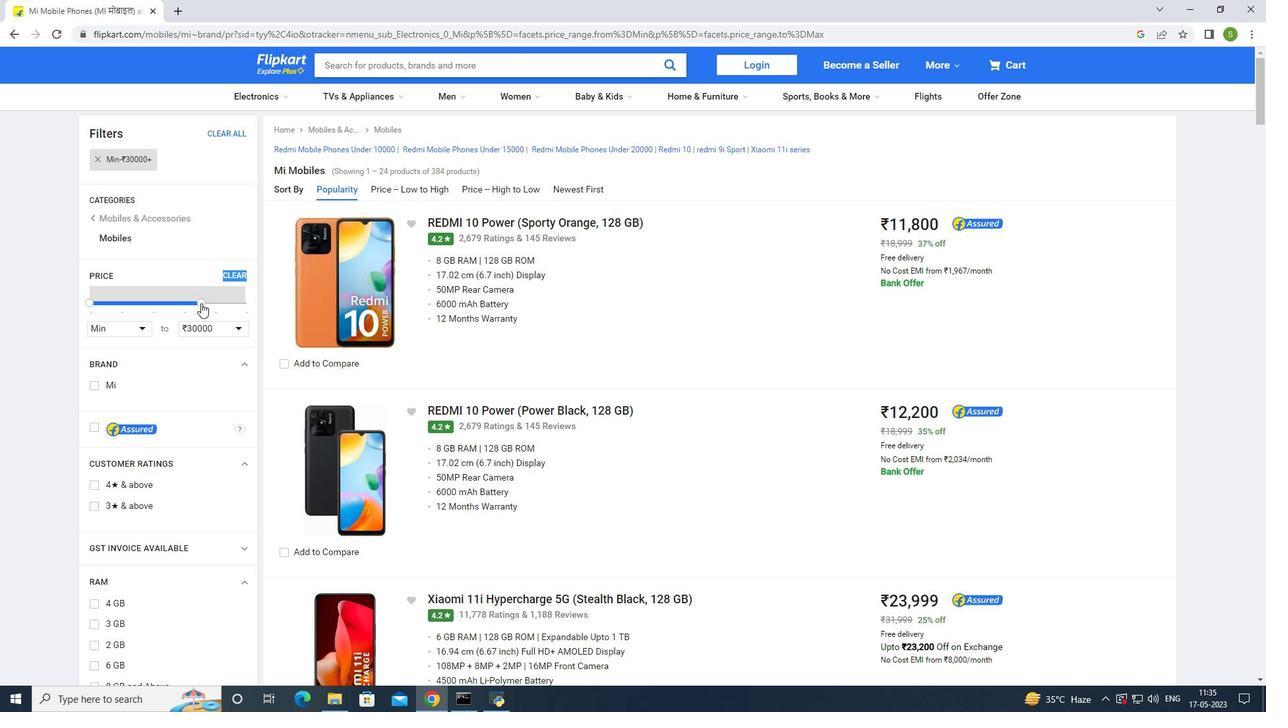 
Action: Mouse moved to (227, 134)
Screenshot: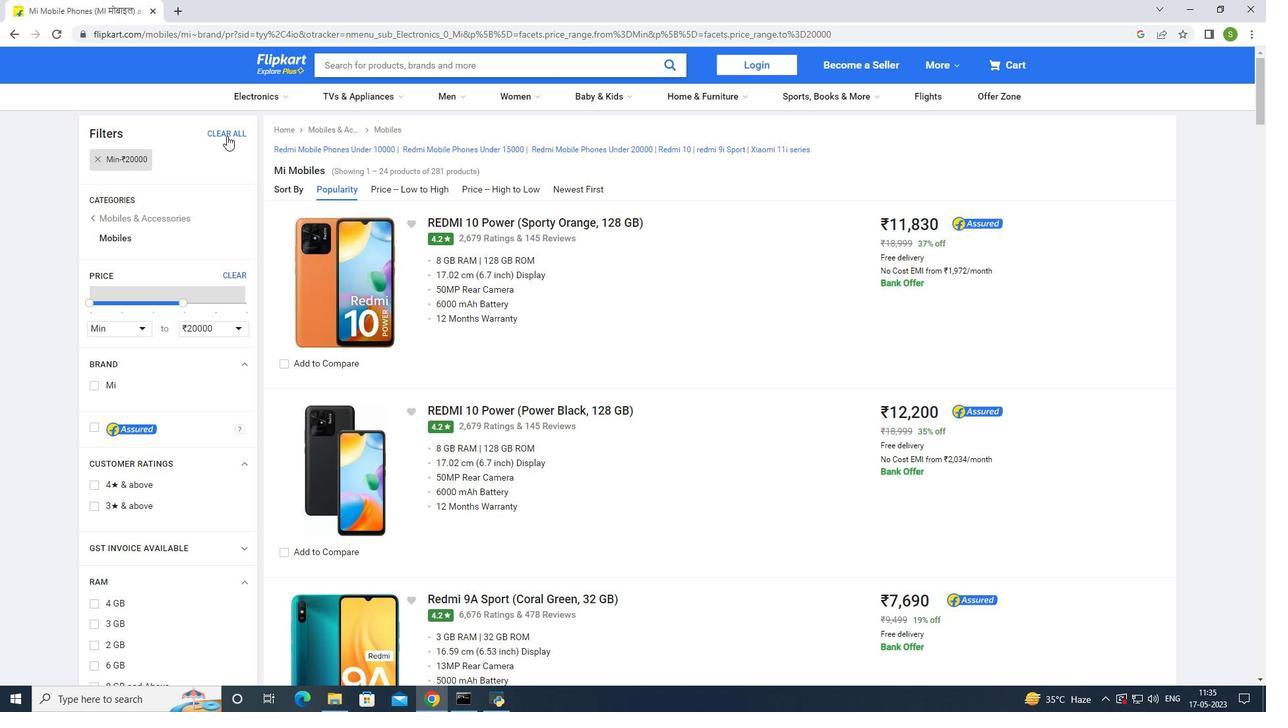 
Action: Mouse pressed left at (227, 134)
Screenshot: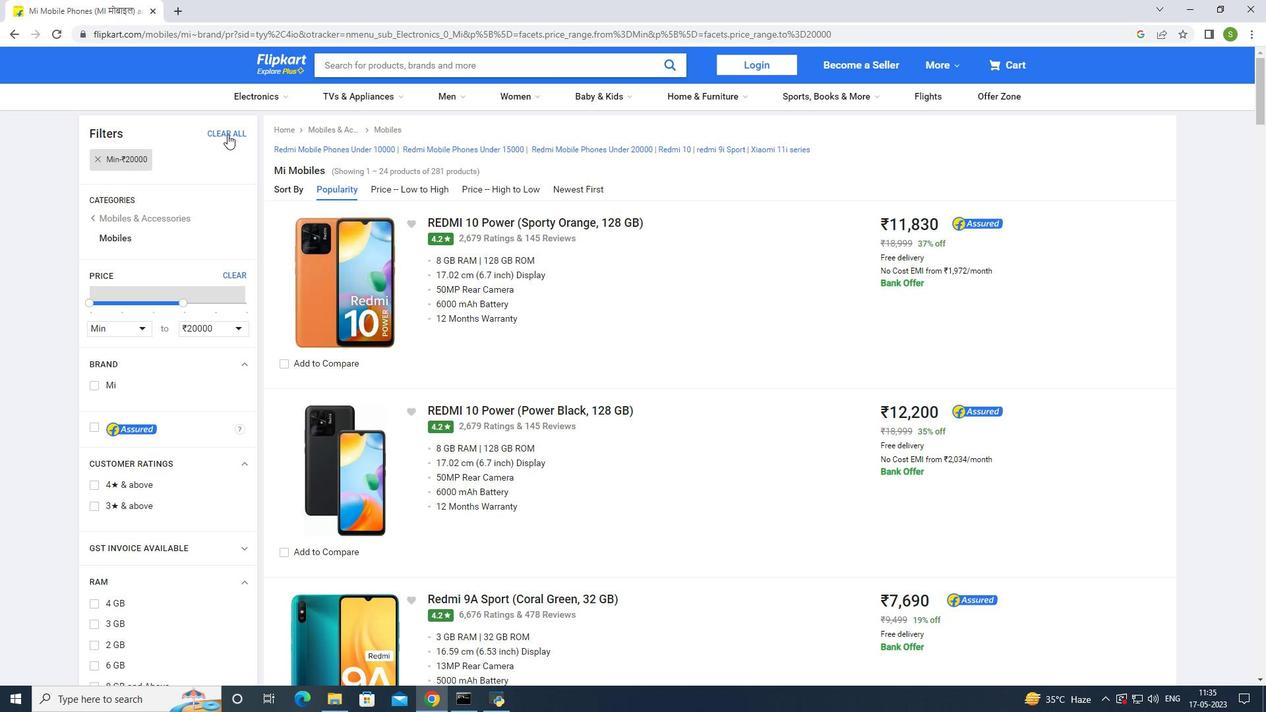 
Action: Mouse moved to (182, 232)
Screenshot: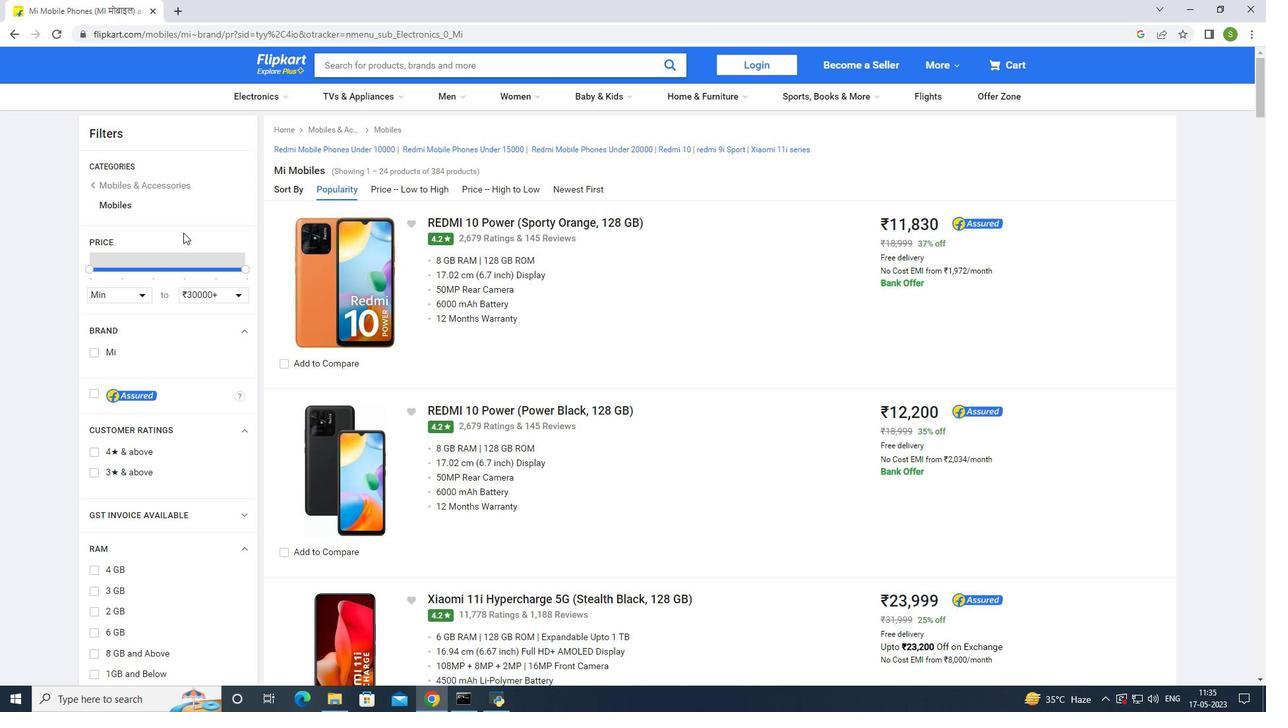 
Action: Mouse scrolled (182, 232) with delta (0, 0)
Screenshot: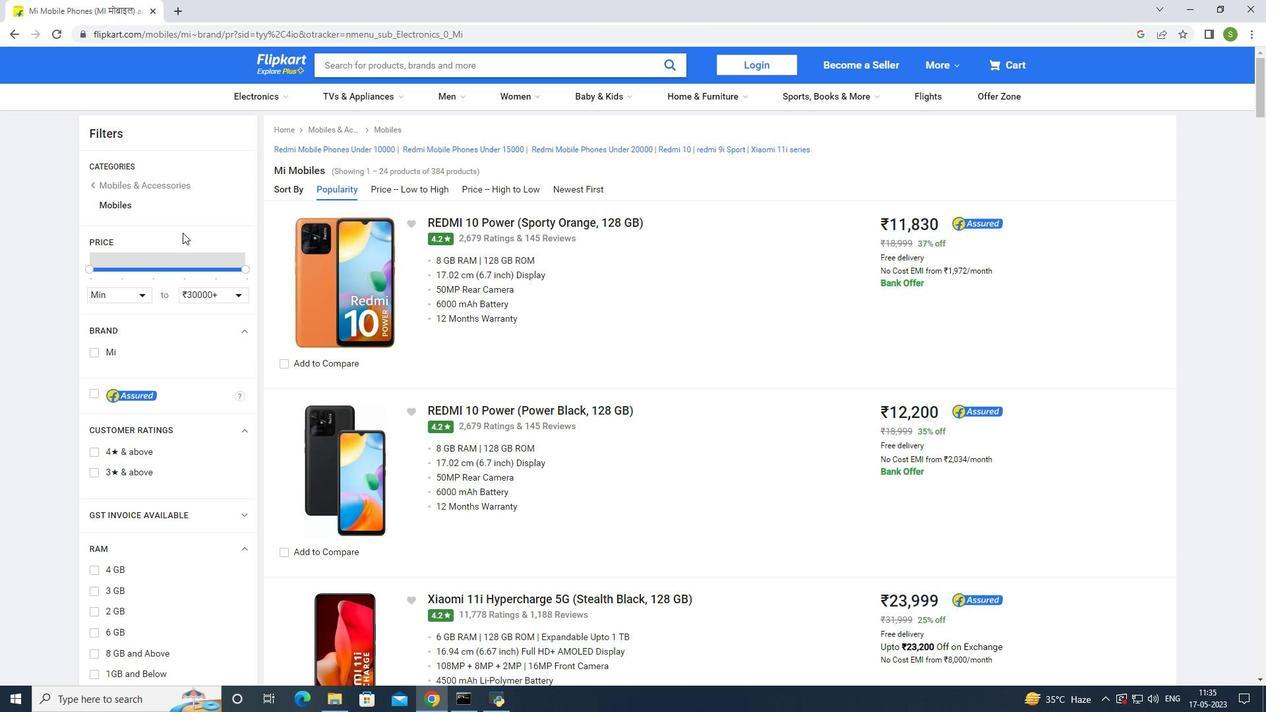 
Action: Mouse scrolled (182, 232) with delta (0, 0)
Screenshot: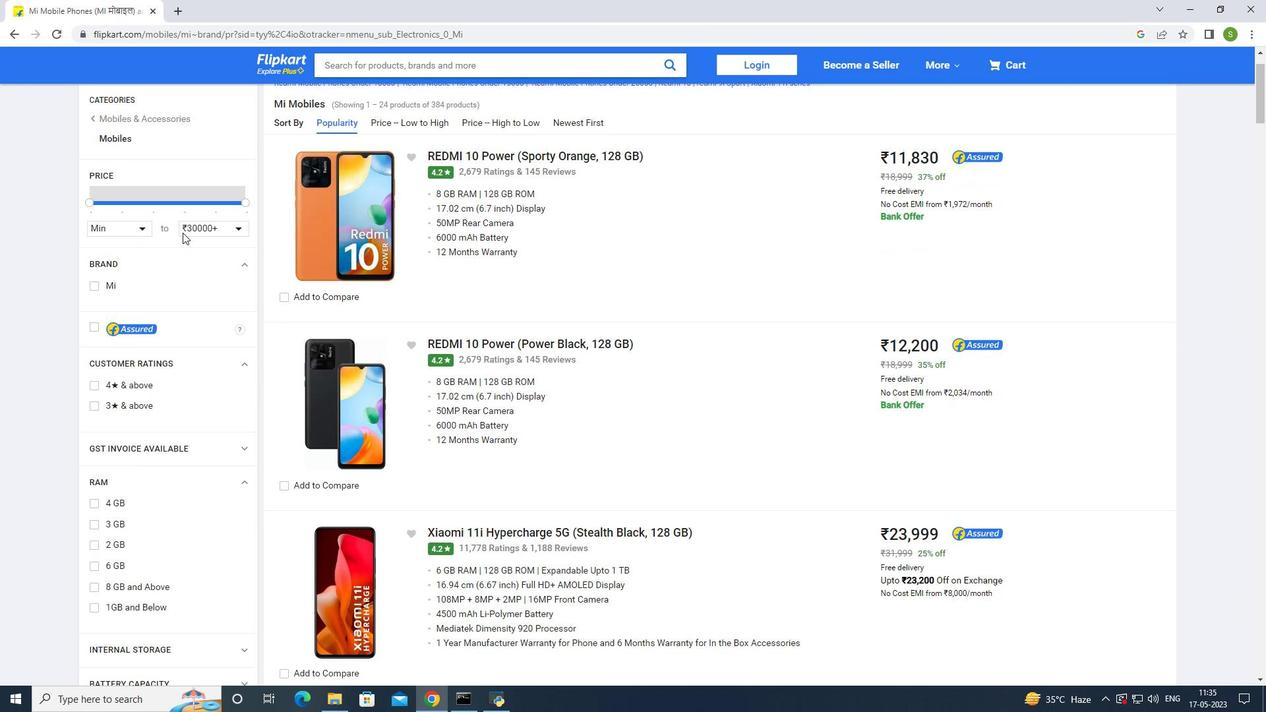 
Action: Mouse scrolled (182, 233) with delta (0, 0)
Screenshot: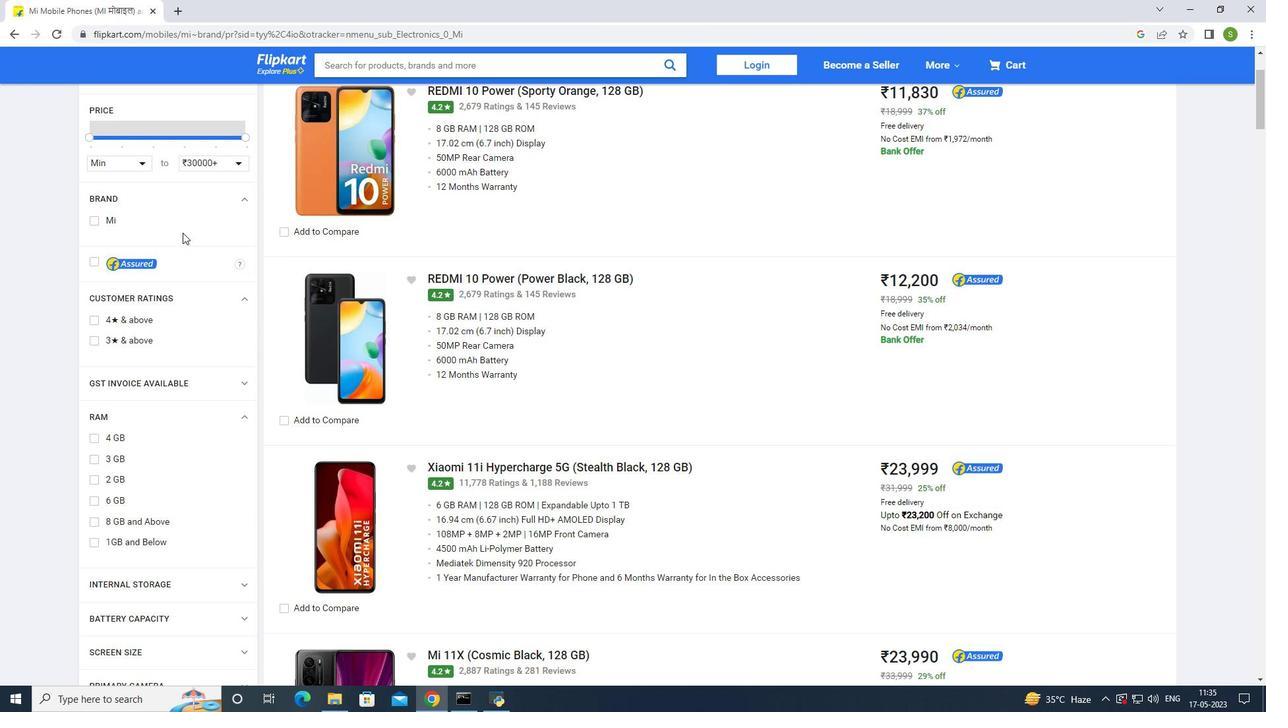 
Action: Mouse scrolled (182, 233) with delta (0, 0)
Screenshot: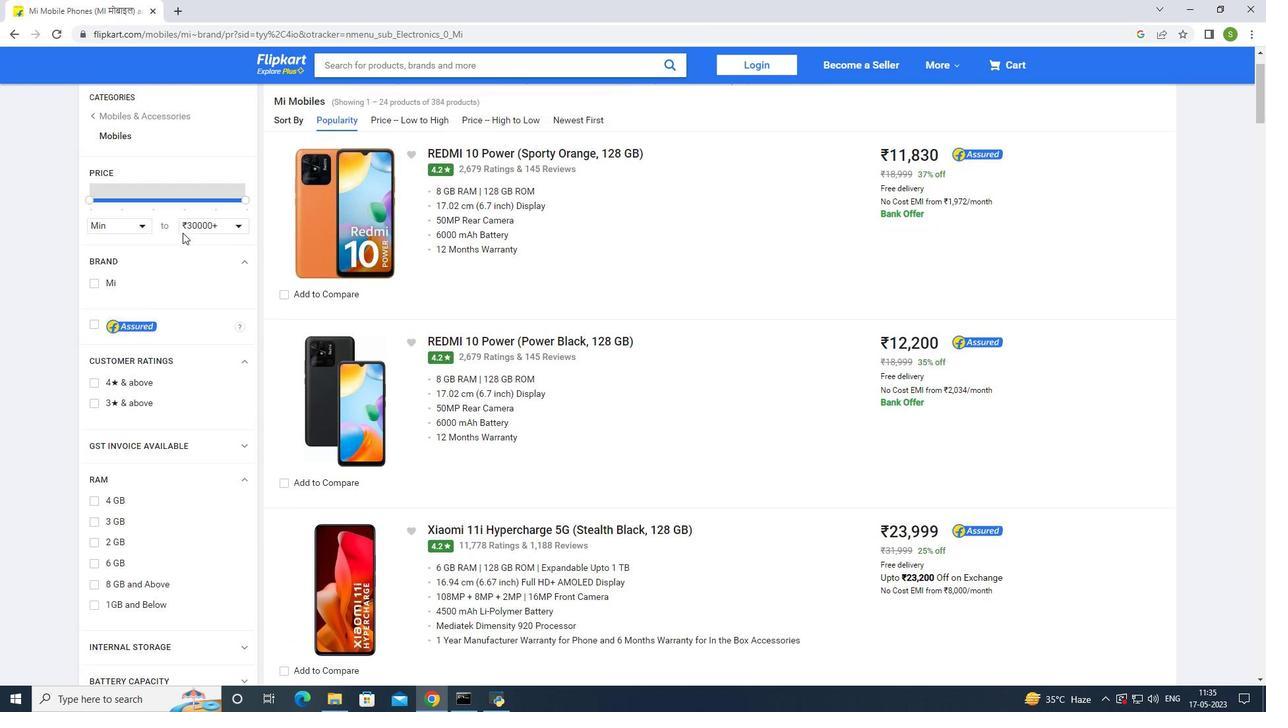 
Action: Mouse scrolled (182, 232) with delta (0, 0)
Screenshot: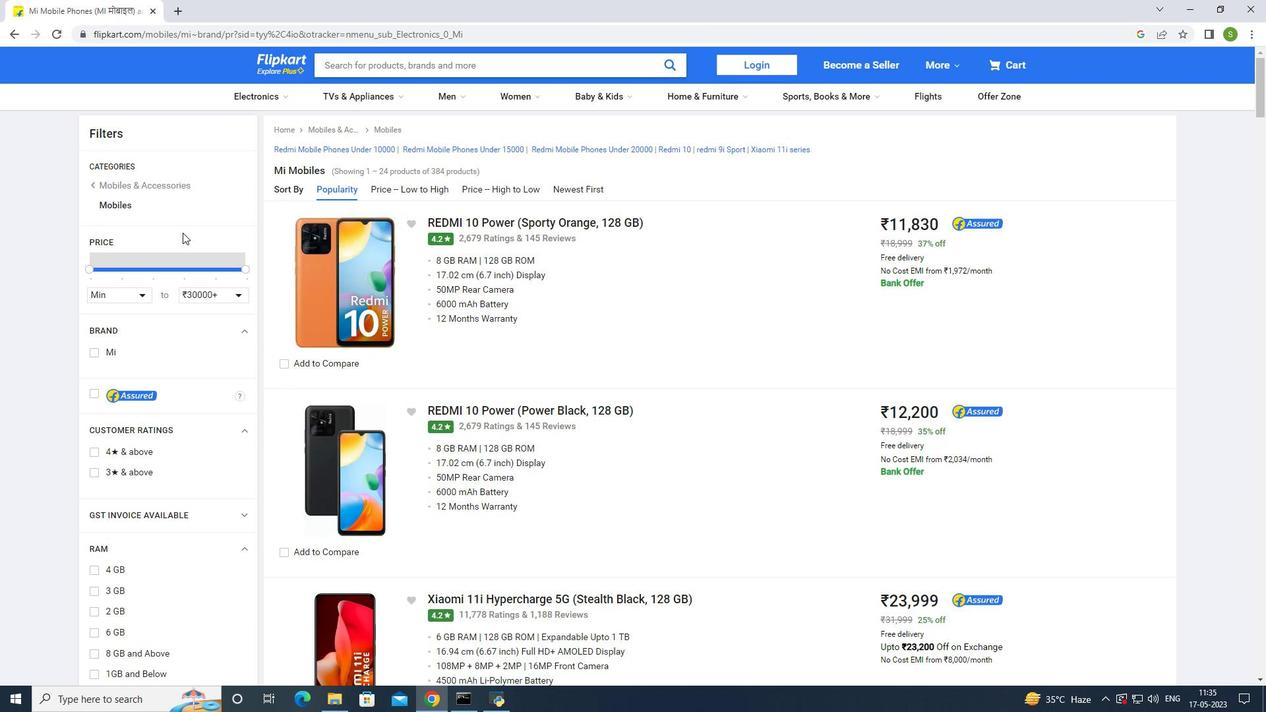 
Action: Mouse scrolled (182, 232) with delta (0, 0)
Screenshot: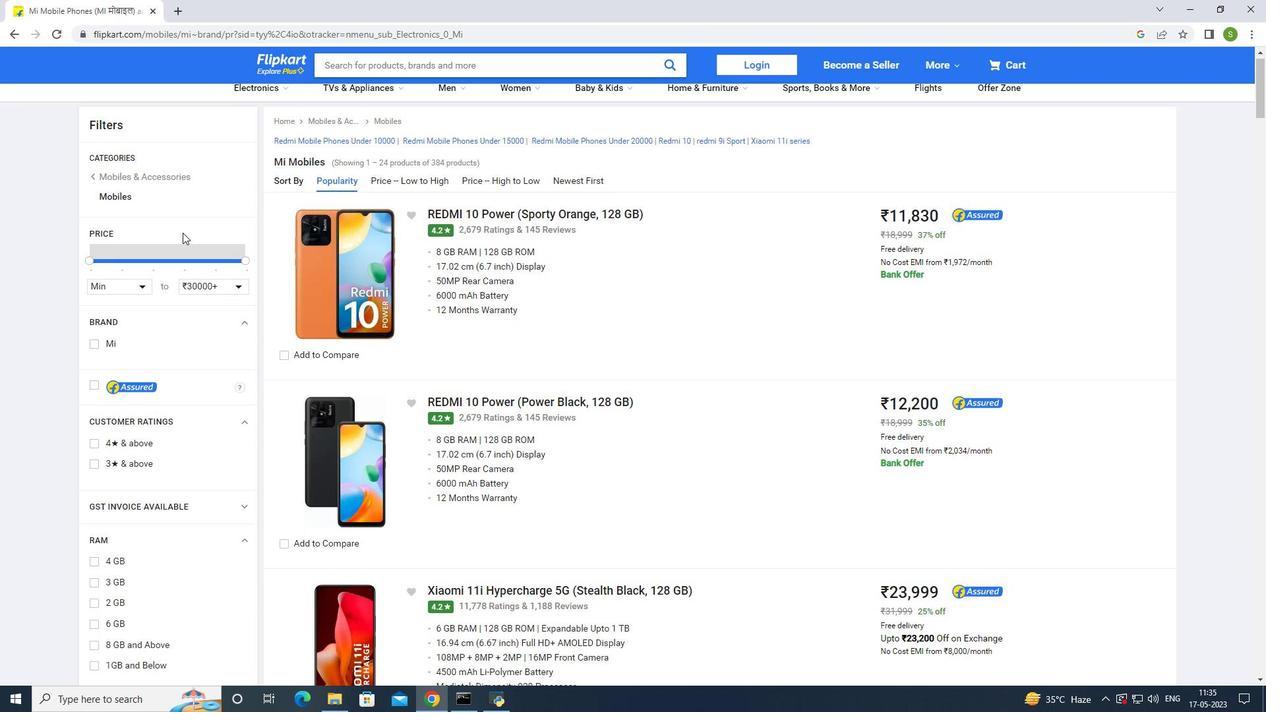 
Action: Mouse scrolled (182, 232) with delta (0, 0)
Screenshot: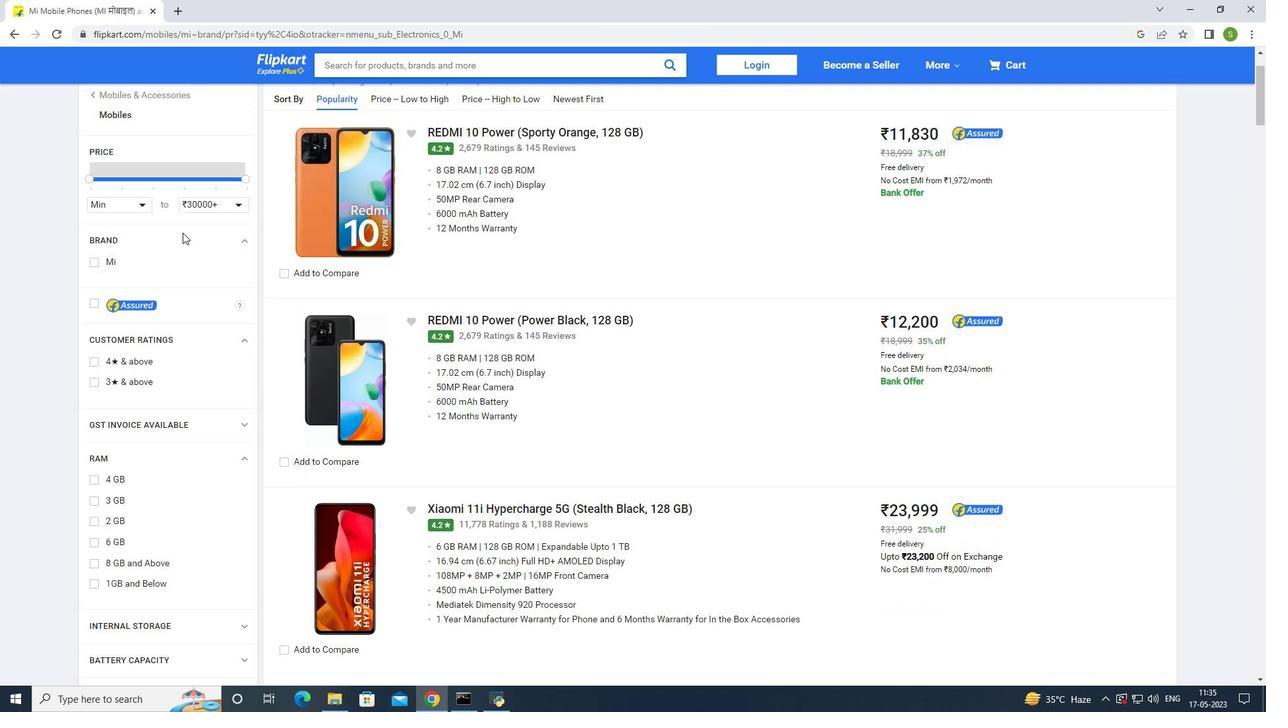 
Action: Mouse scrolled (182, 232) with delta (0, 0)
Screenshot: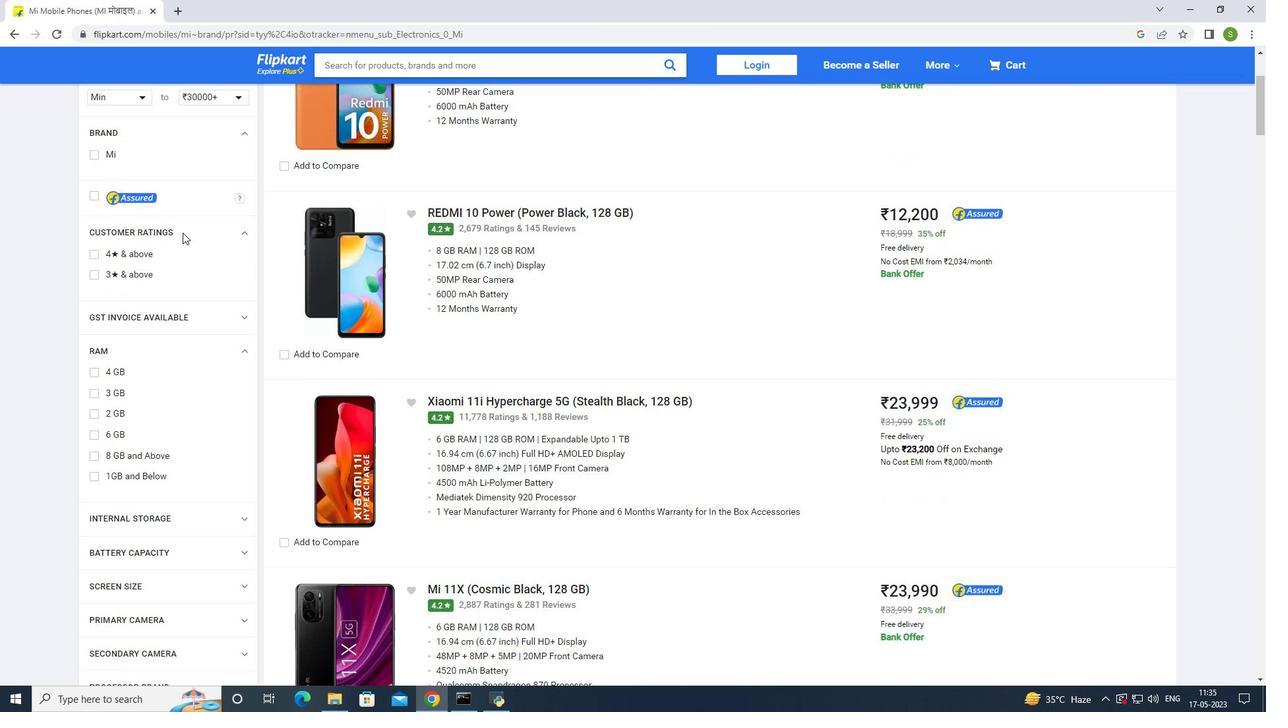 
Action: Mouse scrolled (182, 232) with delta (0, 0)
Screenshot: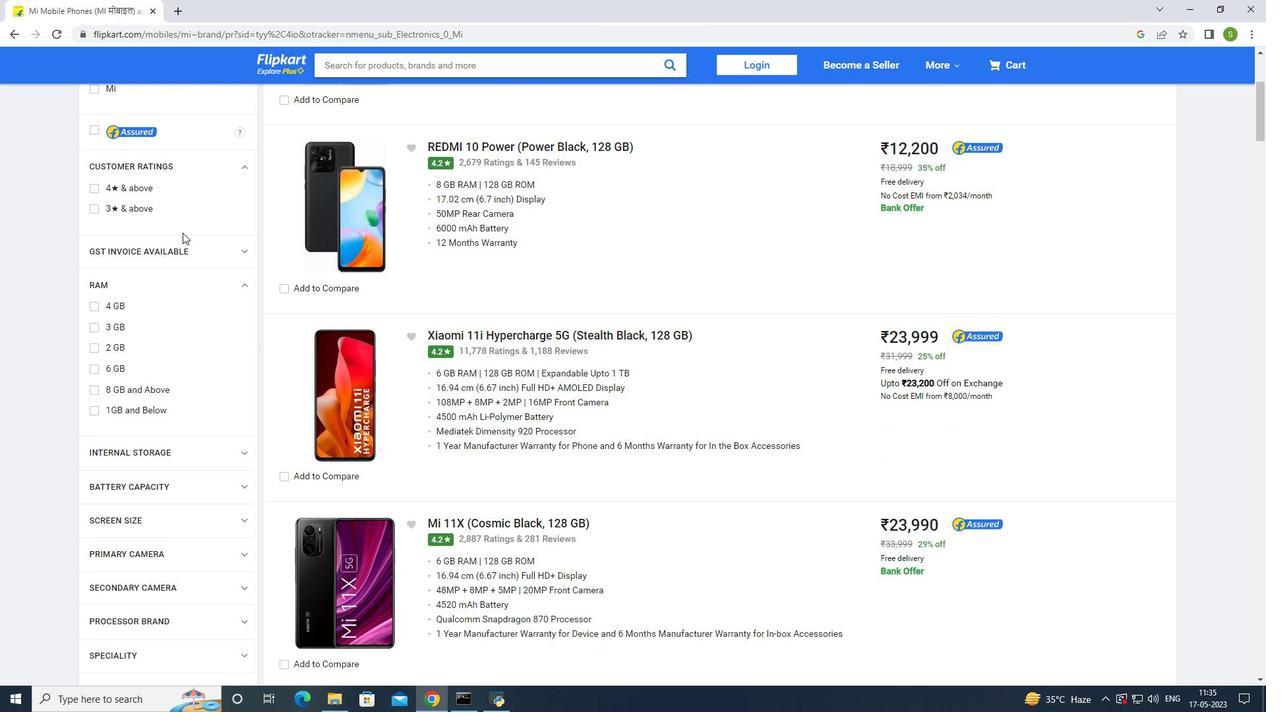 
Action: Mouse scrolled (182, 232) with delta (0, 0)
Screenshot: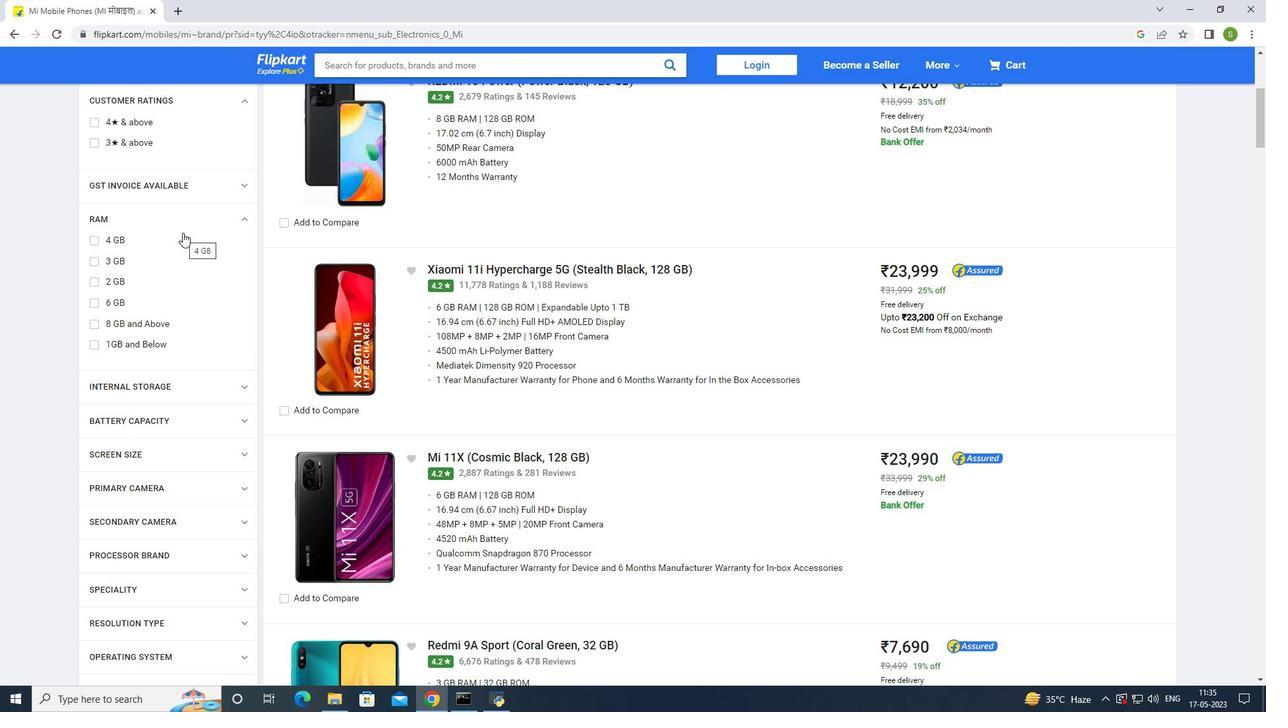 
Action: Mouse scrolled (182, 232) with delta (0, 0)
Screenshot: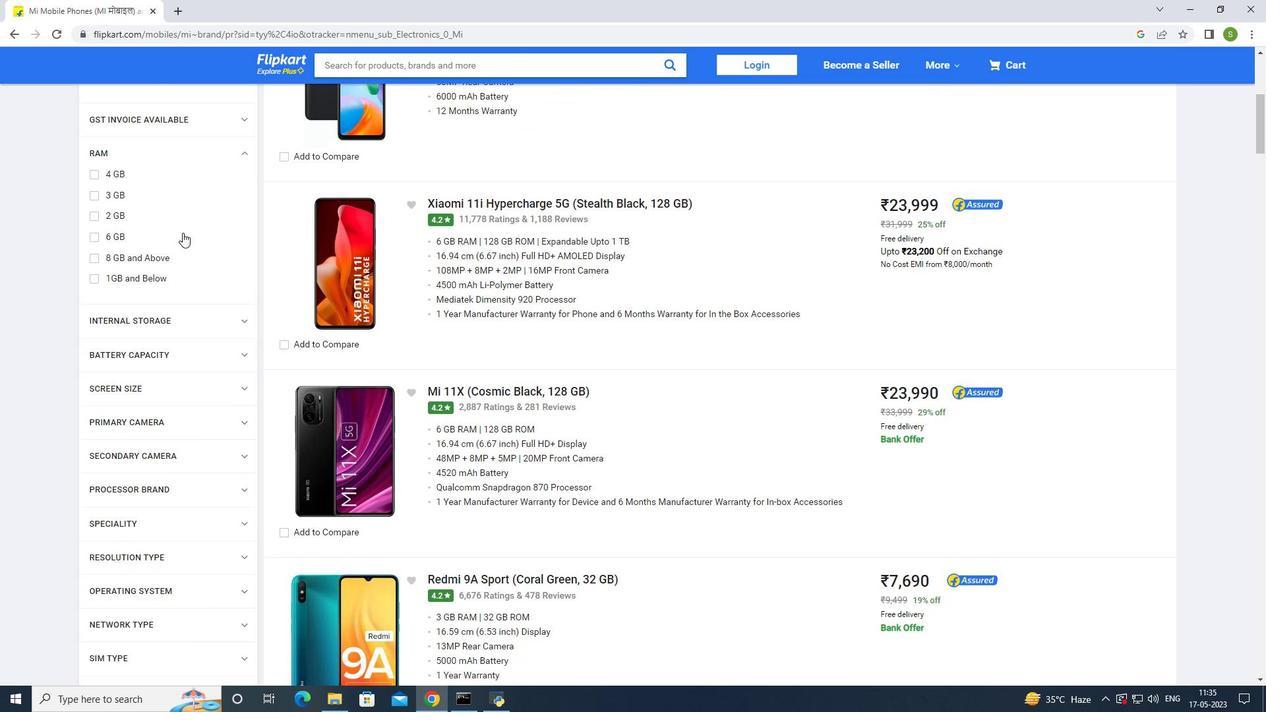 
Action: Mouse scrolled (182, 232) with delta (0, 0)
Screenshot: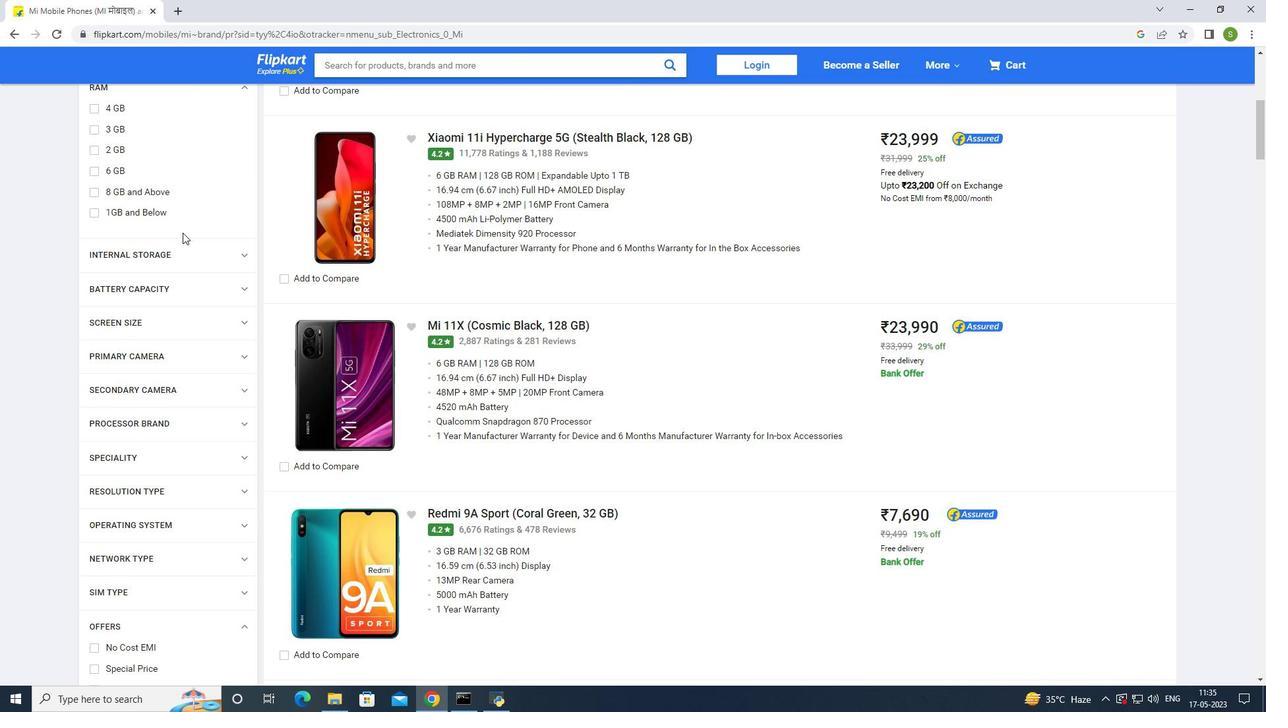 
Action: Mouse scrolled (182, 232) with delta (0, 0)
Screenshot: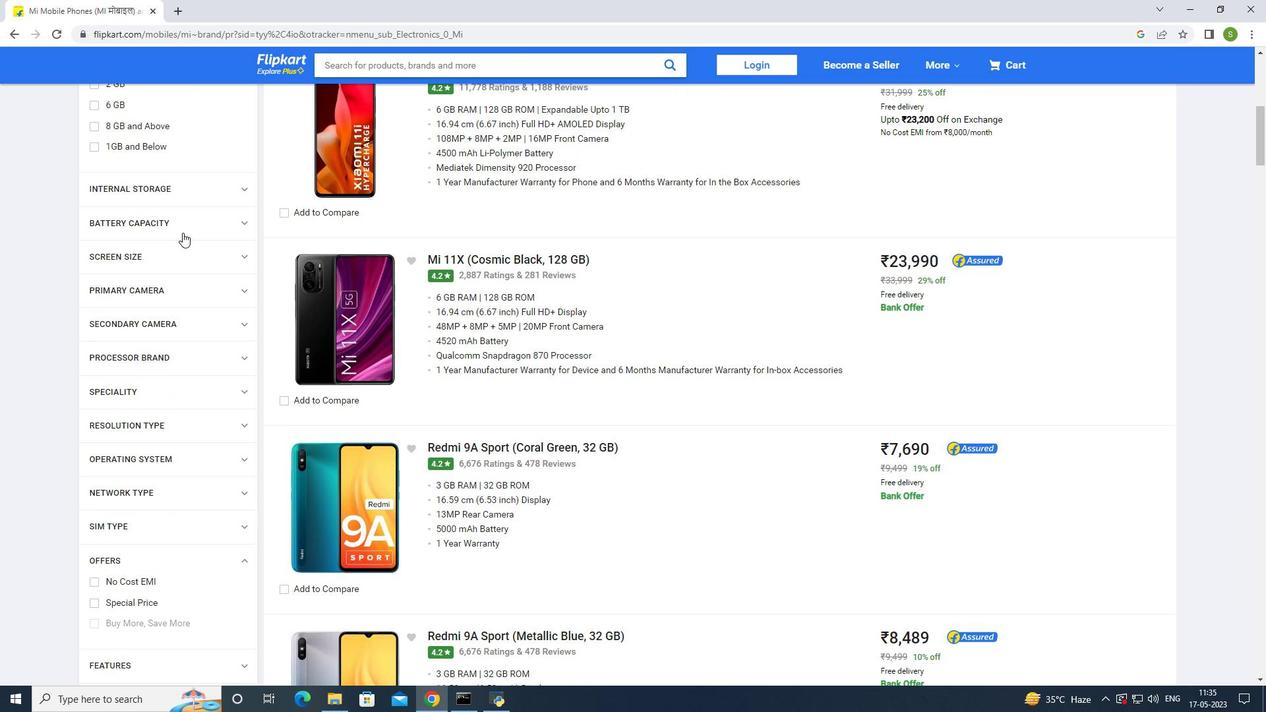 
Action: Mouse scrolled (182, 232) with delta (0, 0)
Screenshot: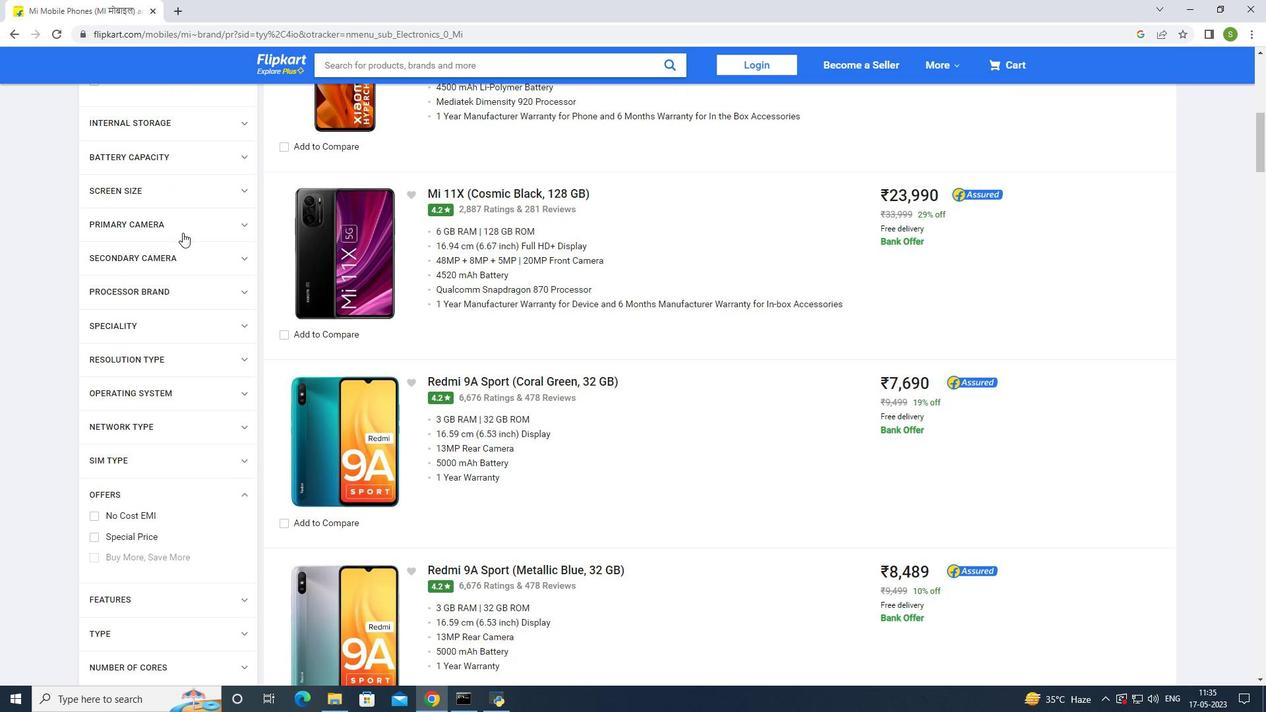 
Action: Mouse scrolled (182, 232) with delta (0, 0)
Screenshot: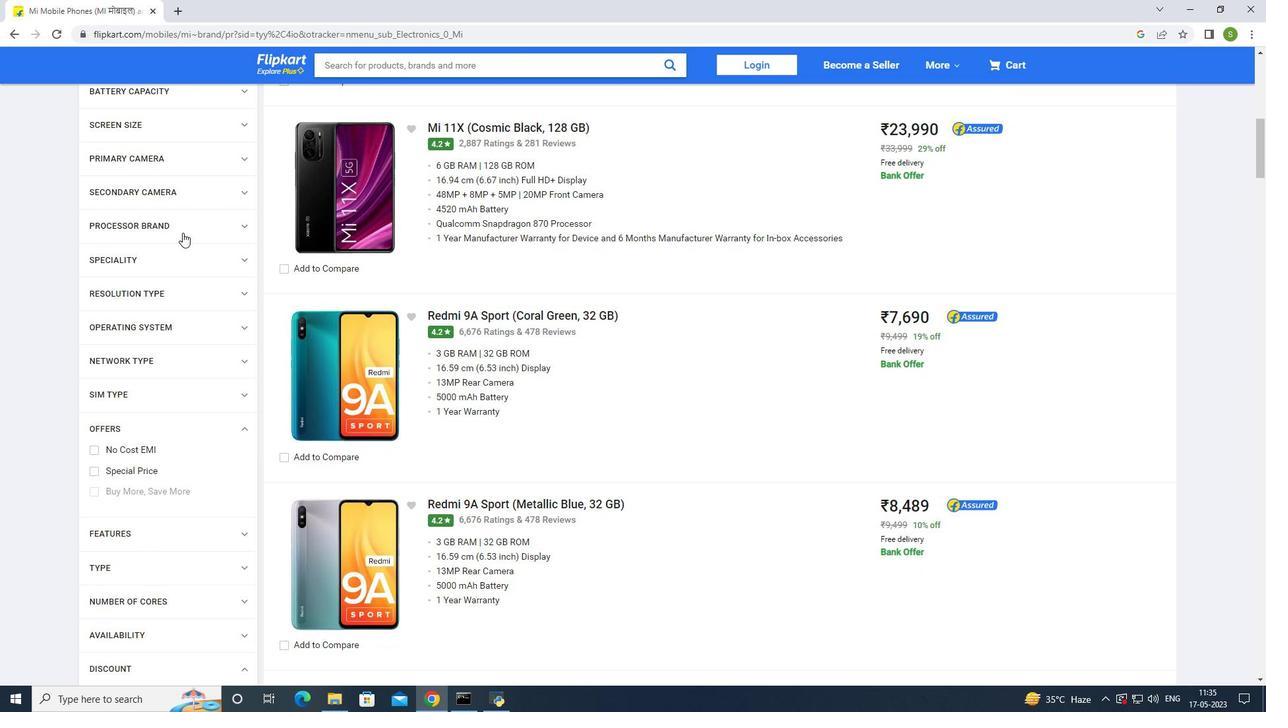 
Action: Mouse scrolled (182, 232) with delta (0, 0)
Screenshot: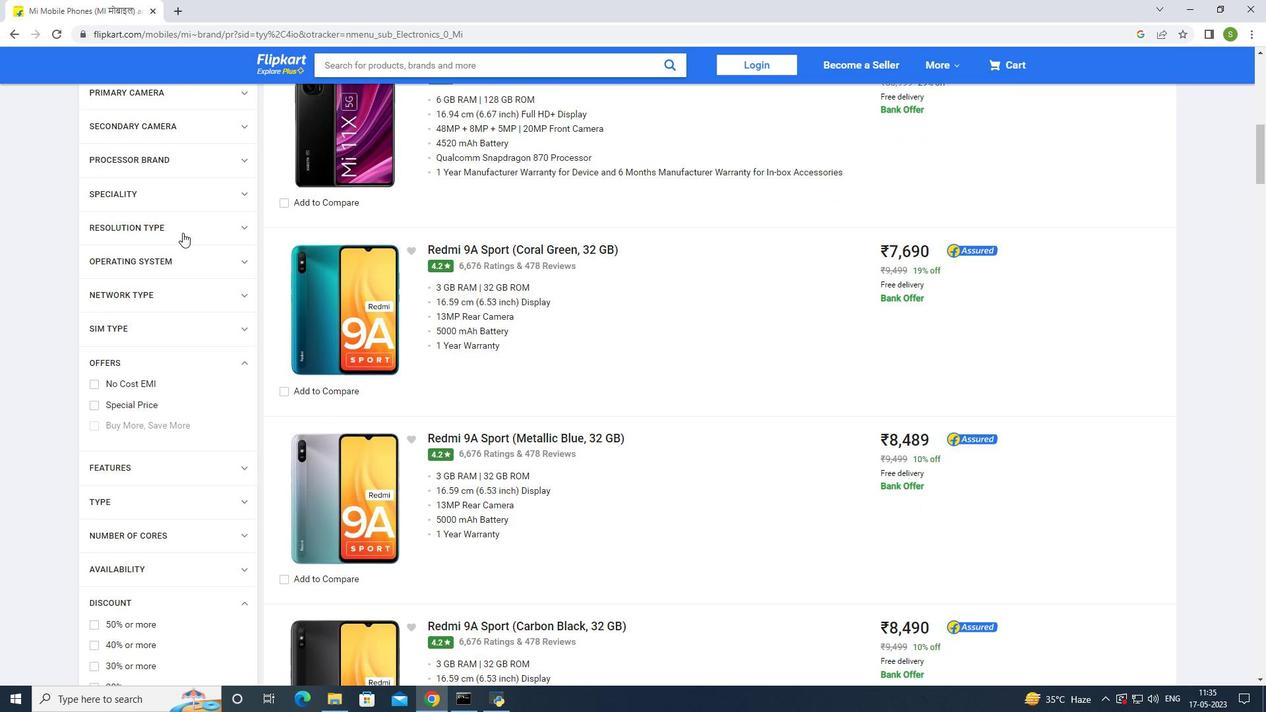 
Action: Mouse scrolled (182, 233) with delta (0, 0)
Screenshot: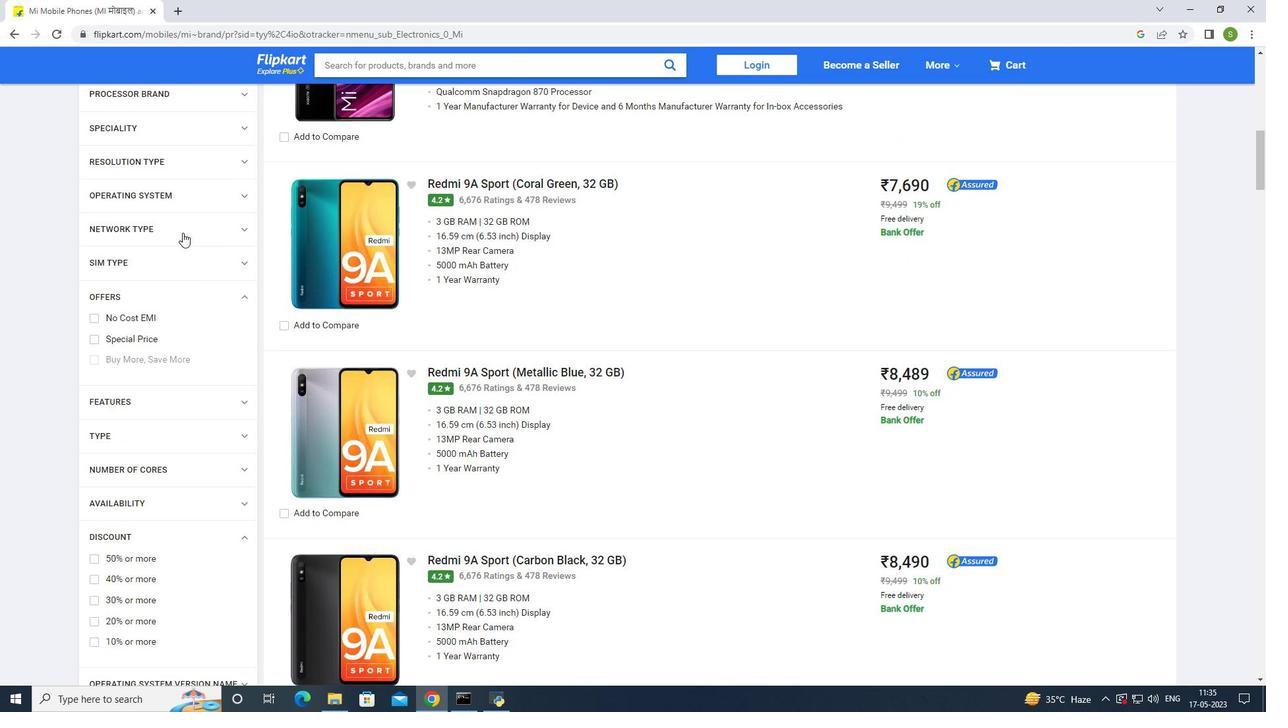 
Action: Mouse scrolled (182, 233) with delta (0, 0)
Screenshot: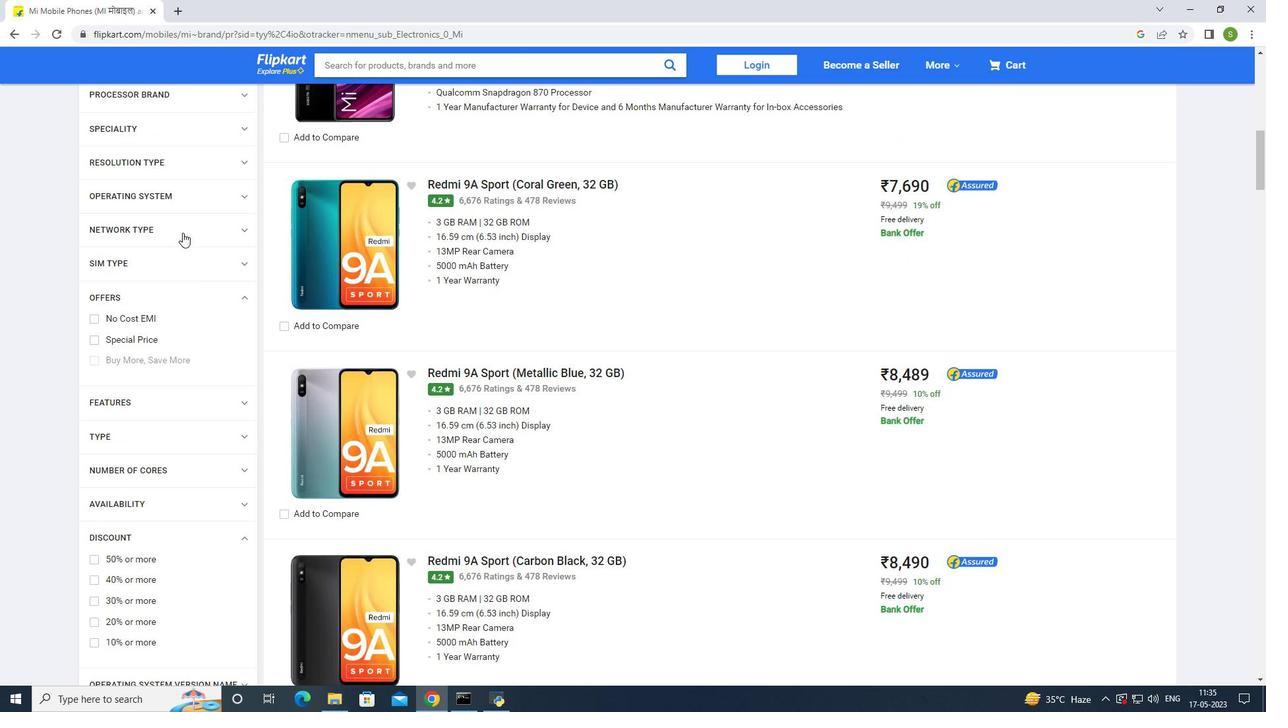 
Action: Mouse scrolled (182, 233) with delta (0, 0)
Screenshot: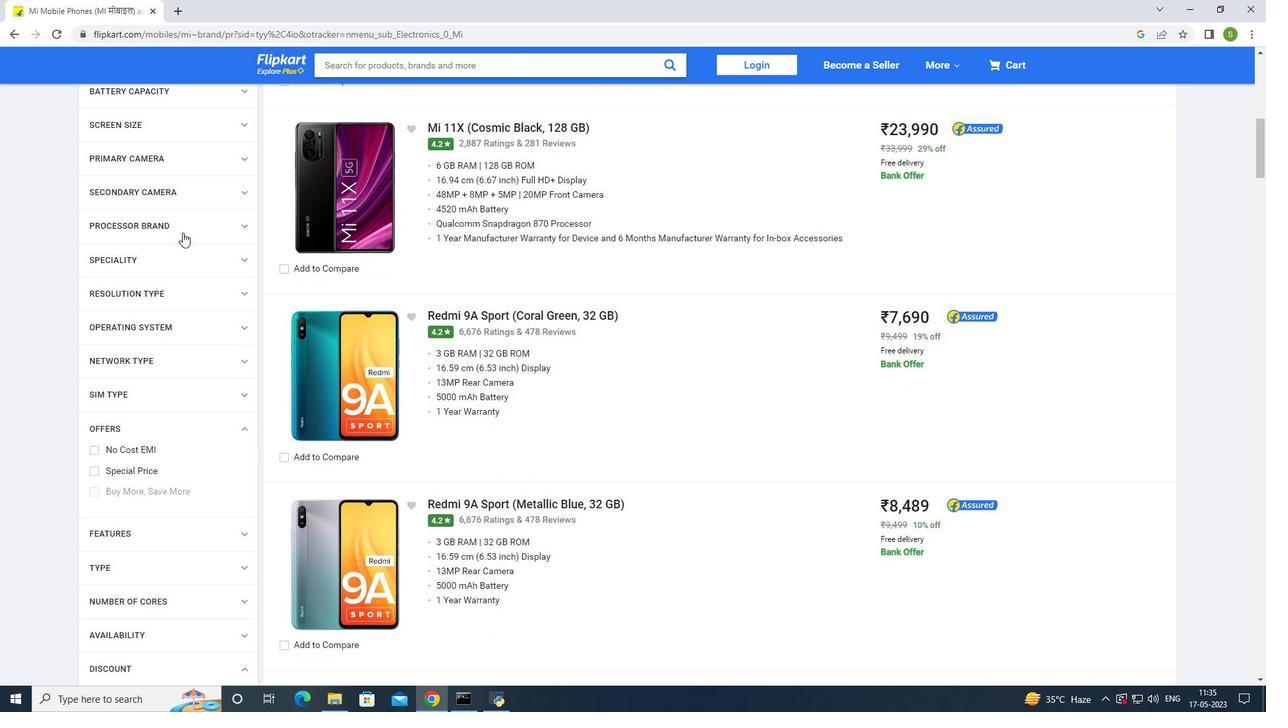 
Action: Mouse scrolled (182, 233) with delta (0, 0)
Screenshot: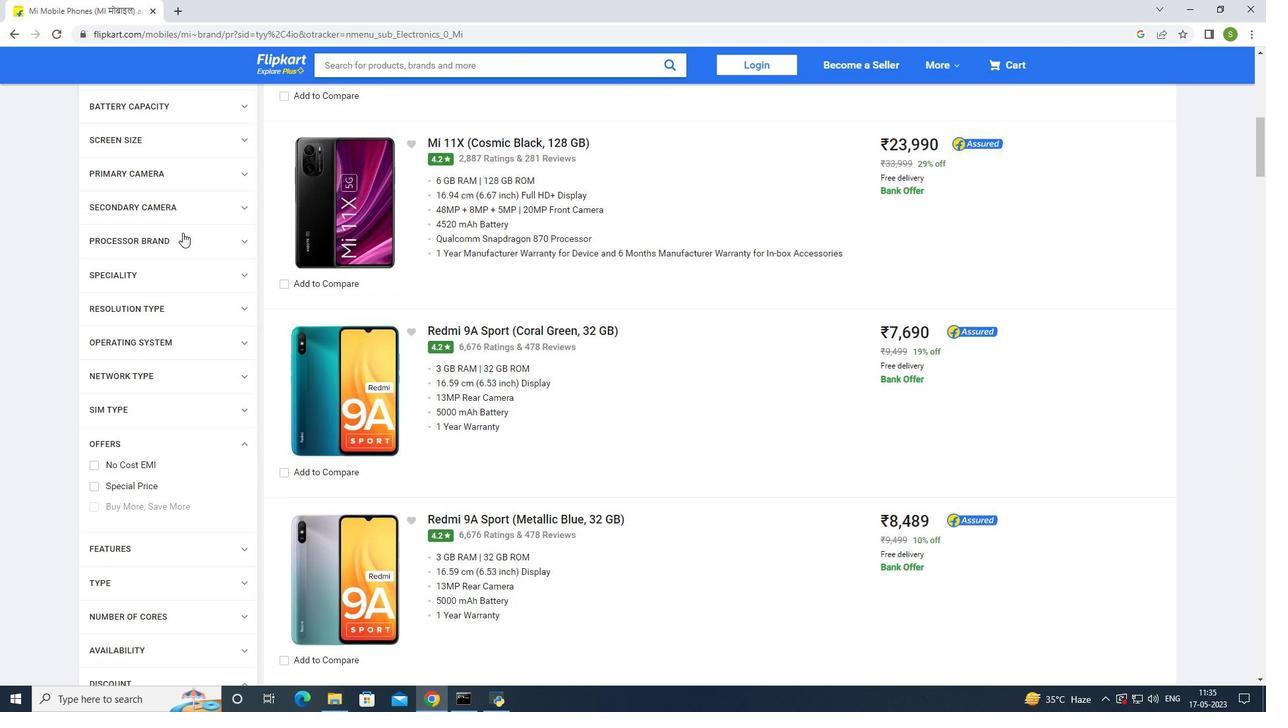 
Action: Mouse scrolled (182, 232) with delta (0, 0)
Screenshot: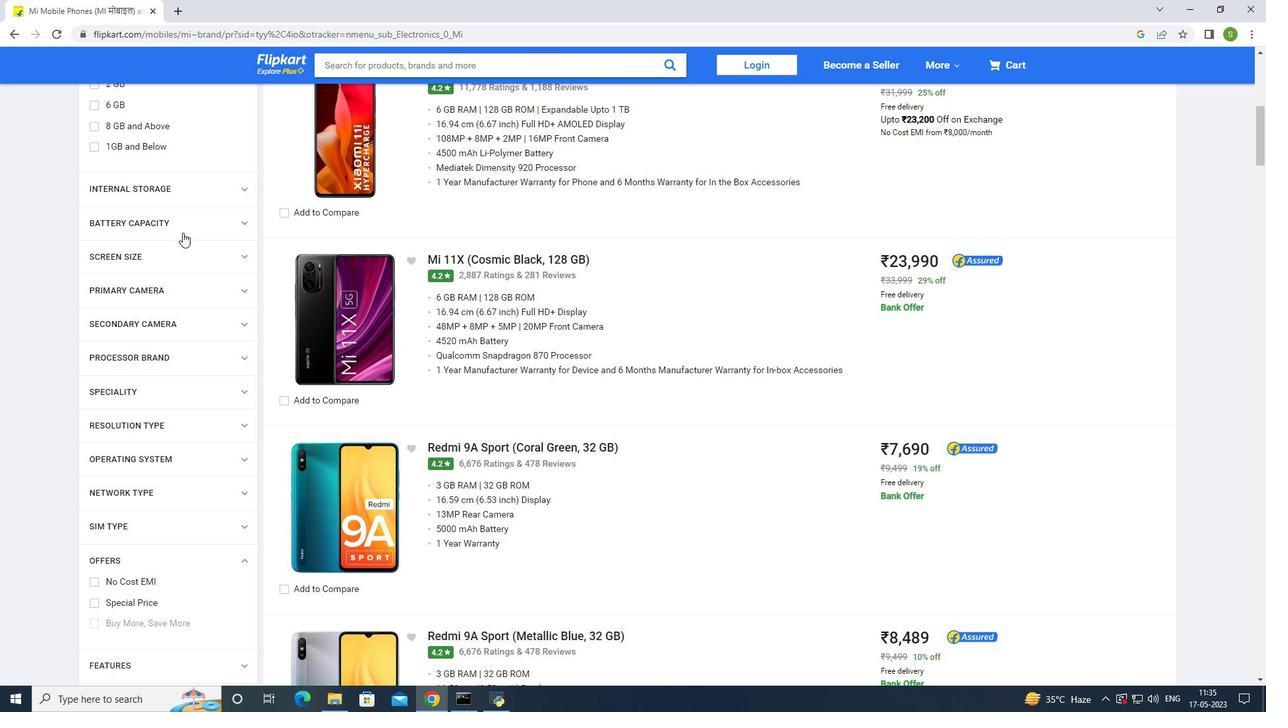 
Action: Mouse scrolled (182, 232) with delta (0, 0)
Screenshot: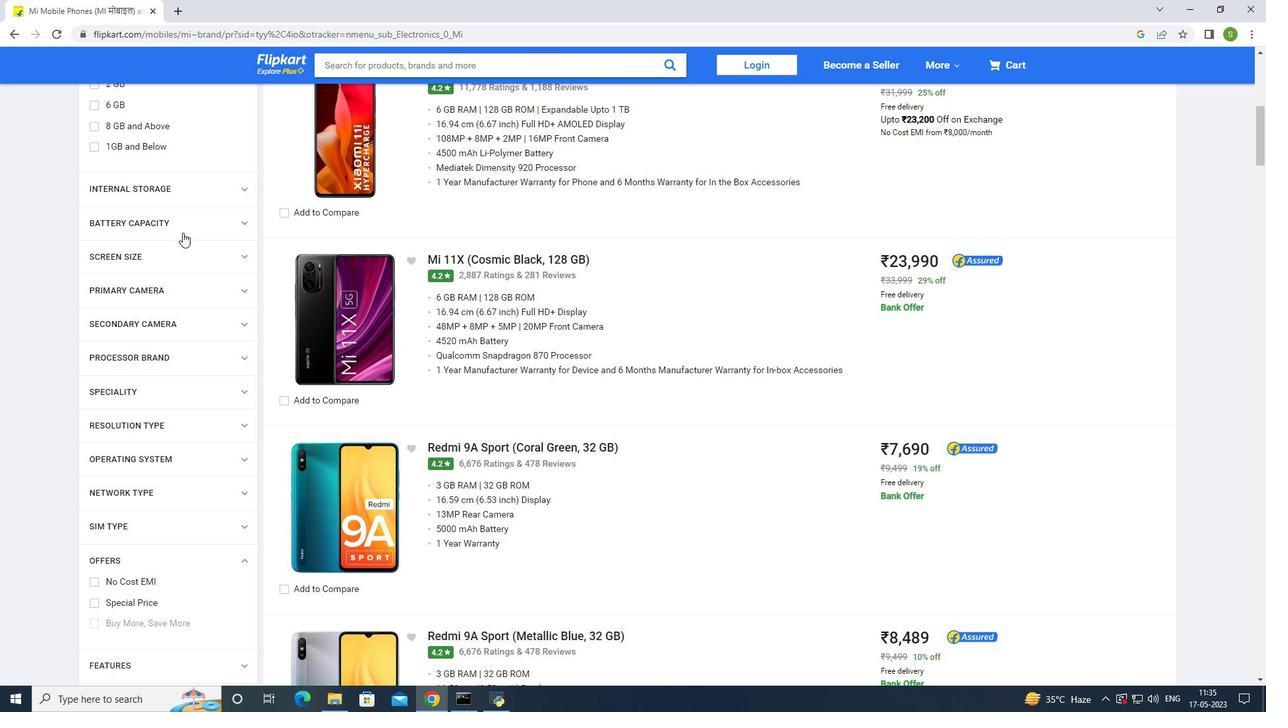 
Action: Mouse scrolled (182, 232) with delta (0, 0)
Screenshot: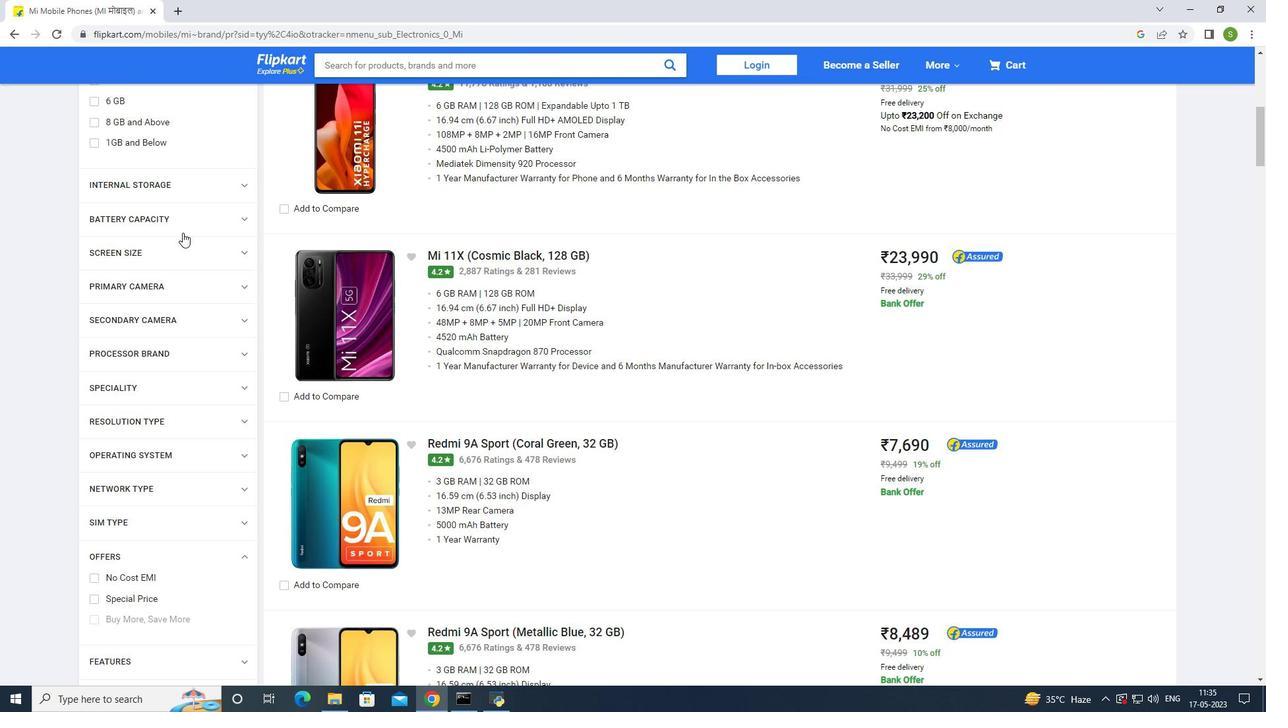 
Action: Mouse scrolled (182, 232) with delta (0, 0)
Screenshot: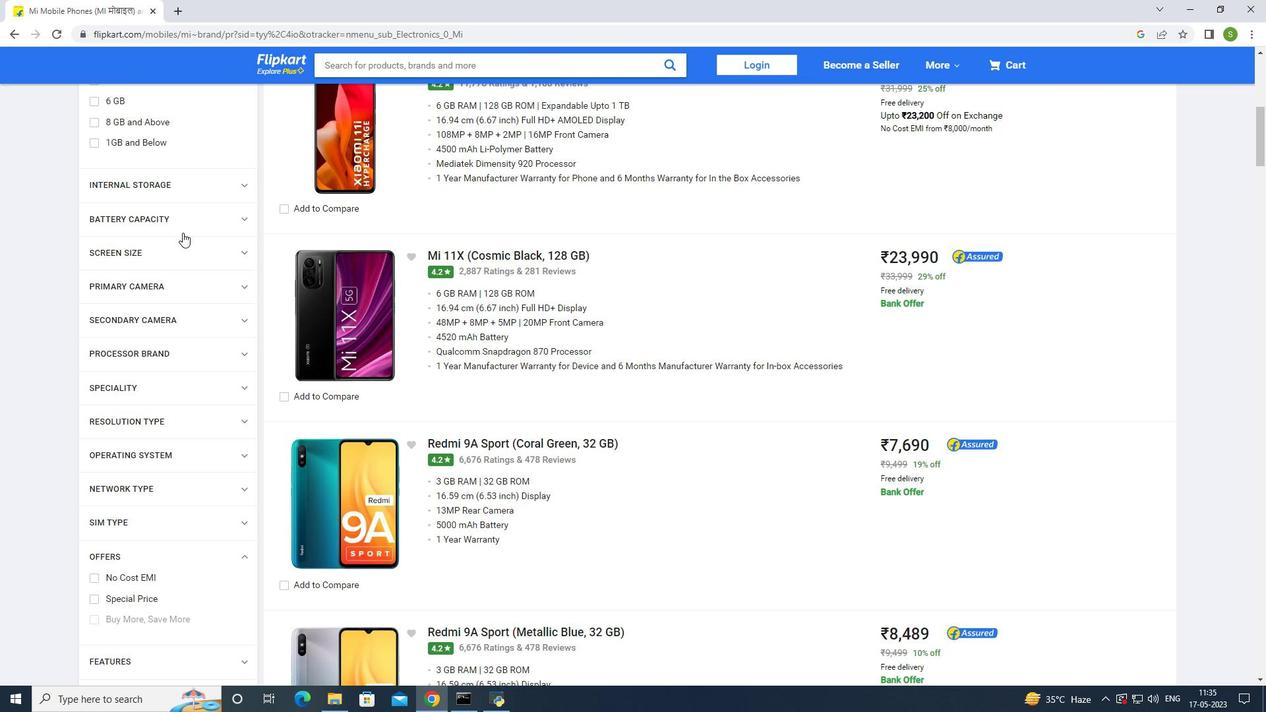 
Action: Mouse scrolled (182, 232) with delta (0, 0)
Screenshot: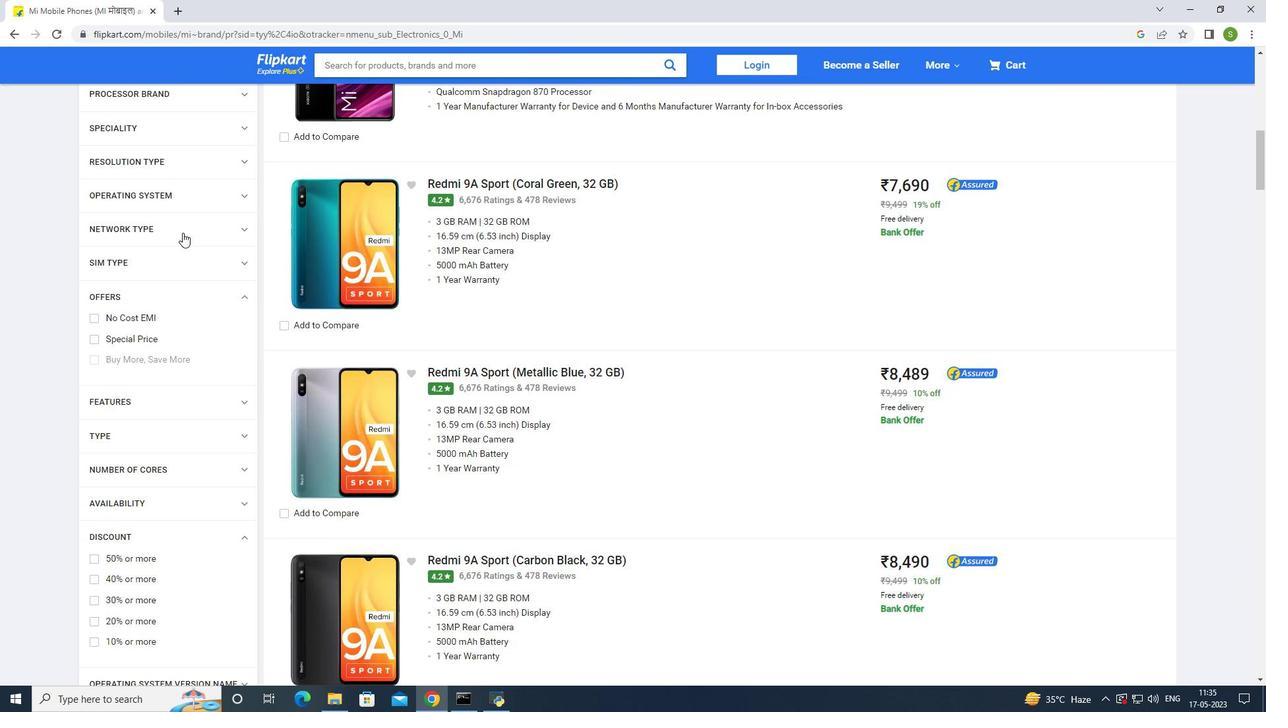 
Action: Mouse scrolled (182, 232) with delta (0, 0)
Screenshot: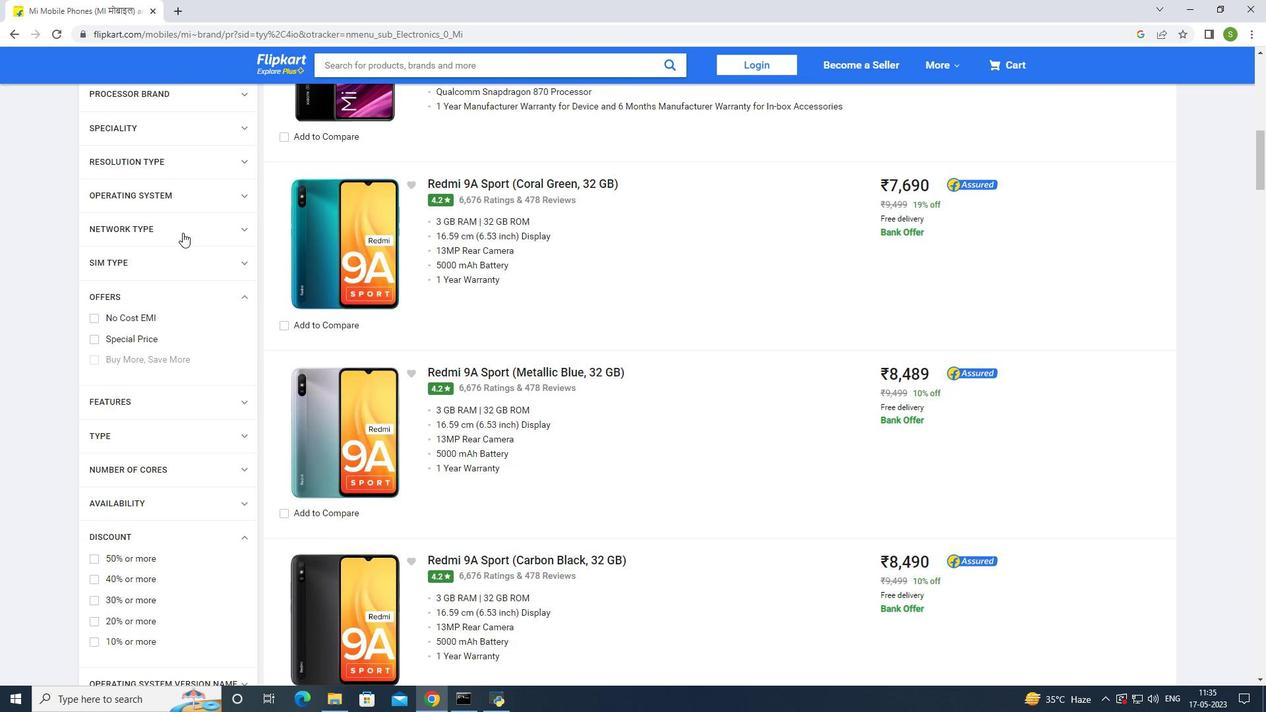 
Action: Mouse scrolled (182, 232) with delta (0, 0)
Screenshot: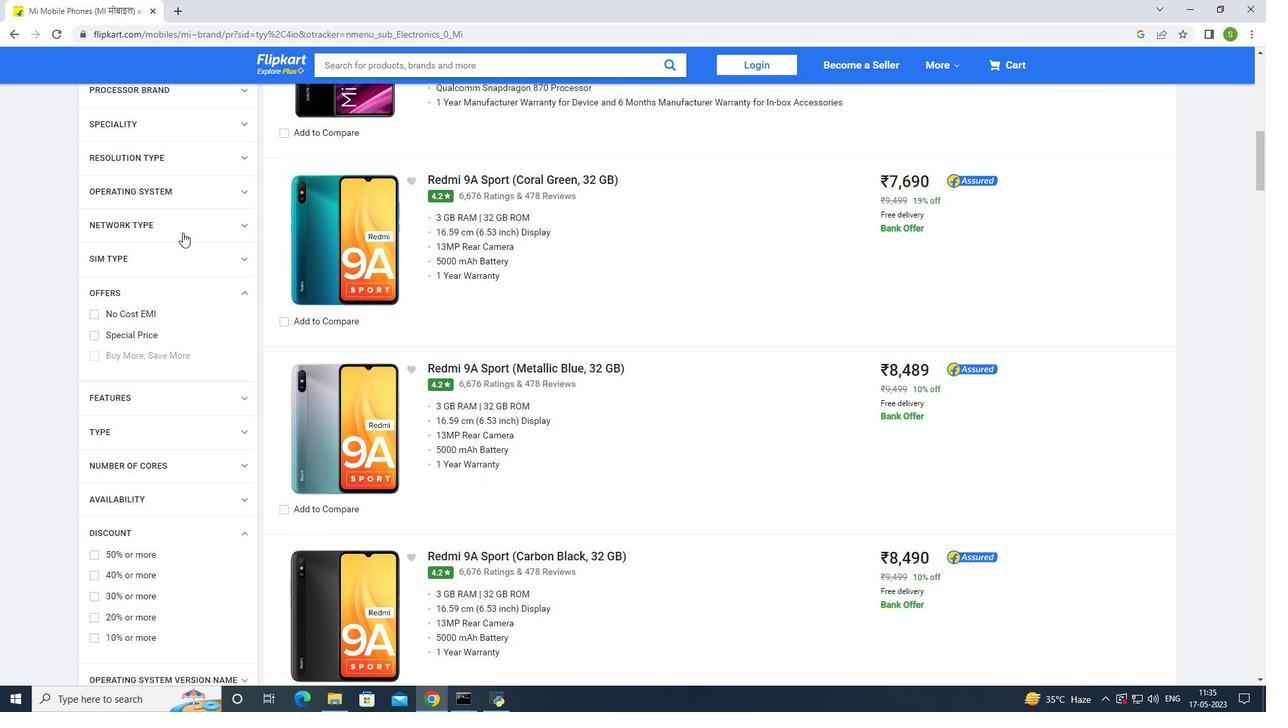 
Action: Mouse scrolled (182, 232) with delta (0, 0)
Screenshot: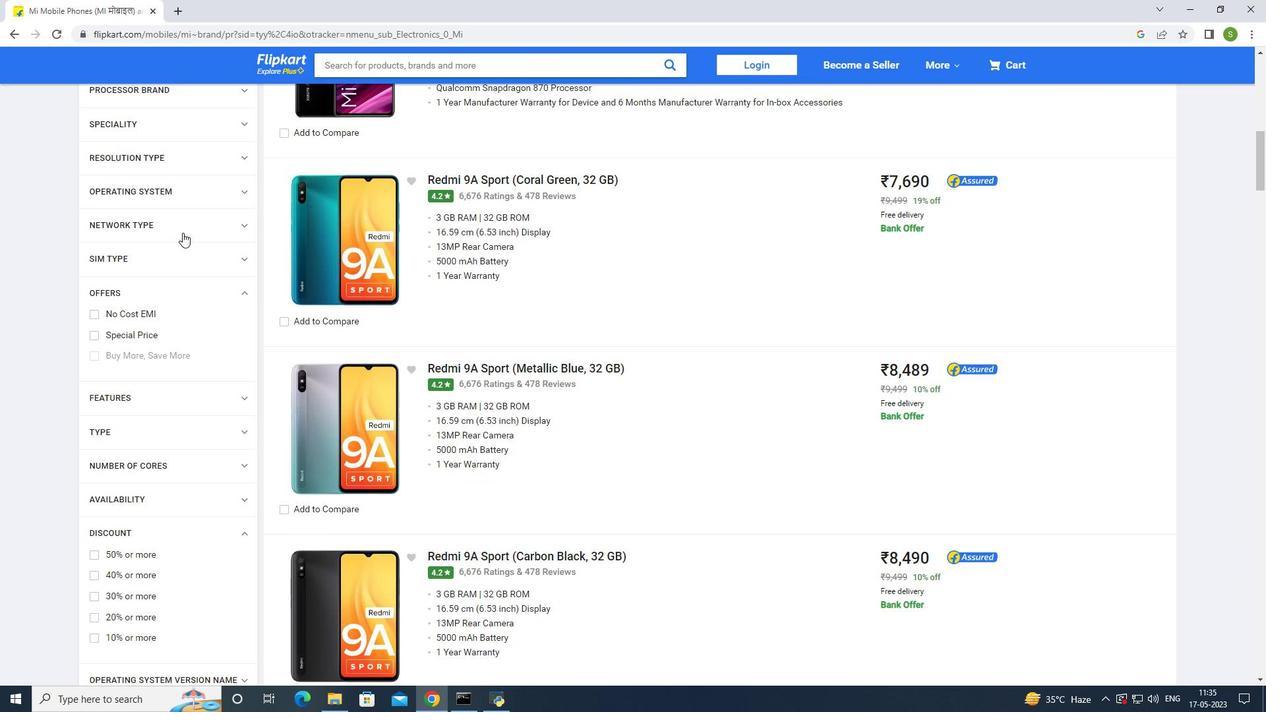 
Action: Mouse scrolled (182, 233) with delta (0, 0)
Screenshot: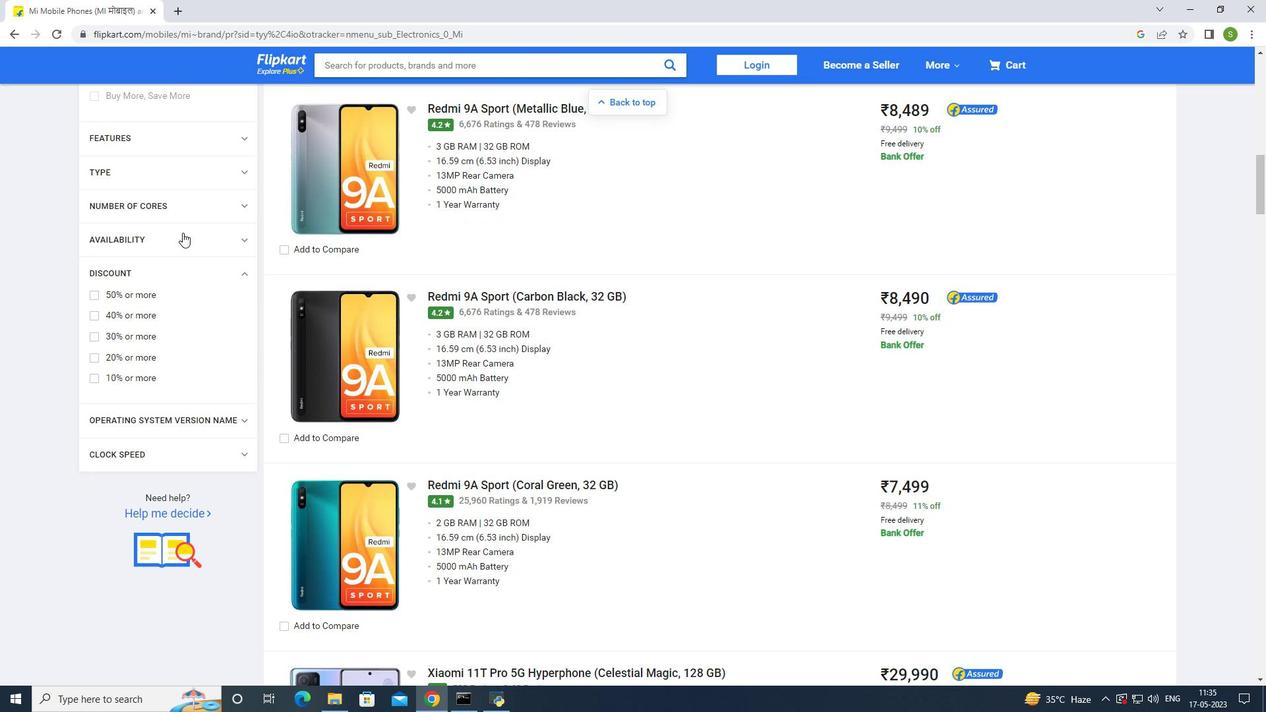 
Action: Mouse scrolled (182, 233) with delta (0, 0)
Screenshot: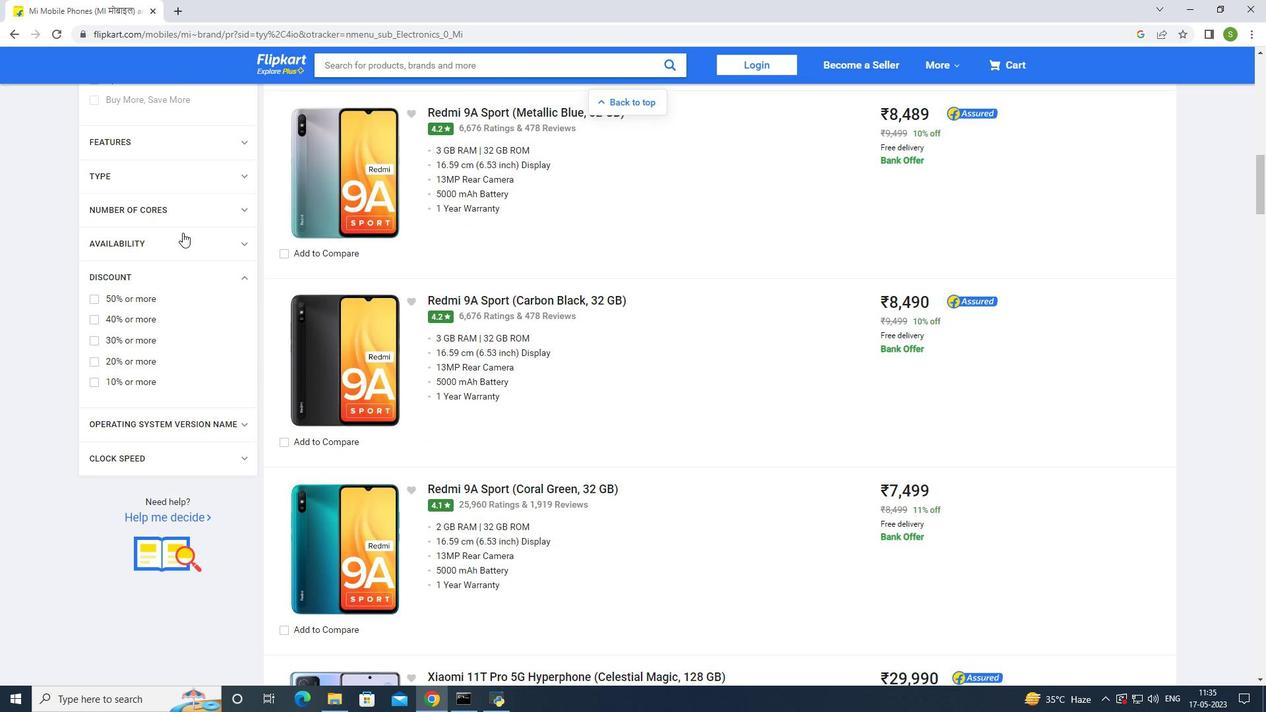 
Action: Mouse scrolled (182, 233) with delta (0, 0)
Screenshot: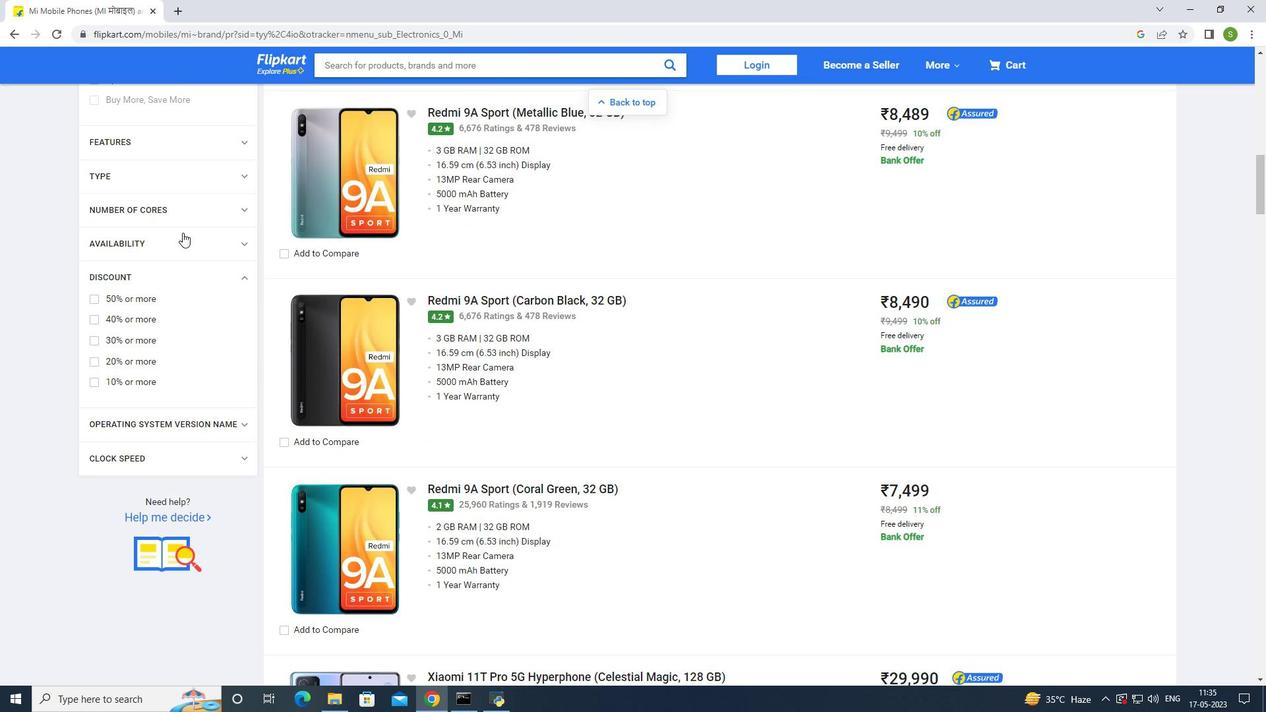 
Action: Mouse scrolled (182, 233) with delta (0, 0)
Screenshot: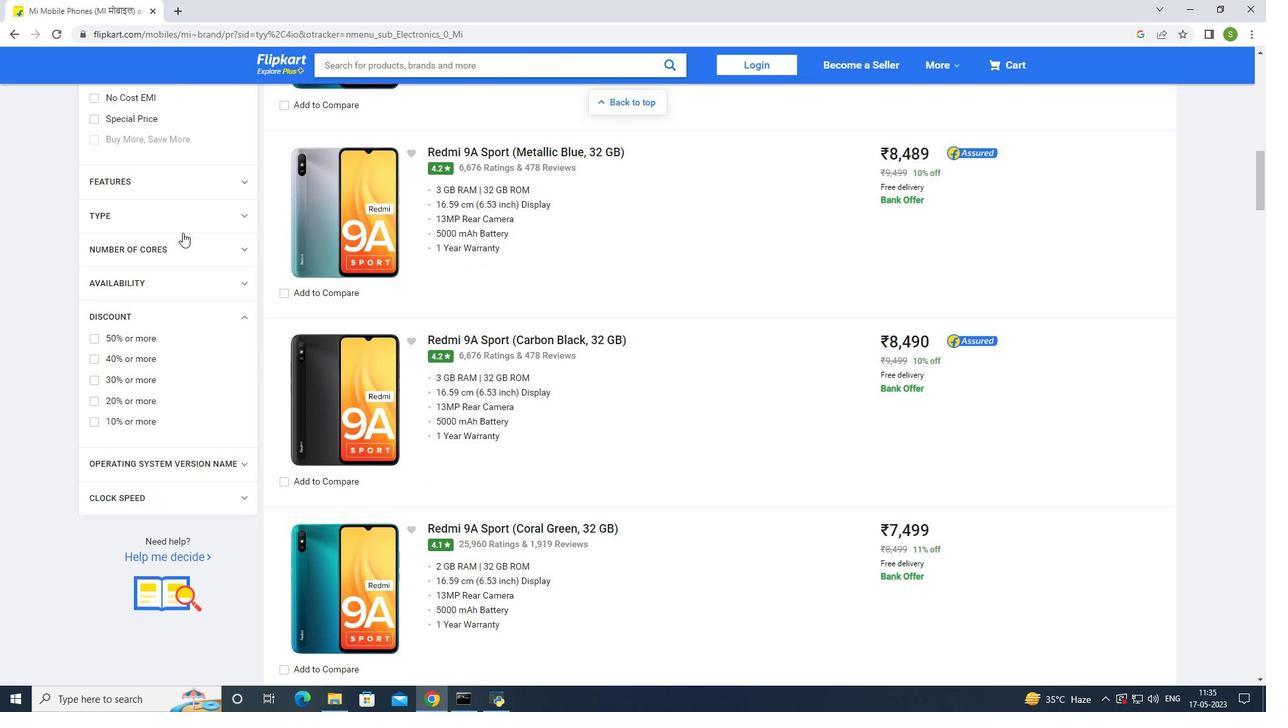 
Action: Mouse moved to (182, 232)
Screenshot: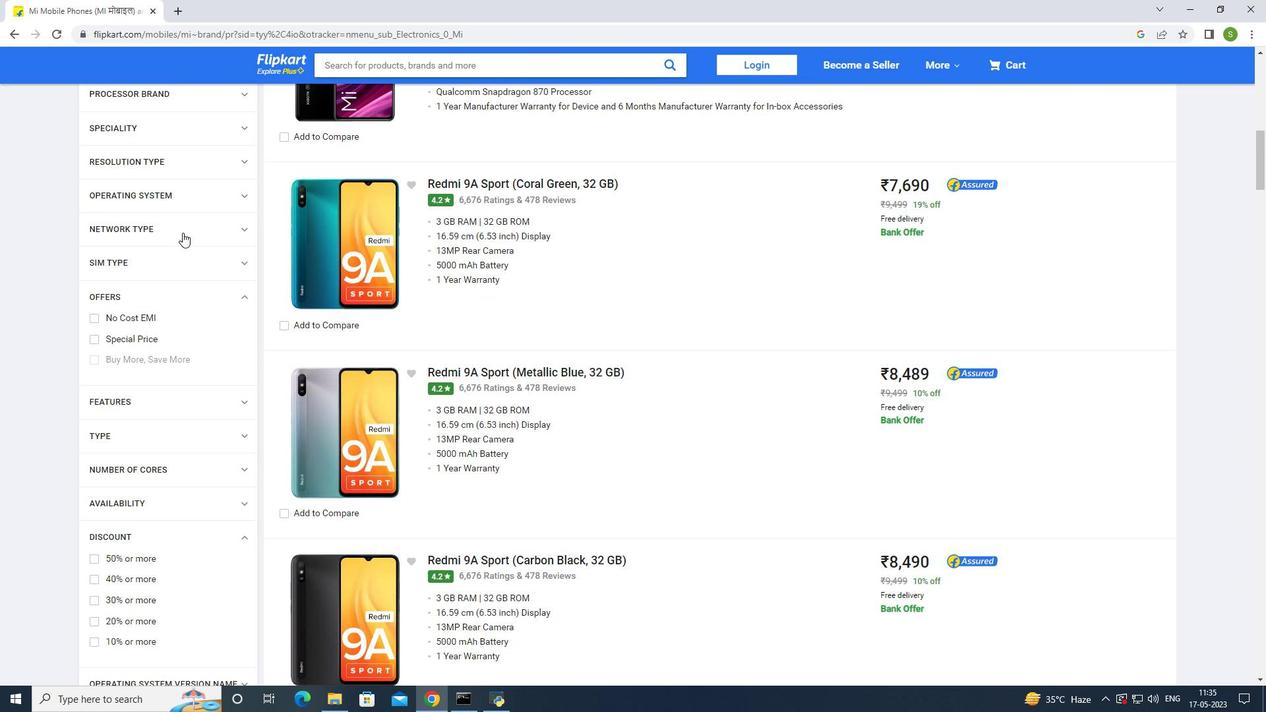 
Action: Mouse scrolled (182, 233) with delta (0, 0)
Screenshot: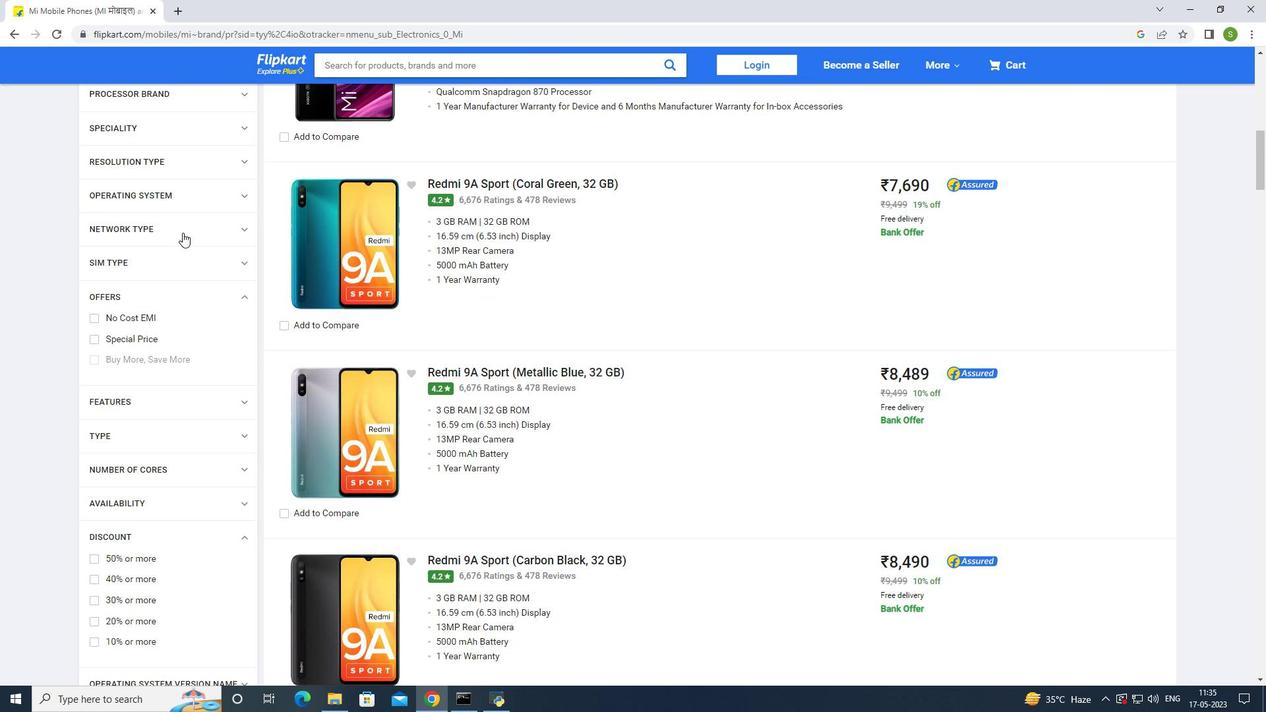 
Action: Mouse scrolled (182, 233) with delta (0, 0)
Screenshot: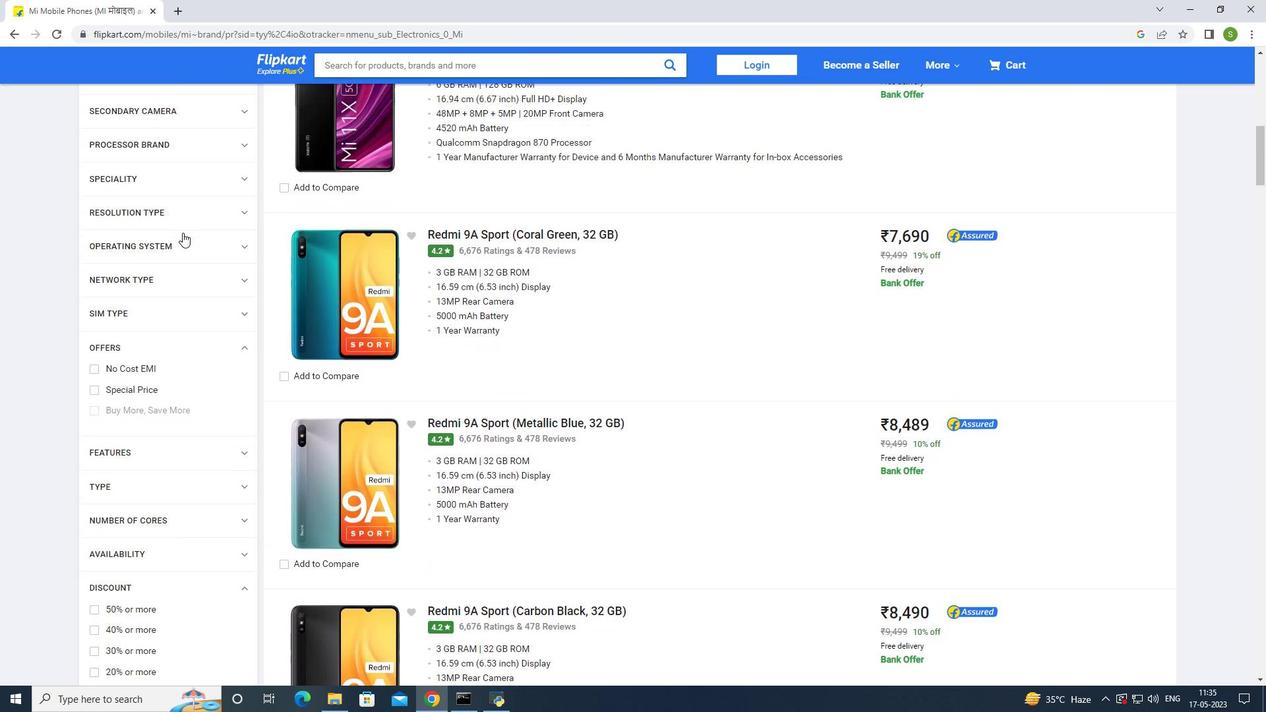 
Action: Mouse moved to (182, 232)
Screenshot: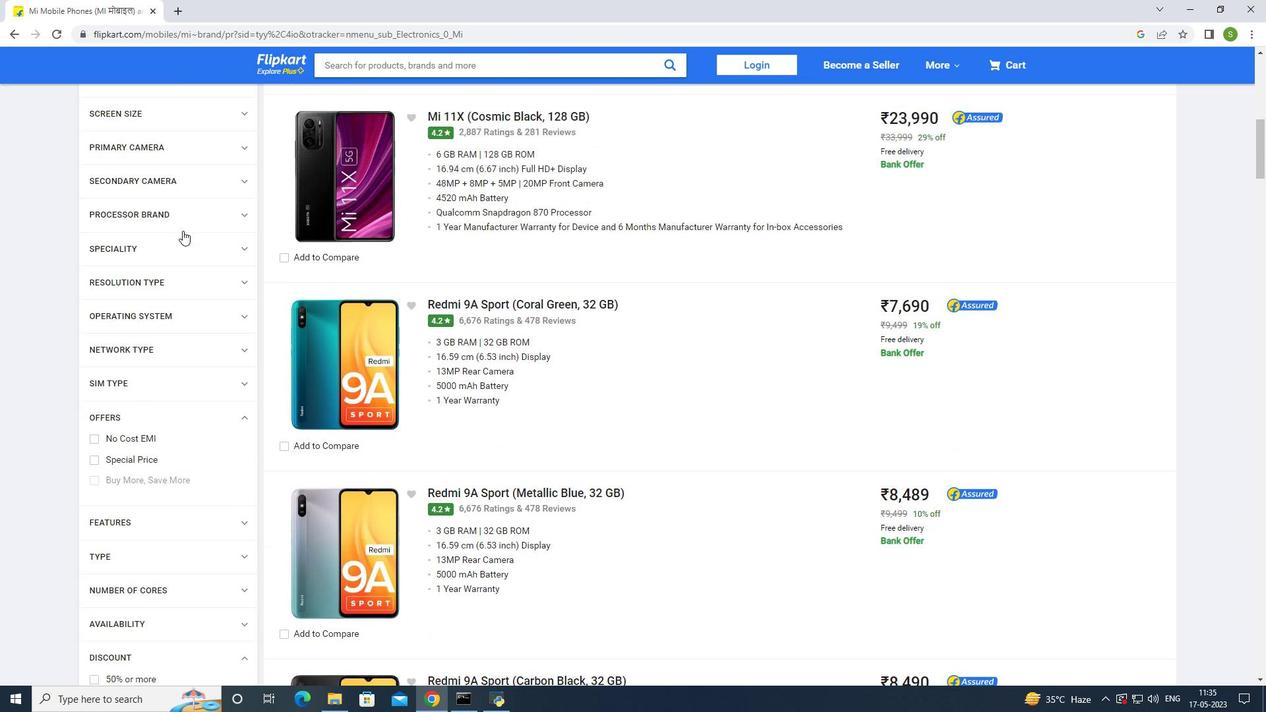 
Action: Mouse scrolled (182, 232) with delta (0, 0)
Screenshot: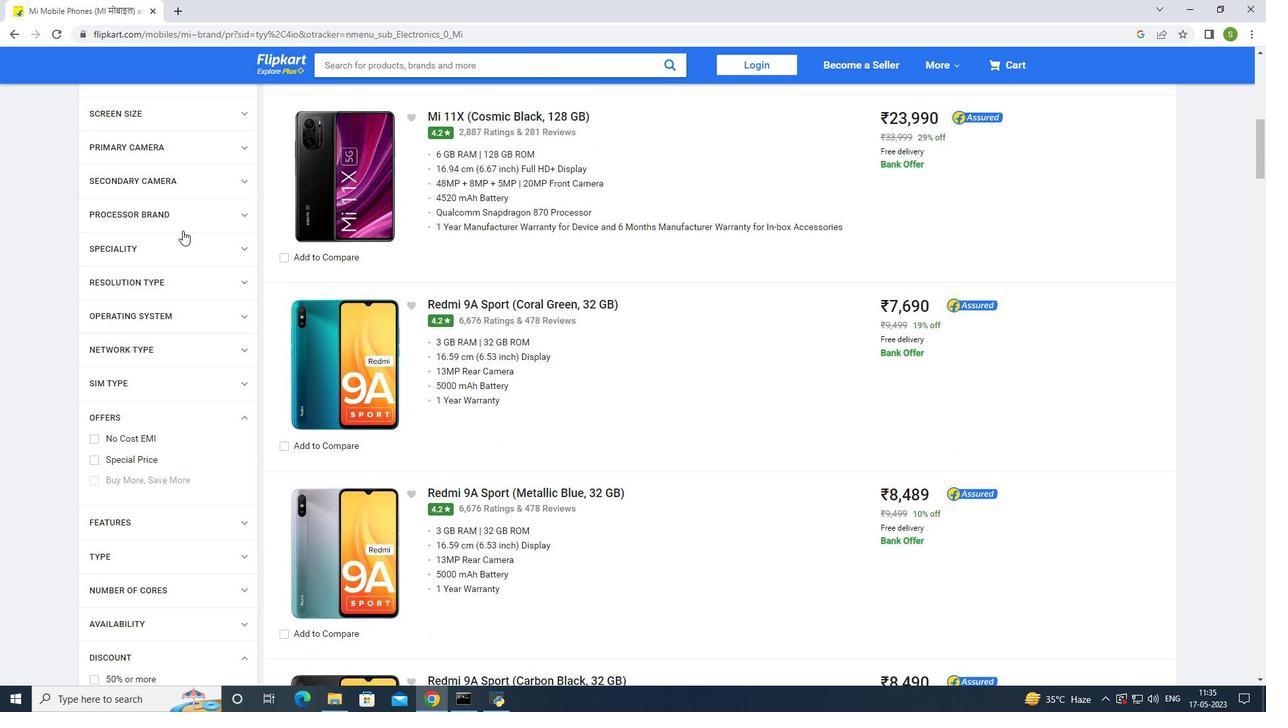 
Action: Mouse moved to (12, 31)
Screenshot: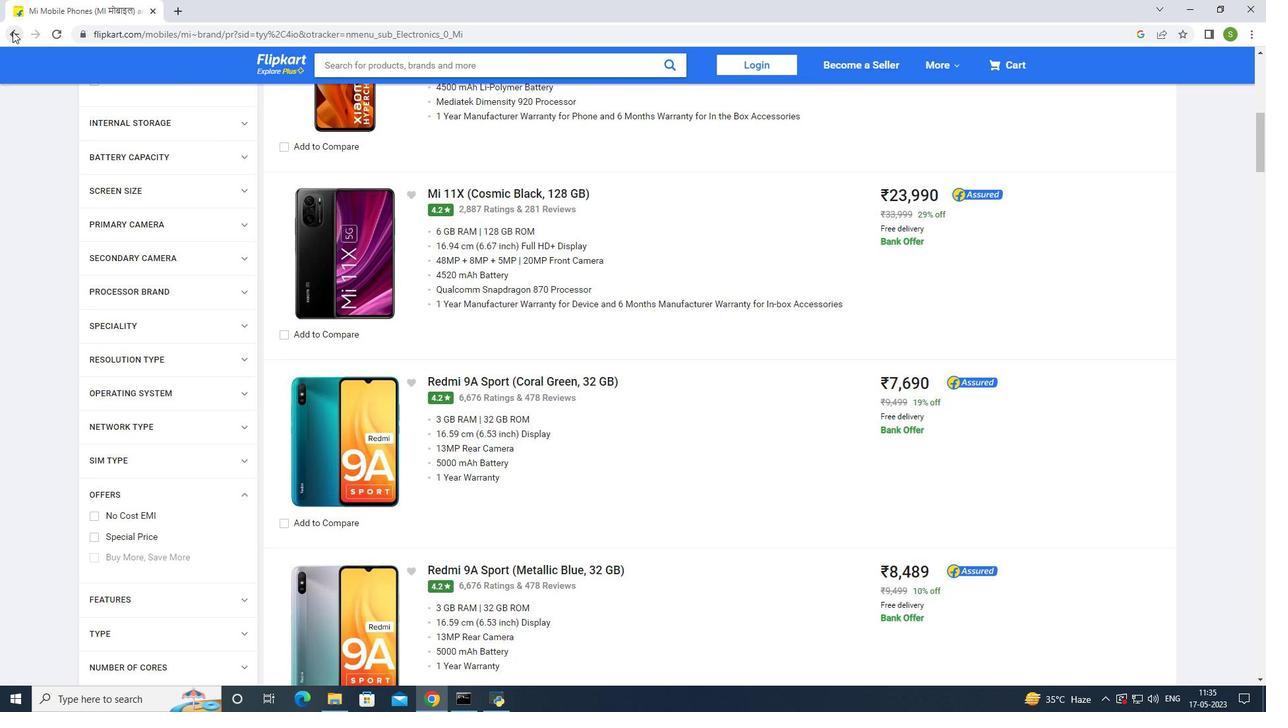 
Action: Mouse pressed left at (12, 31)
Screenshot: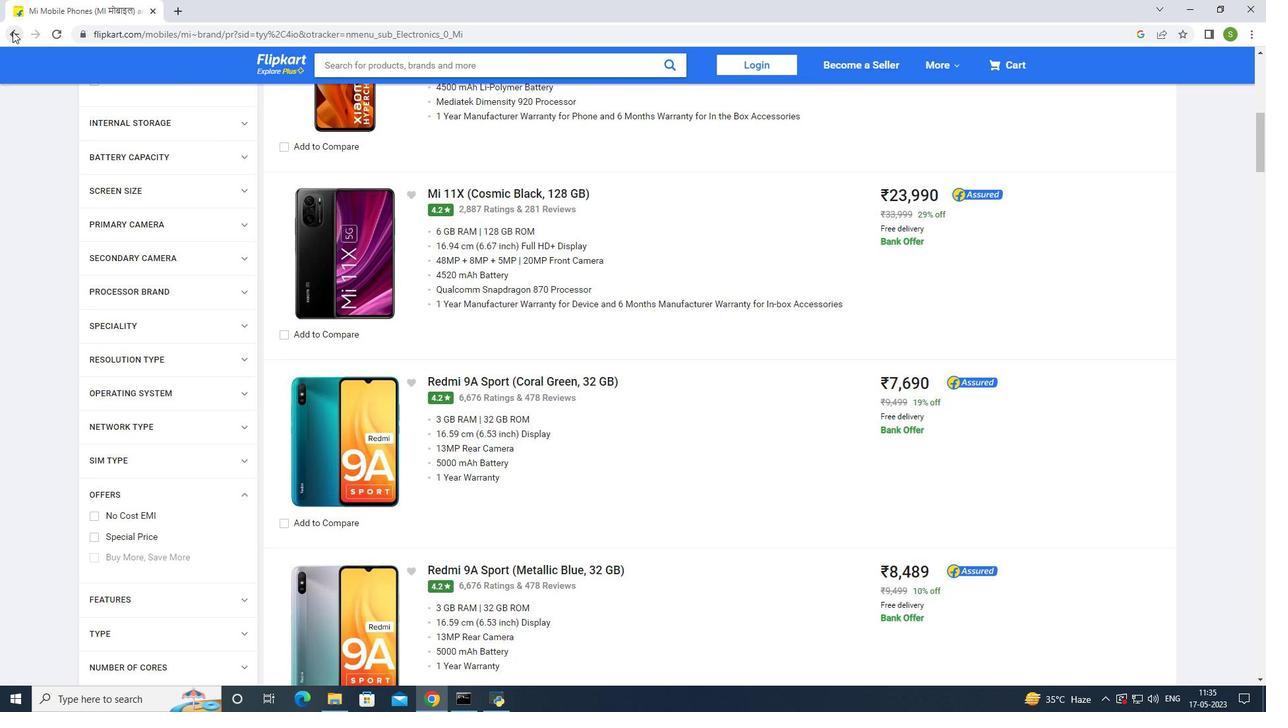 
Action: Mouse moved to (245, 364)
Screenshot: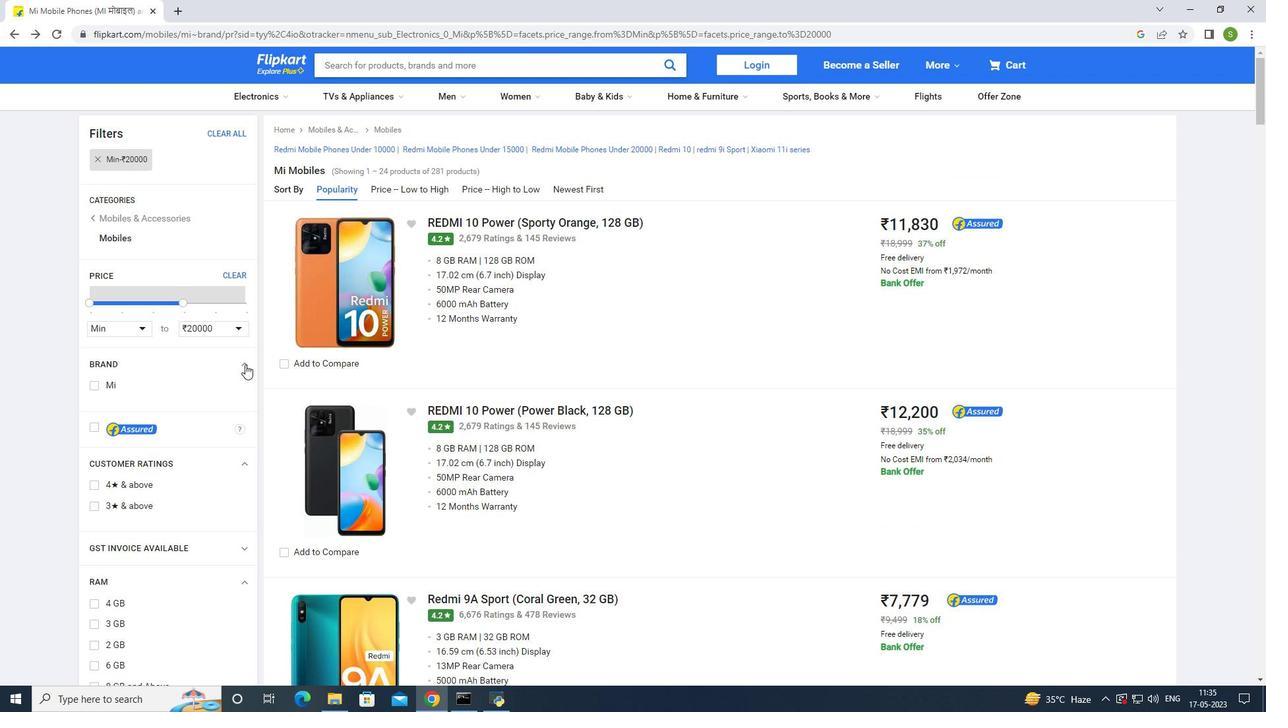 
Action: Mouse pressed left at (245, 364)
Screenshot: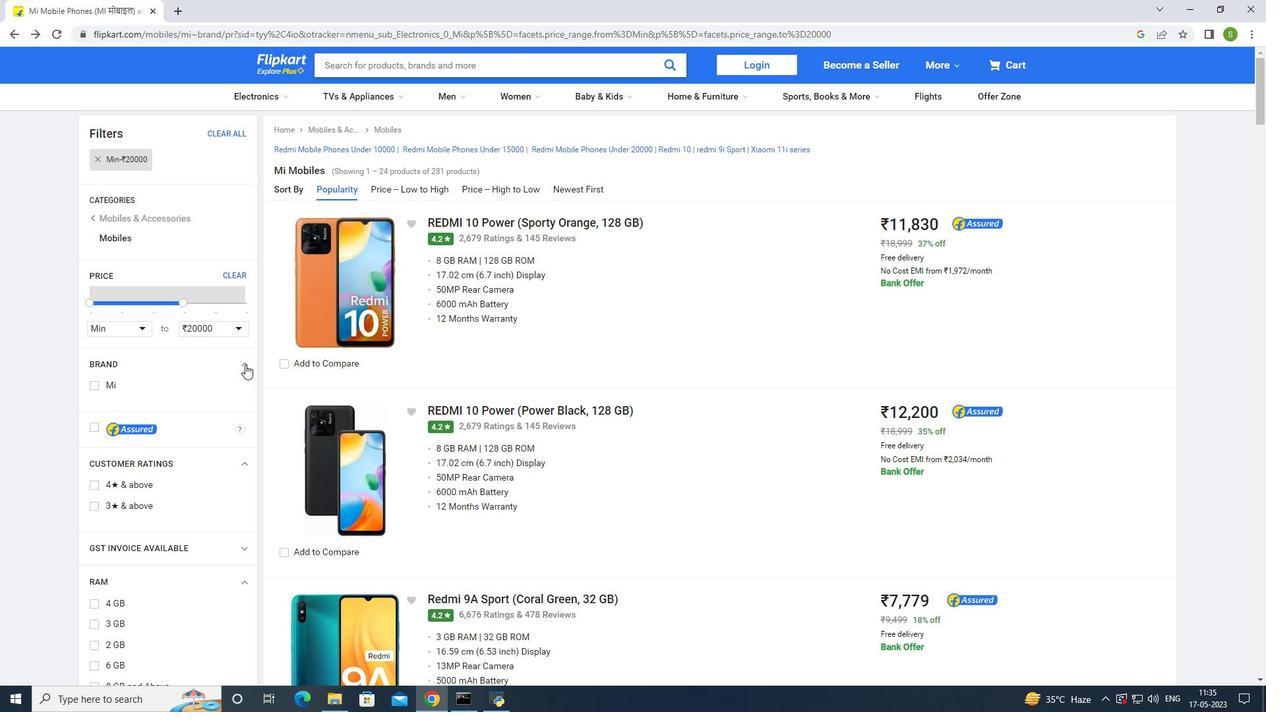 
Action: Mouse moved to (248, 366)
Screenshot: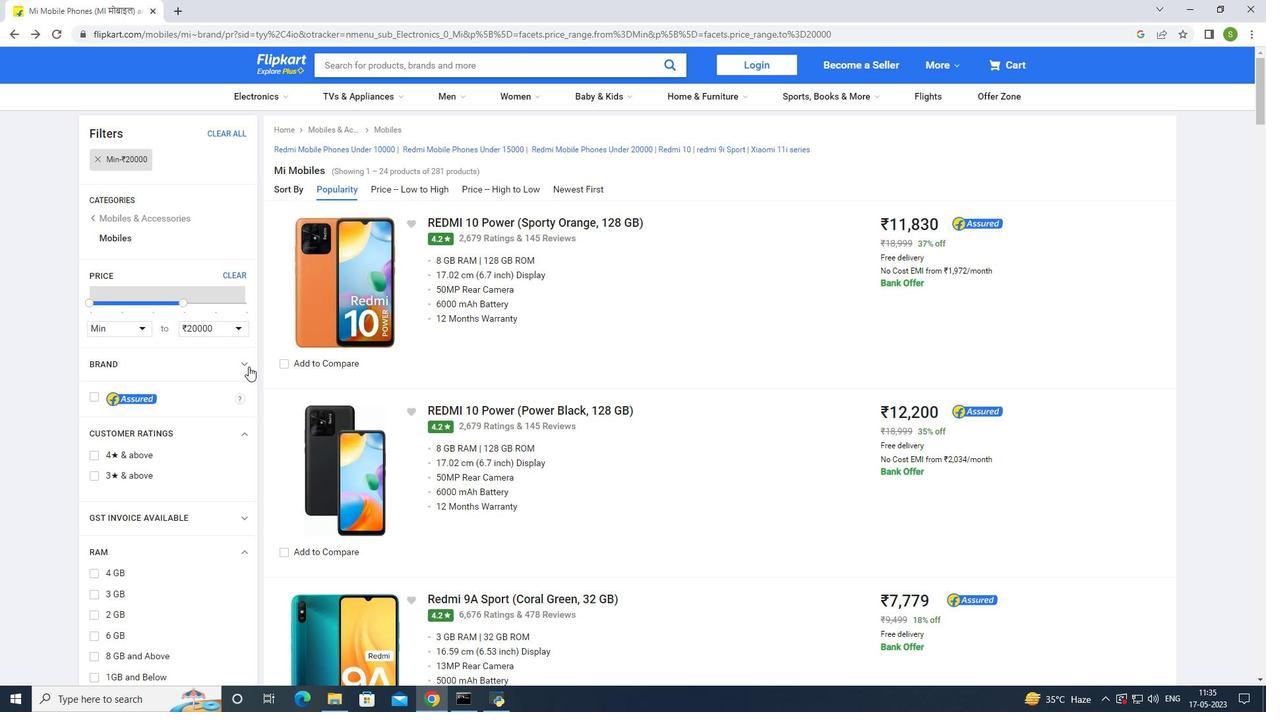 
Action: Mouse pressed left at (248, 366)
Screenshot: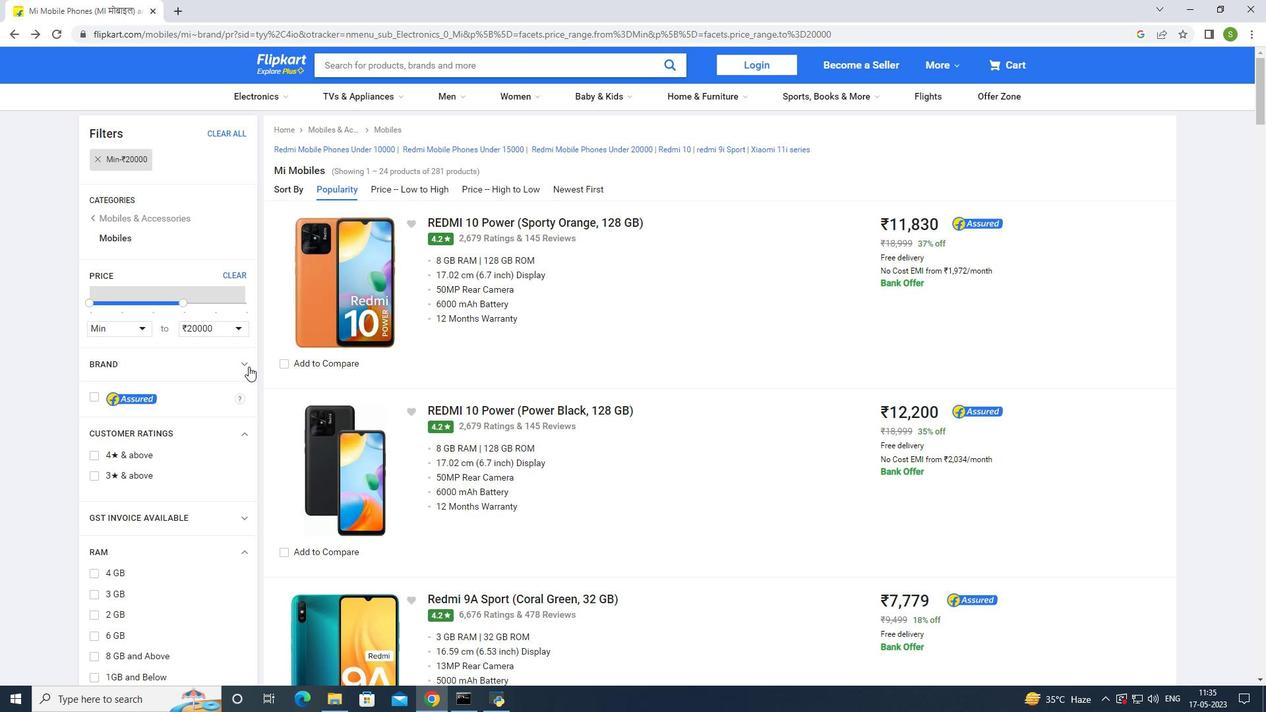 
Action: Mouse moved to (13, 39)
Screenshot: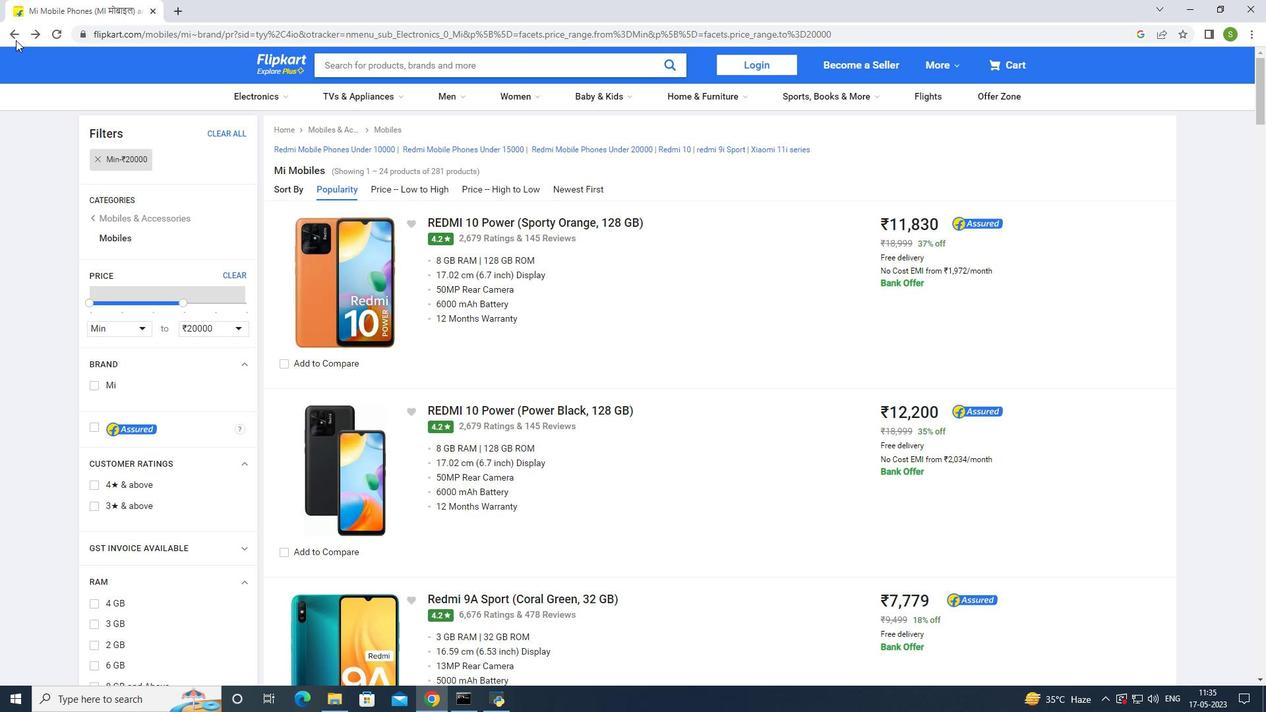 
Action: Mouse pressed left at (13, 39)
Screenshot: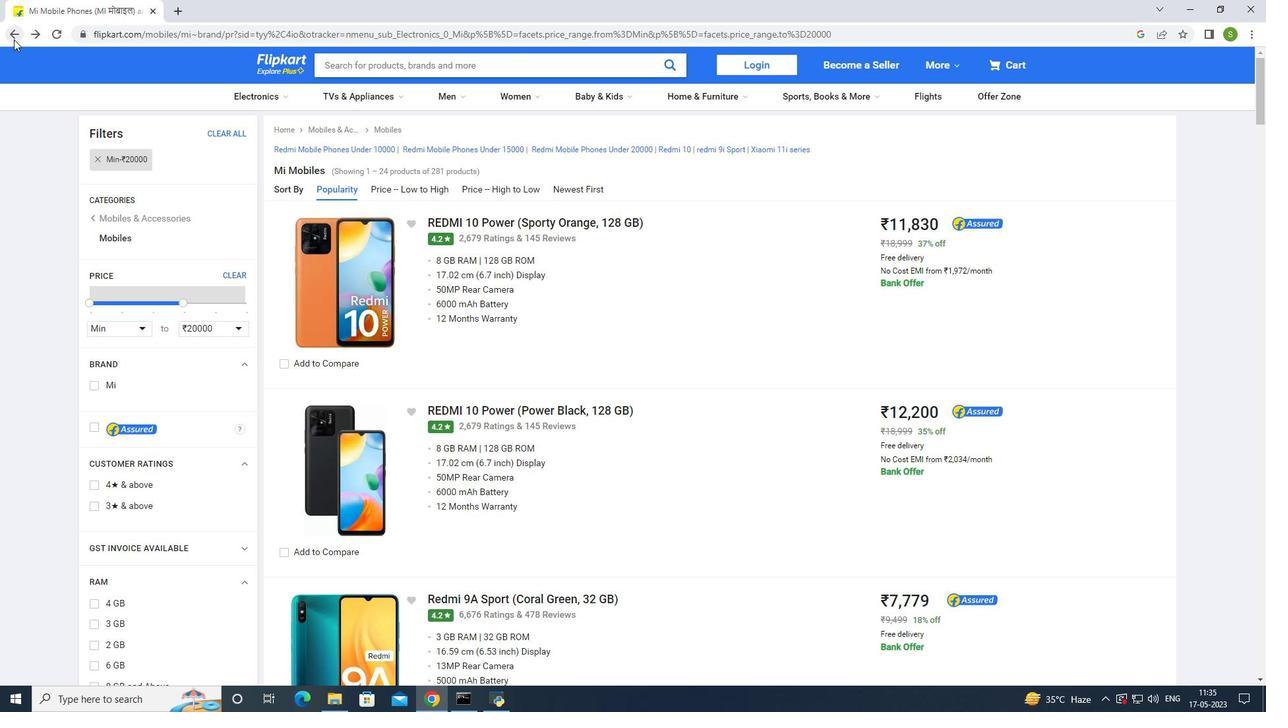 
Action: Mouse moved to (272, 100)
Screenshot: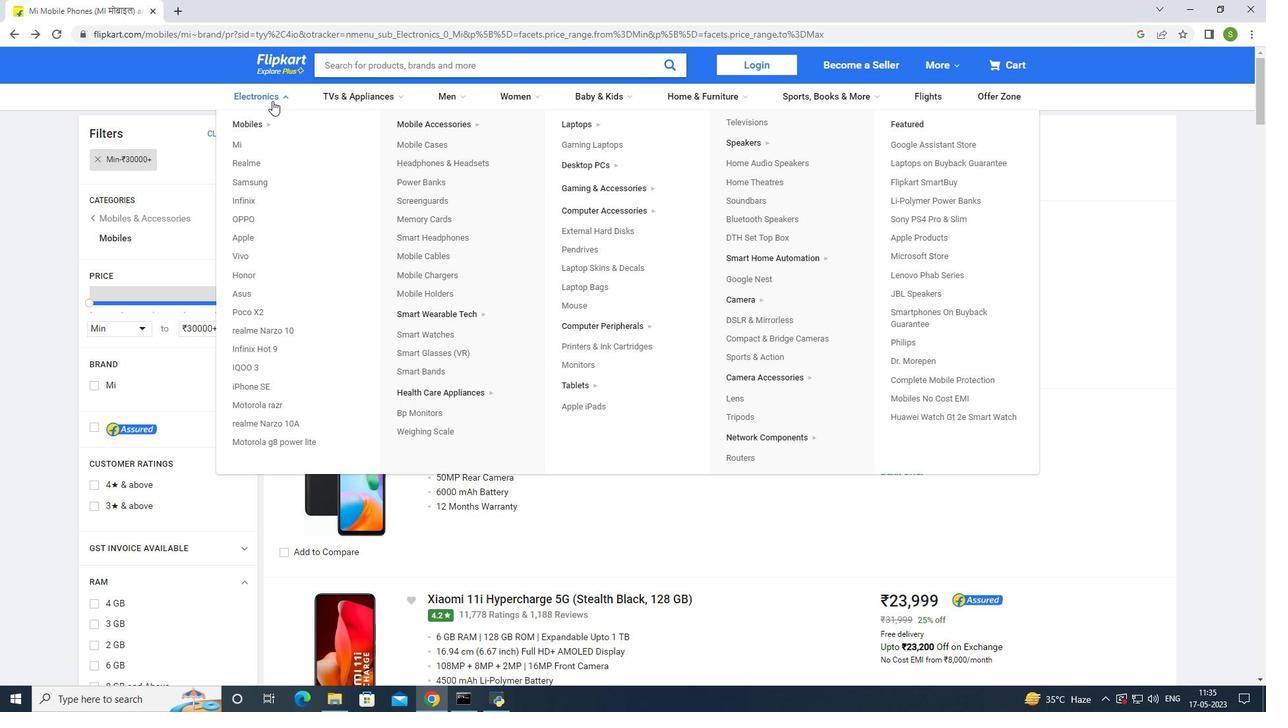 
Action: Mouse pressed left at (272, 100)
Screenshot: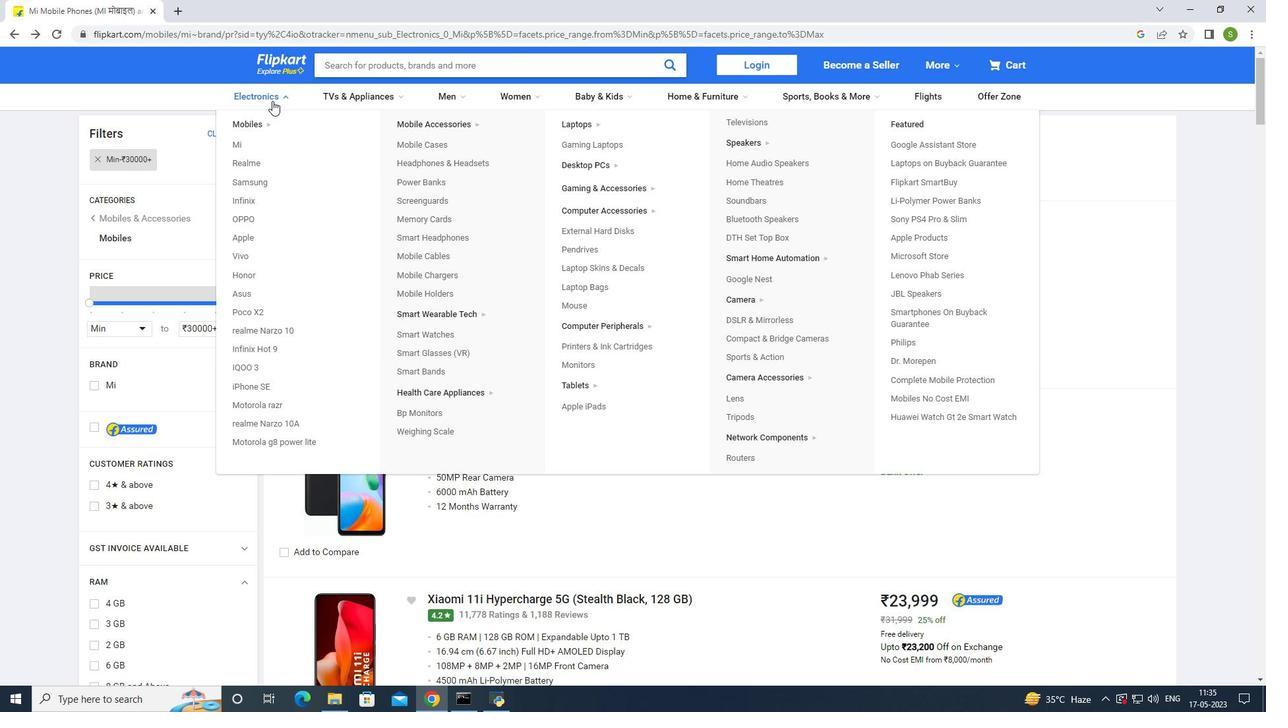 
Action: Mouse moved to (251, 121)
Screenshot: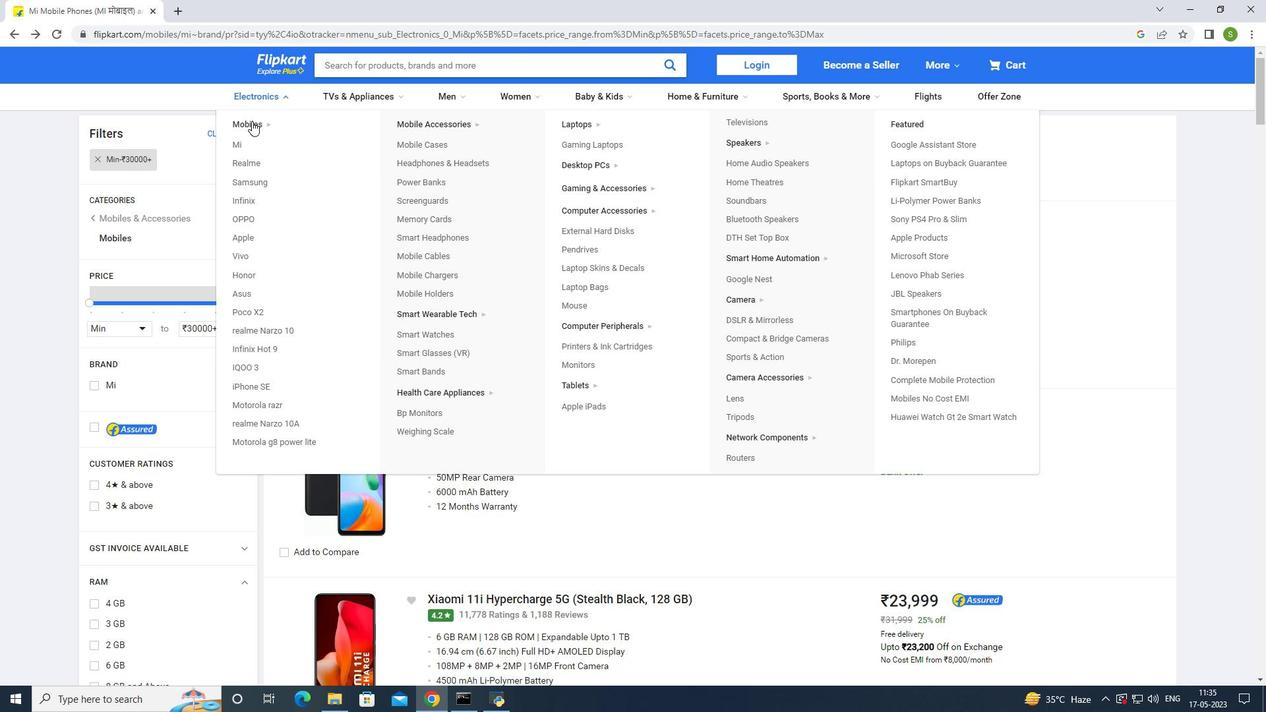 
Action: Mouse pressed left at (251, 121)
Screenshot: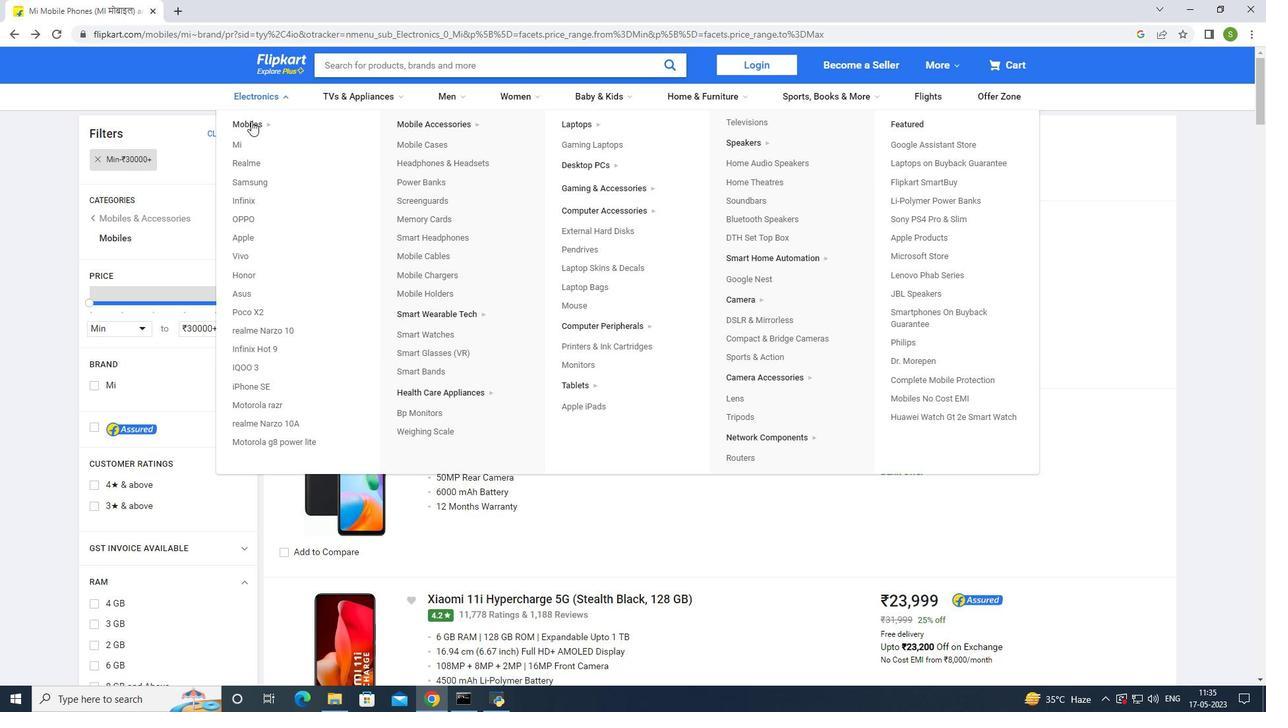
Action: Mouse moved to (628, 305)
Screenshot: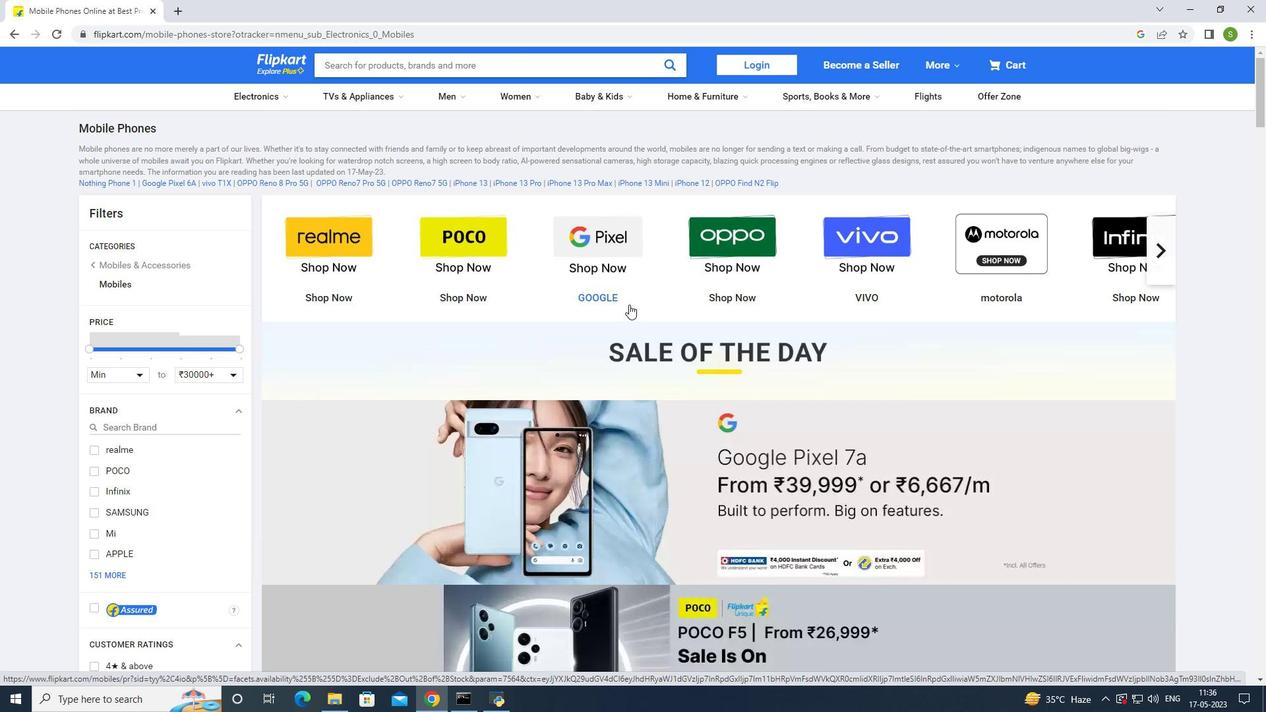 
Action: Mouse scrolled (628, 304) with delta (0, 0)
Screenshot: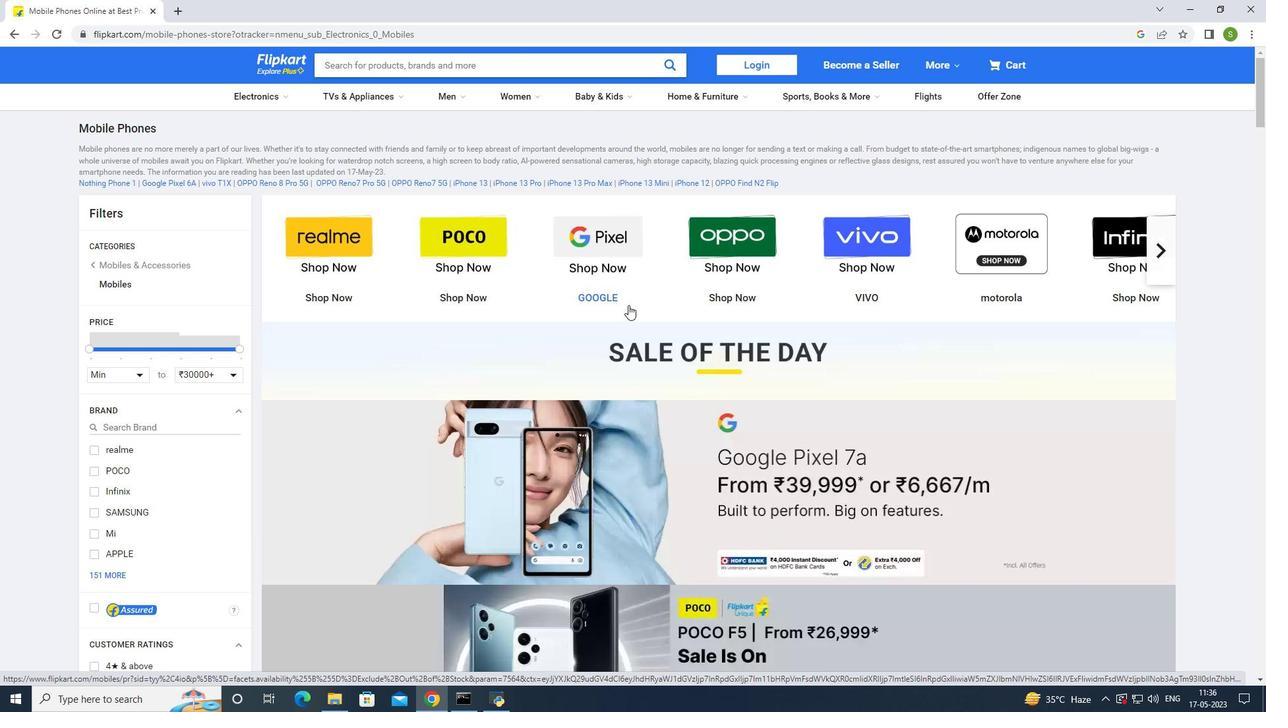 
Action: Mouse moved to (622, 302)
Screenshot: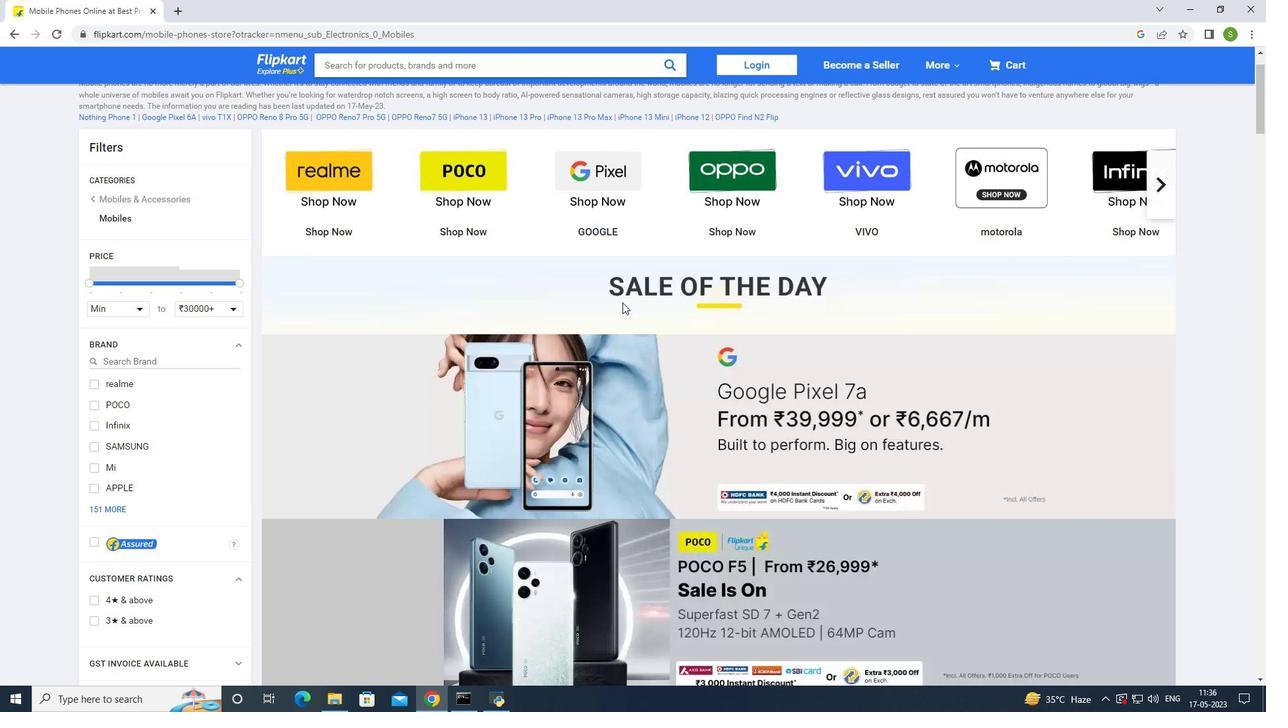 
Action: Mouse scrolled (622, 302) with delta (0, 0)
Screenshot: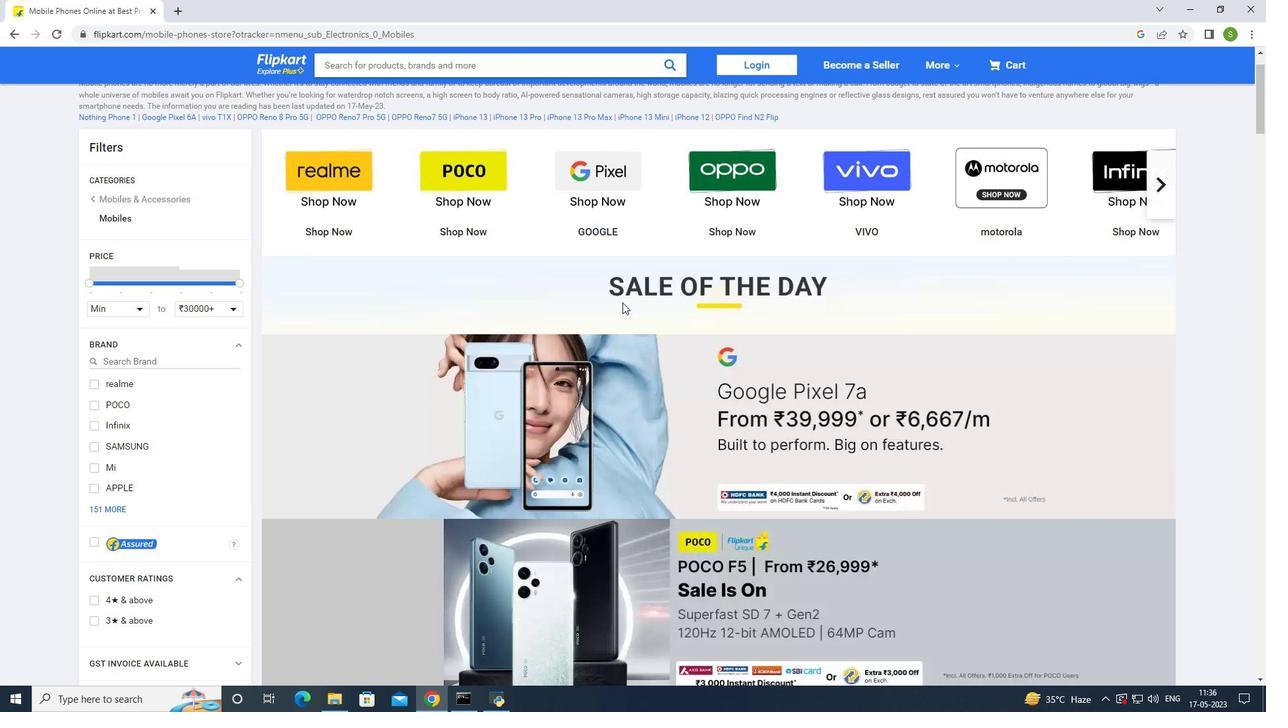
Action: Mouse moved to (93, 336)
Screenshot: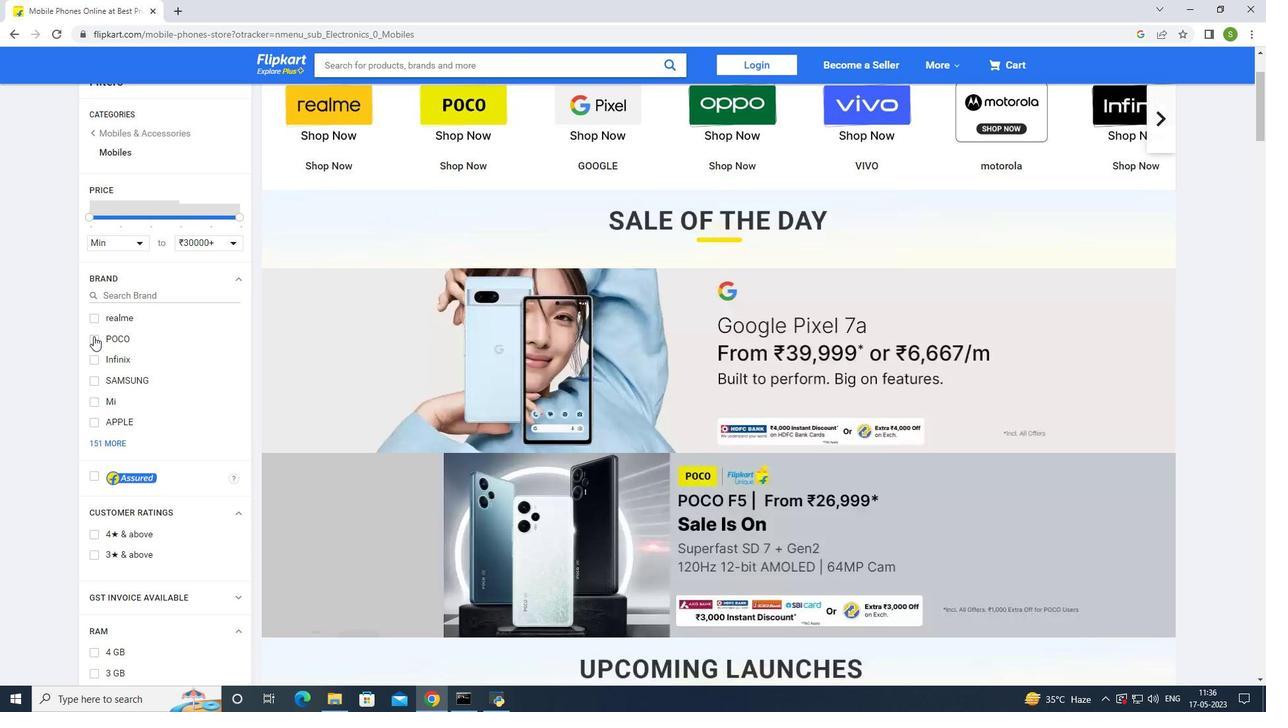 
Action: Mouse pressed left at (93, 336)
Screenshot: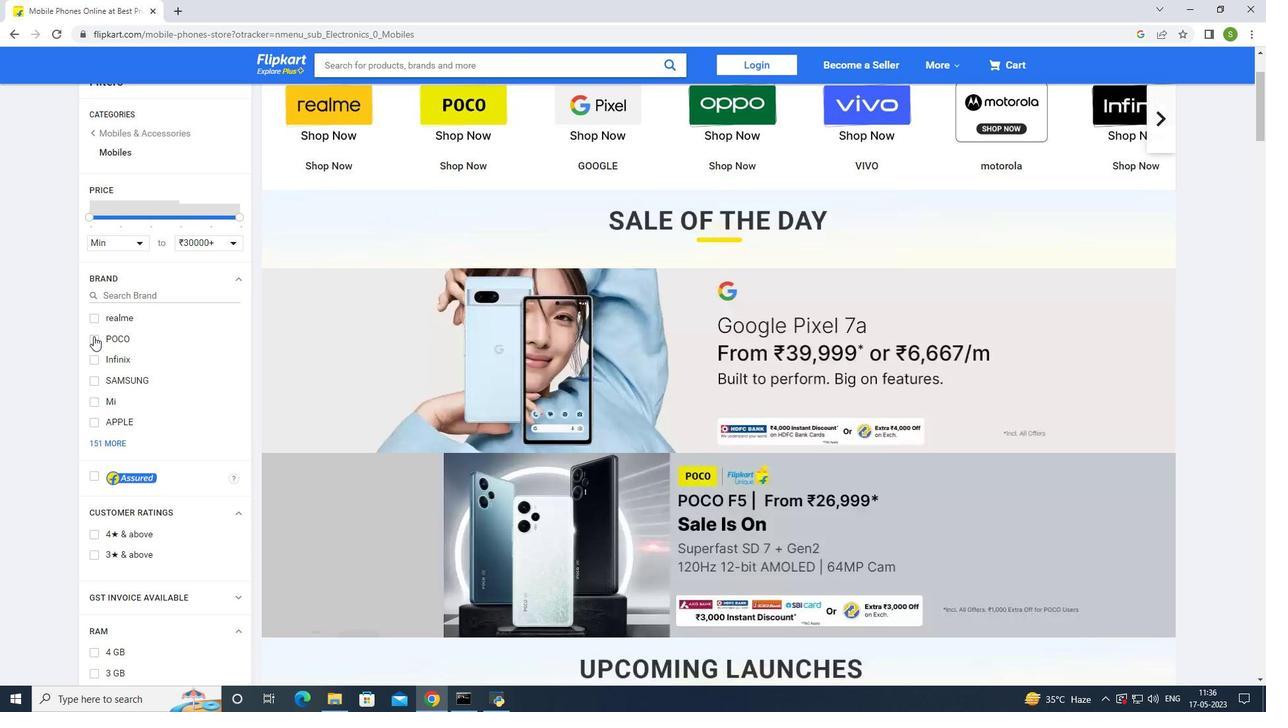 
Action: Mouse moved to (153, 332)
Screenshot: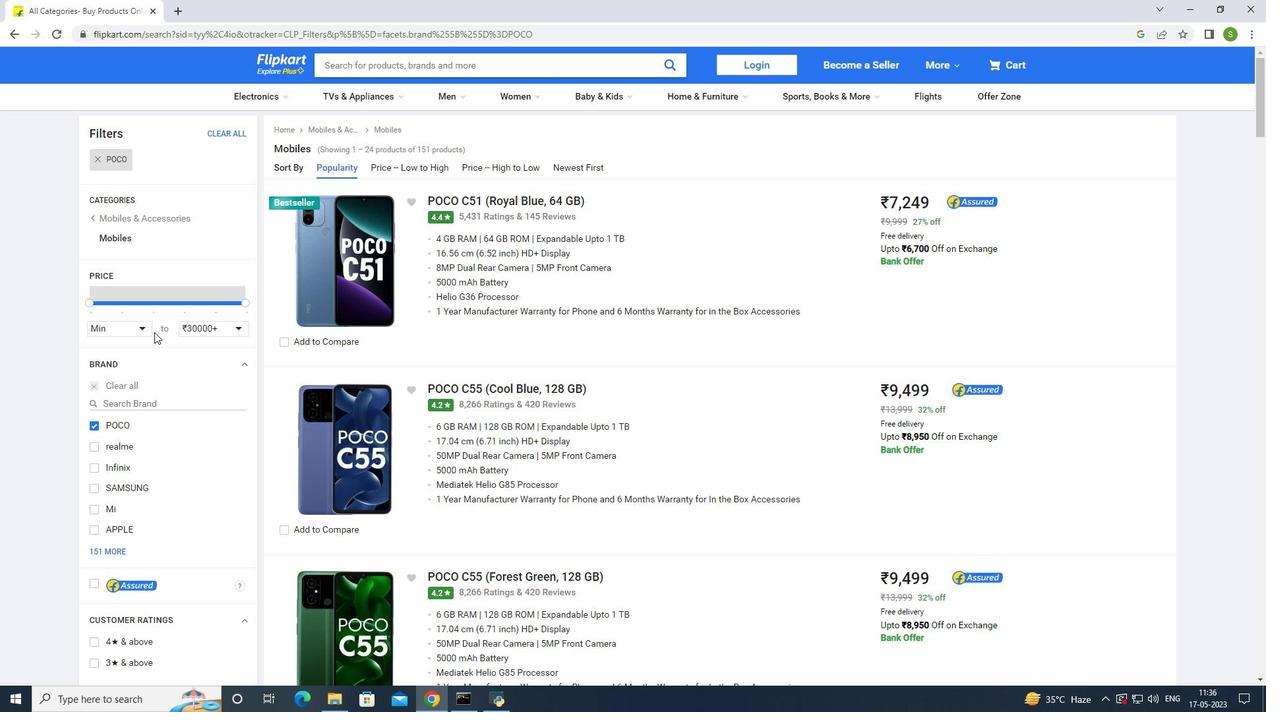 
Action: Mouse scrolled (153, 331) with delta (0, 0)
Screenshot: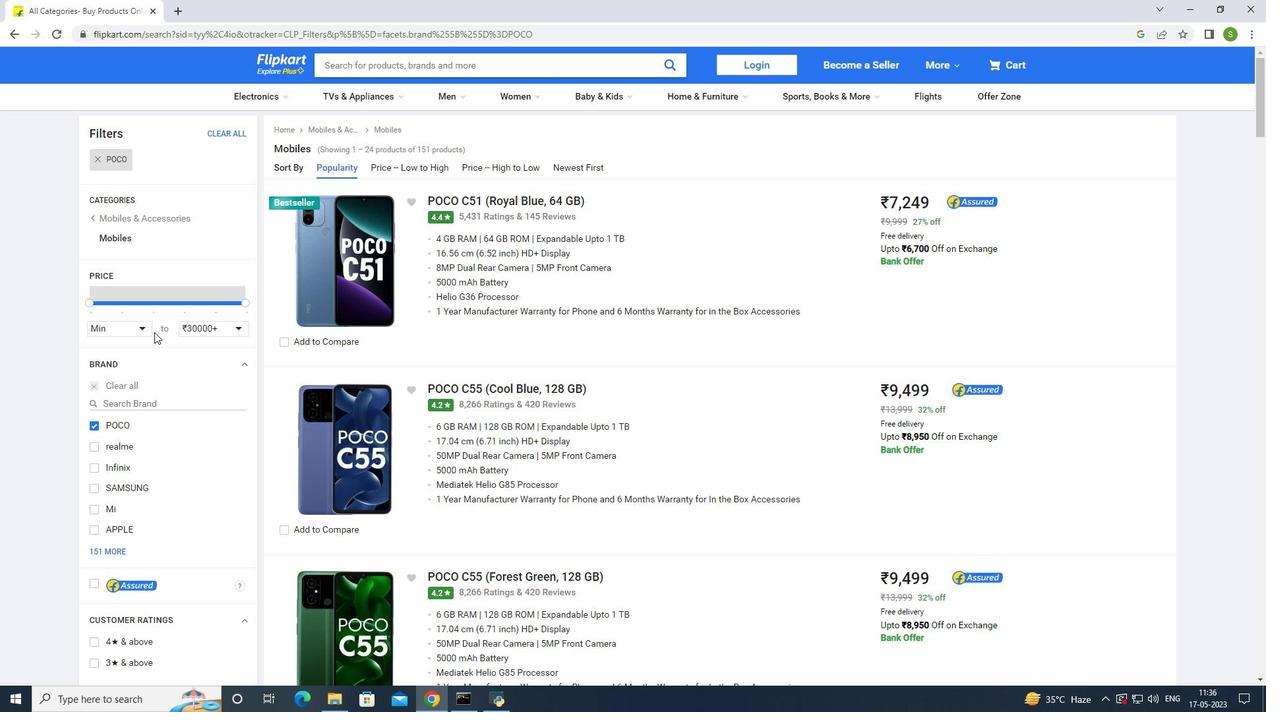 
Action: Mouse moved to (154, 333)
Screenshot: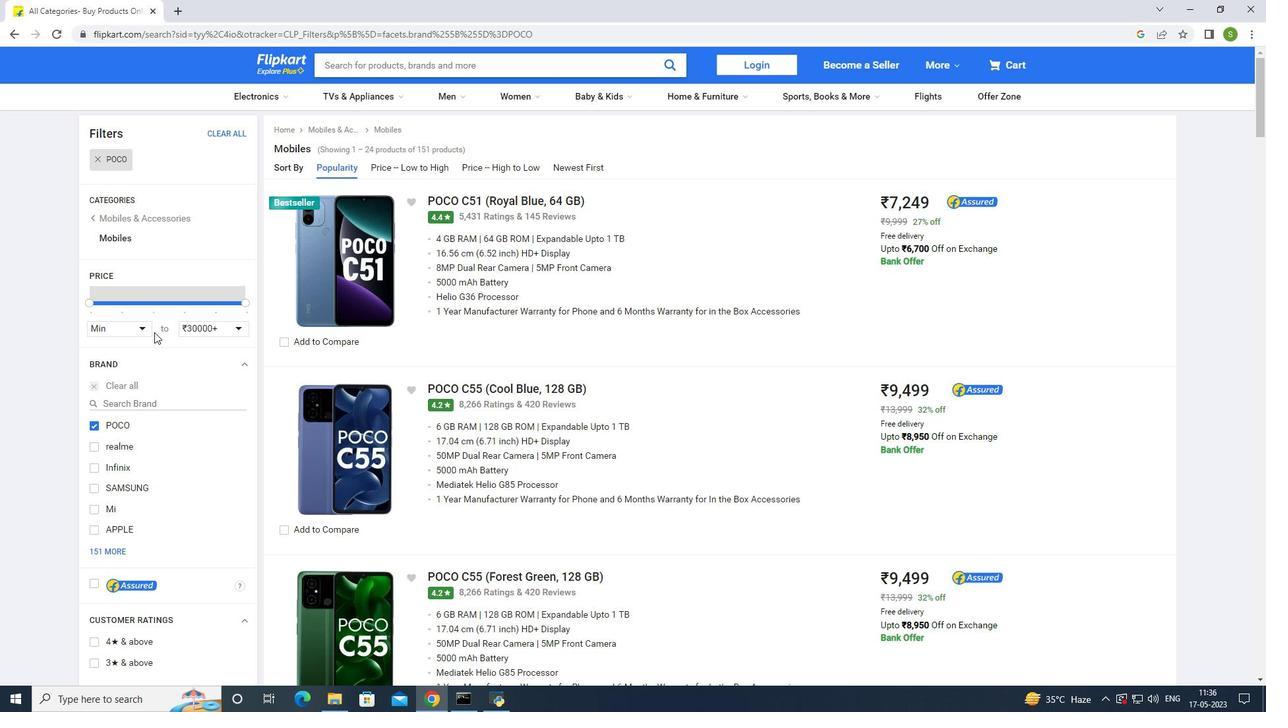 
Action: Mouse scrolled (154, 332) with delta (0, 0)
Screenshot: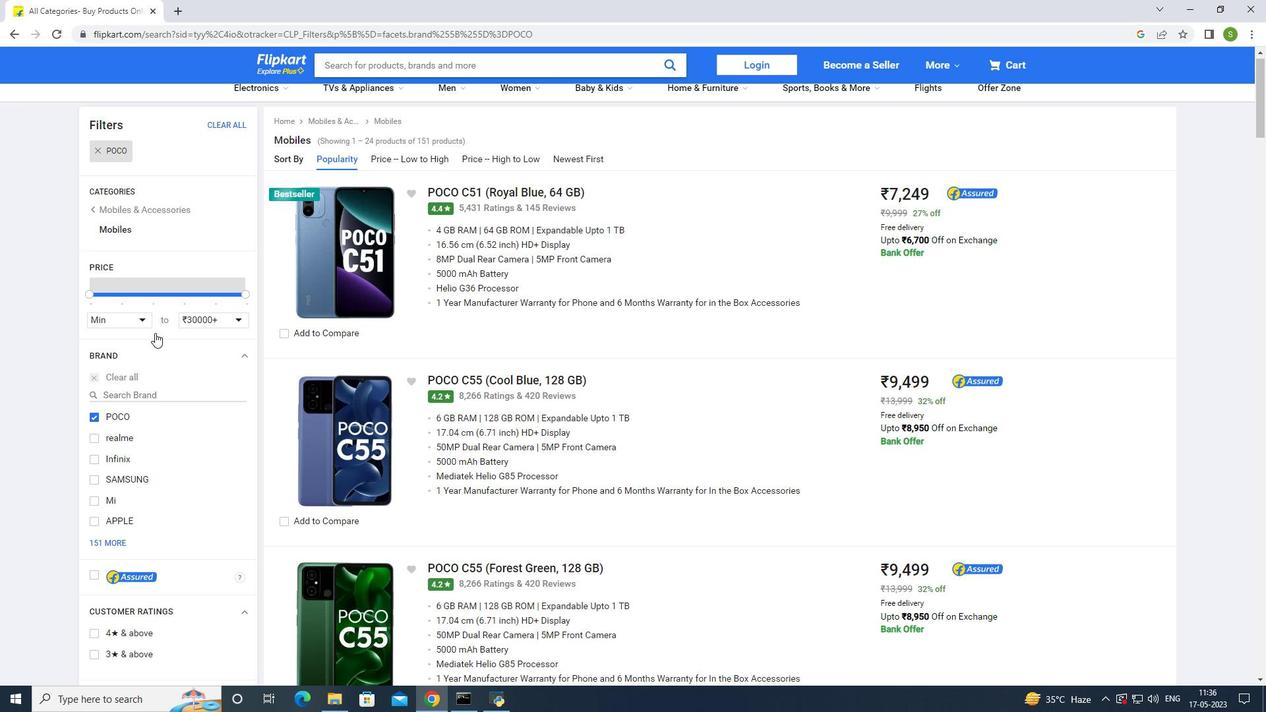 
Action: Mouse scrolled (154, 332) with delta (0, 0)
Screenshot: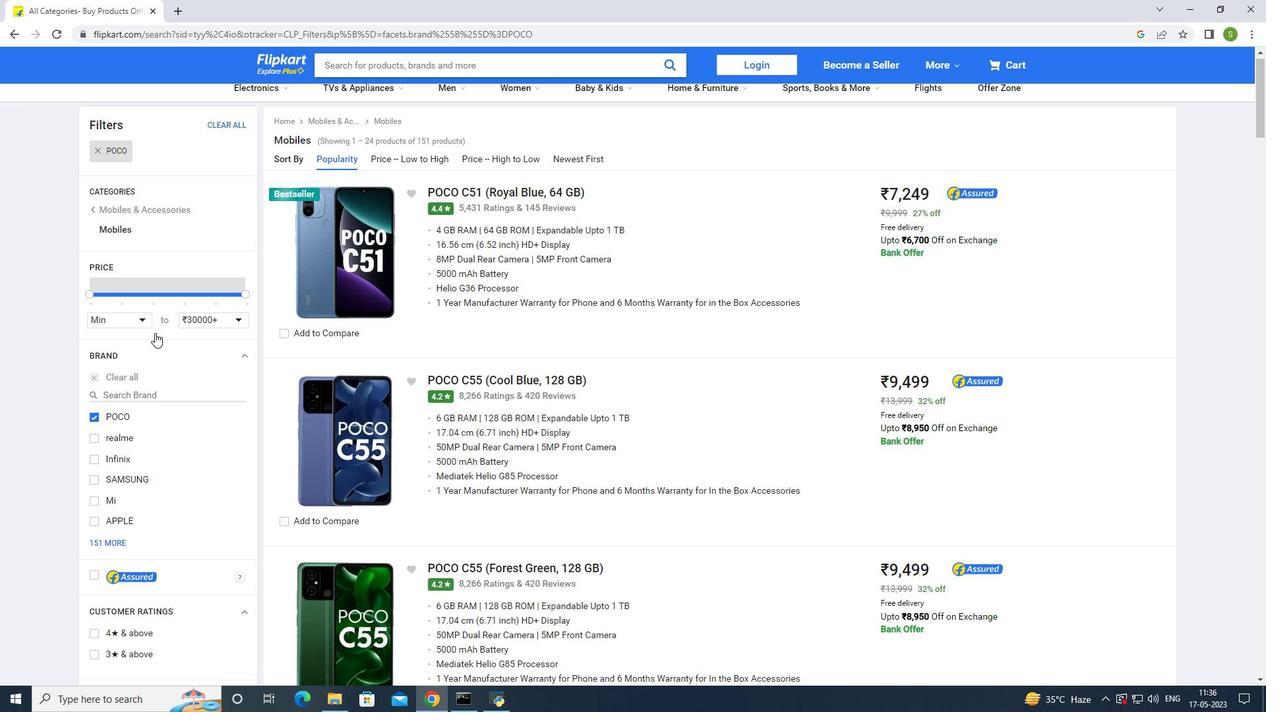 
Action: Mouse scrolled (154, 332) with delta (0, 0)
Screenshot: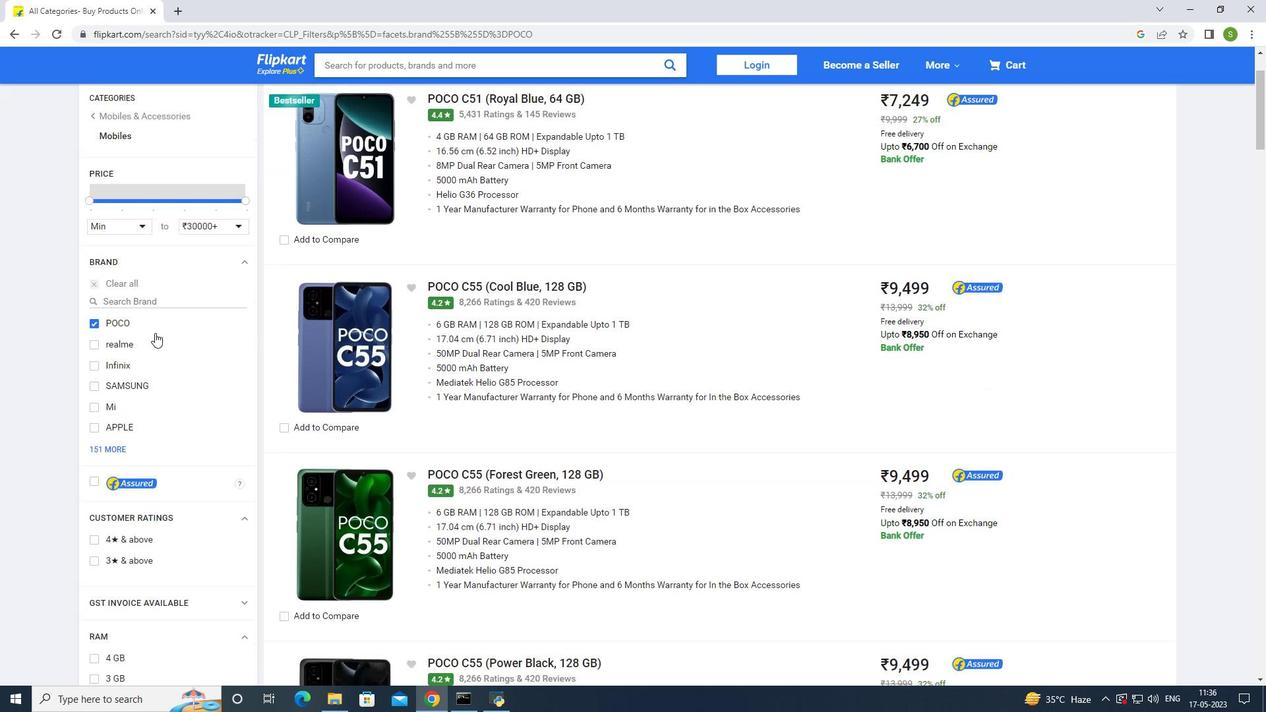 
Action: Mouse moved to (95, 265)
Screenshot: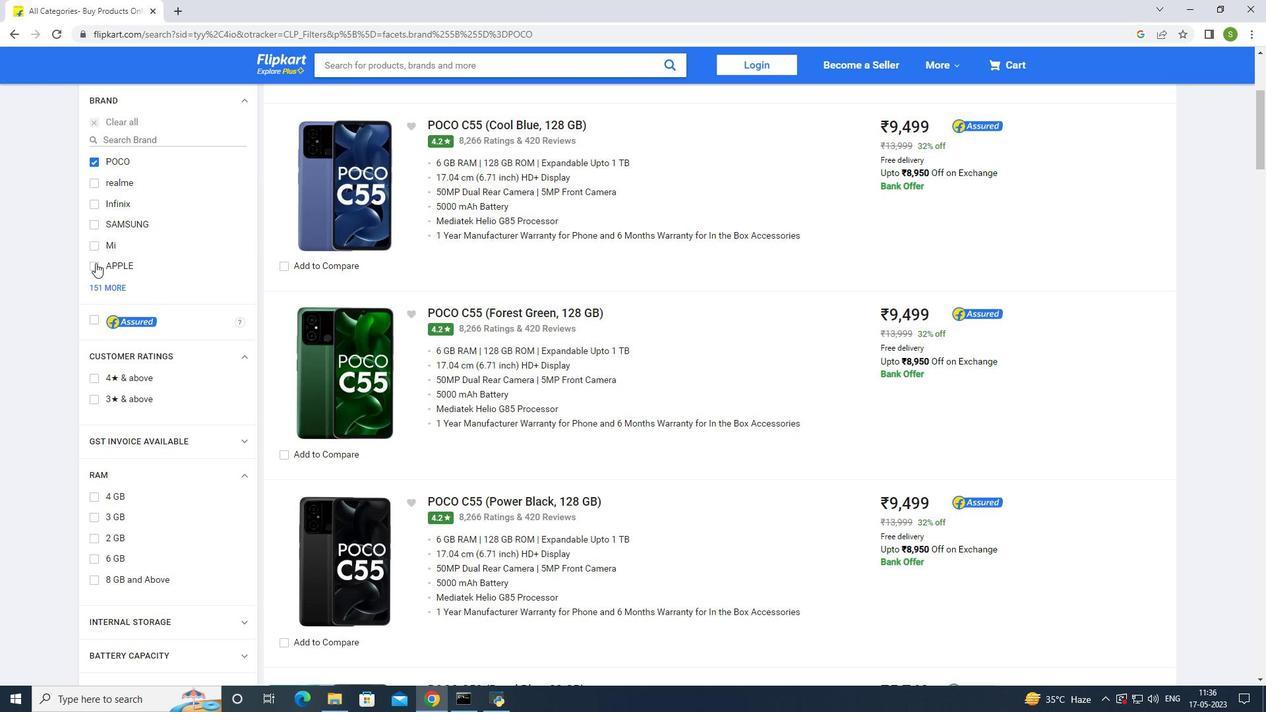 
Action: Mouse pressed left at (95, 265)
Screenshot: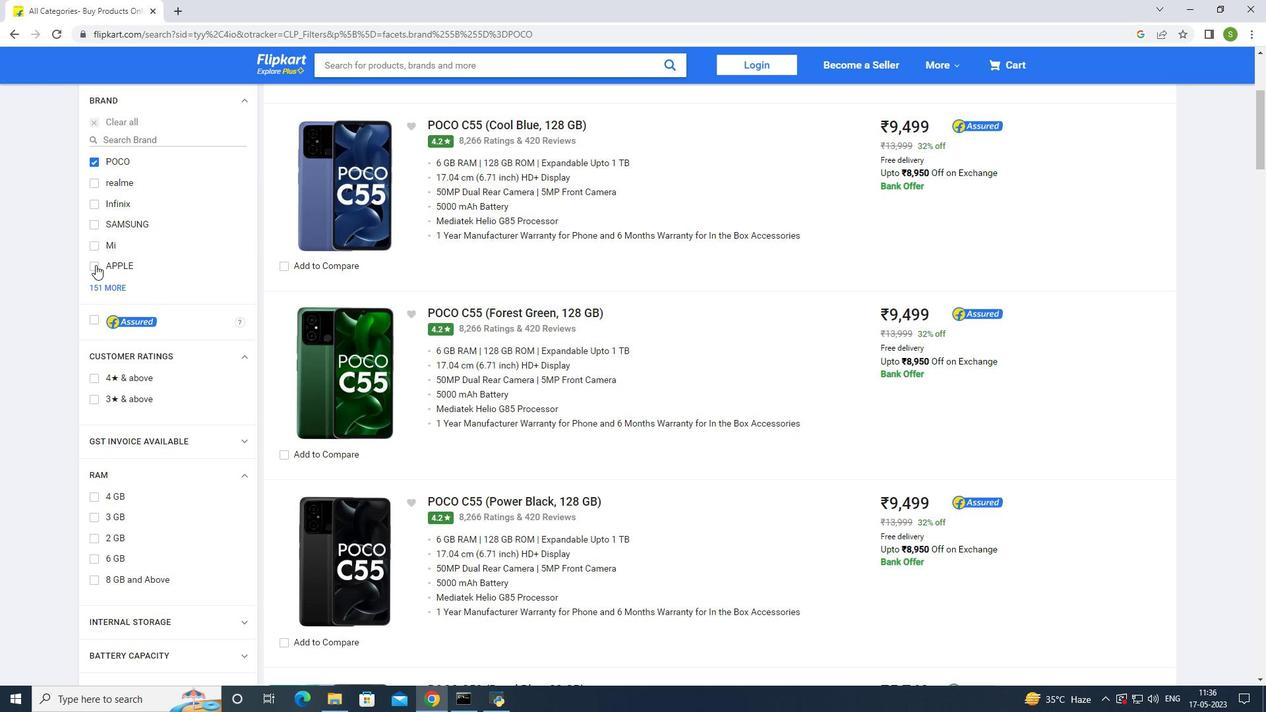 
Action: Mouse moved to (102, 257)
Screenshot: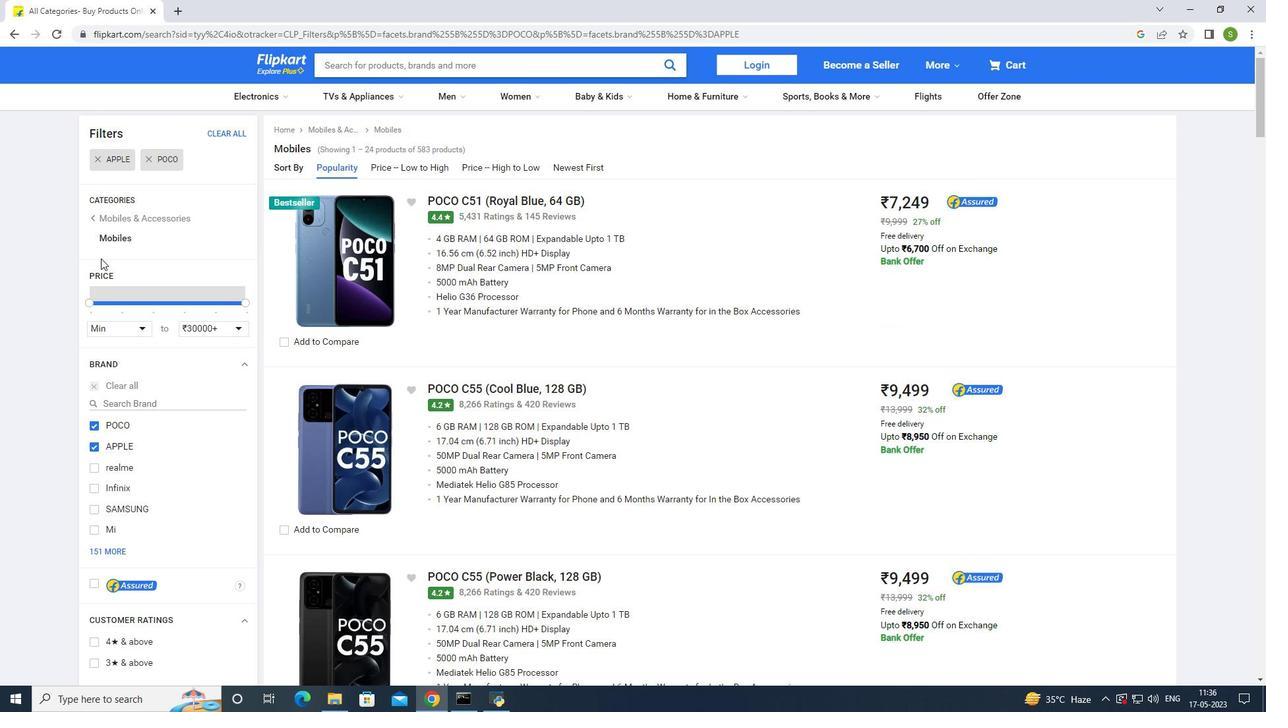 
Action: Mouse scrolled (102, 256) with delta (0, 0)
Screenshot: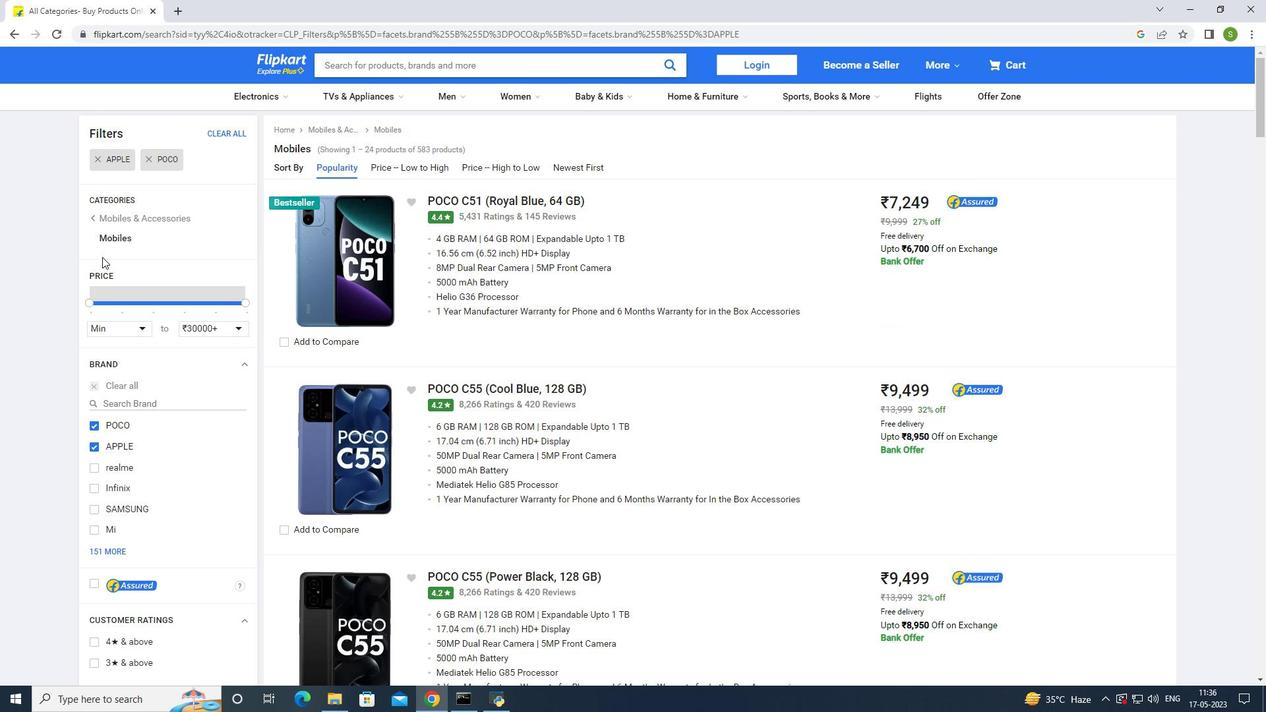 
Action: Mouse moved to (102, 257)
Screenshot: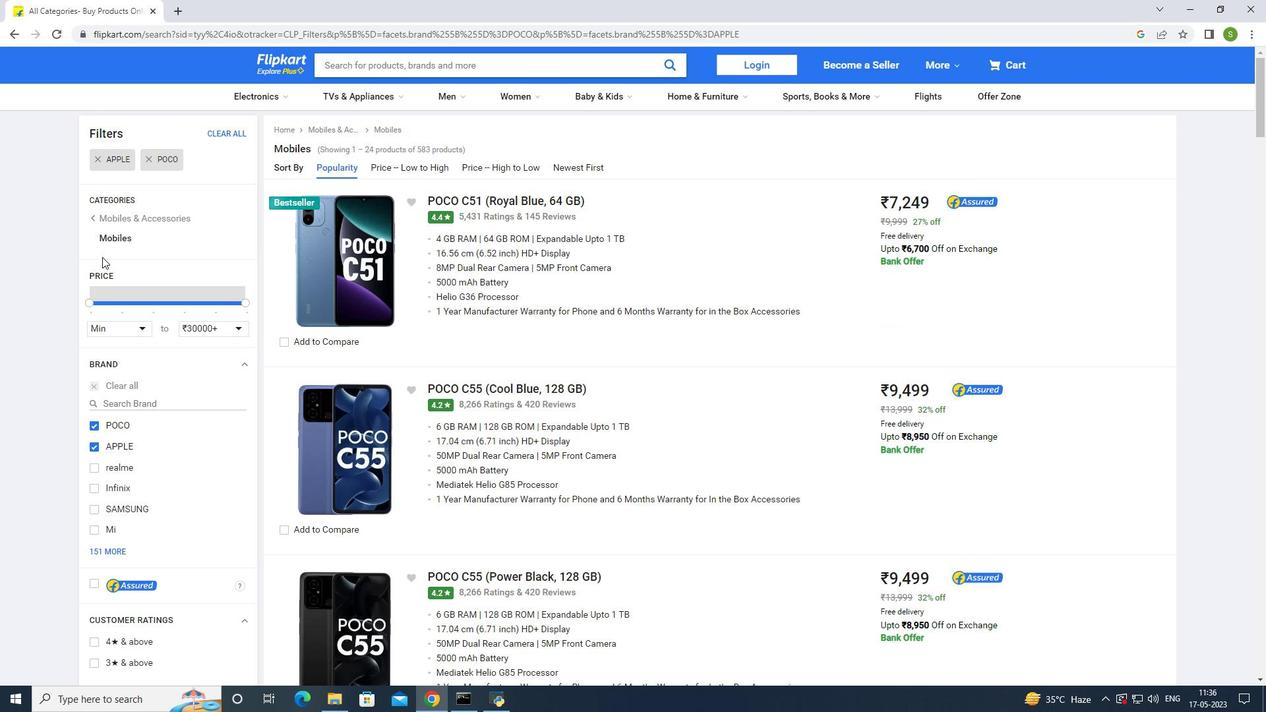 
Action: Mouse scrolled (102, 256) with delta (0, 0)
Screenshot: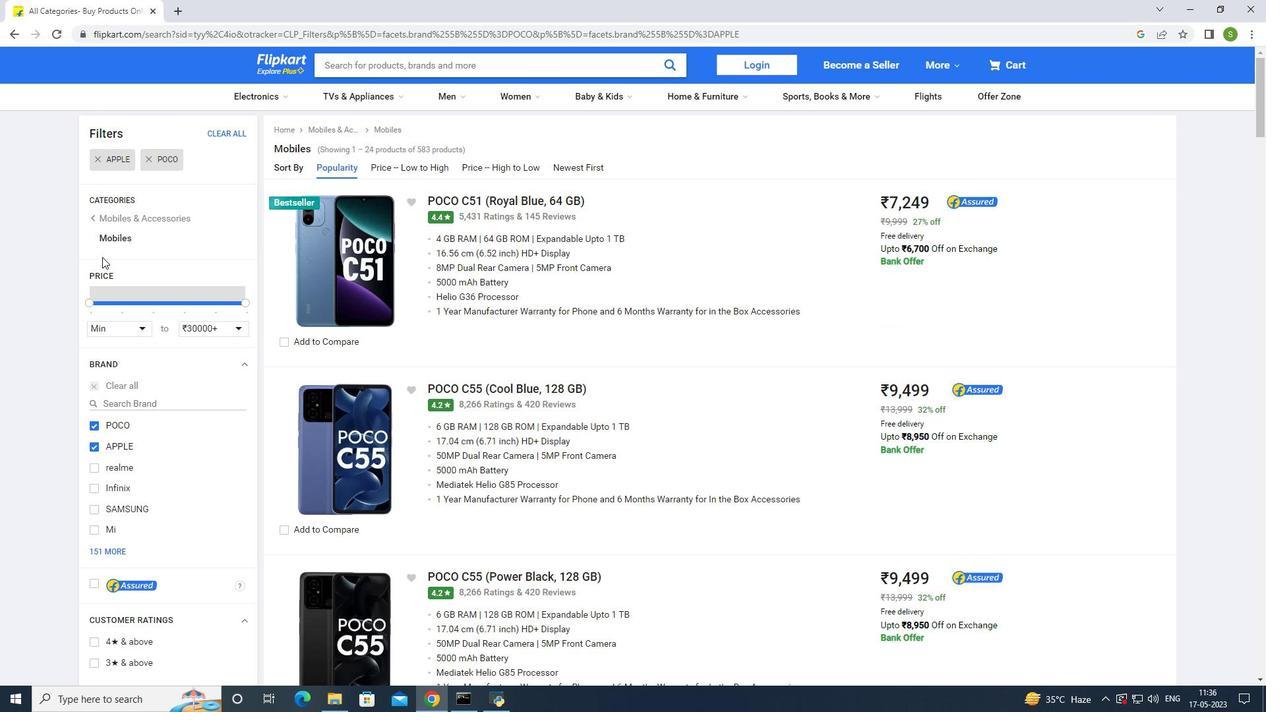 
Action: Mouse moved to (101, 418)
Screenshot: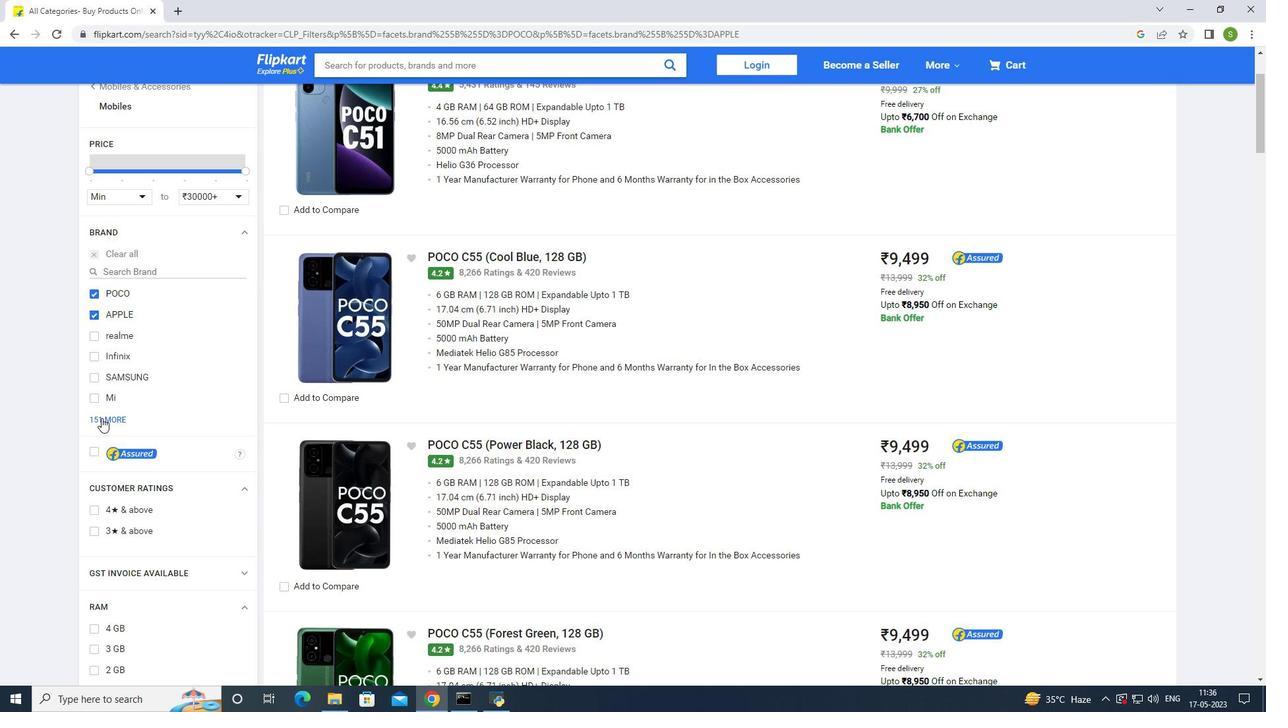
Action: Mouse pressed left at (101, 418)
Screenshot: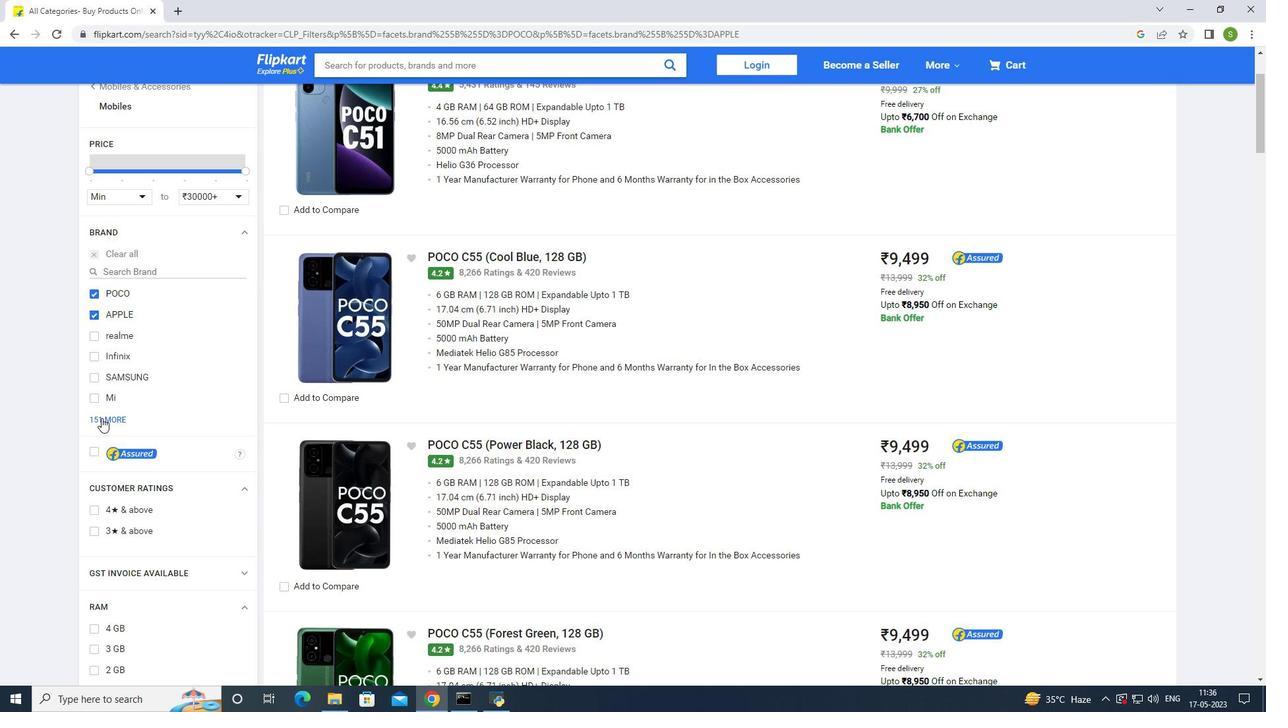 
Action: Mouse moved to (223, 387)
Screenshot: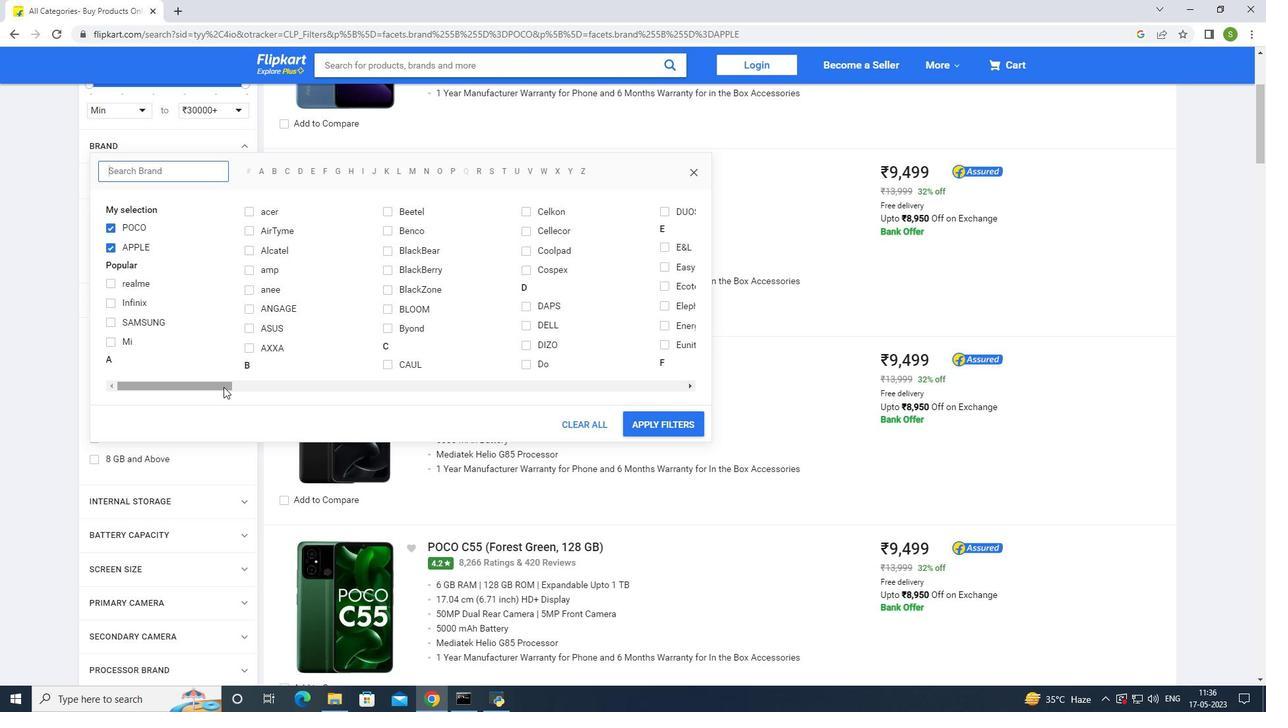 
Action: Mouse pressed left at (223, 387)
Screenshot: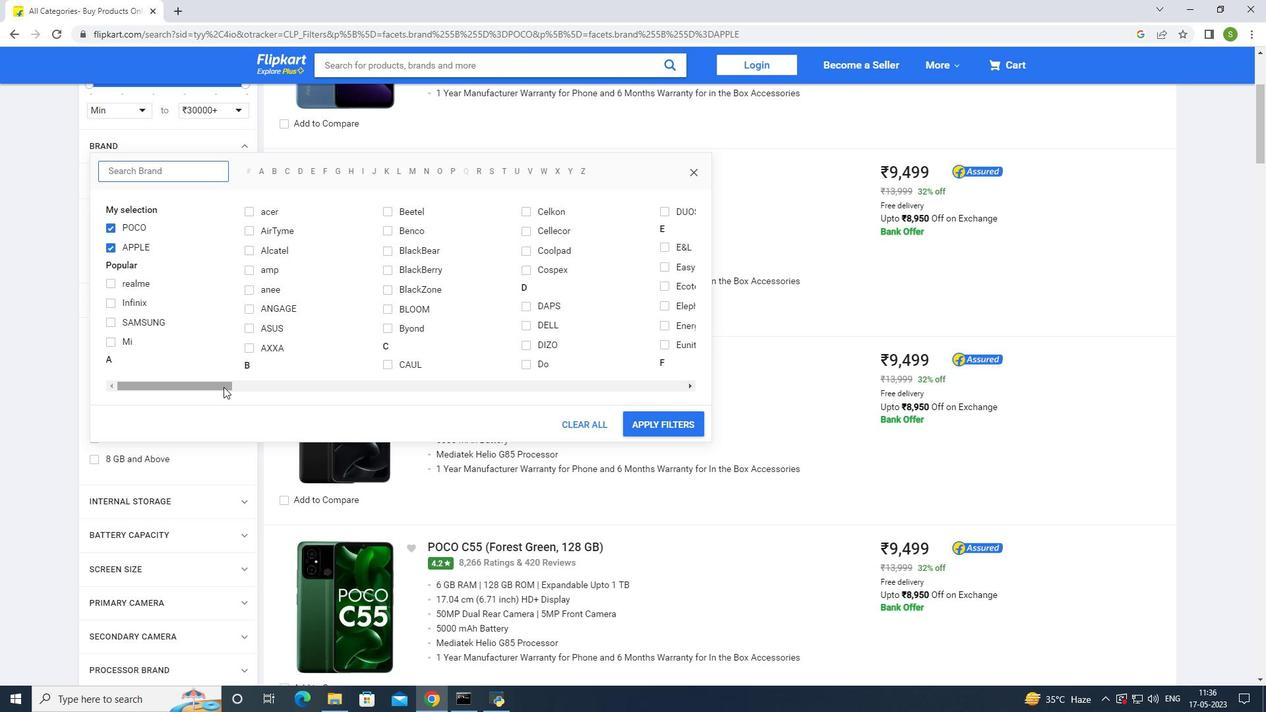 
Action: Mouse moved to (387, 387)
Screenshot: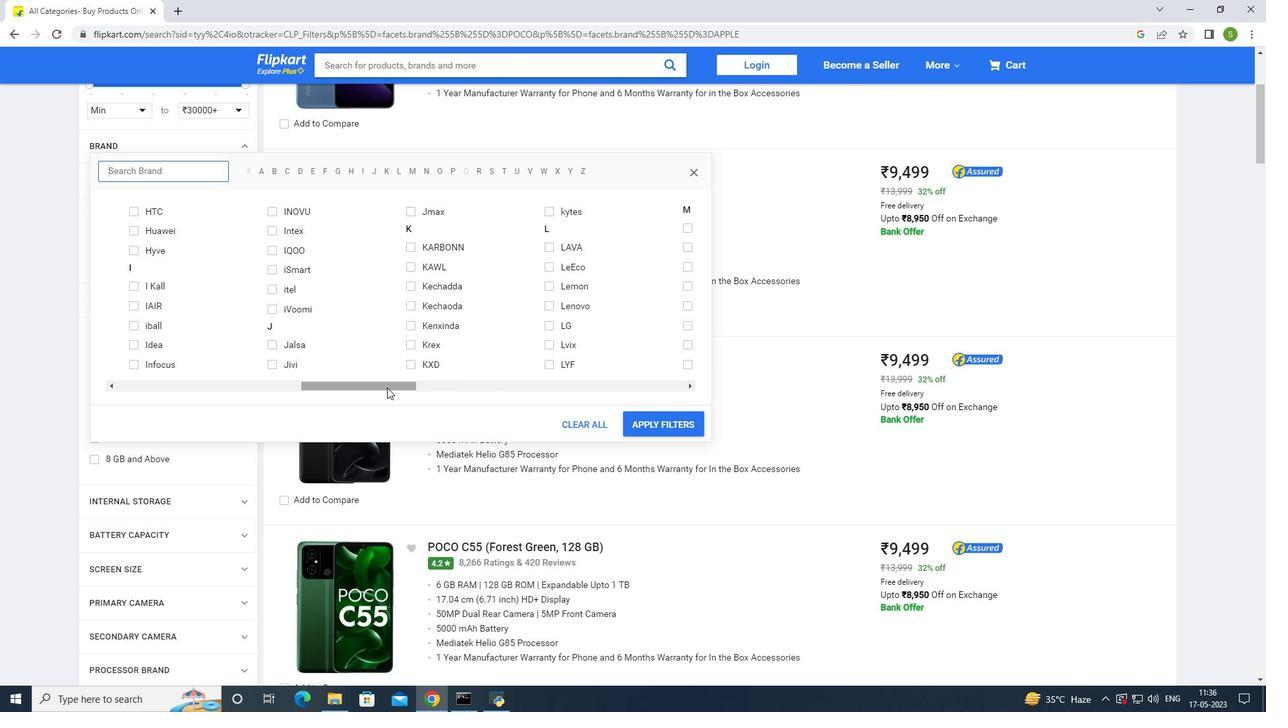 
Action: Mouse pressed left at (387, 387)
Screenshot: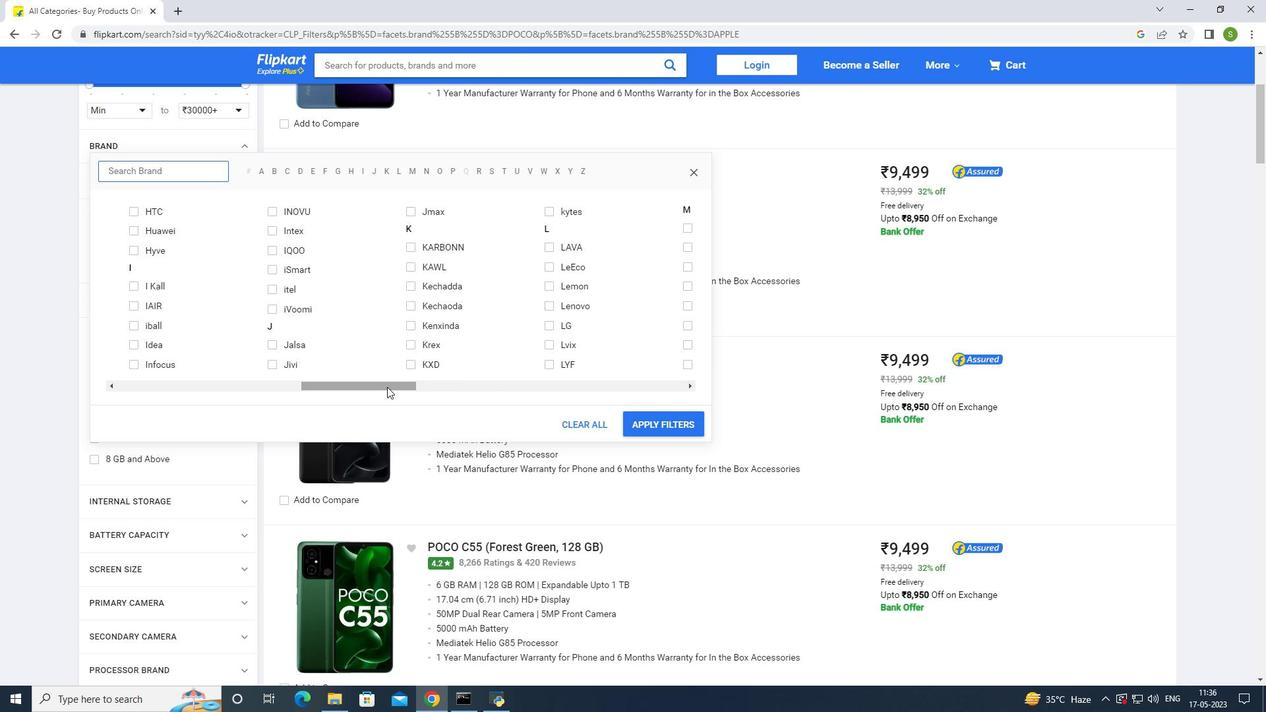 
Action: Mouse moved to (114, 322)
Screenshot: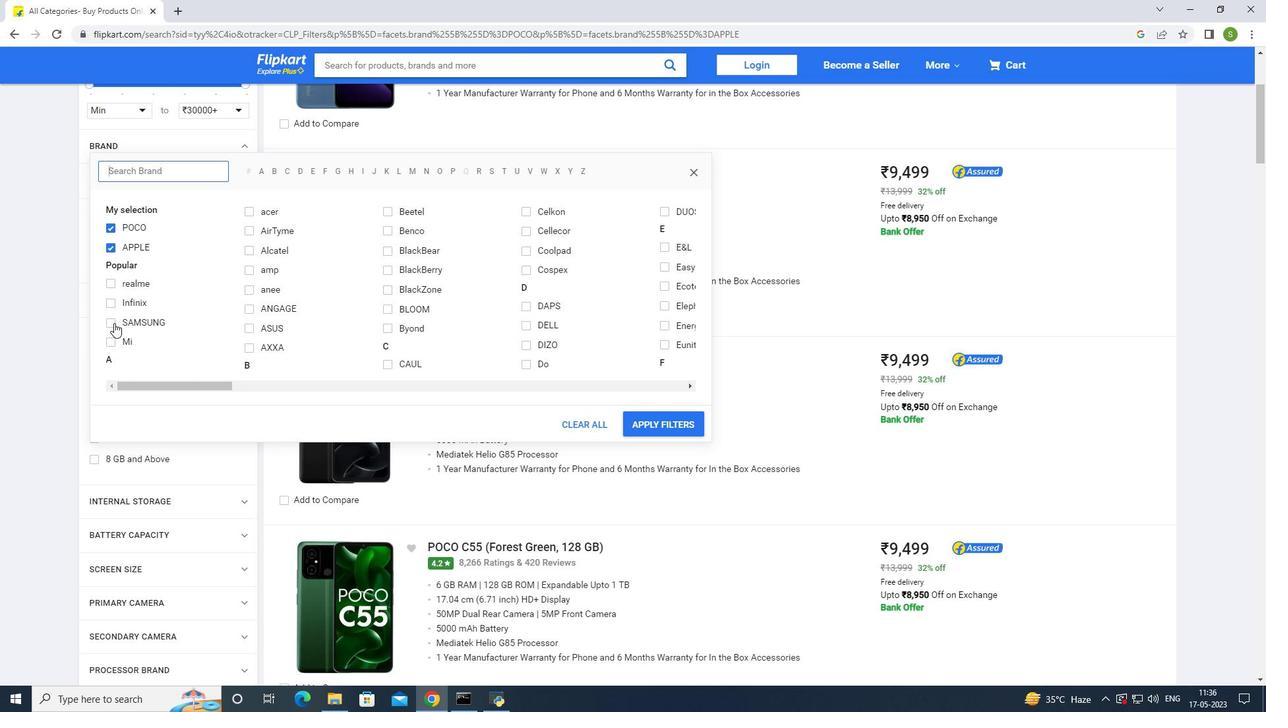 
Action: Mouse pressed left at (114, 322)
Screenshot: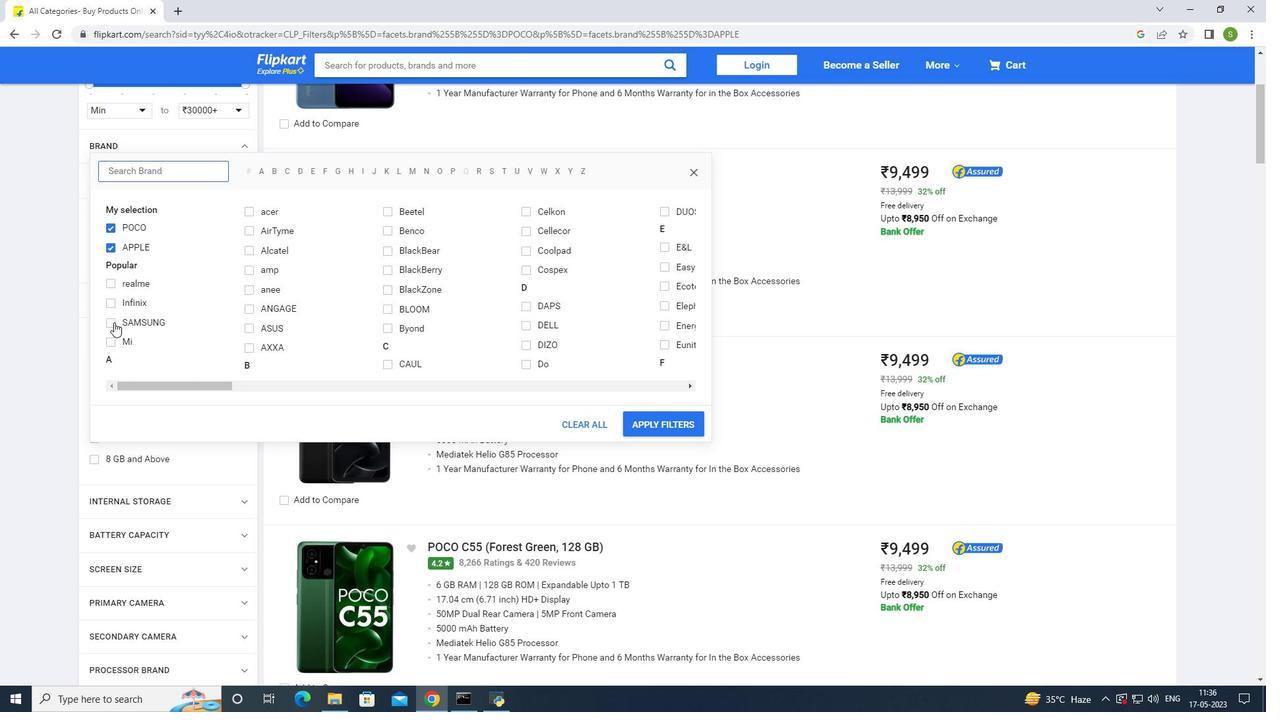 
Action: Mouse moved to (107, 346)
Screenshot: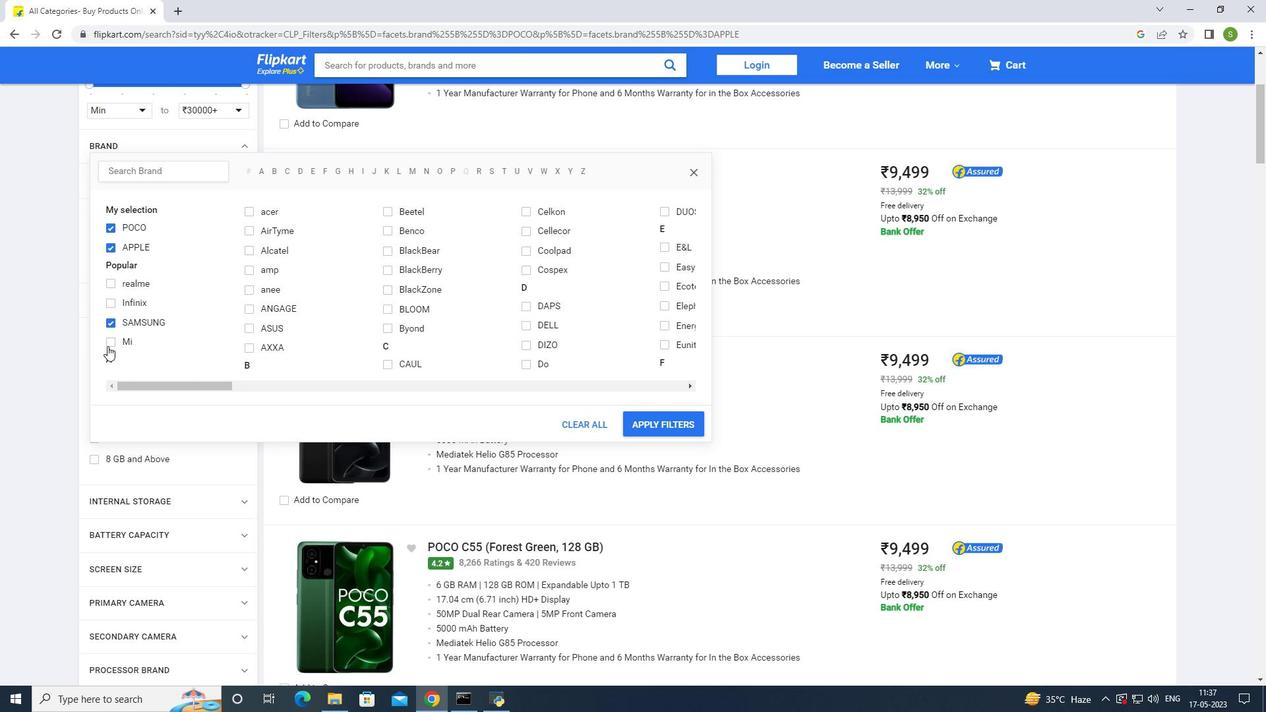 
Action: Mouse pressed left at (107, 346)
Screenshot: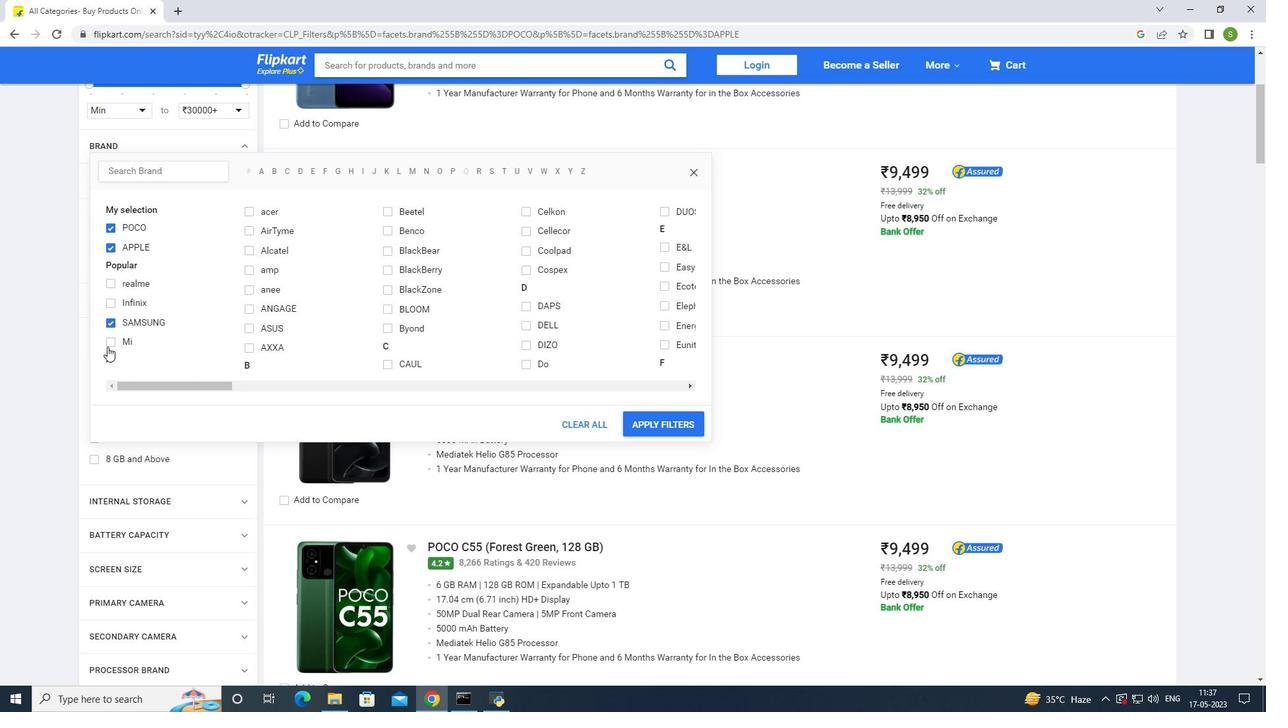 
Action: Mouse moved to (657, 431)
Screenshot: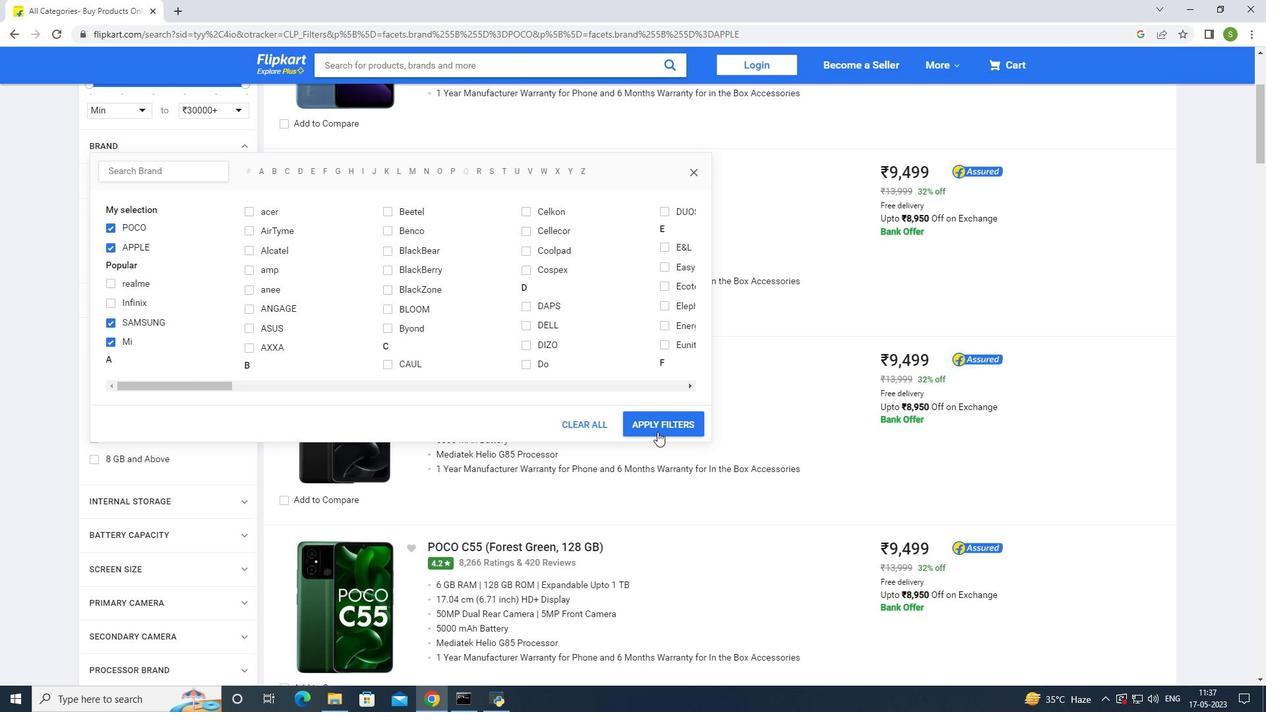 
Action: Mouse pressed left at (657, 431)
Screenshot: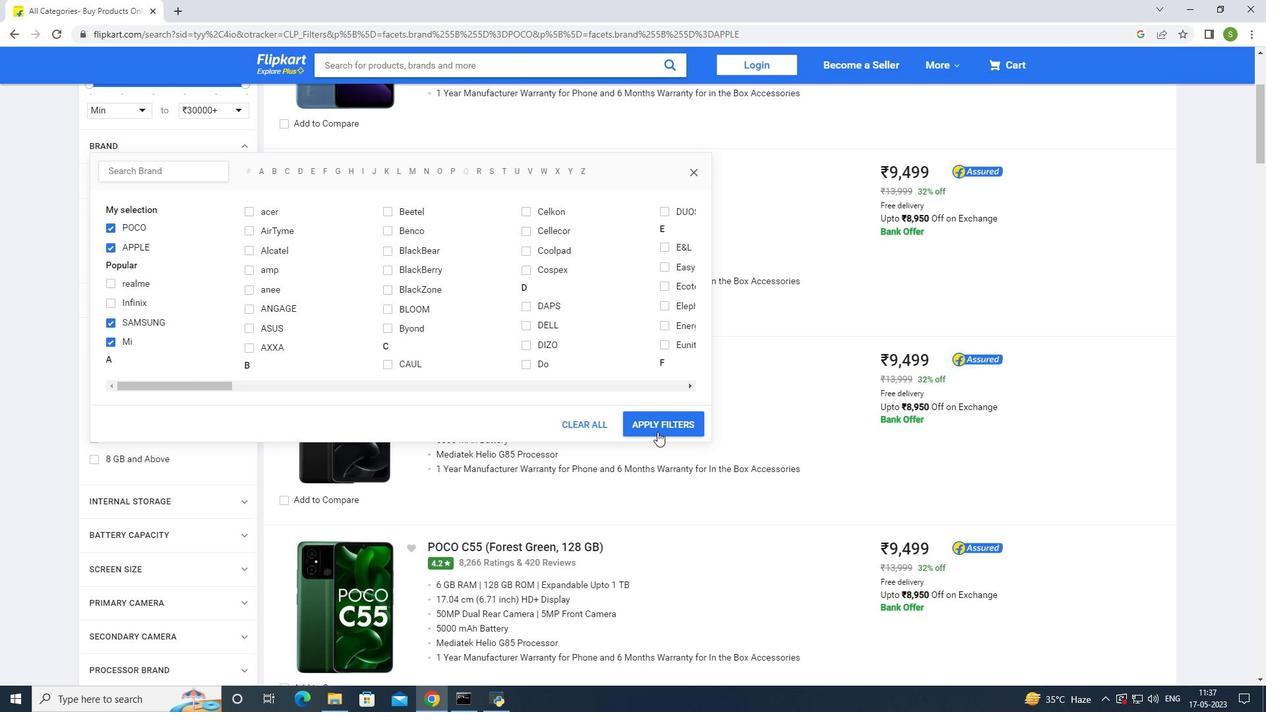 
Action: Mouse moved to (330, 257)
Screenshot: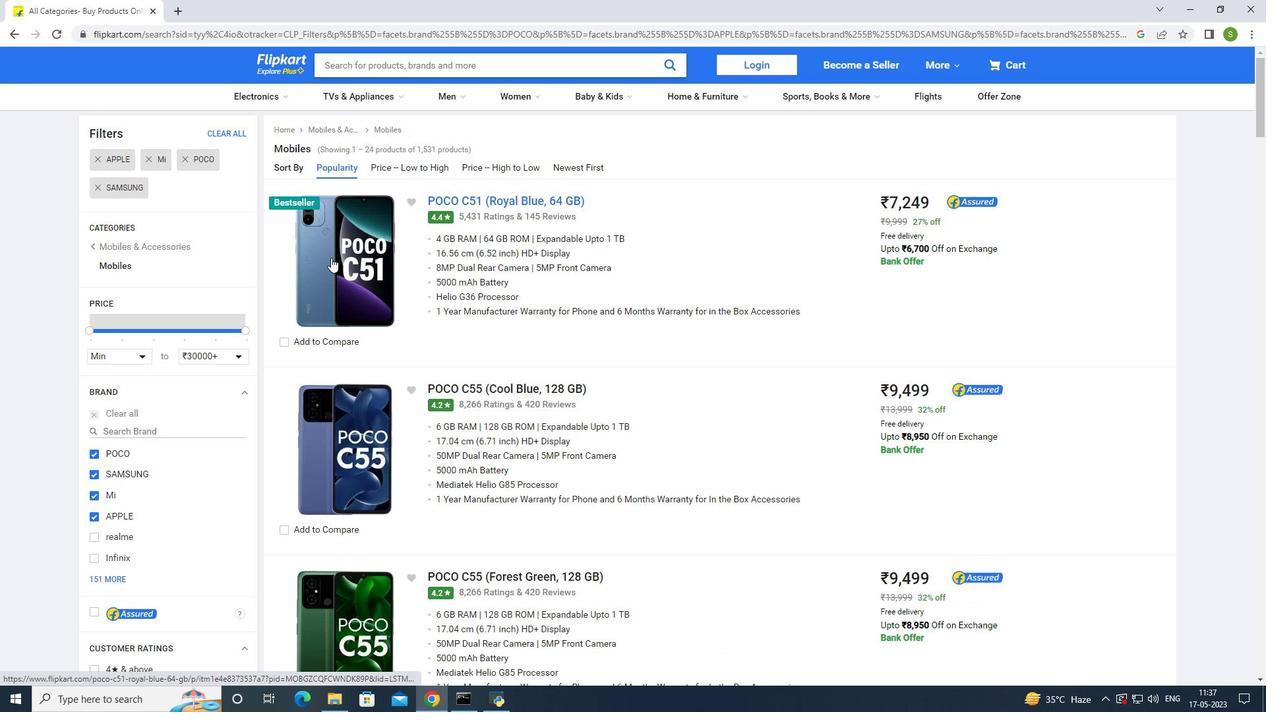 
Action: Mouse pressed left at (330, 257)
Screenshot: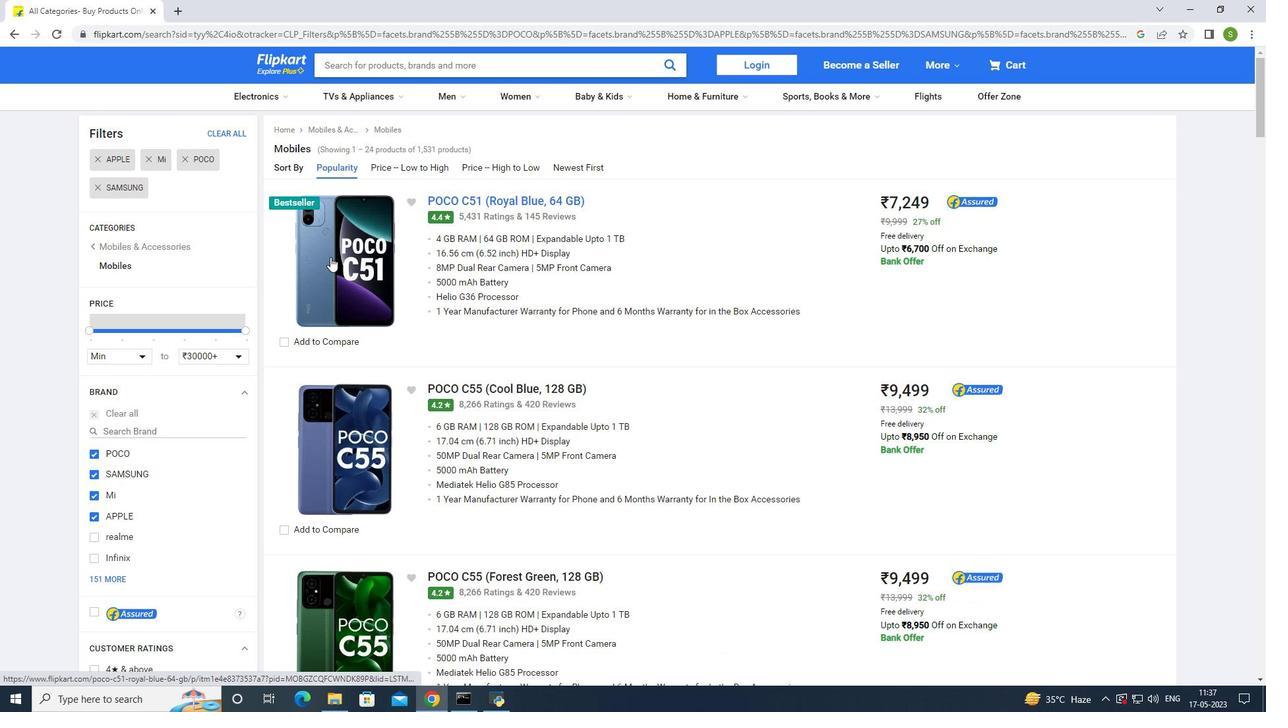 
Action: Mouse moved to (317, 443)
Screenshot: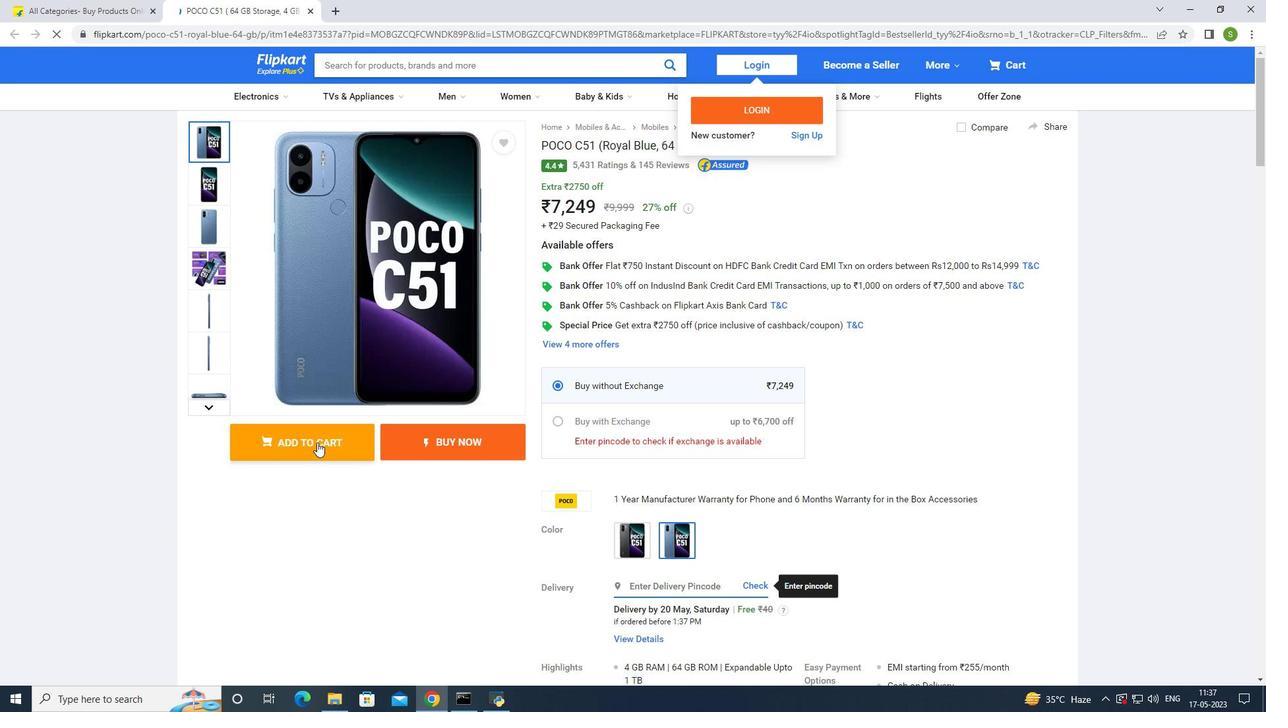 
Action: Mouse pressed left at (317, 443)
Screenshot: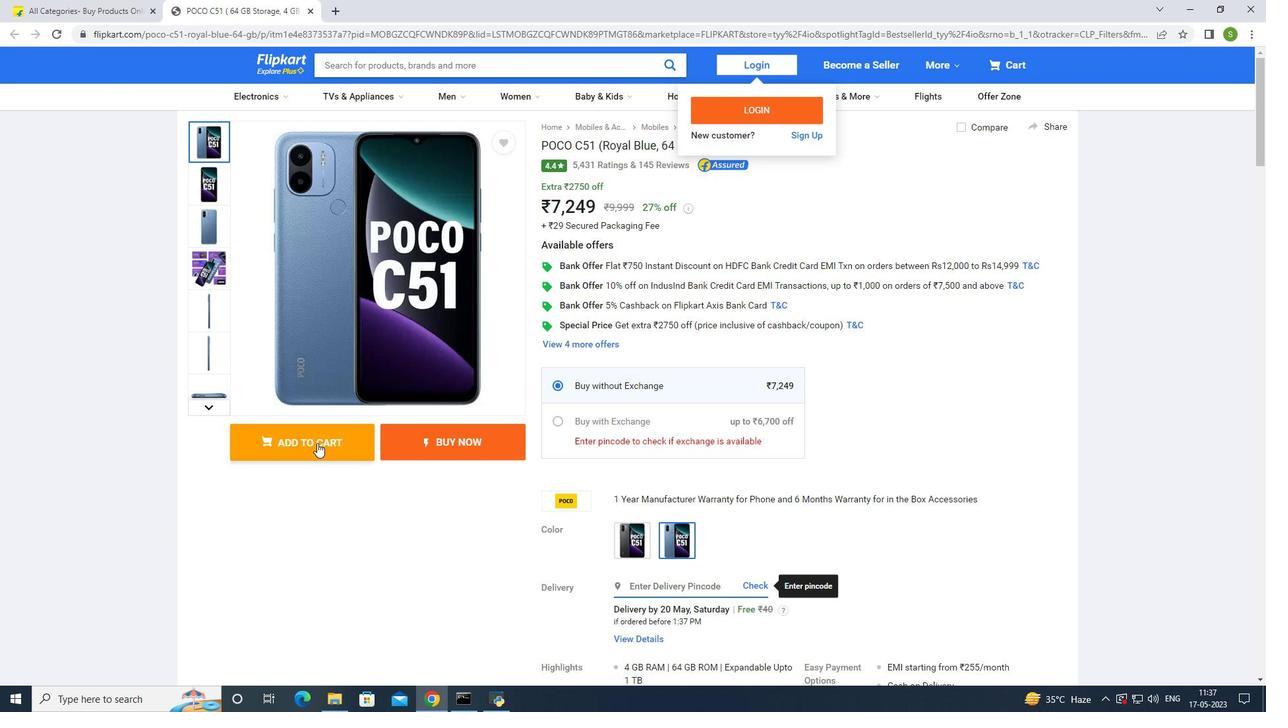 
Action: Mouse moved to (87, 7)
Screenshot: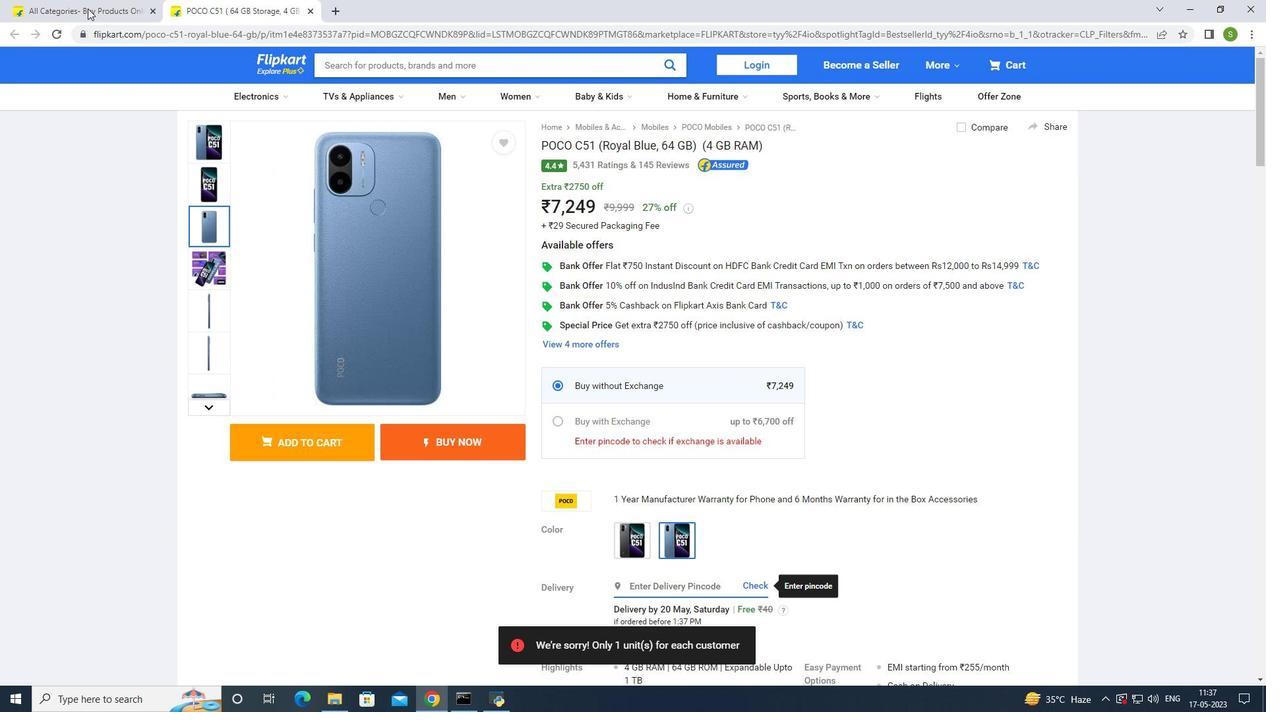 
Action: Mouse pressed left at (87, 7)
Screenshot: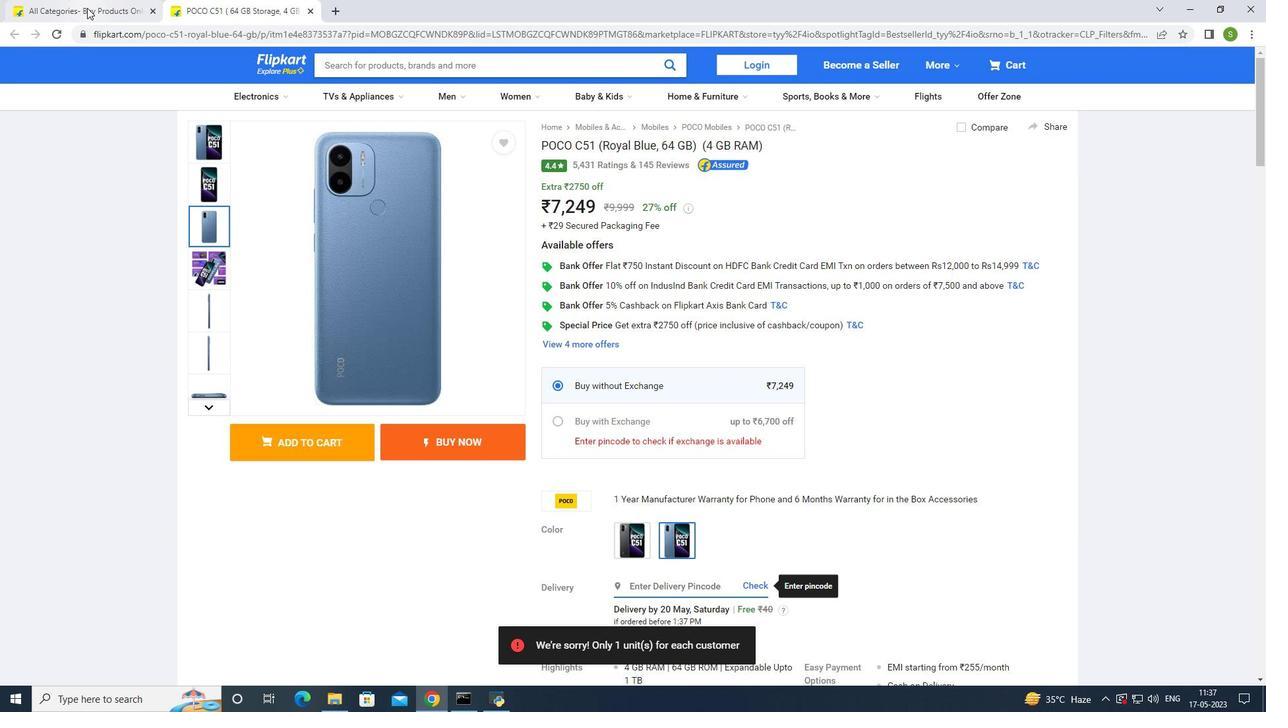 
Action: Mouse moved to (714, 367)
Screenshot: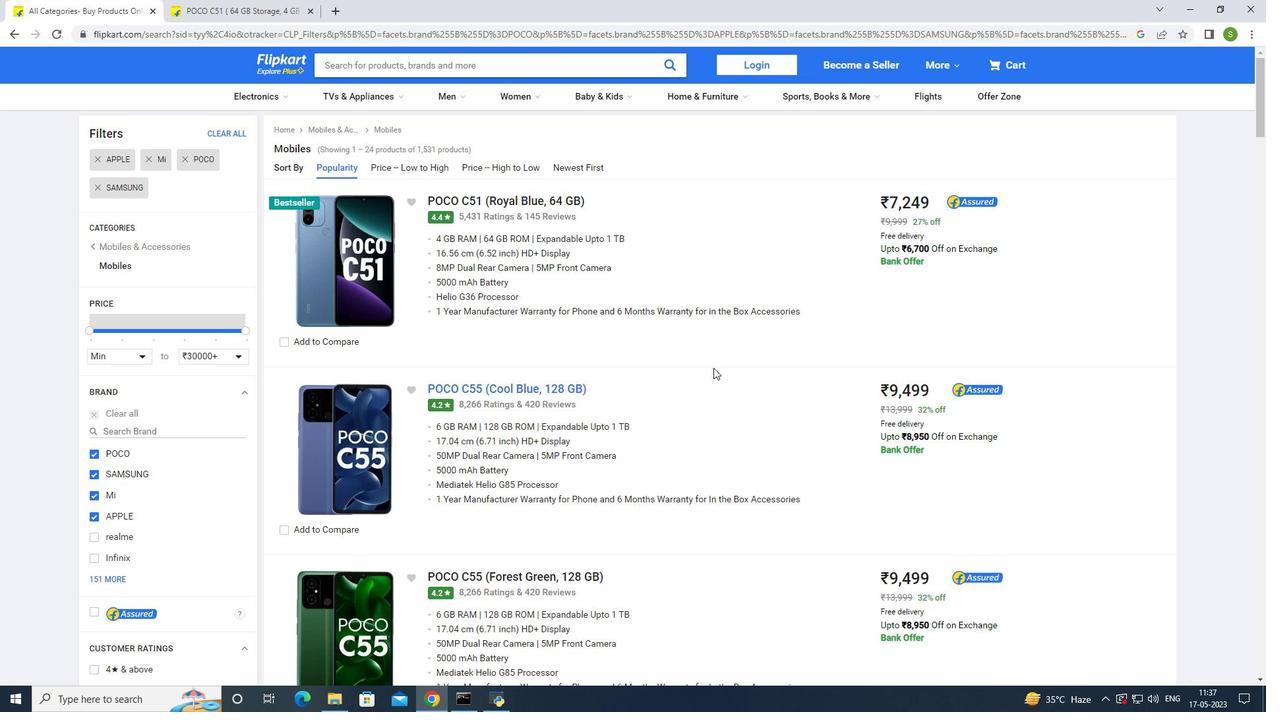 
Action: Mouse scrolled (714, 366) with delta (0, 0)
Screenshot: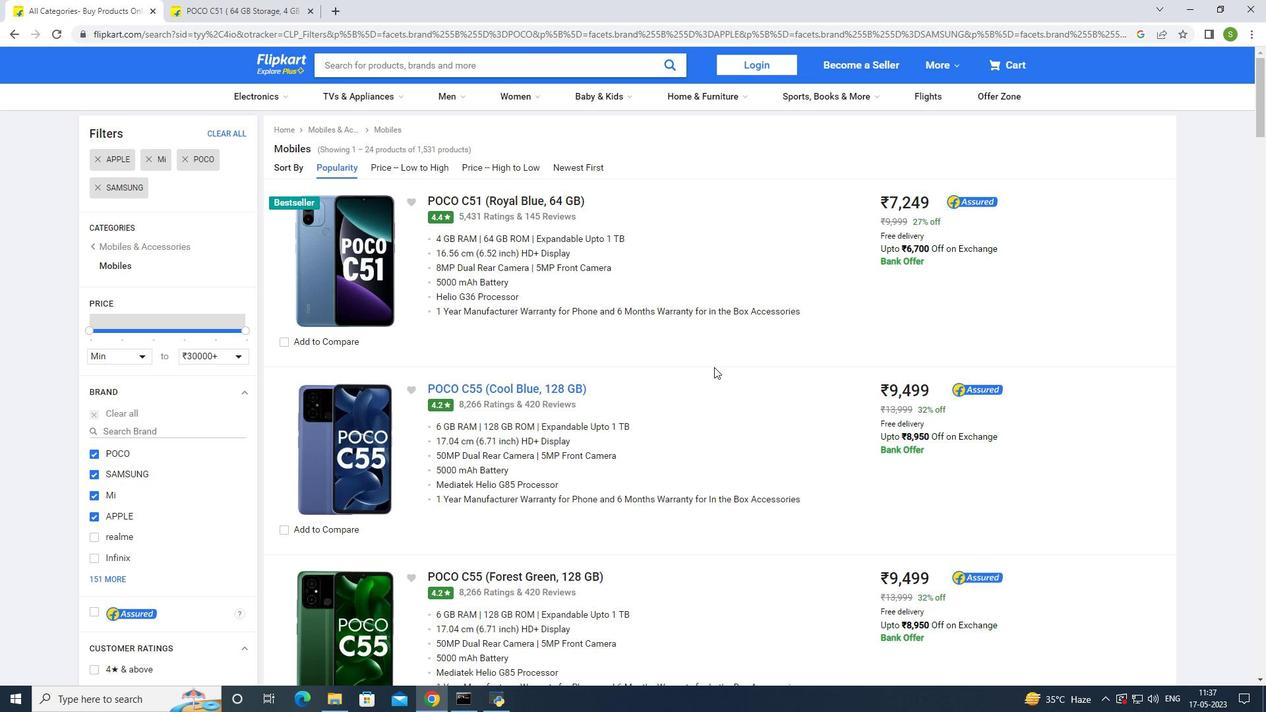 
Action: Mouse scrolled (714, 366) with delta (0, 0)
Screenshot: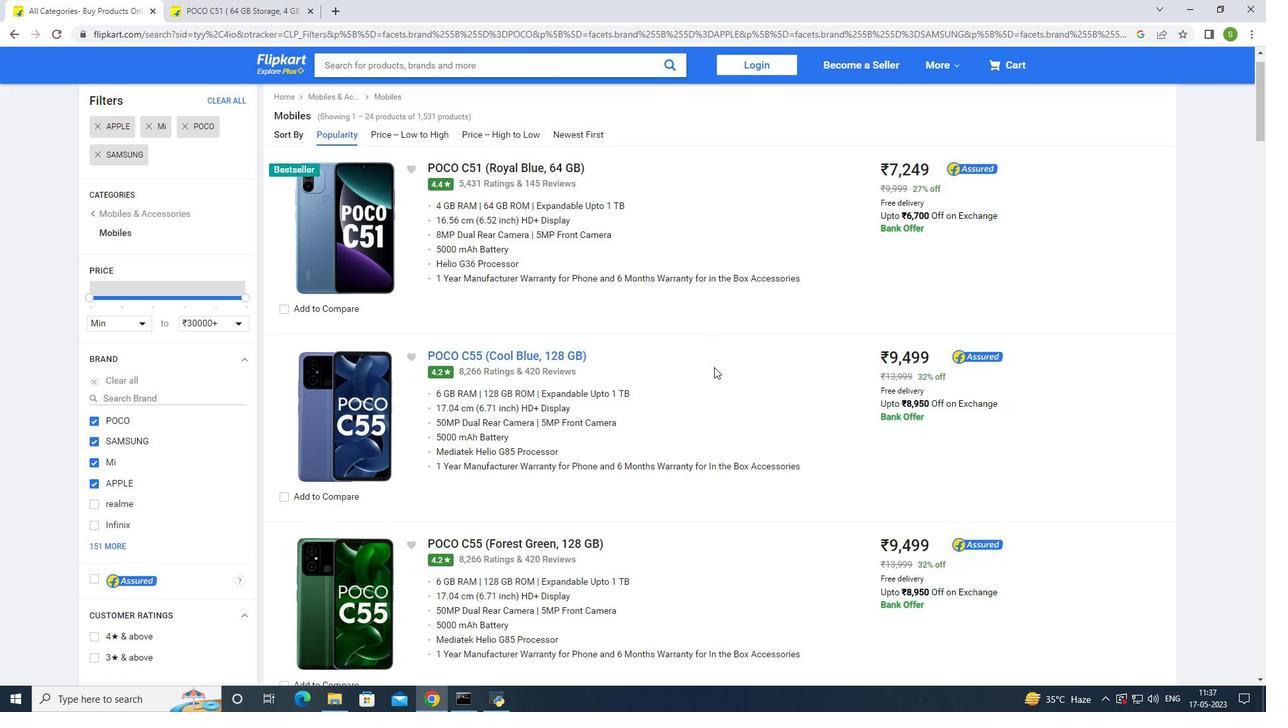 
Action: Mouse scrolled (714, 366) with delta (0, 0)
Screenshot: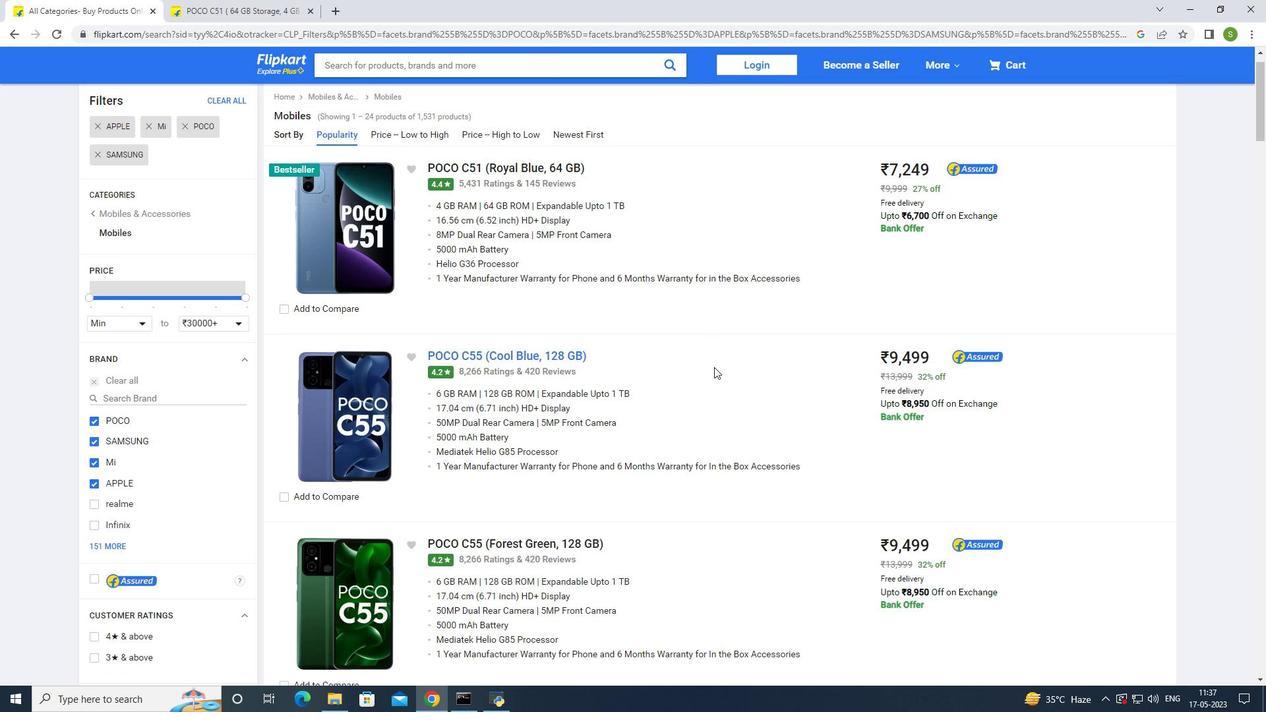 
Action: Mouse scrolled (714, 366) with delta (0, 0)
Screenshot: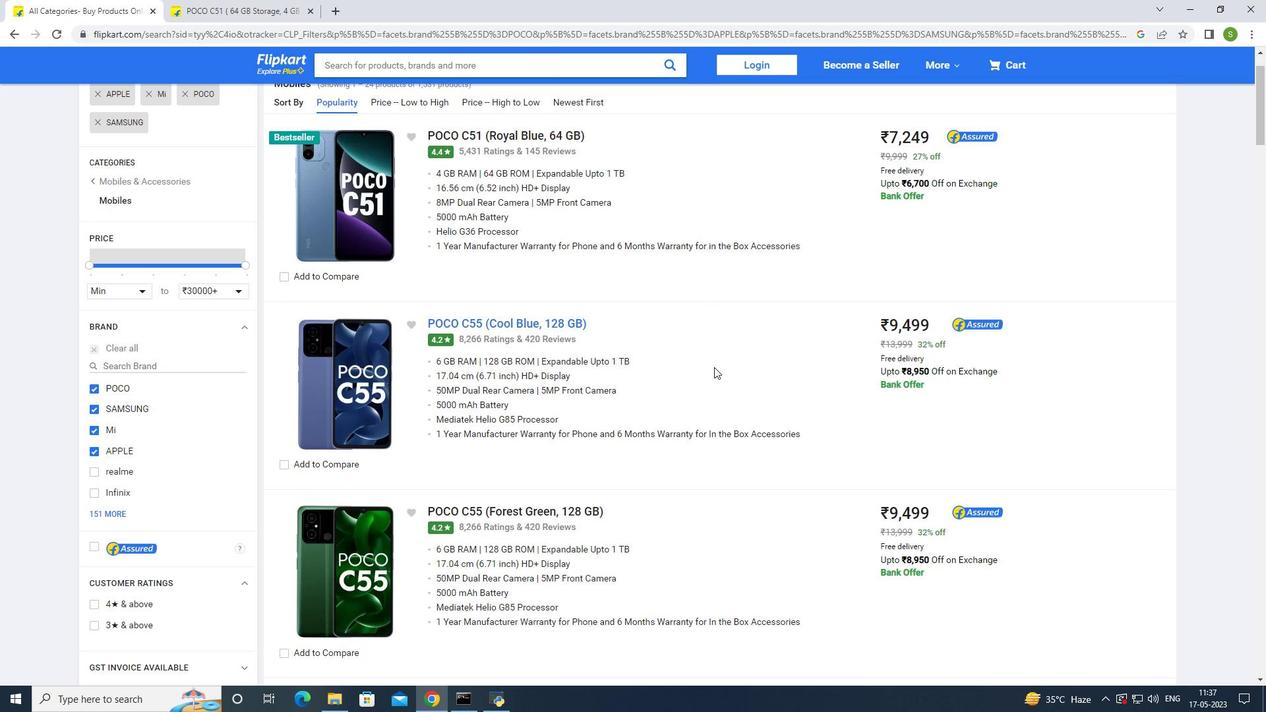 
Action: Mouse scrolled (714, 366) with delta (0, 0)
Screenshot: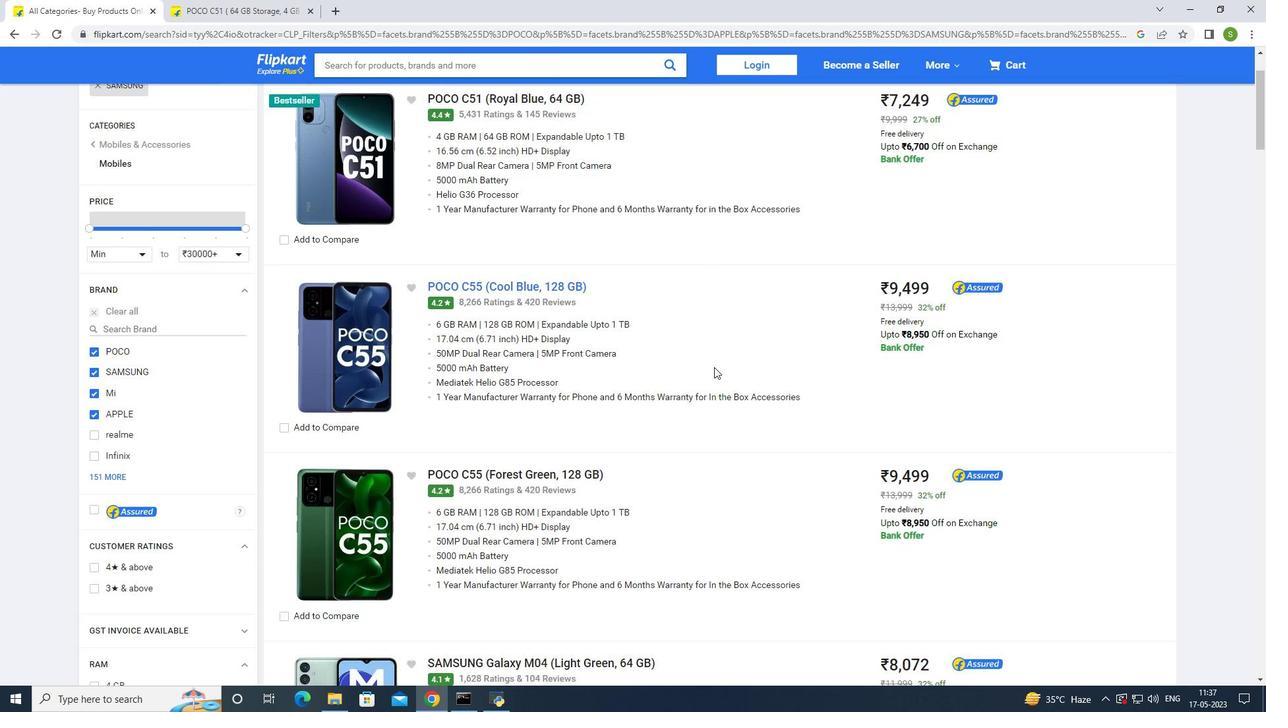 
Action: Mouse scrolled (714, 366) with delta (0, 0)
Screenshot: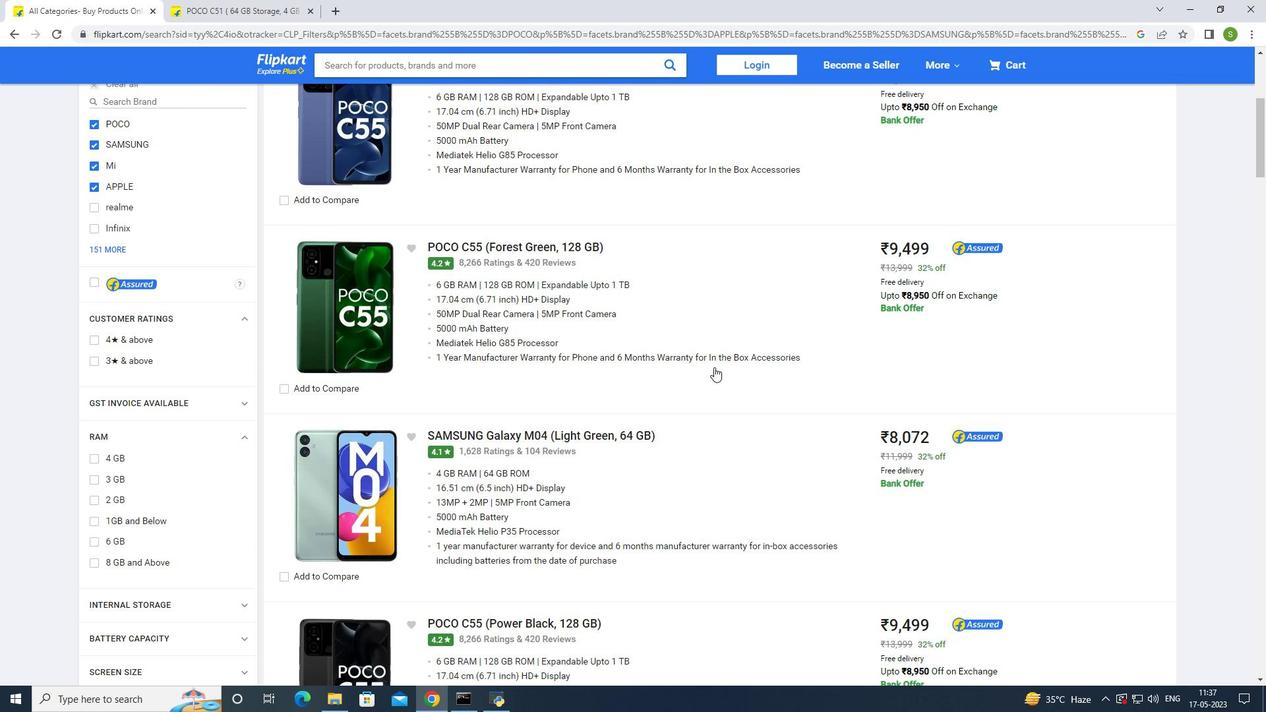 
Action: Mouse scrolled (714, 366) with delta (0, 0)
Screenshot: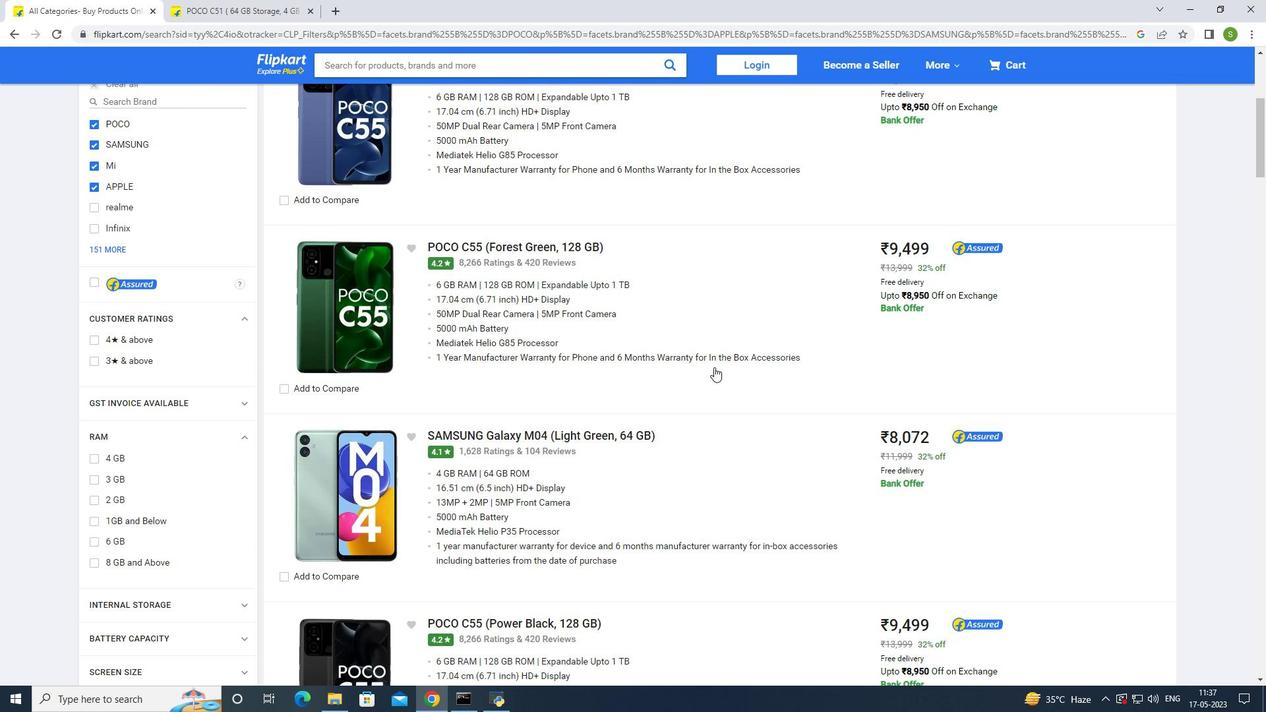 
Action: Mouse scrolled (714, 366) with delta (0, 0)
